 Task: Play online Dominion games in easy mode.
Action: Mouse moved to (672, 483)
Screenshot: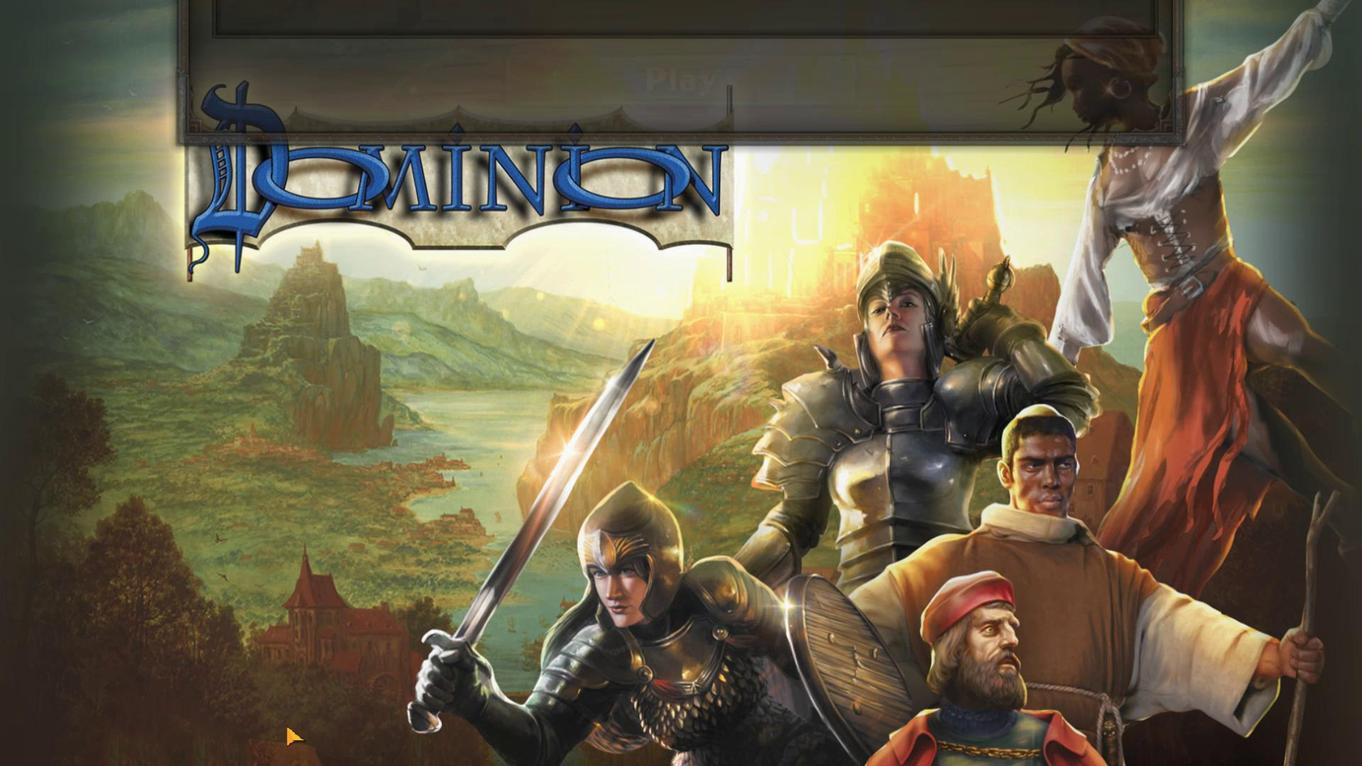 
Action: Mouse pressed left at (672, 483)
Screenshot: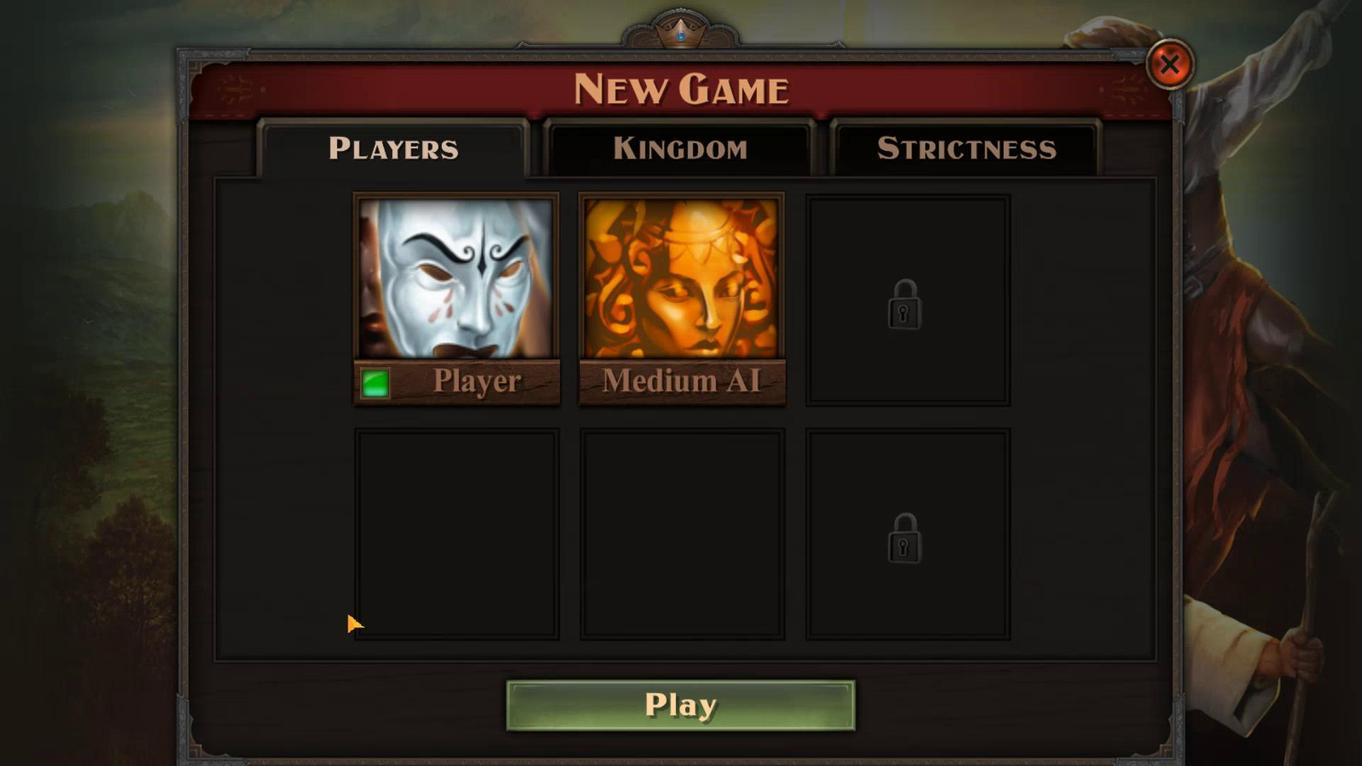 
Action: Mouse moved to (818, 511)
Screenshot: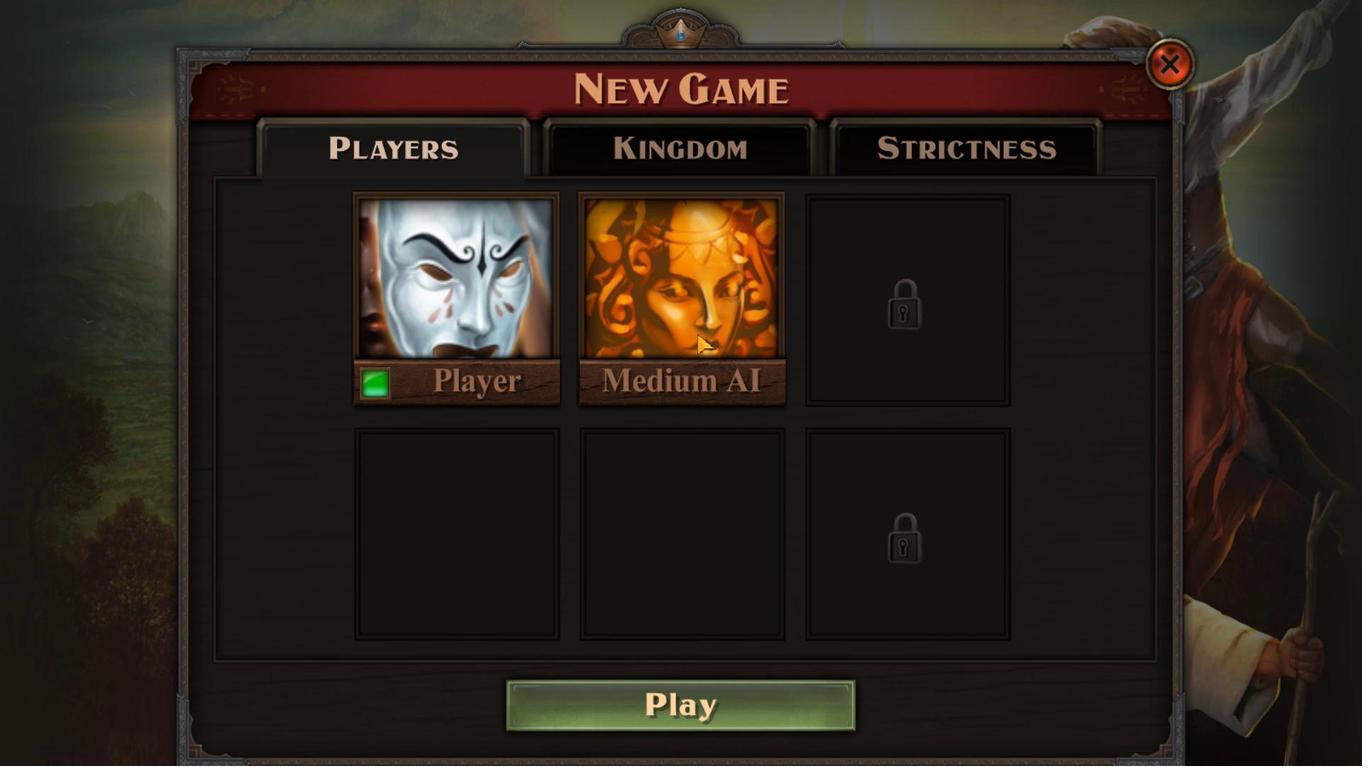 
Action: Mouse pressed left at (818, 511)
Screenshot: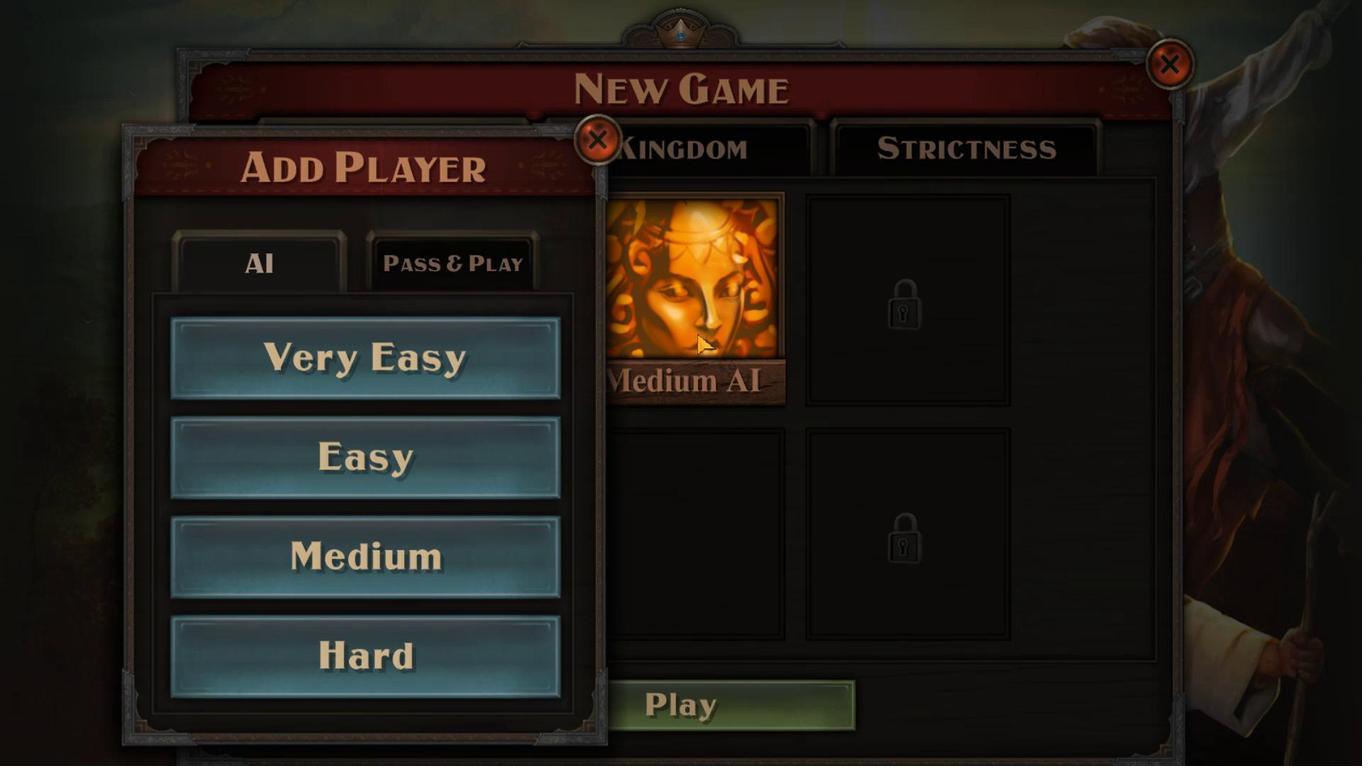 
Action: Mouse moved to (726, 505)
Screenshot: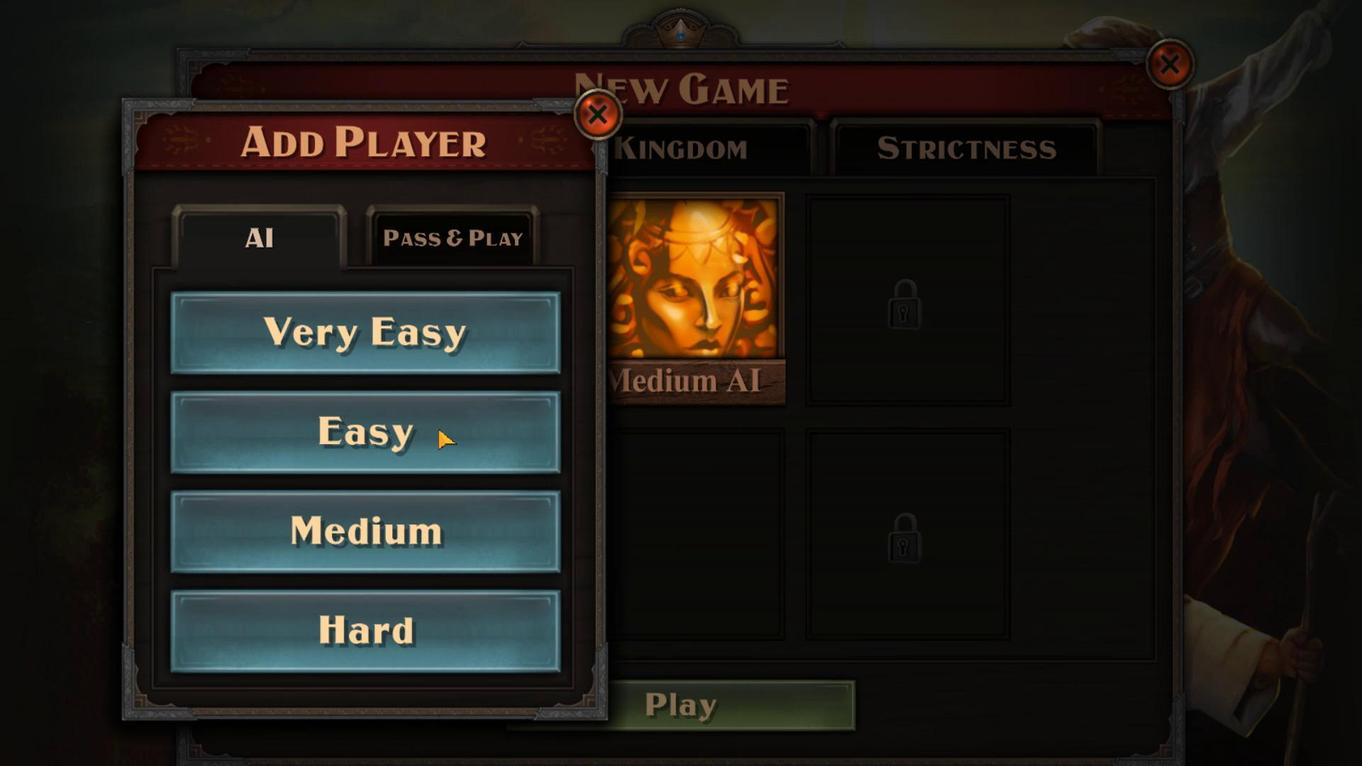 
Action: Mouse pressed left at (726, 505)
Screenshot: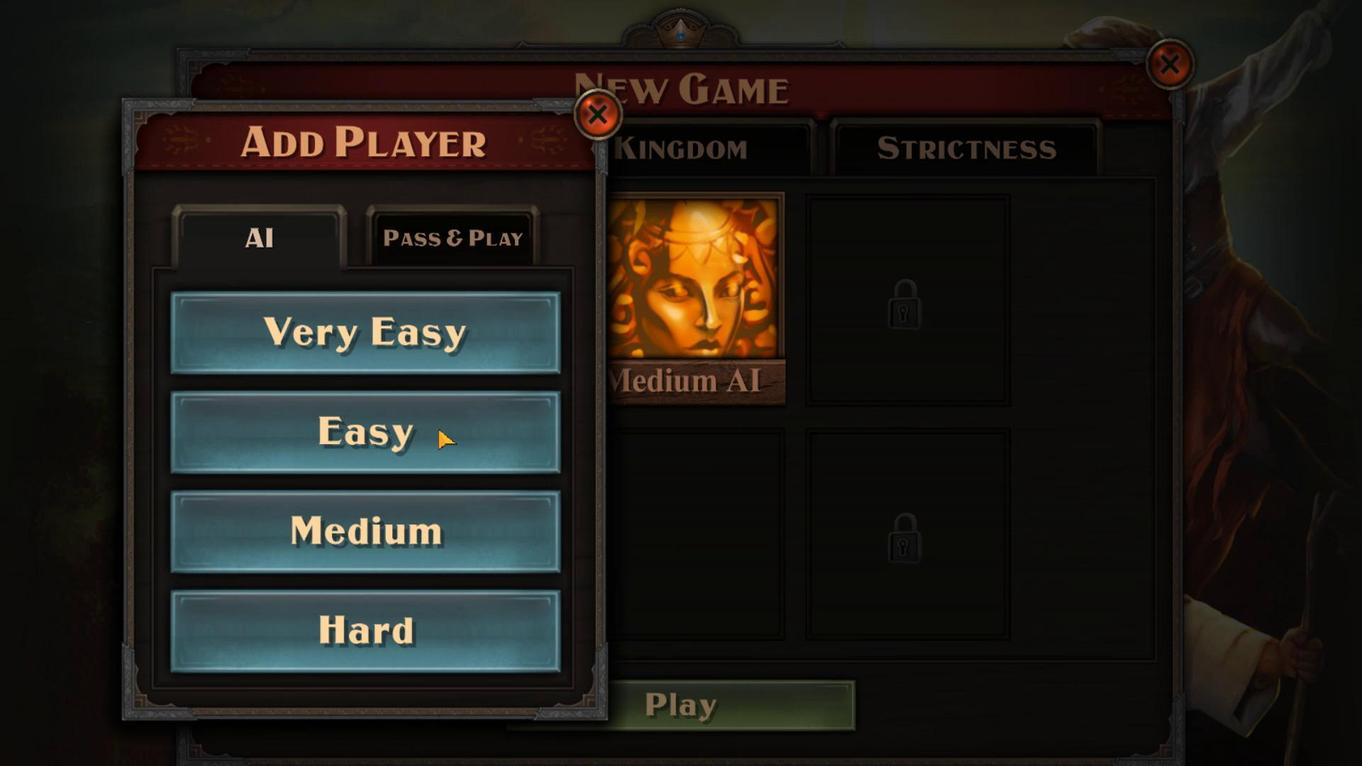 
Action: Mouse moved to (805, 485)
Screenshot: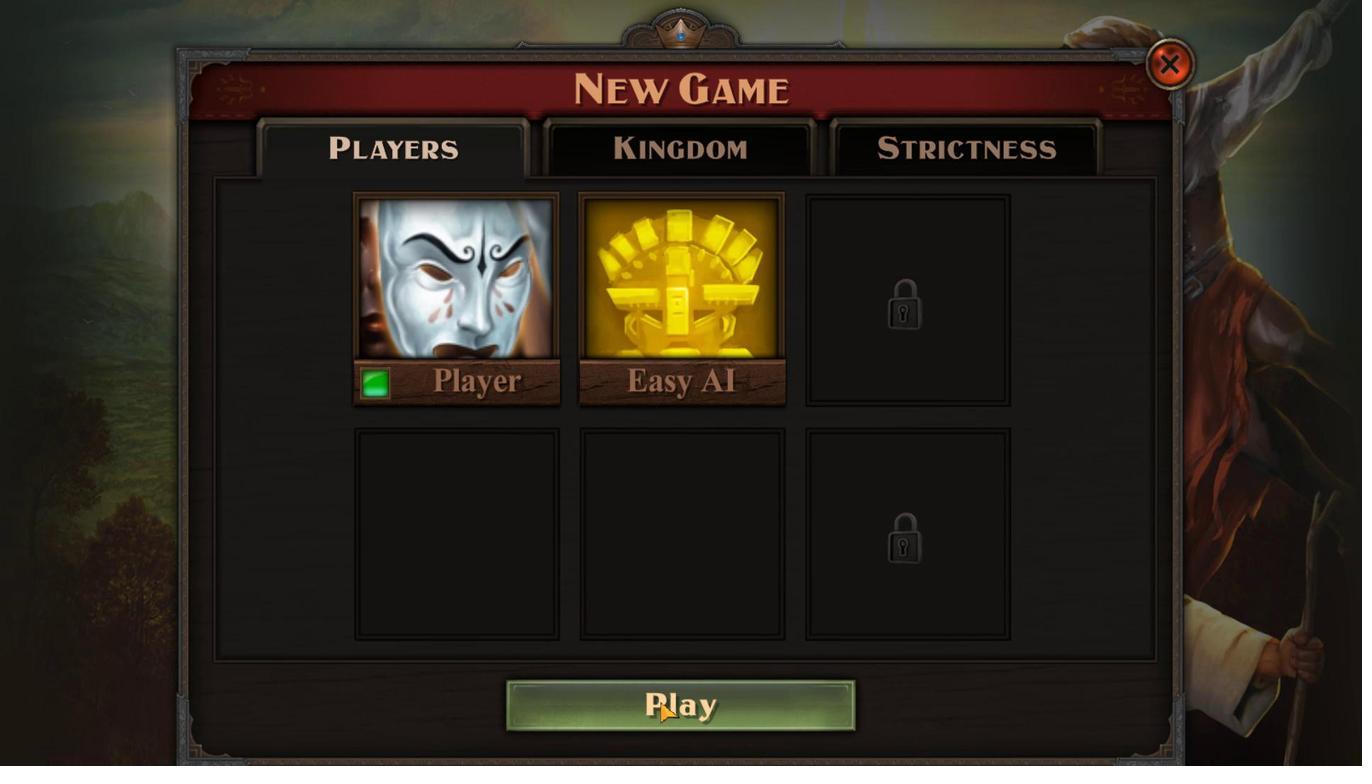 
Action: Mouse pressed left at (805, 485)
Screenshot: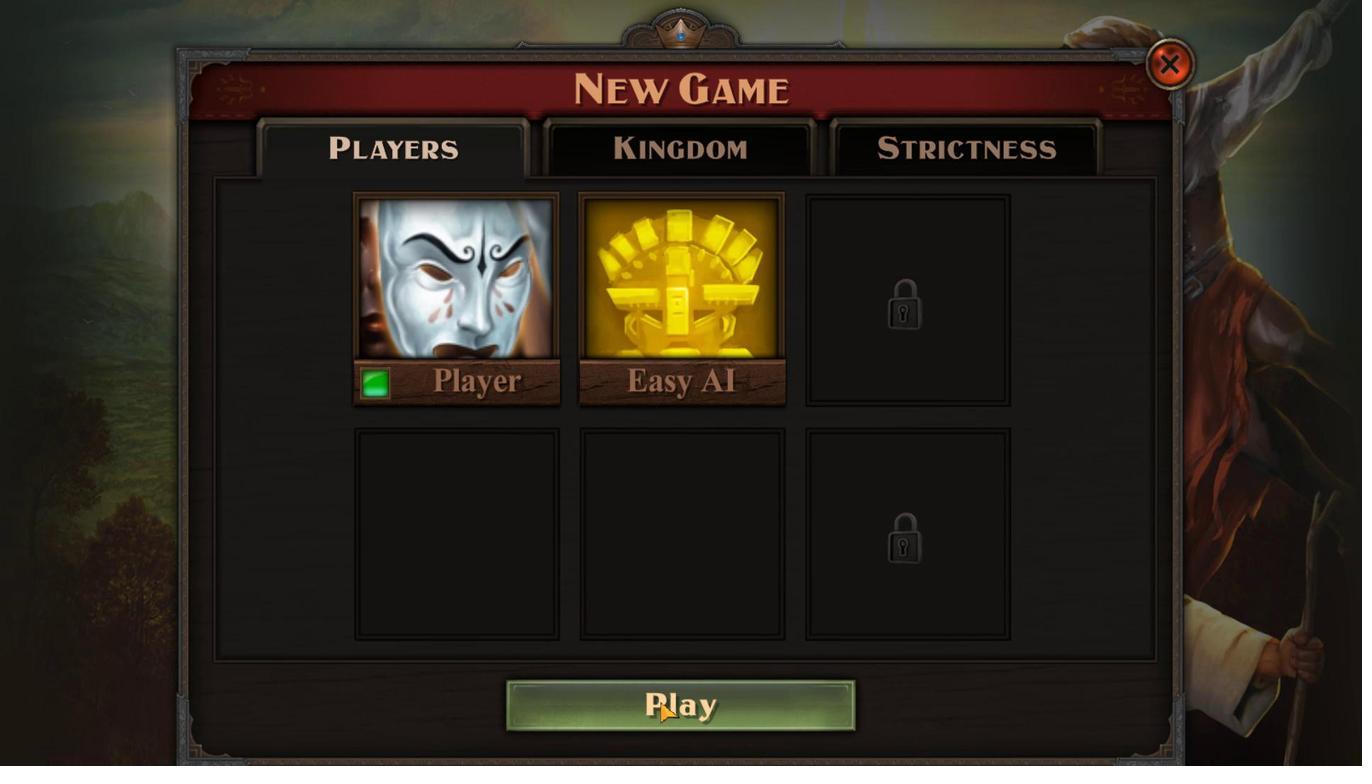 
Action: Mouse moved to (801, 489)
Screenshot: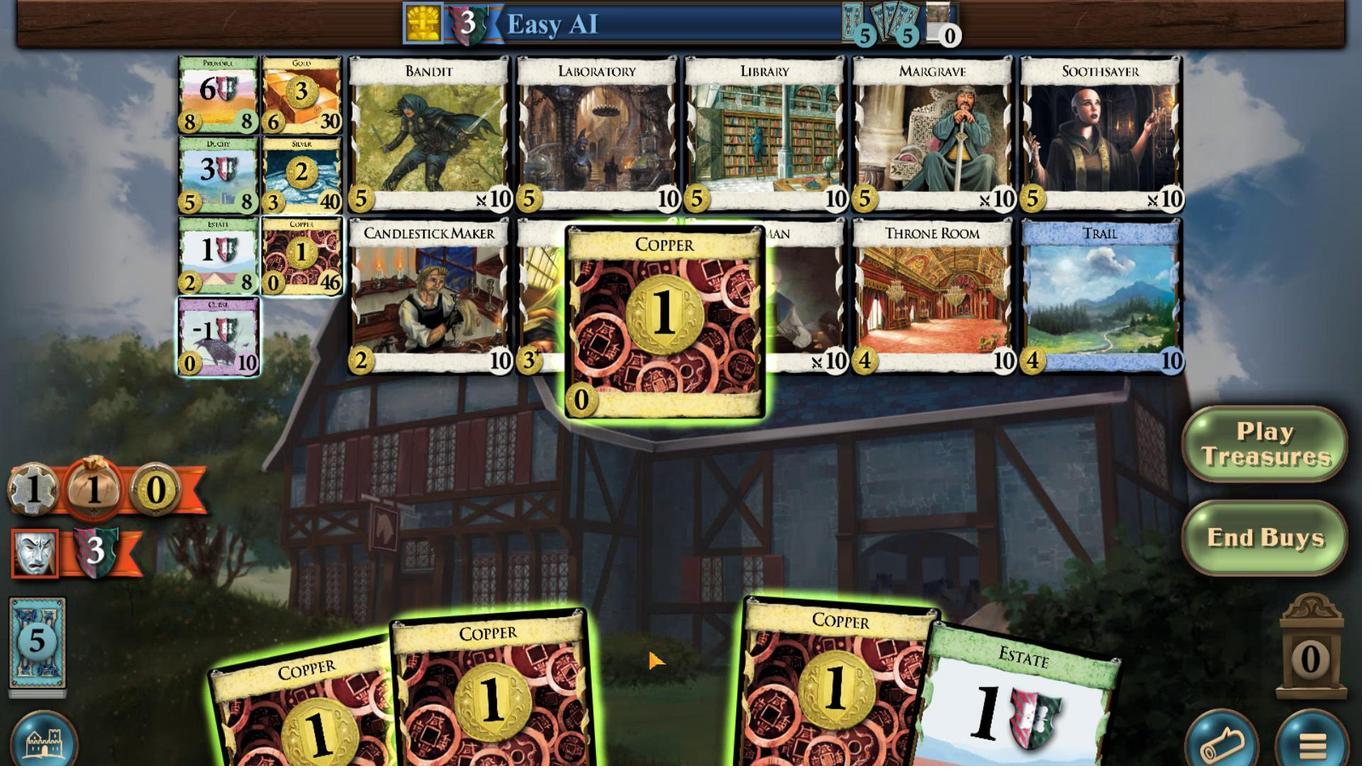 
Action: Mouse scrolled (801, 489) with delta (0, 0)
Screenshot: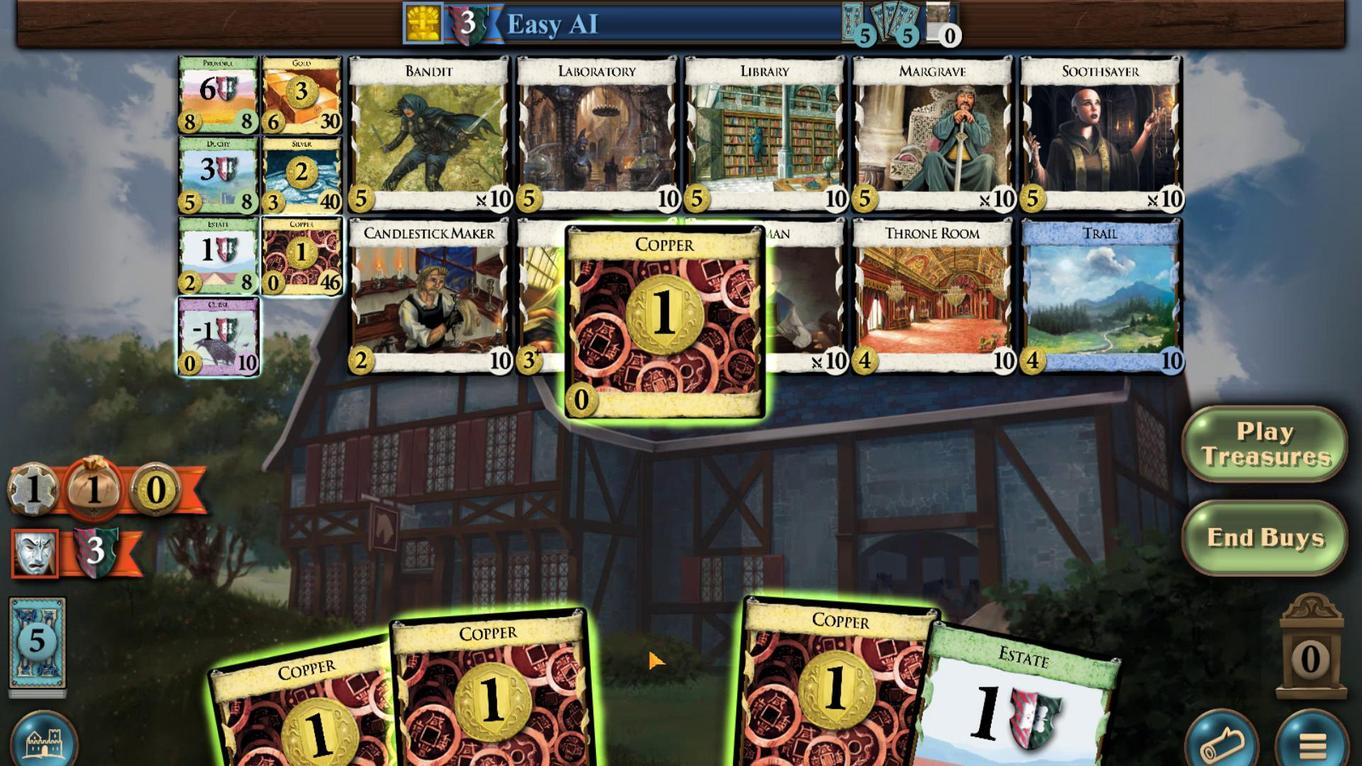 
Action: Mouse scrolled (801, 489) with delta (0, 0)
Screenshot: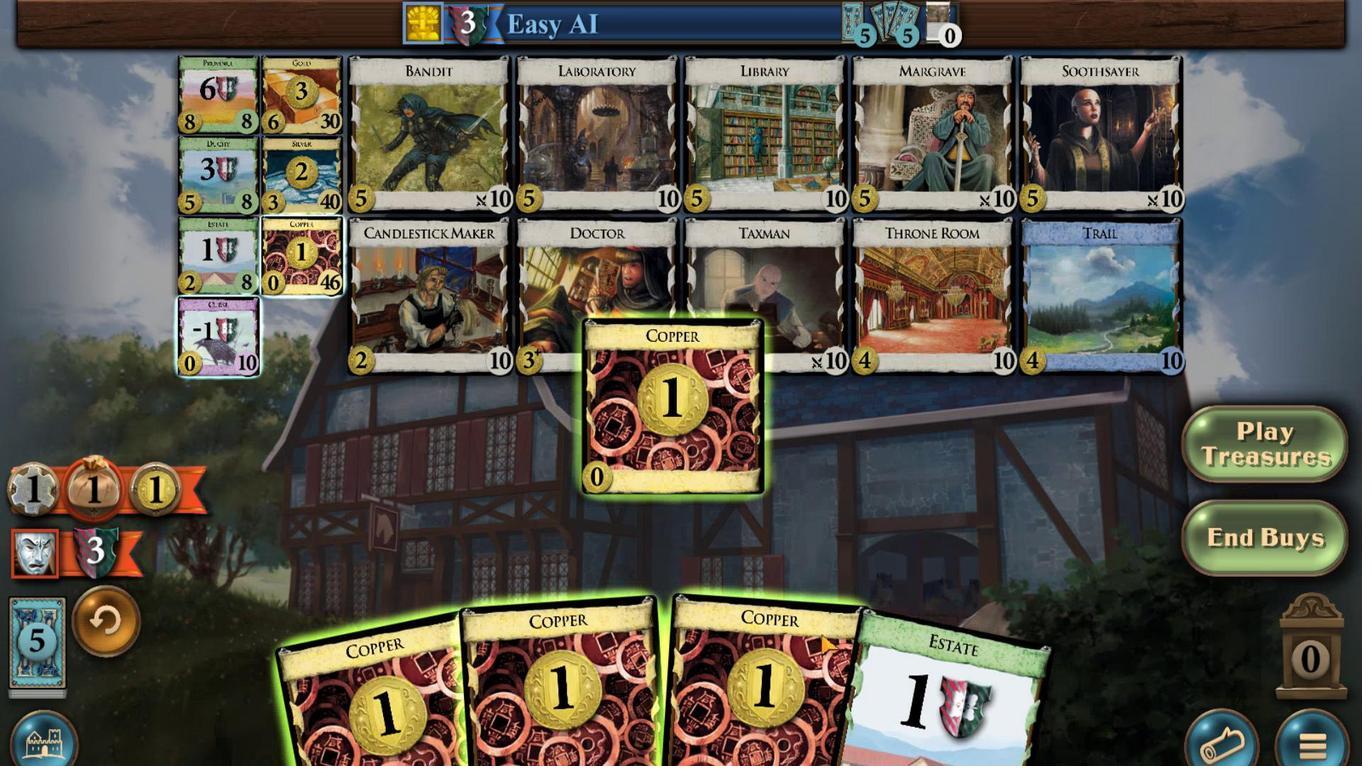 
Action: Mouse moved to (857, 488)
Screenshot: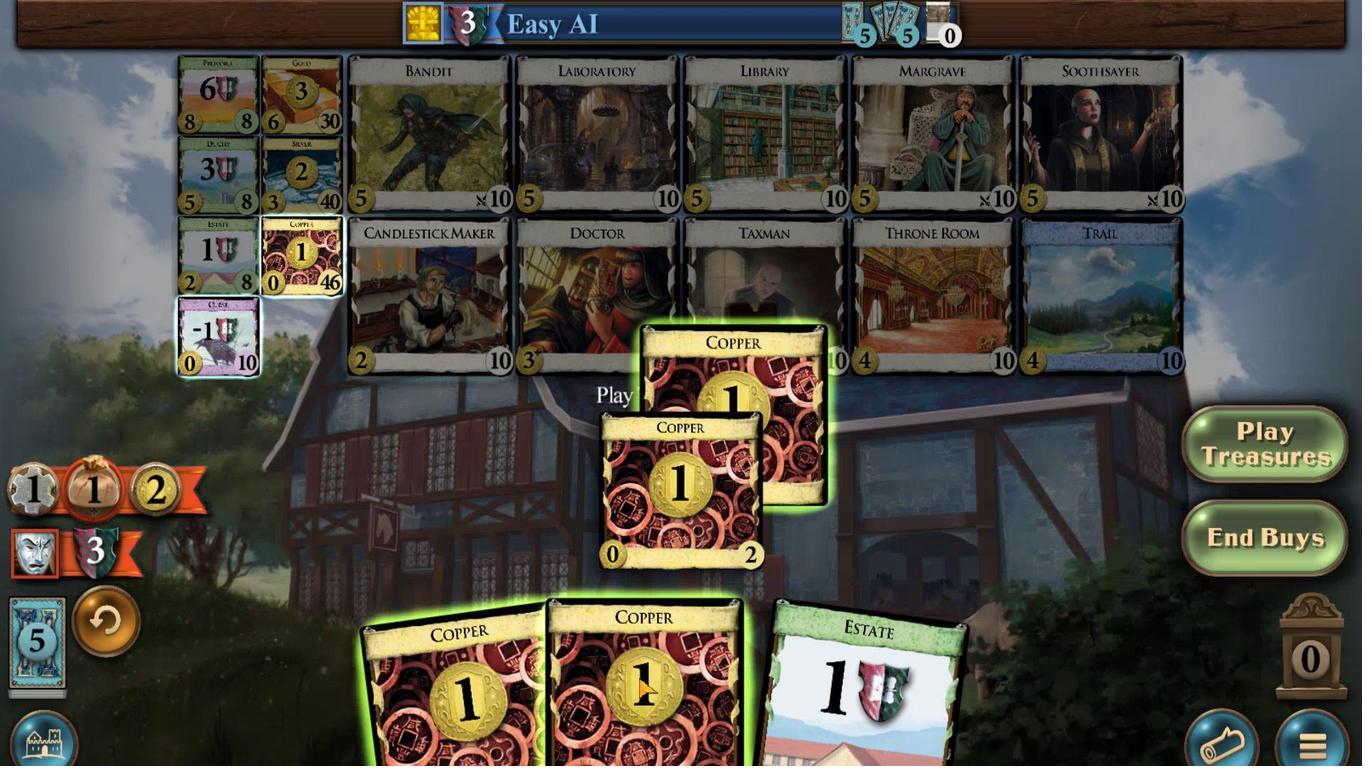 
Action: Mouse scrolled (857, 488) with delta (0, 0)
Screenshot: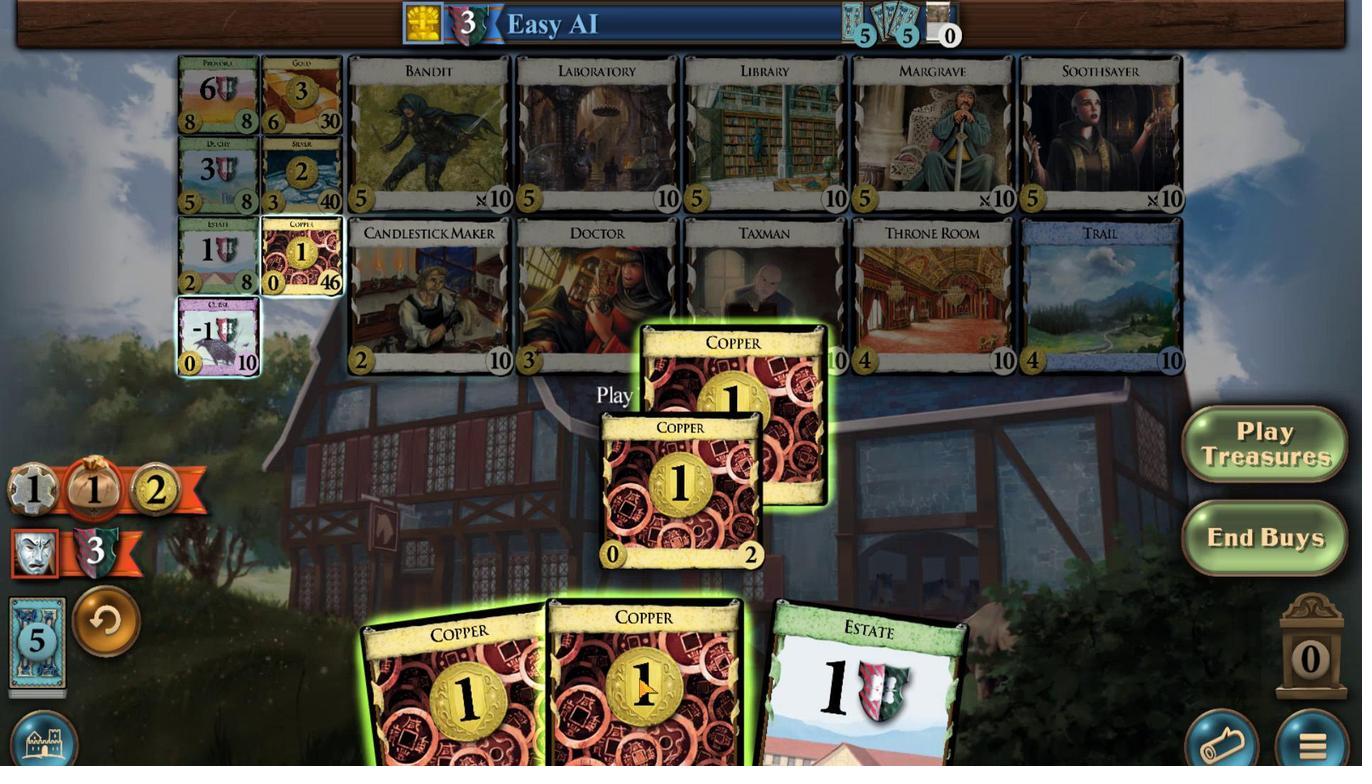 
Action: Mouse moved to (797, 487)
Screenshot: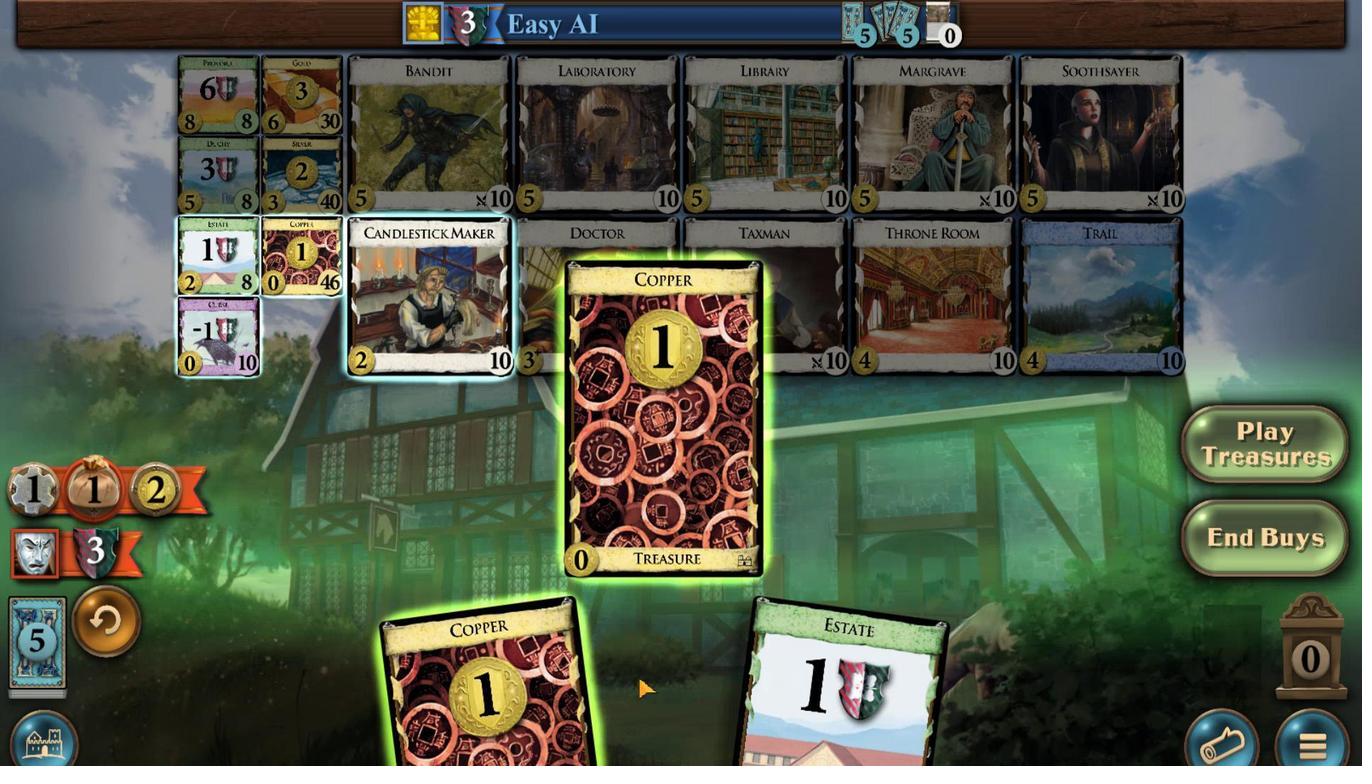 
Action: Mouse scrolled (797, 487) with delta (0, 0)
Screenshot: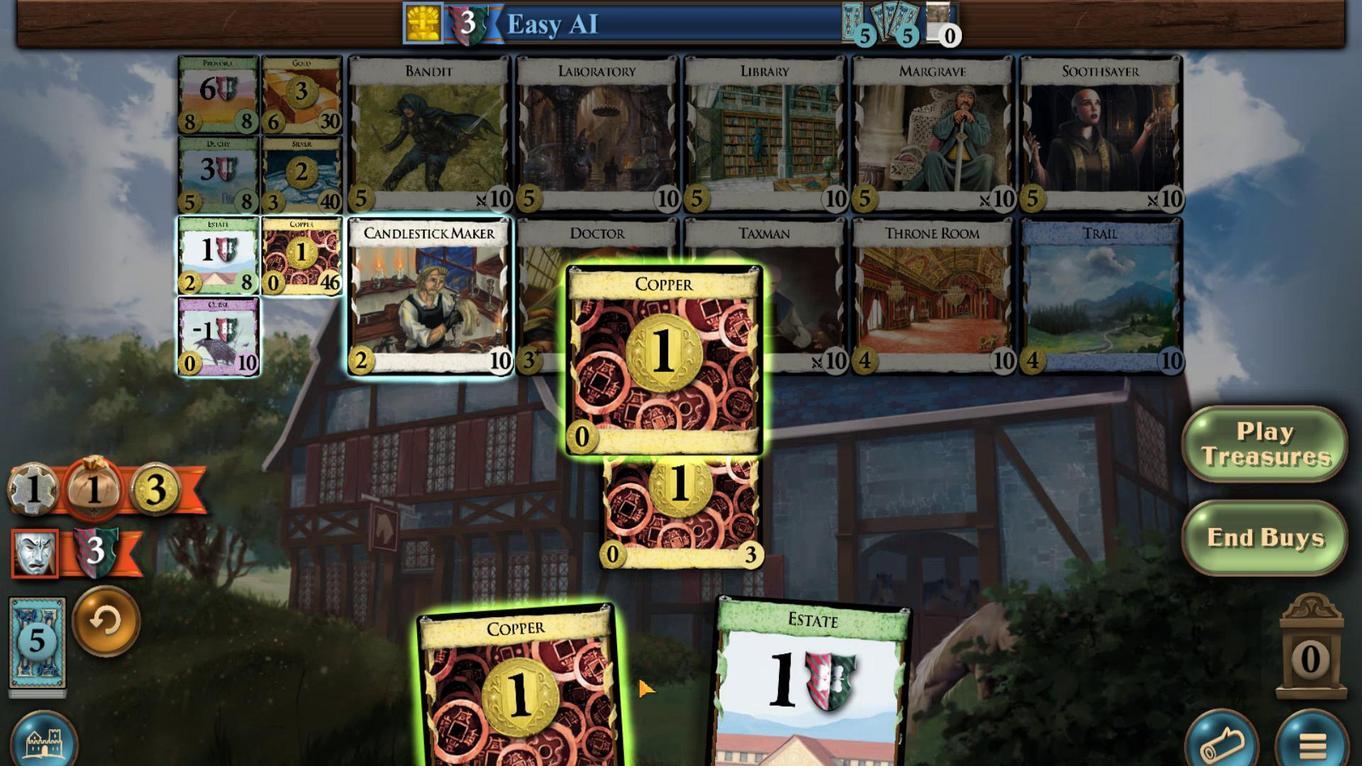 
Action: Mouse scrolled (797, 487) with delta (0, 0)
Screenshot: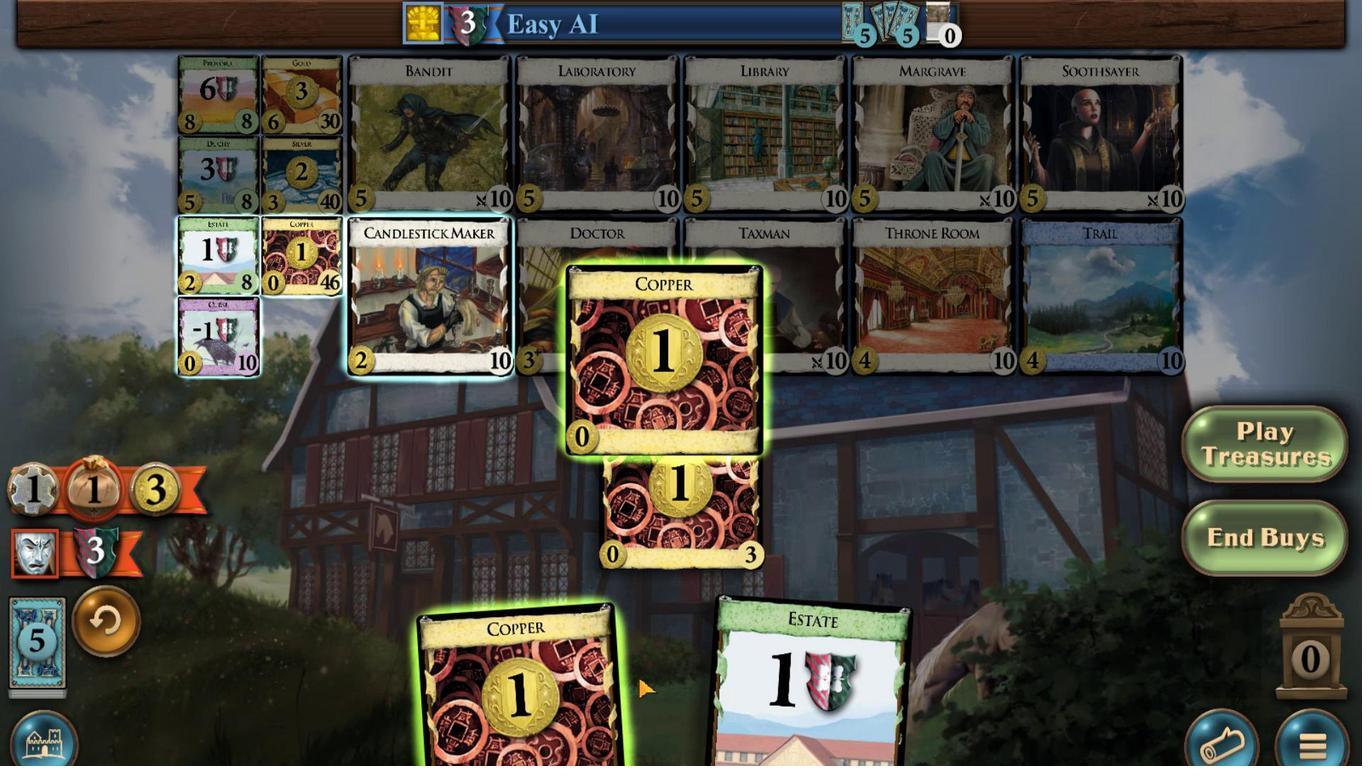 
Action: Mouse moved to (779, 486)
Screenshot: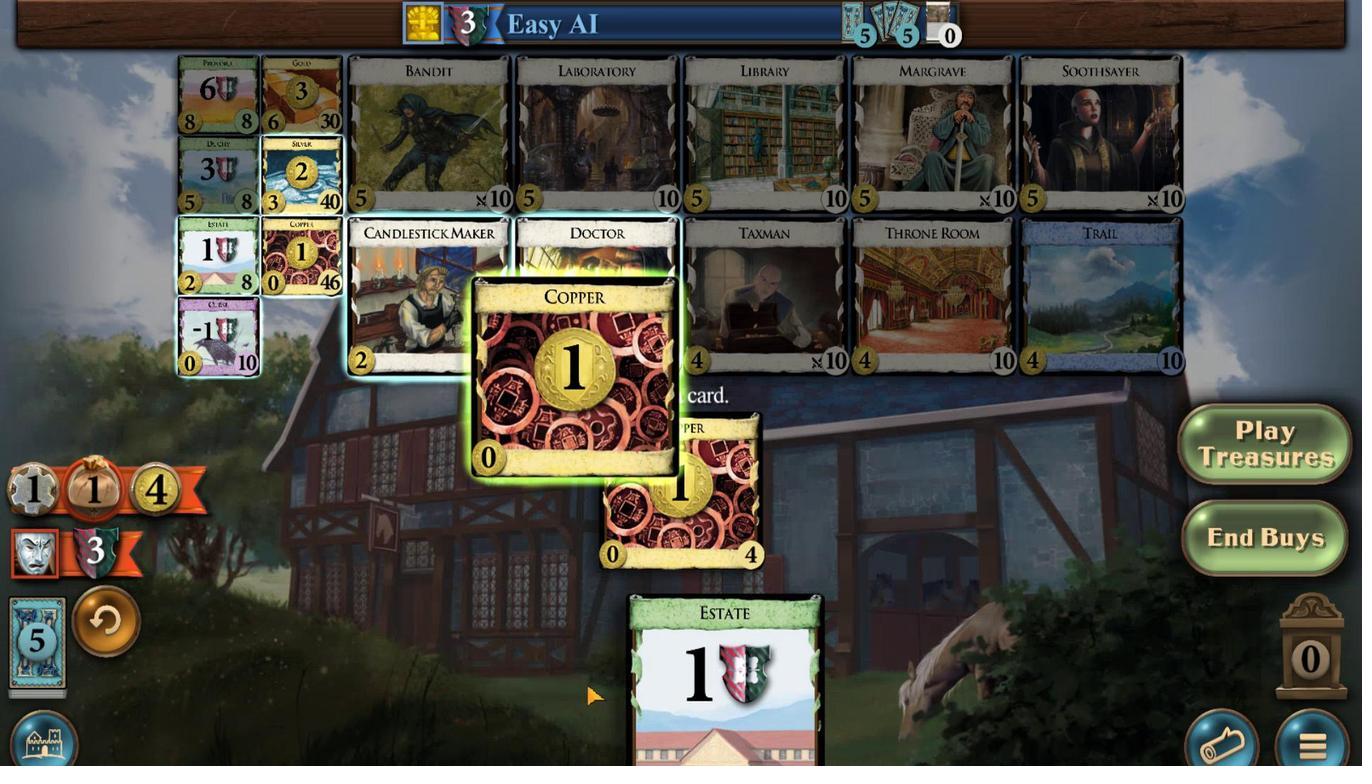 
Action: Mouse scrolled (779, 486) with delta (0, 0)
Screenshot: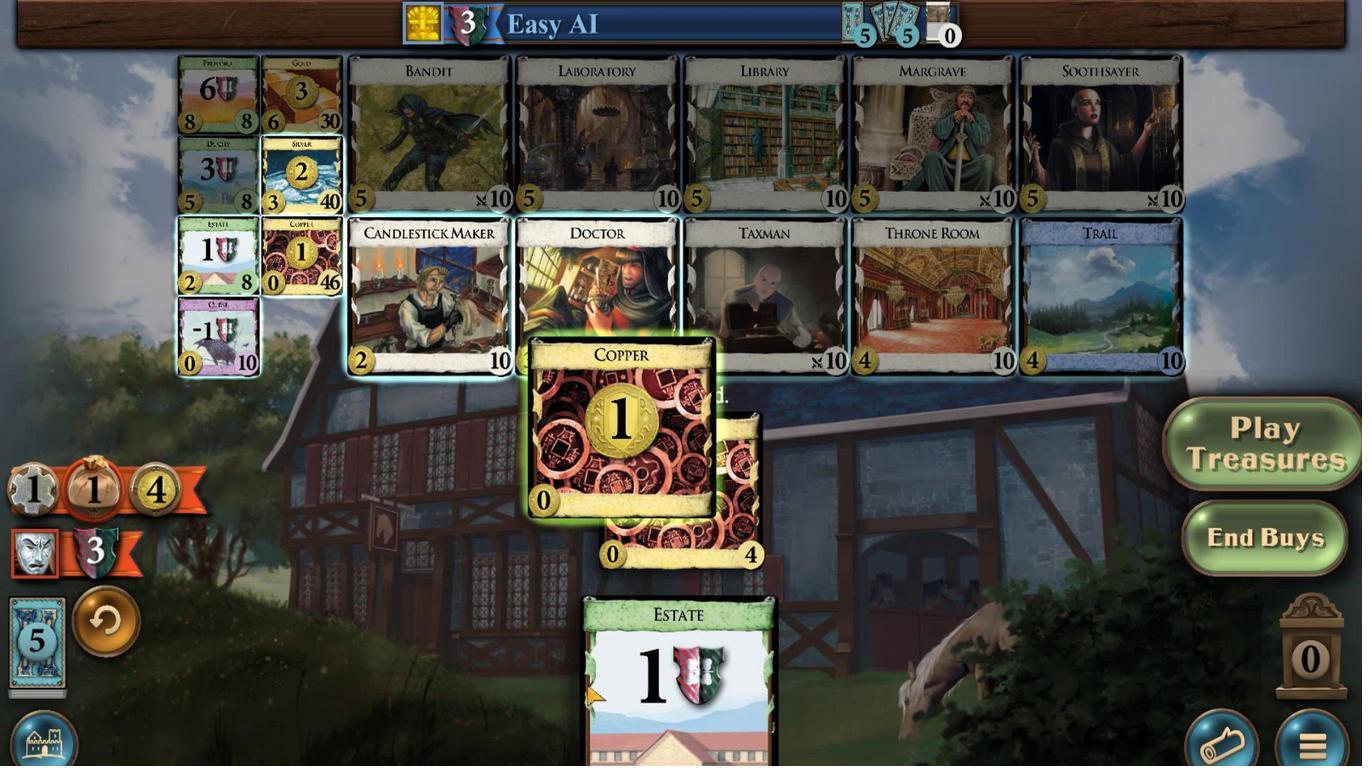 
Action: Mouse moved to (678, 522)
Screenshot: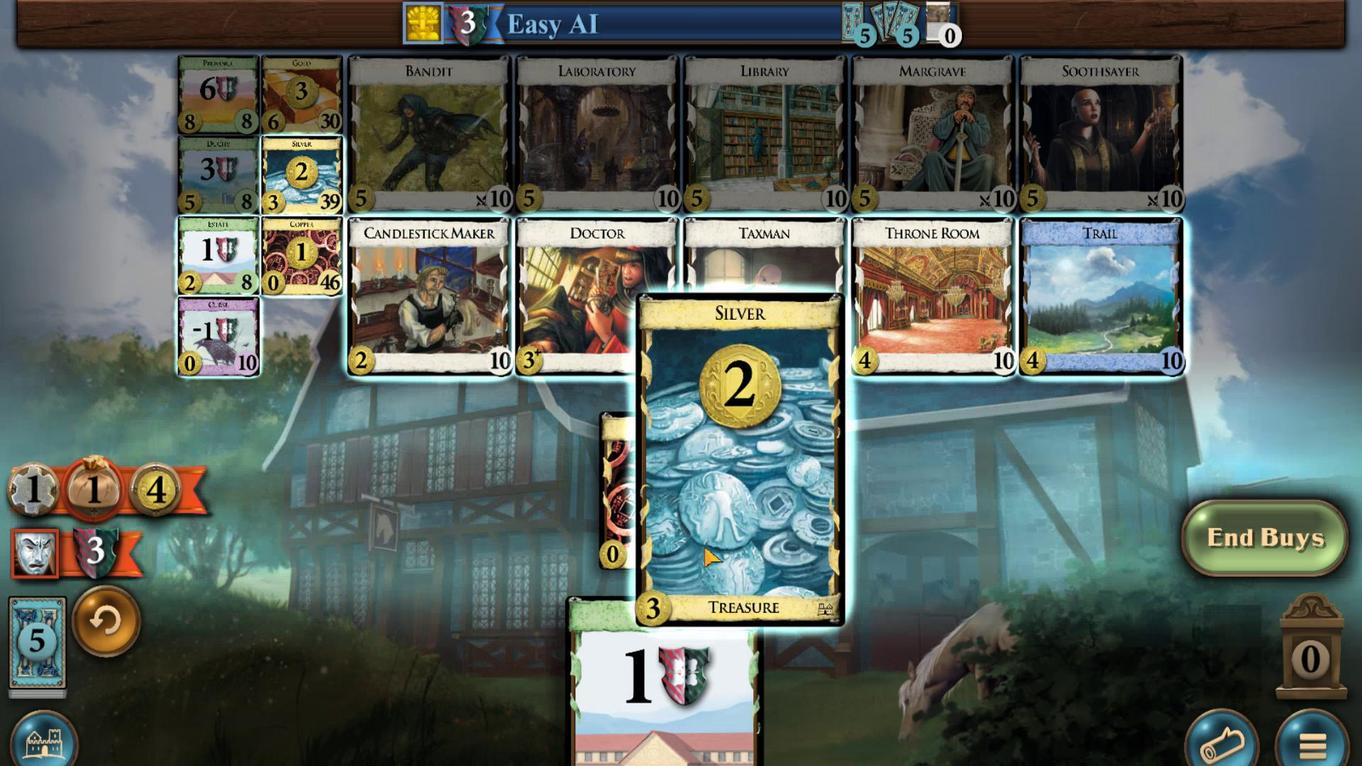 
Action: Mouse pressed left at (678, 522)
Screenshot: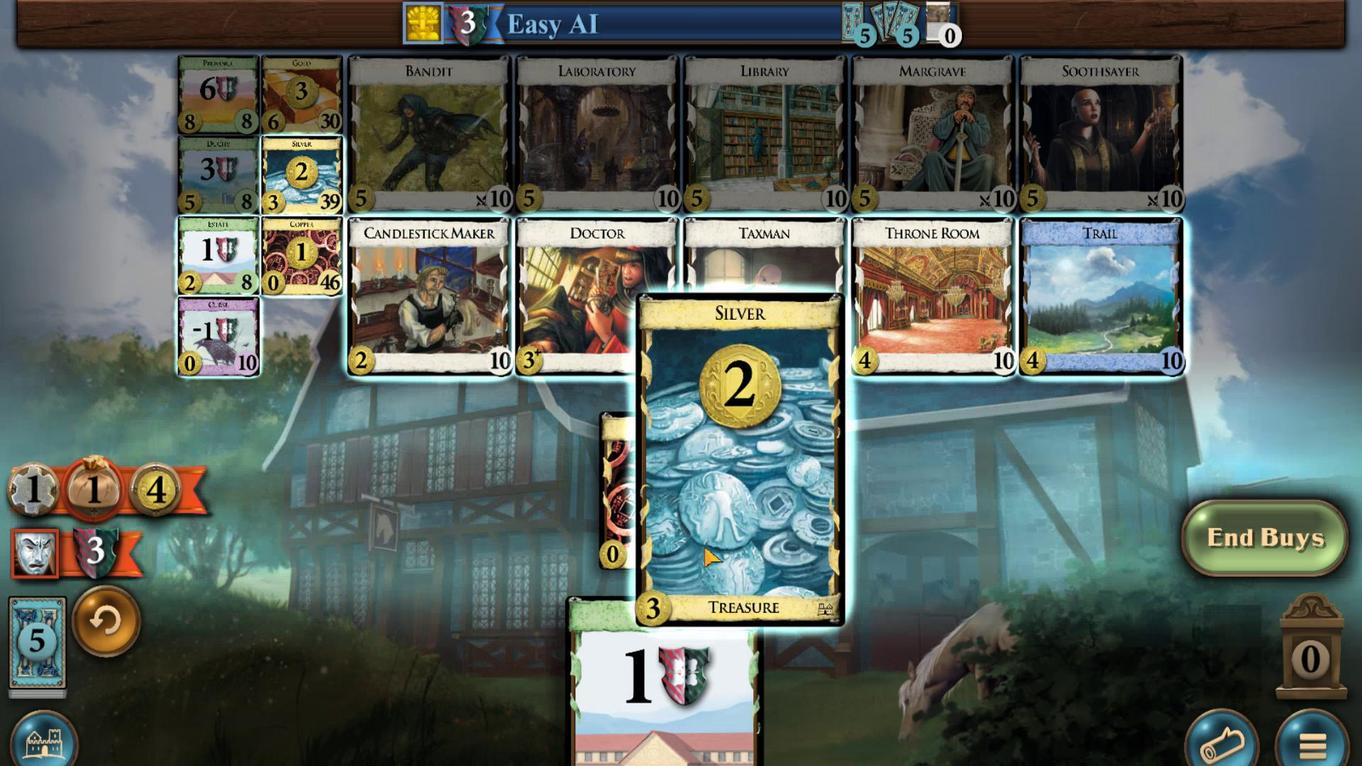 
Action: Mouse moved to (808, 487)
Screenshot: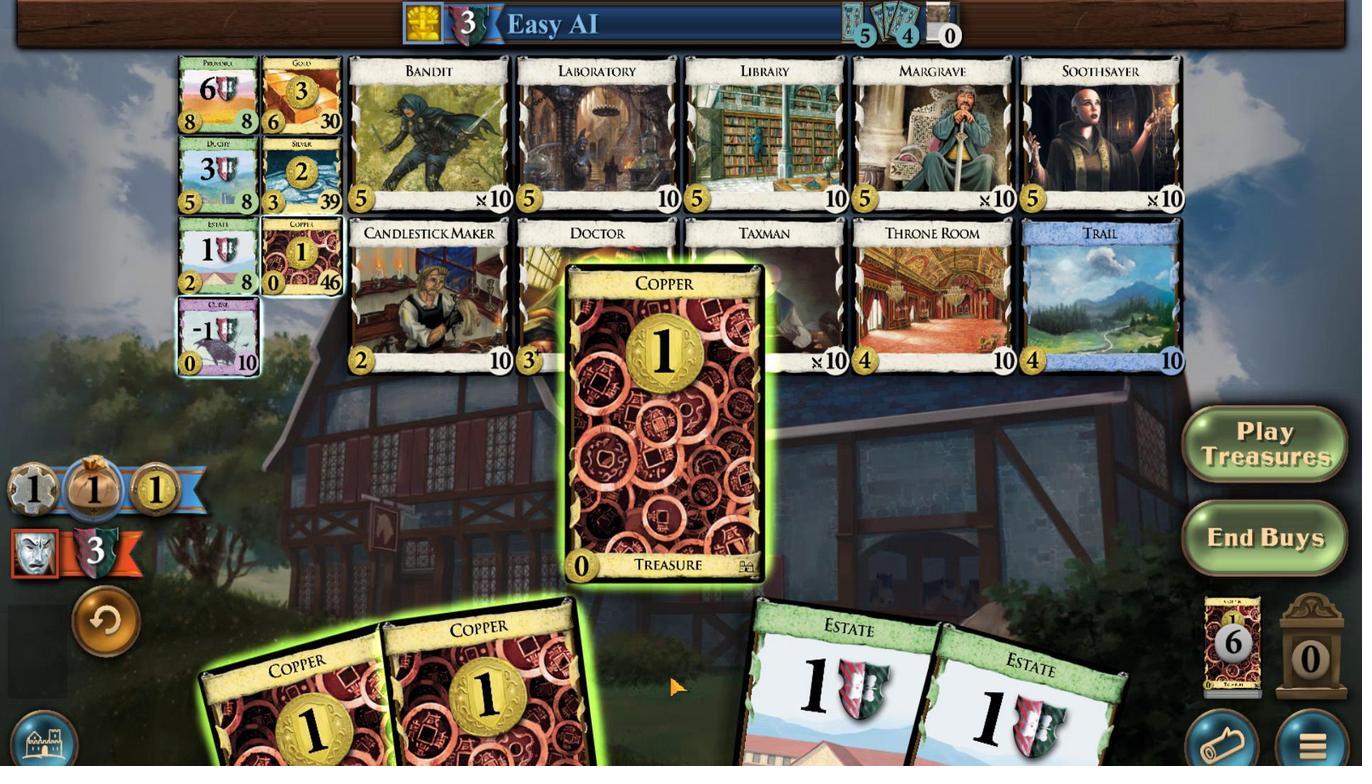 
Action: Mouse scrolled (808, 487) with delta (0, 0)
Screenshot: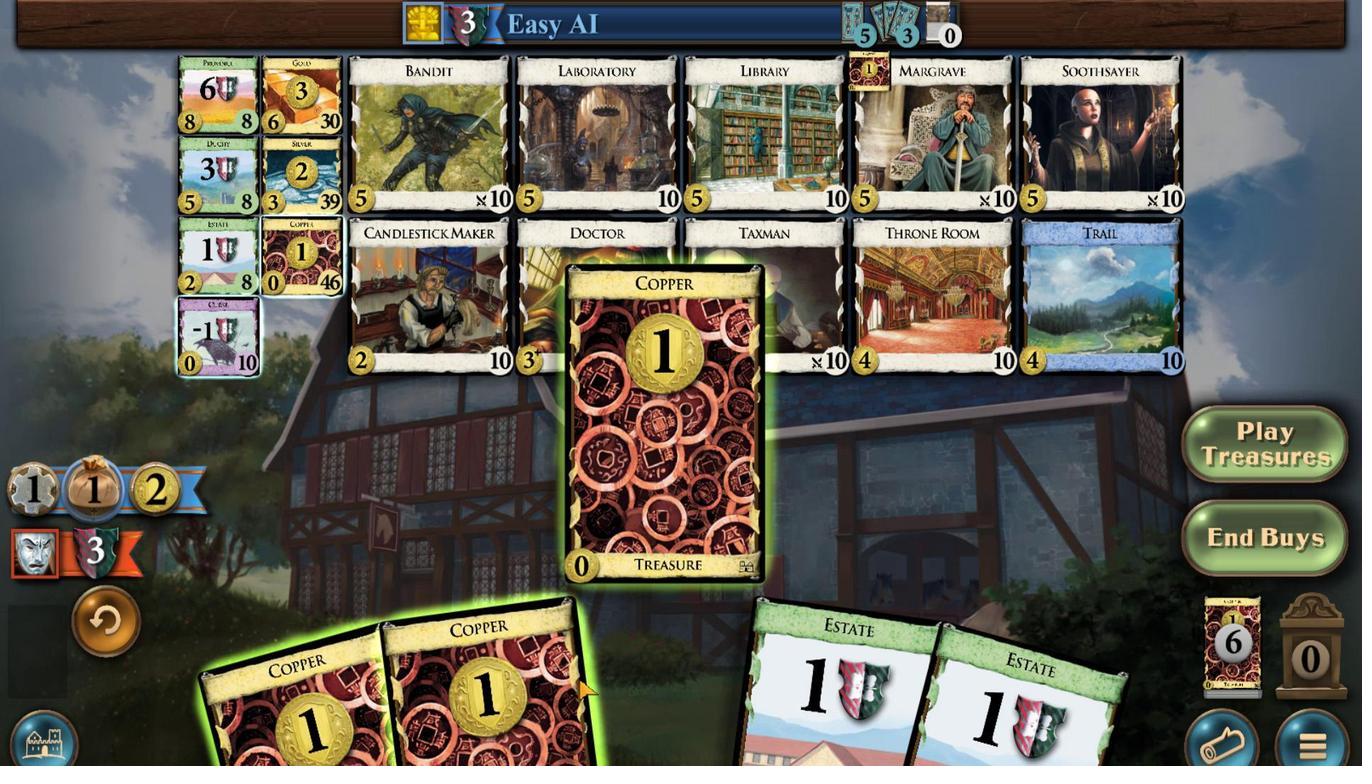 
Action: Mouse scrolled (808, 487) with delta (0, 0)
Screenshot: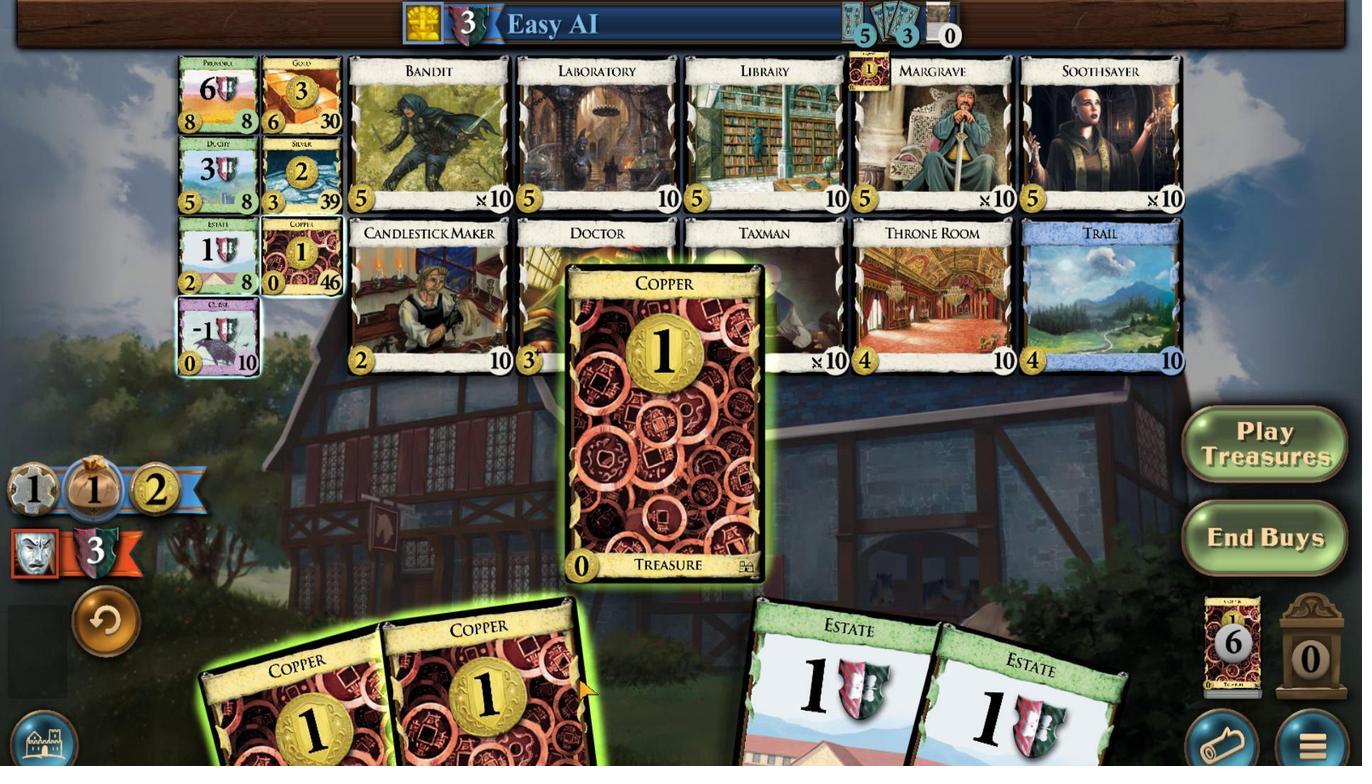 
Action: Mouse moved to (765, 486)
Screenshot: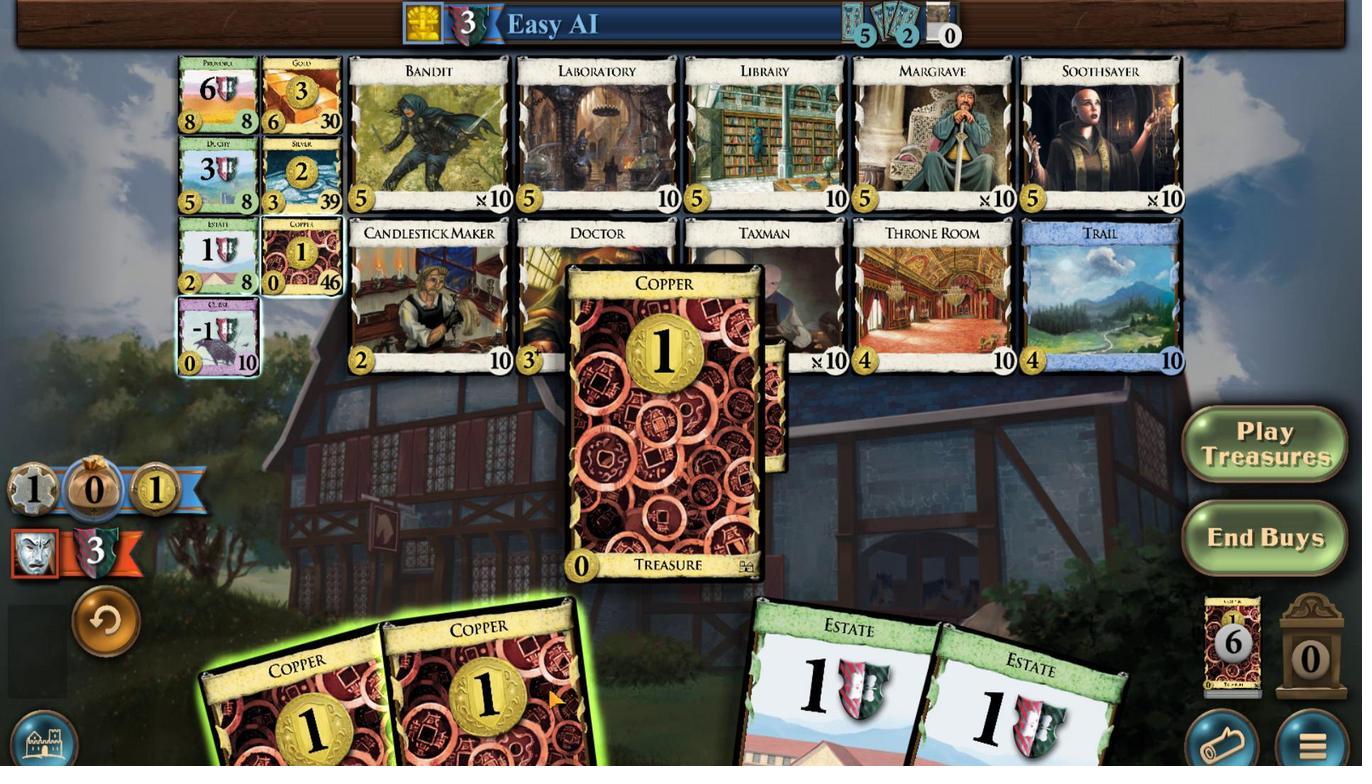 
Action: Mouse scrolled (765, 486) with delta (0, 0)
Screenshot: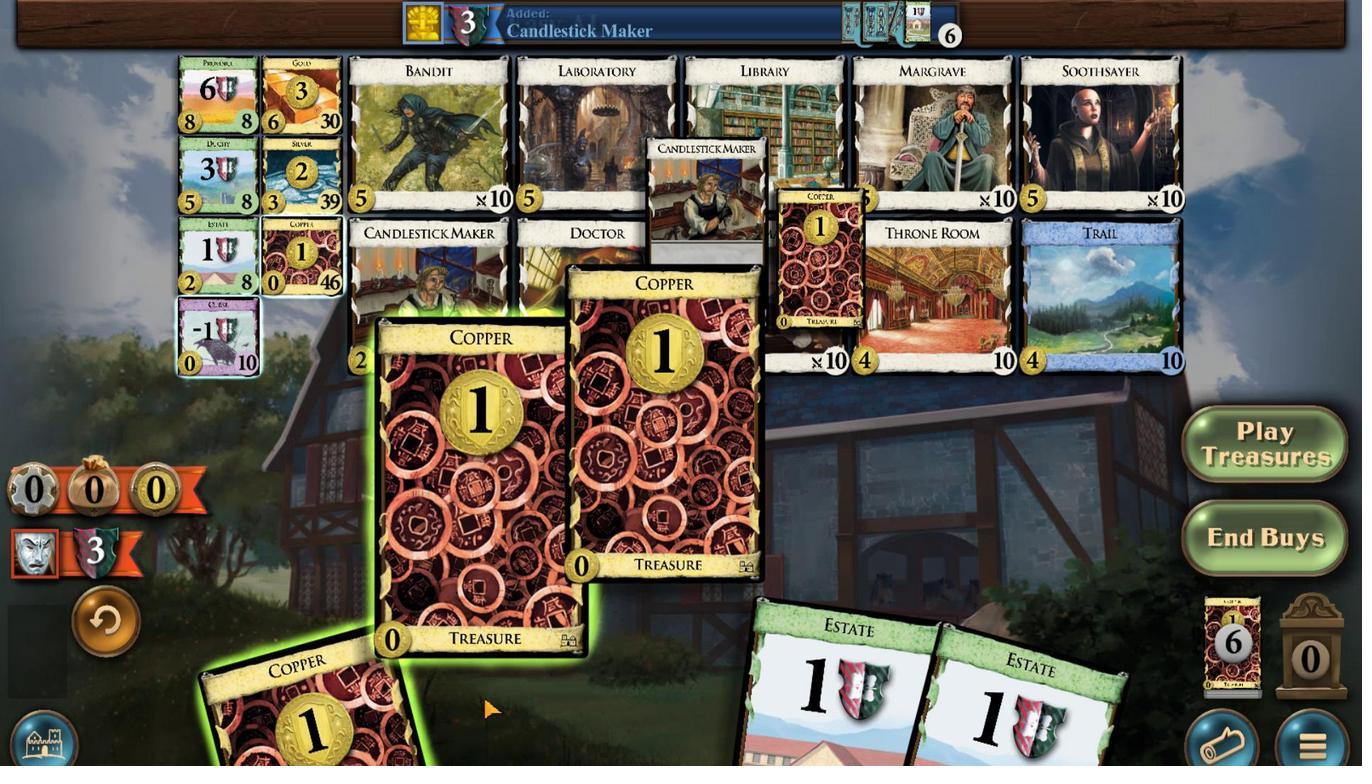 
Action: Mouse moved to (711, 484)
Screenshot: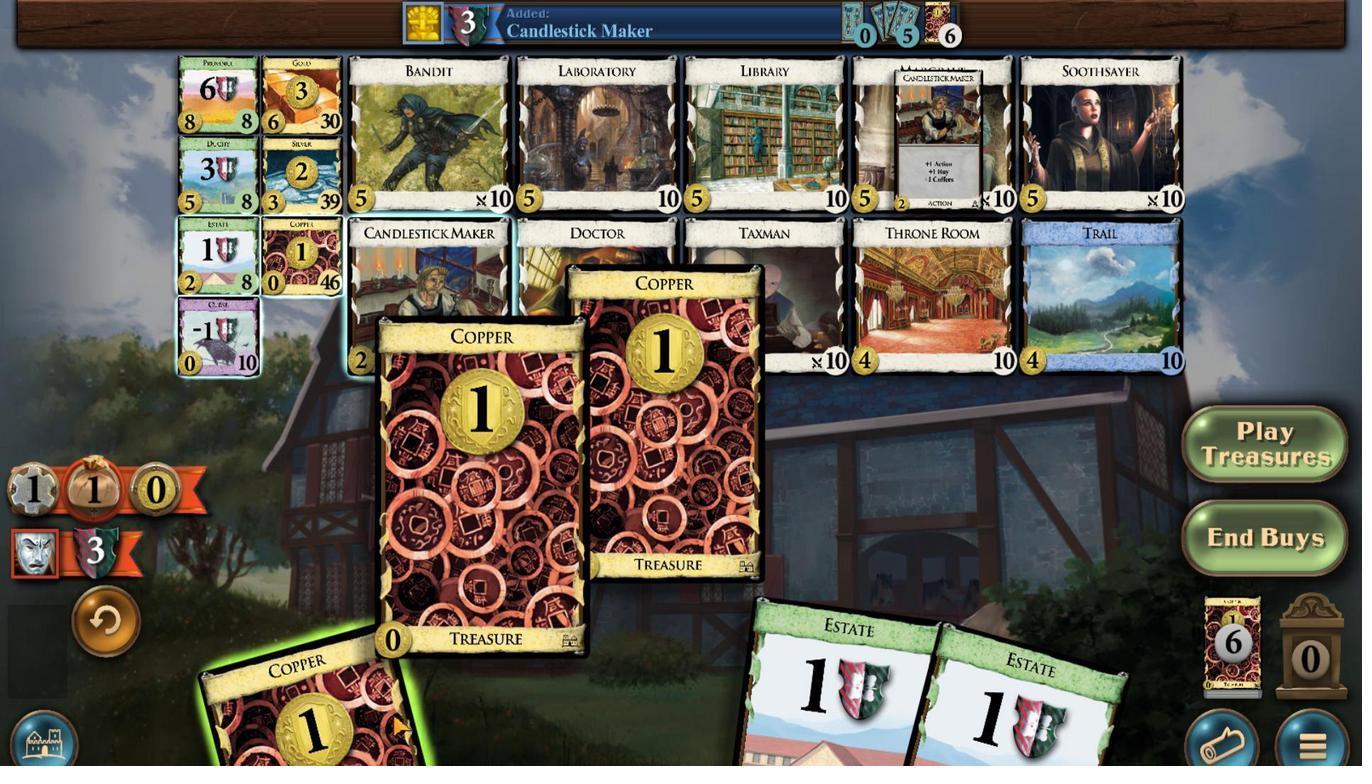 
Action: Mouse scrolled (711, 484) with delta (0, 0)
Screenshot: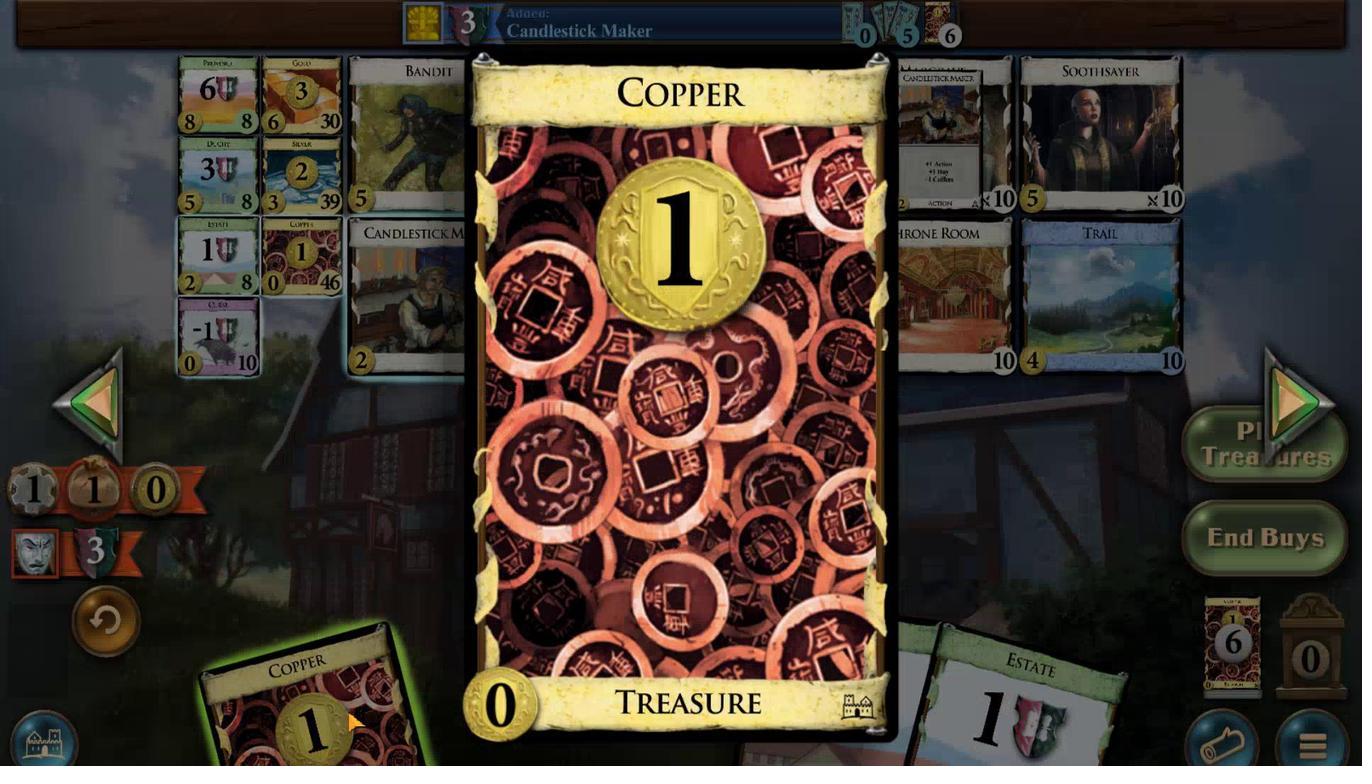 
Action: Mouse moved to (969, 496)
Screenshot: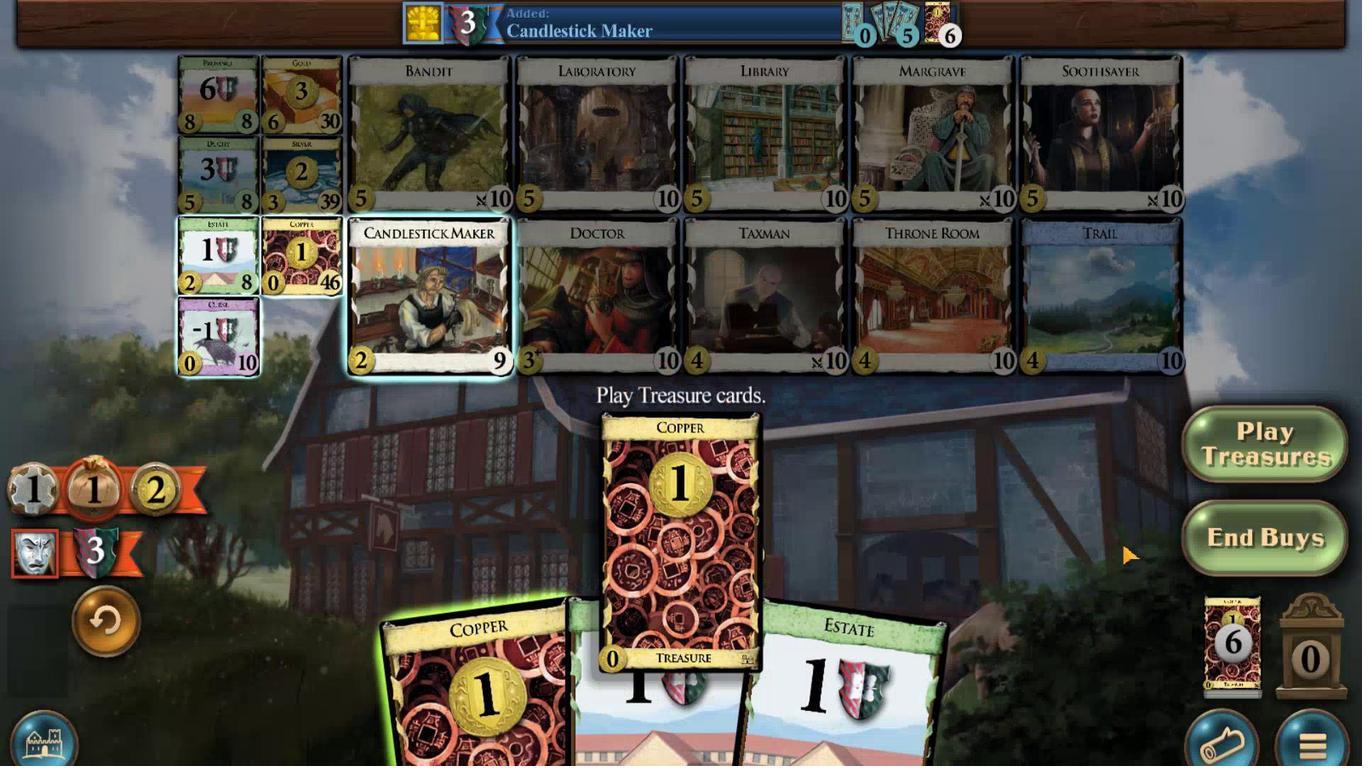 
Action: Mouse pressed left at (969, 496)
Screenshot: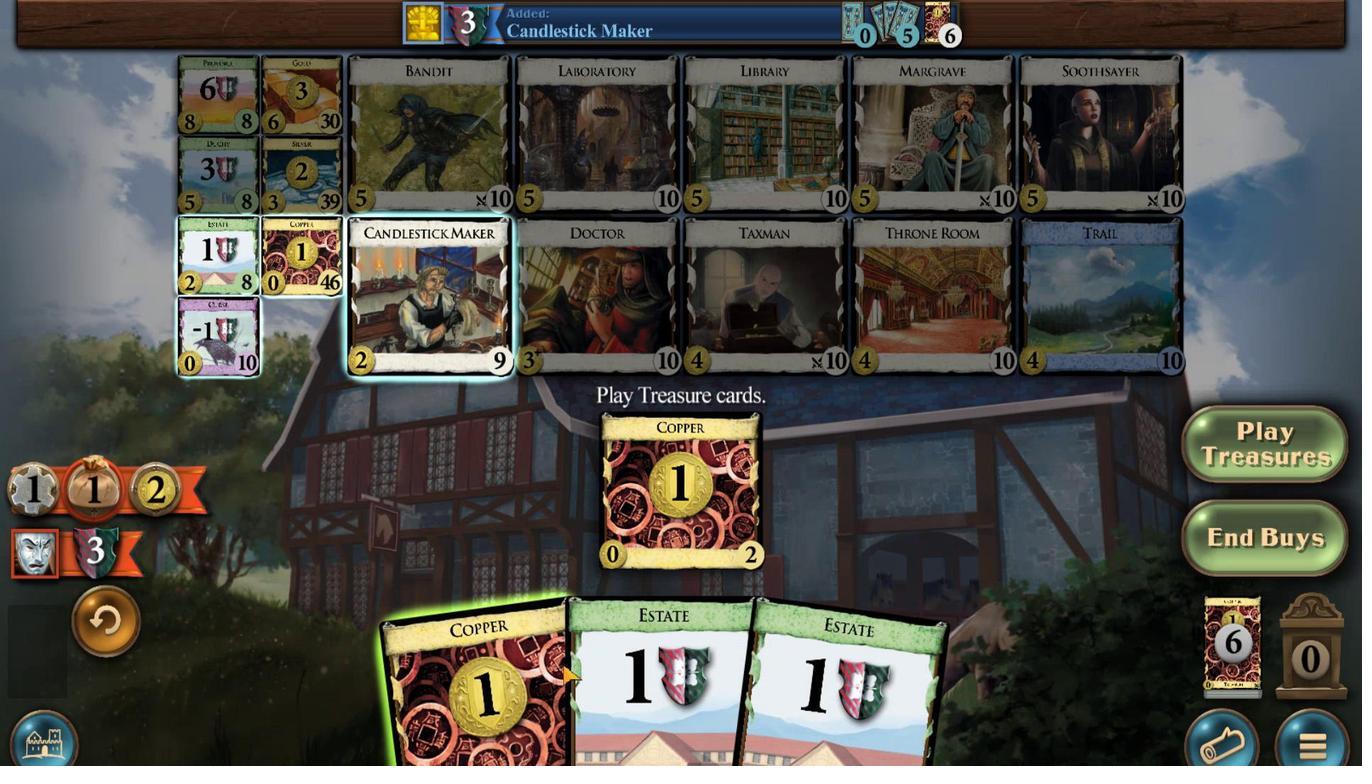 
Action: Mouse moved to (734, 486)
Screenshot: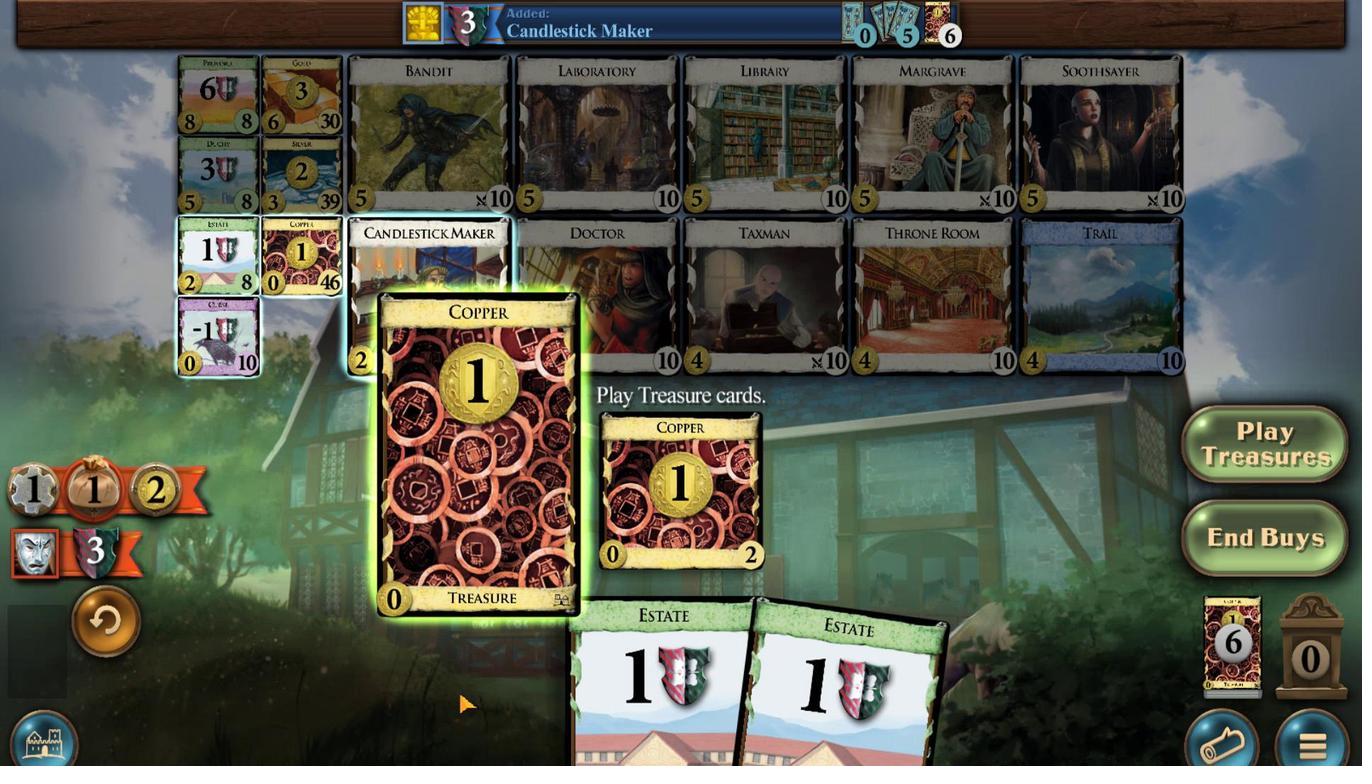 
Action: Mouse scrolled (734, 486) with delta (0, 0)
Screenshot: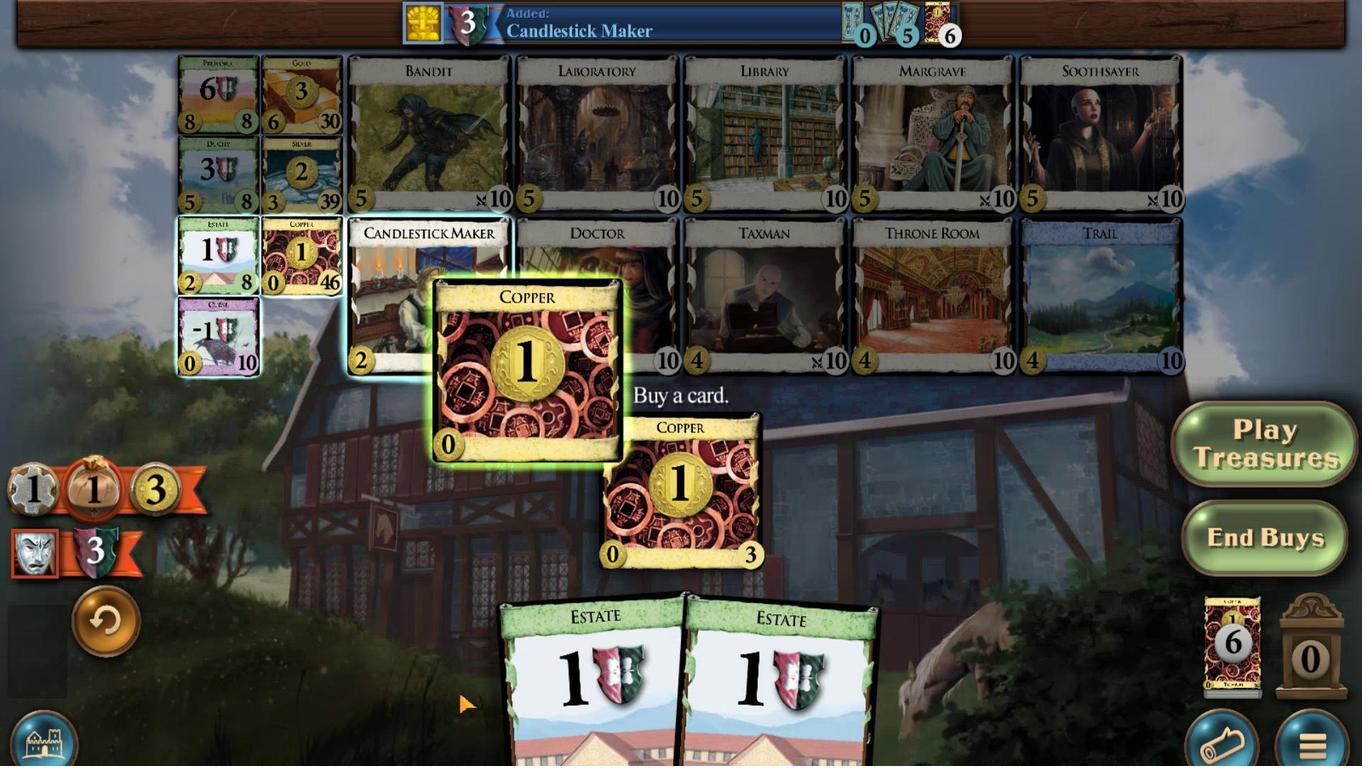 
Action: Mouse scrolled (734, 486) with delta (0, 0)
Screenshot: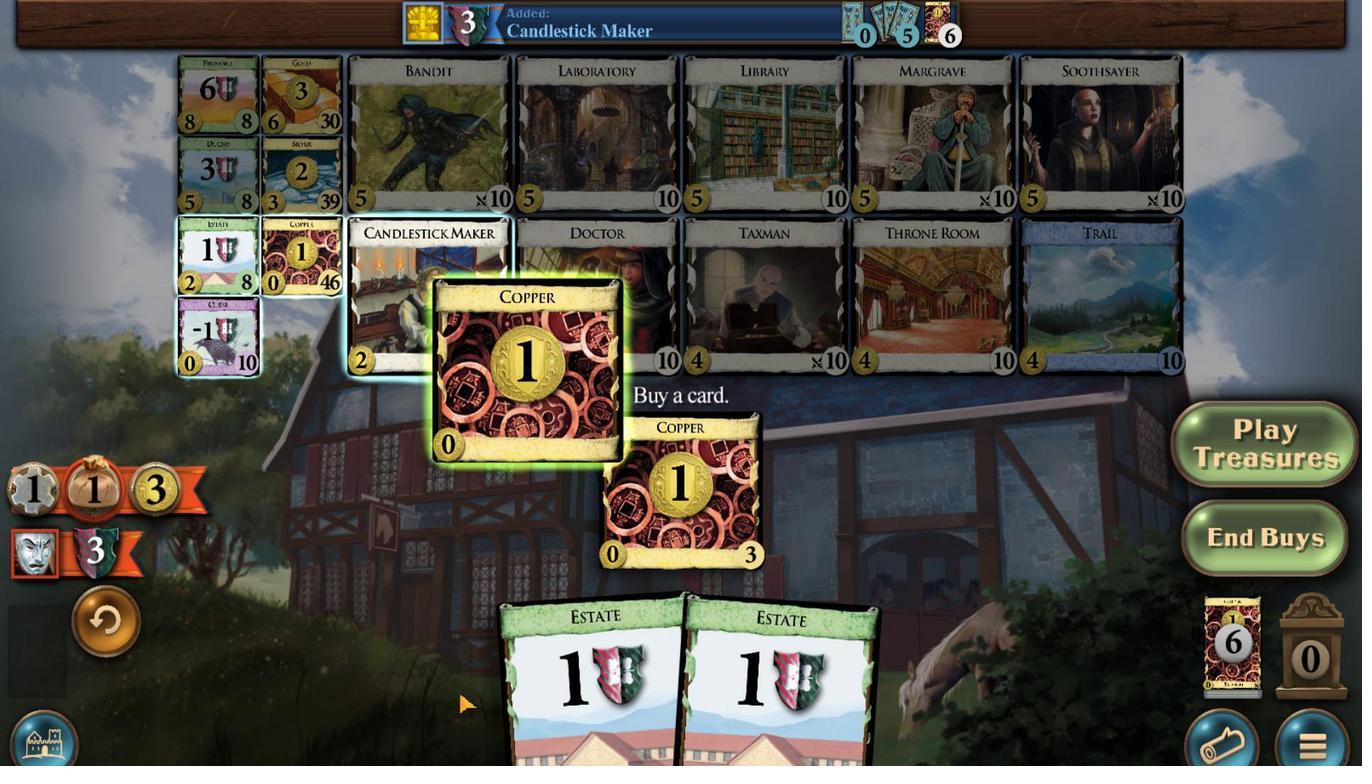 
Action: Mouse moved to (683, 522)
Screenshot: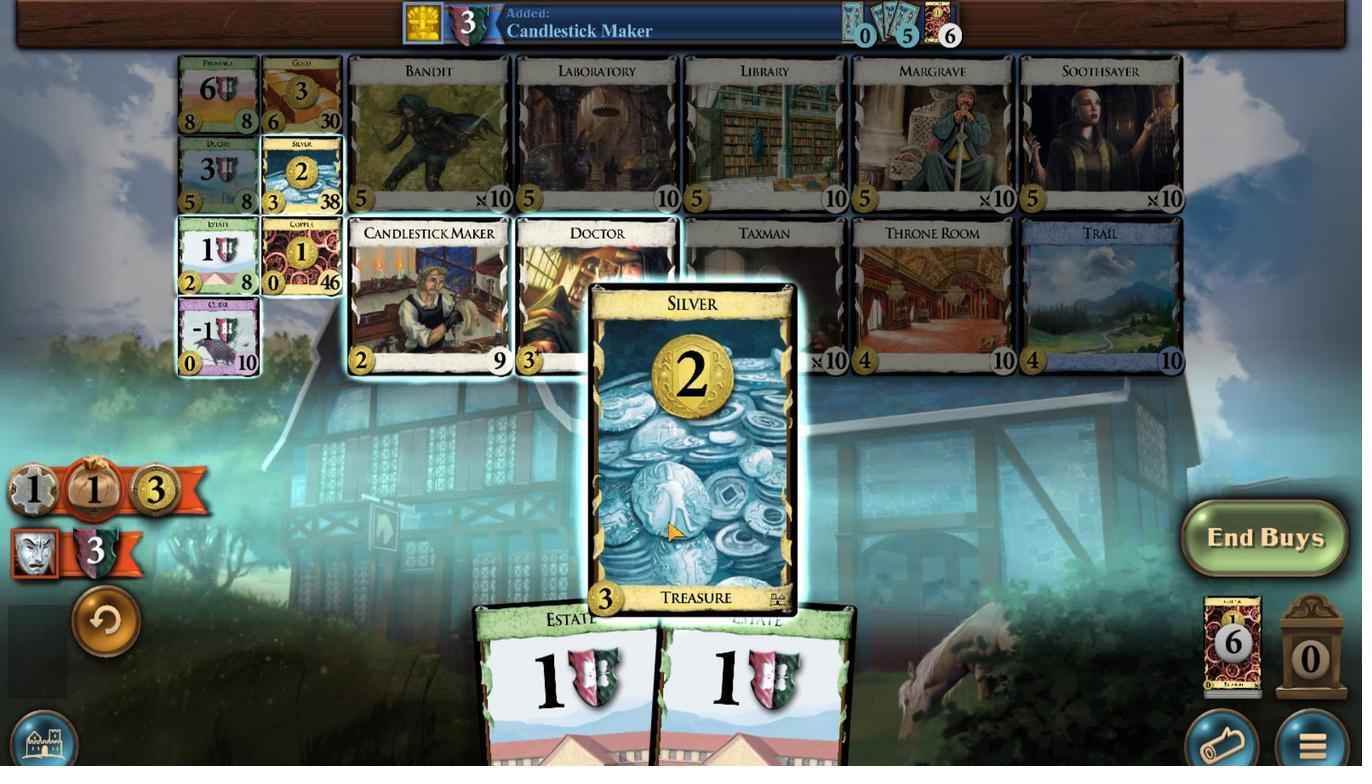 
Action: Mouse pressed left at (683, 522)
Screenshot: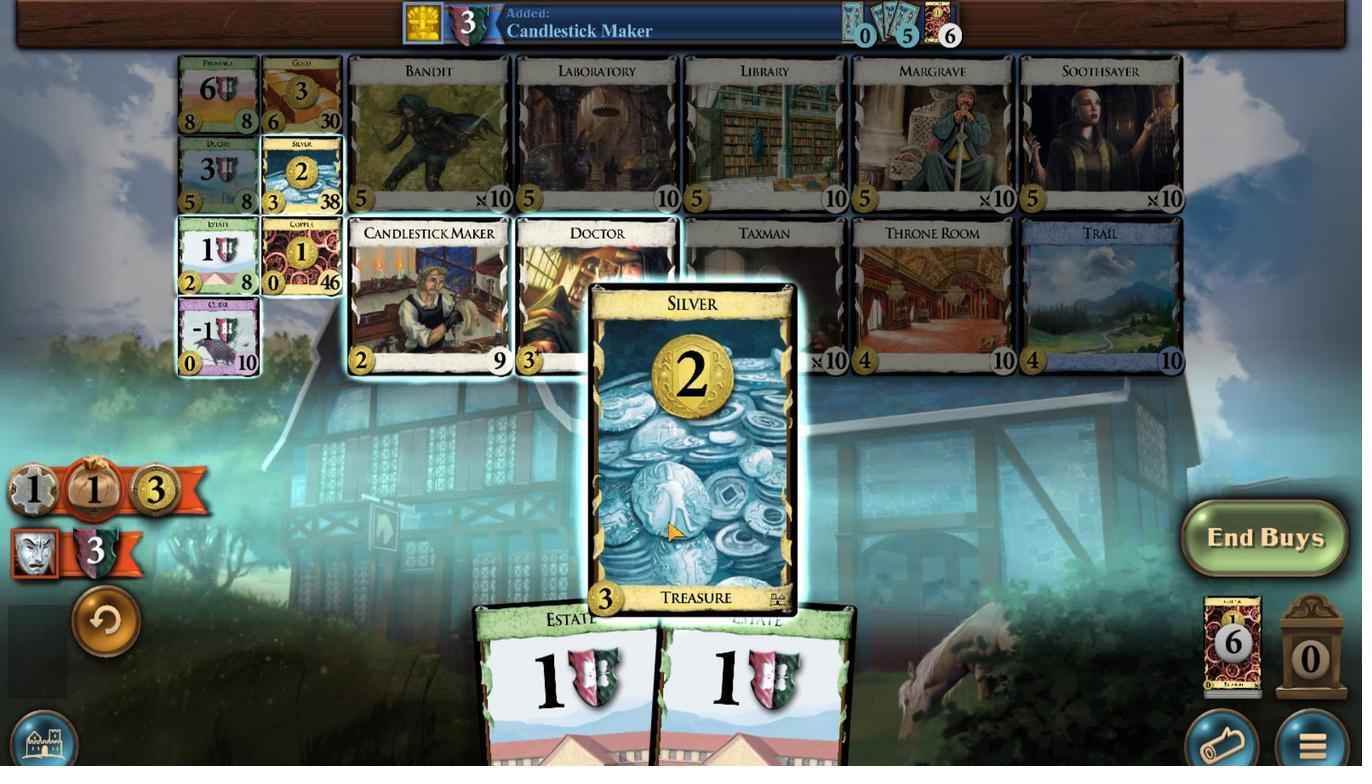 
Action: Mouse moved to (820, 491)
Screenshot: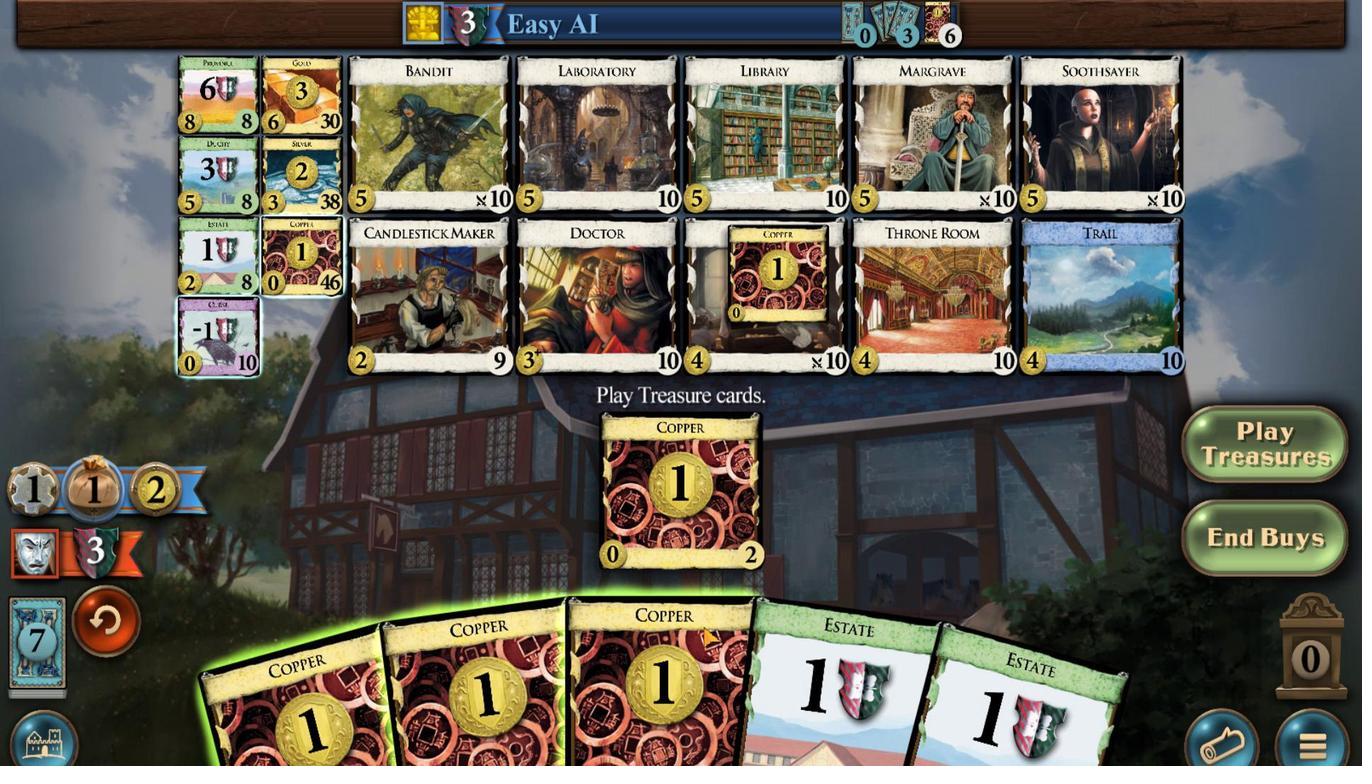 
Action: Mouse scrolled (820, 491) with delta (0, 0)
Screenshot: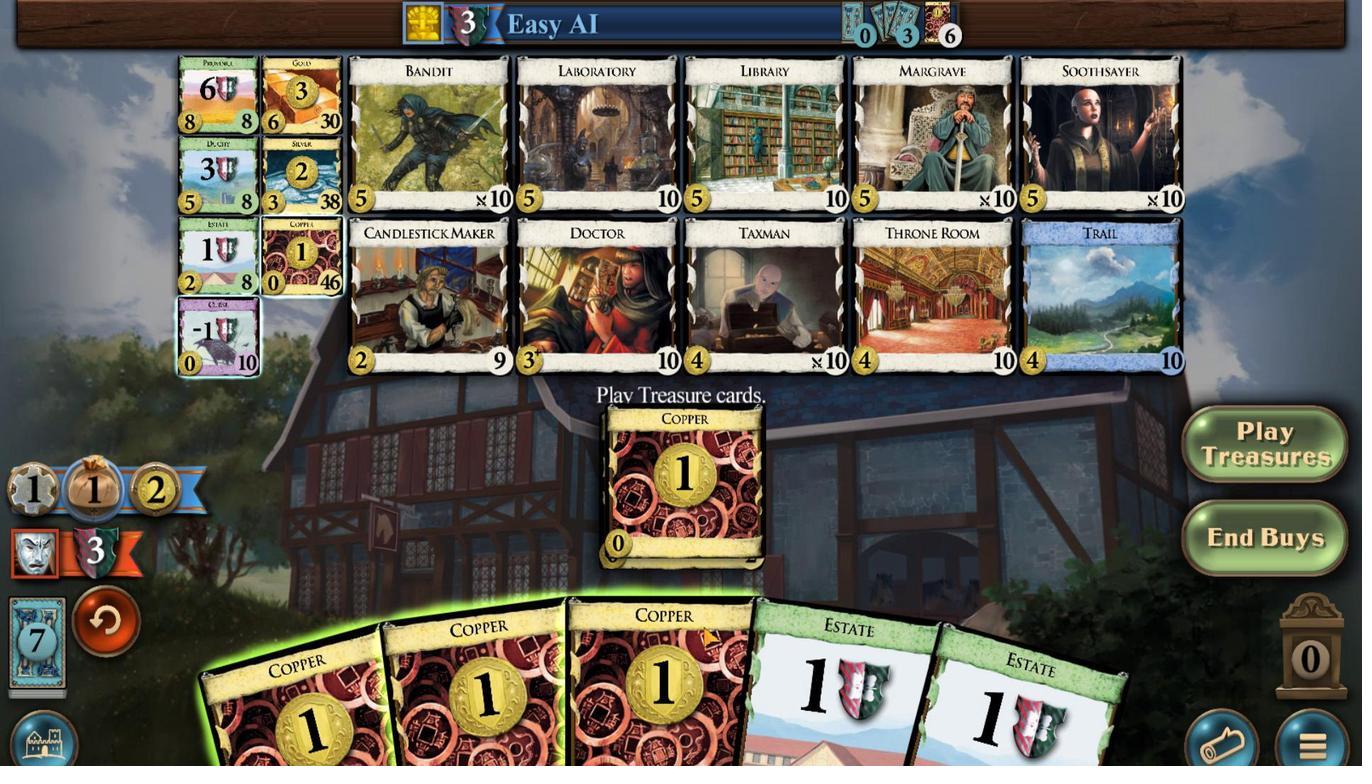 
Action: Mouse moved to (806, 488)
Screenshot: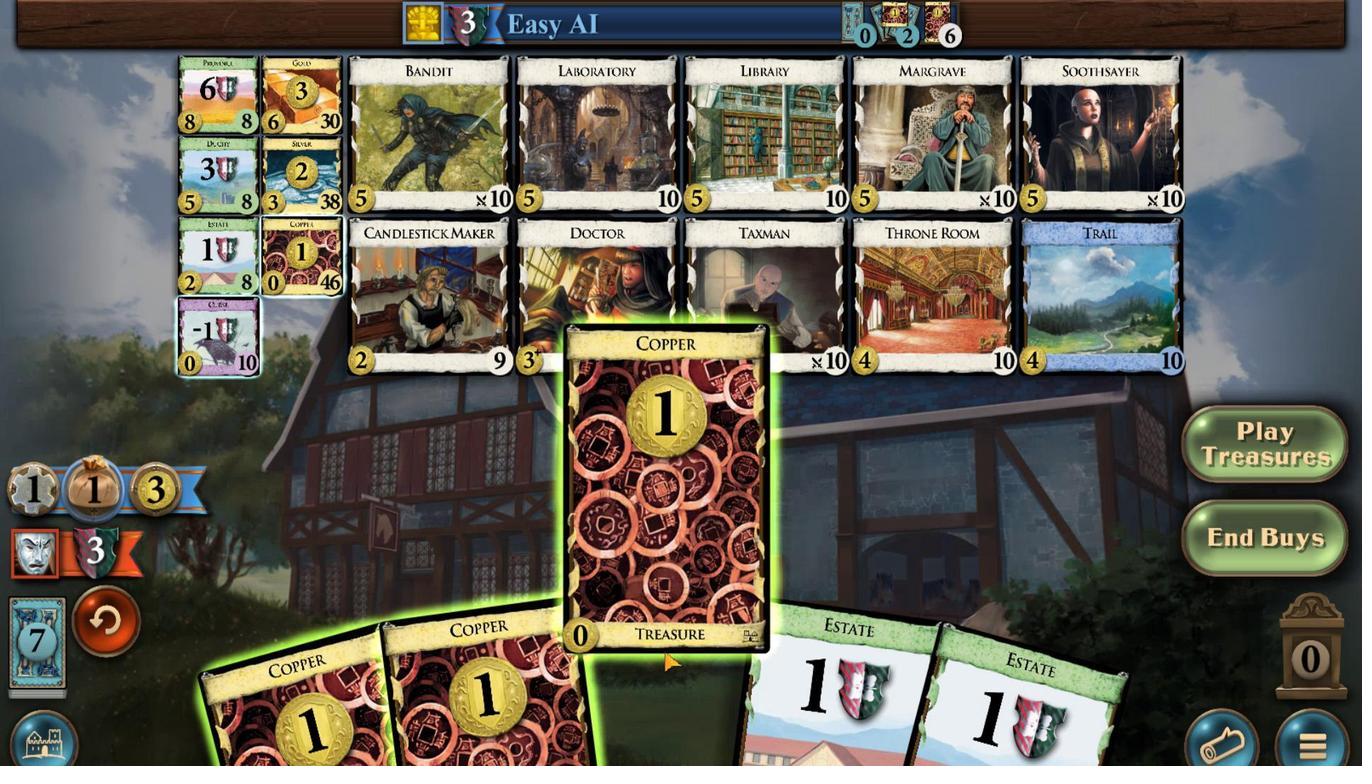 
Action: Mouse scrolled (806, 489) with delta (0, 0)
Screenshot: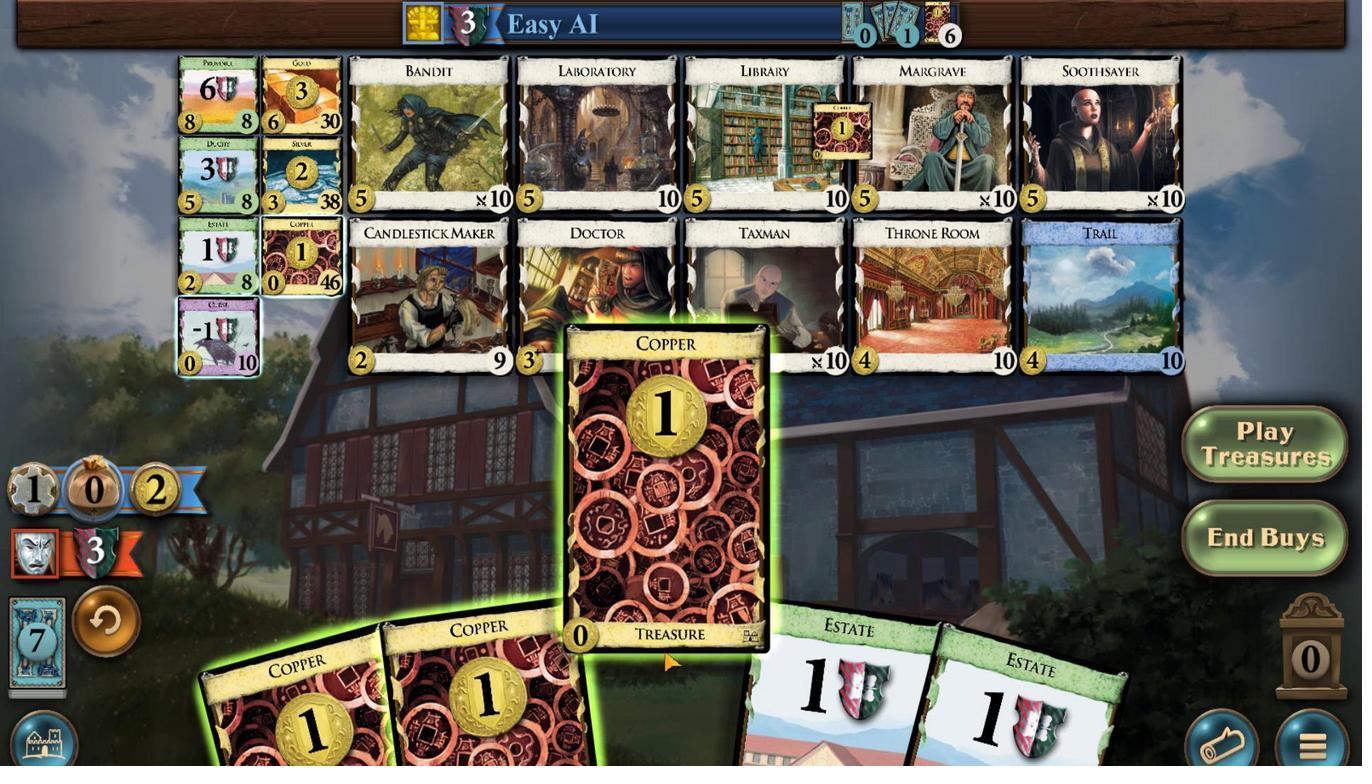 
Action: Mouse moved to (780, 488)
Screenshot: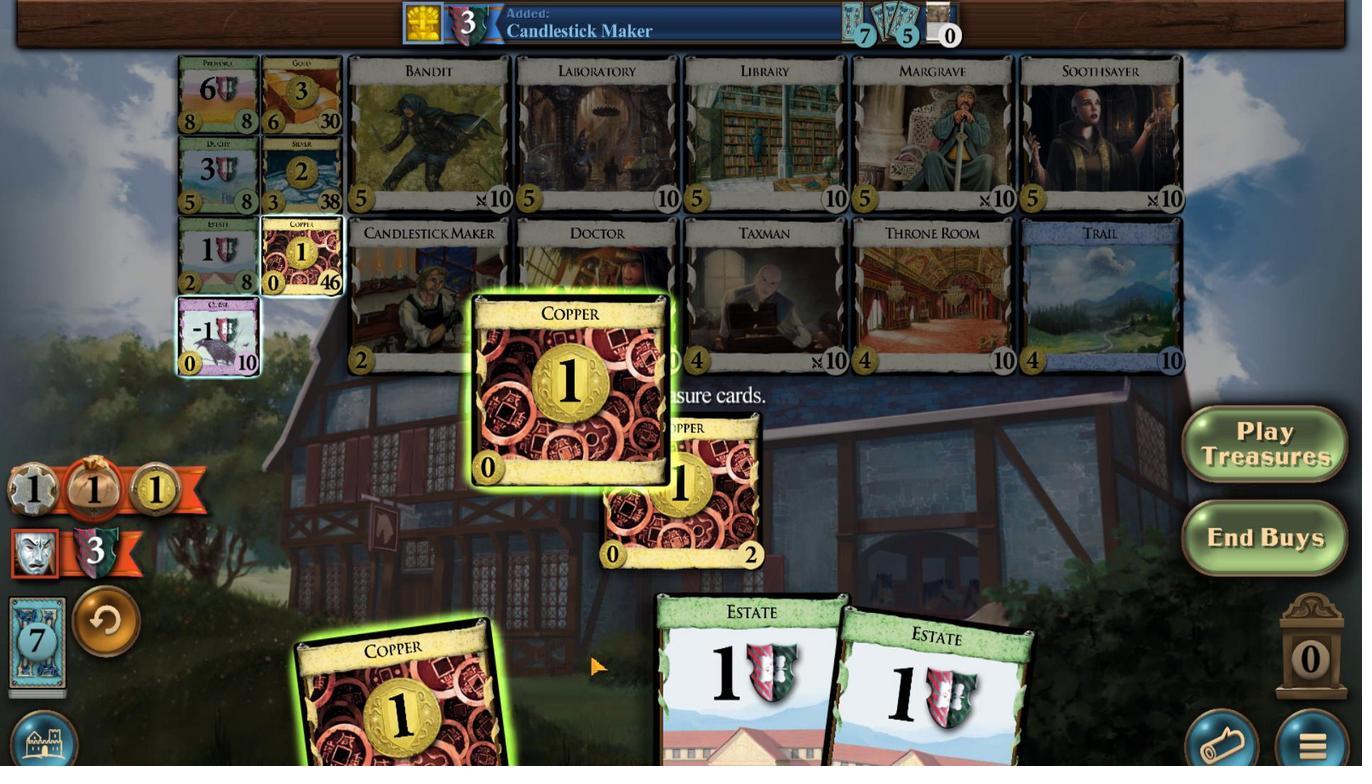 
Action: Mouse scrolled (780, 488) with delta (0, 0)
Screenshot: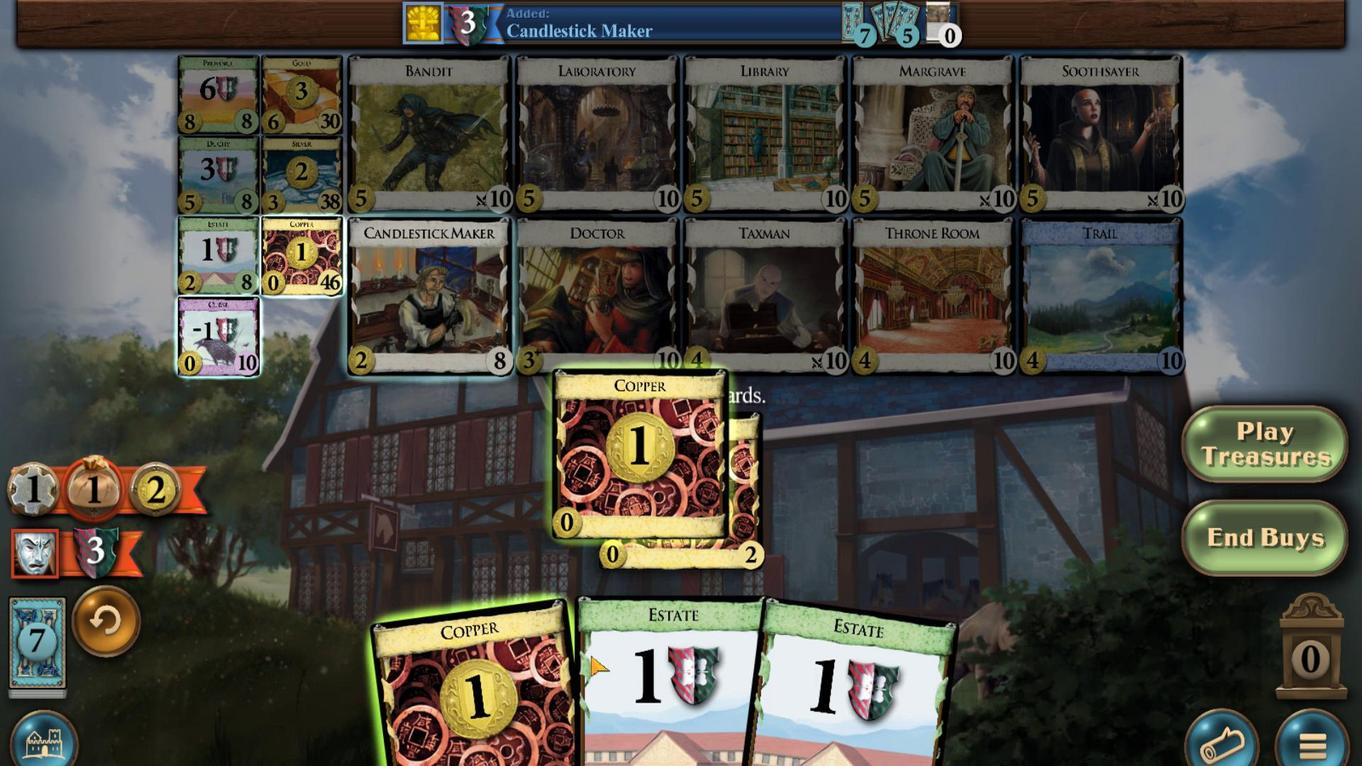 
Action: Mouse moved to (747, 488)
Screenshot: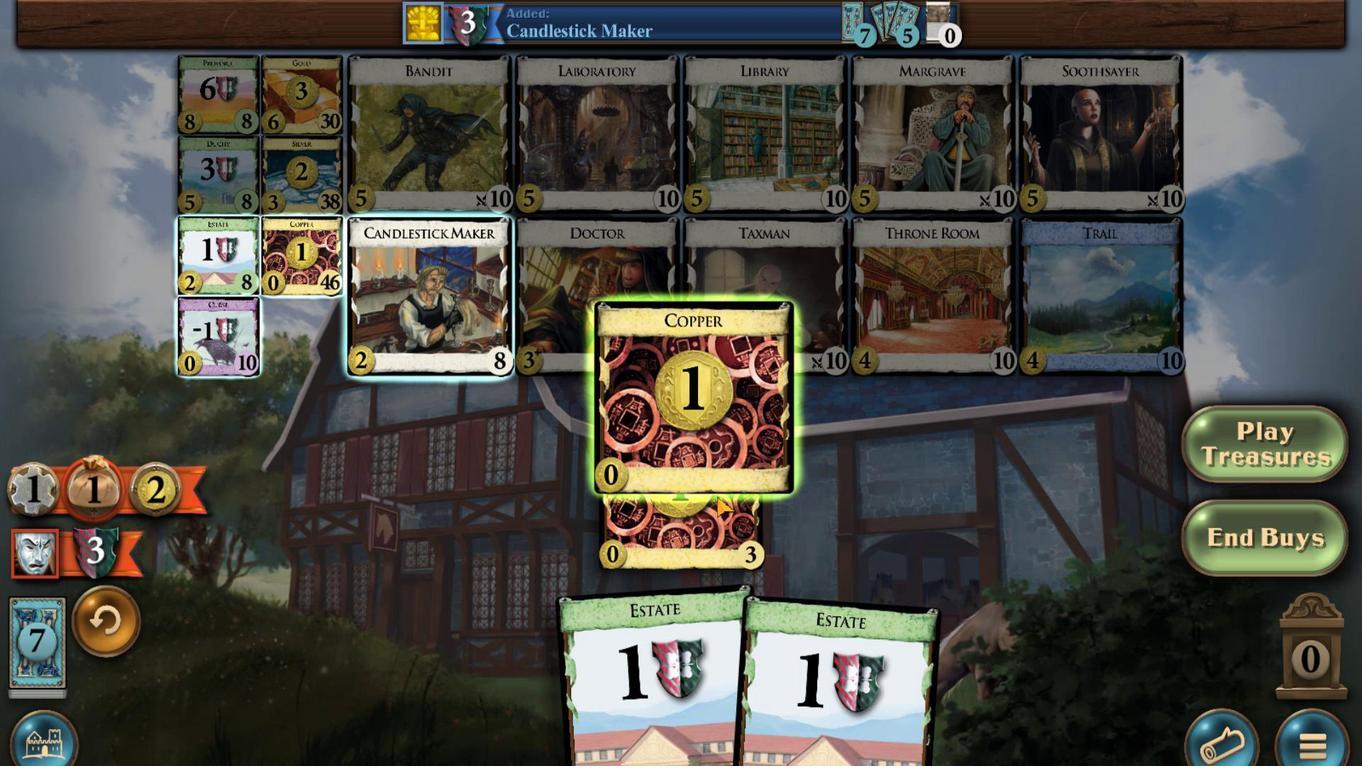 
Action: Mouse pressed left at (747, 488)
Screenshot: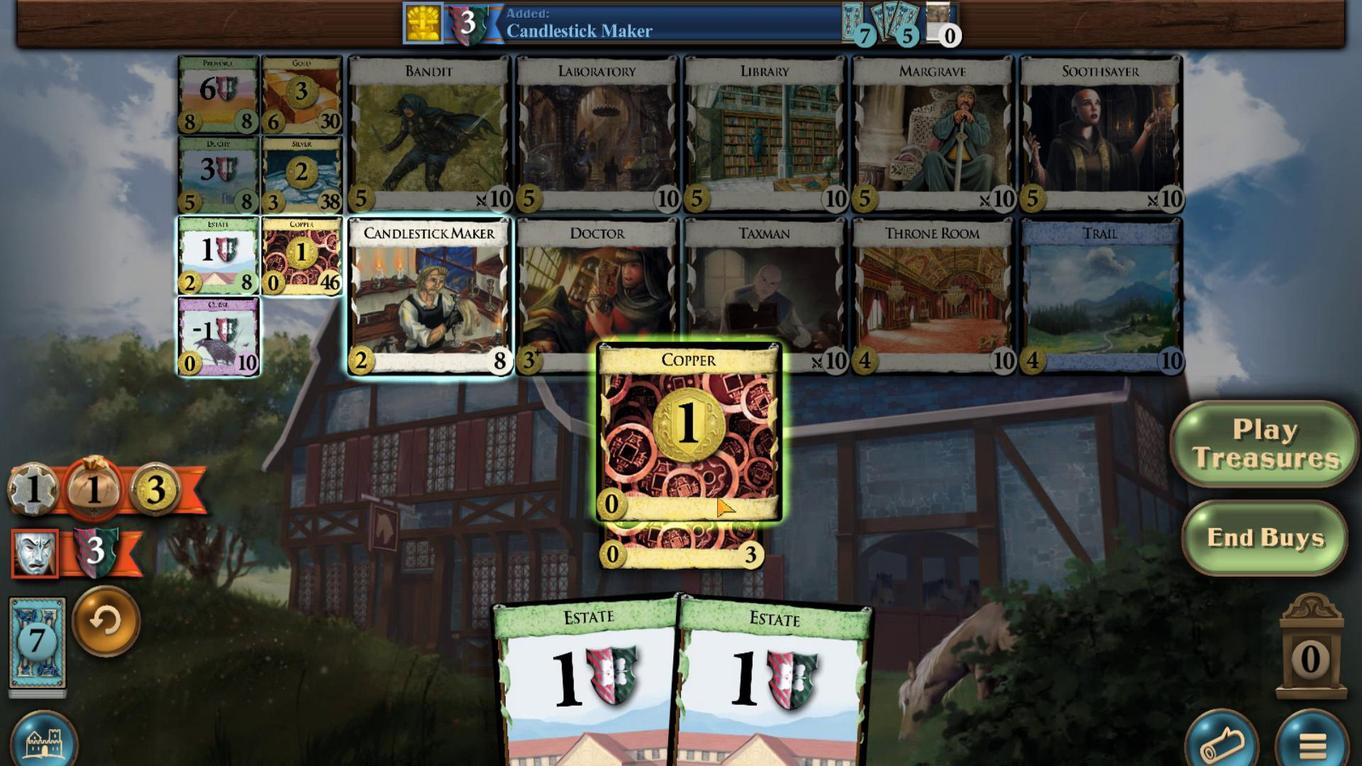 
Action: Mouse moved to (681, 523)
Screenshot: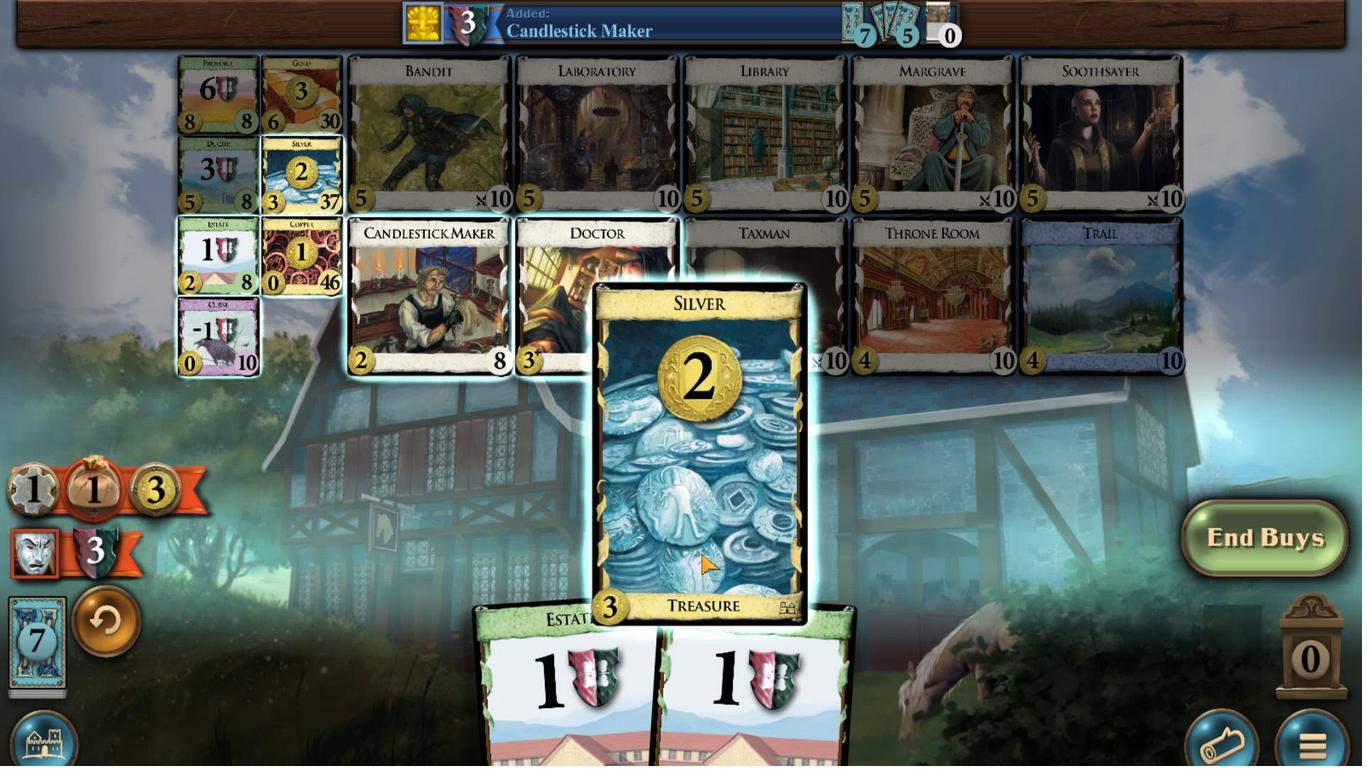 
Action: Mouse pressed left at (681, 523)
Screenshot: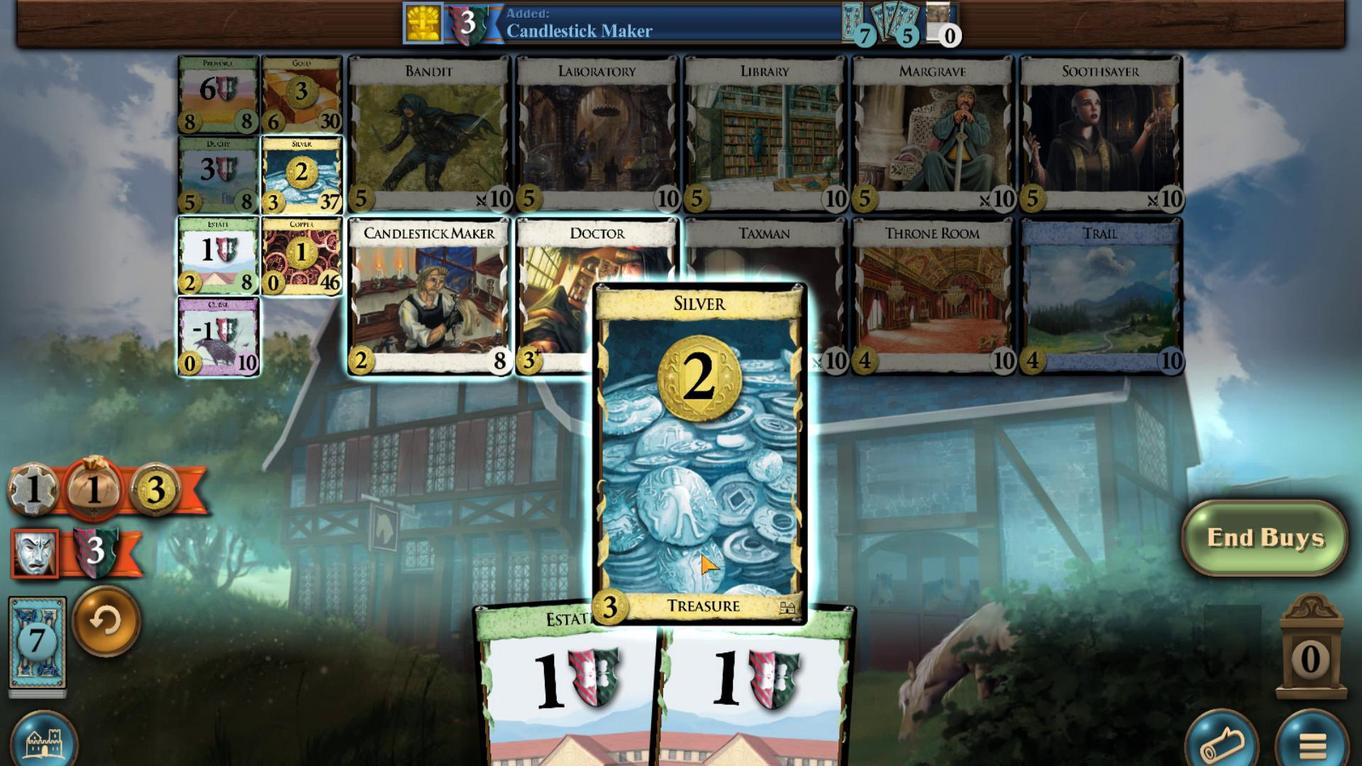 
Action: Mouse moved to (851, 489)
Screenshot: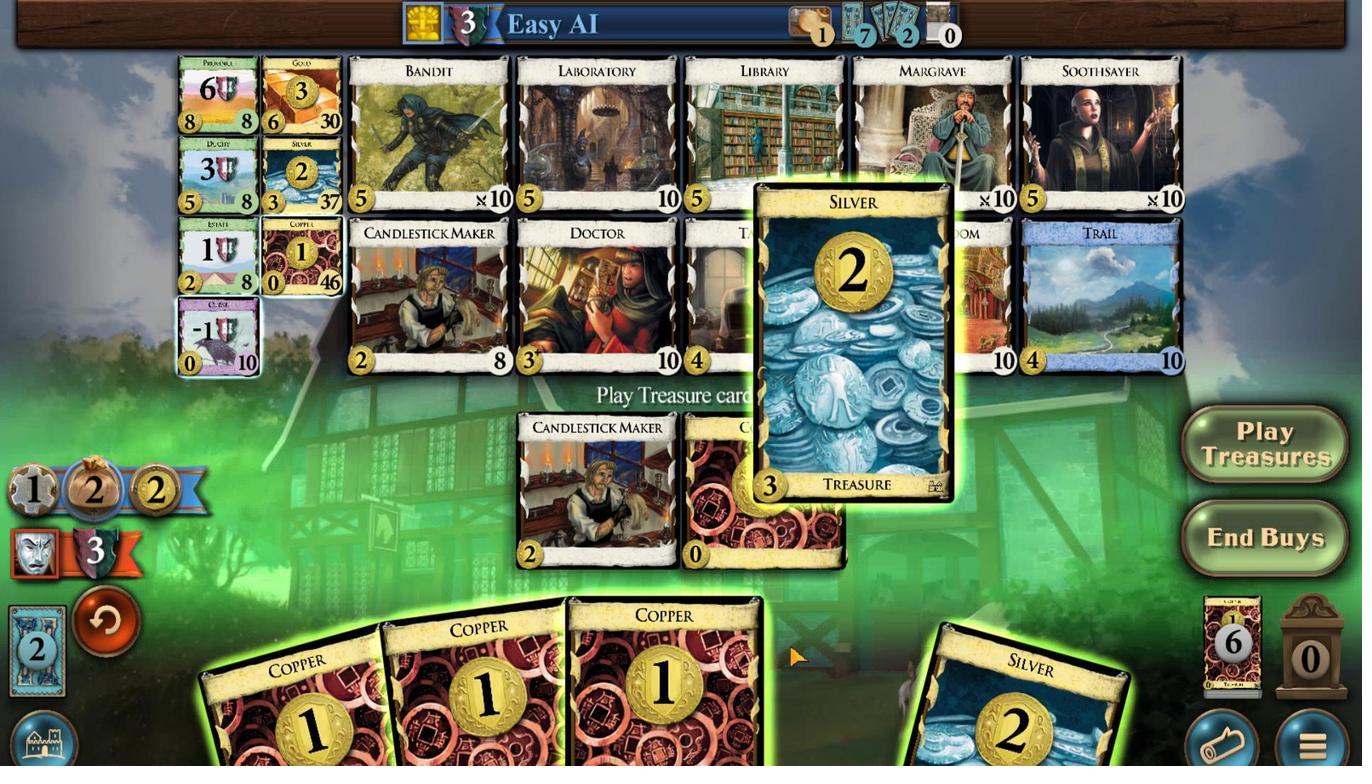 
Action: Mouse scrolled (851, 489) with delta (0, 0)
Screenshot: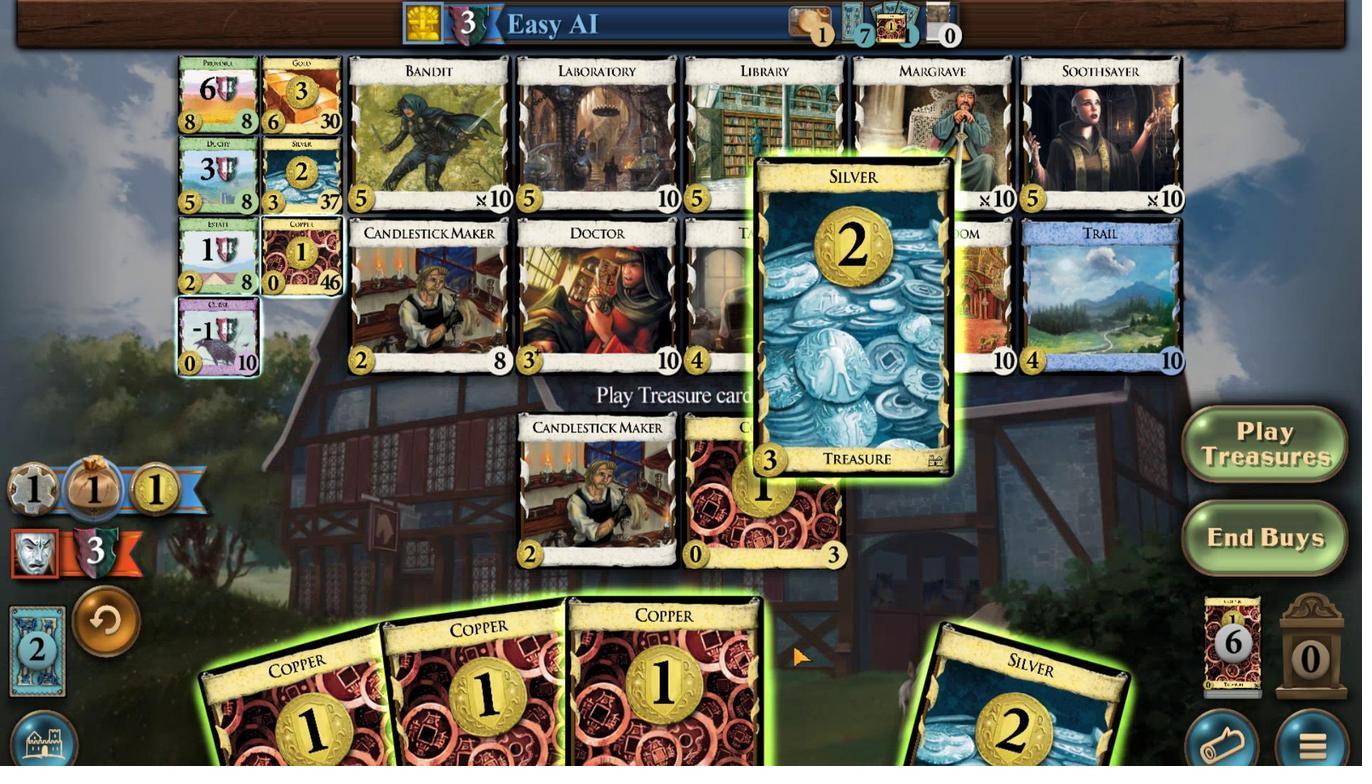 
Action: Mouse scrolled (851, 489) with delta (0, 0)
Screenshot: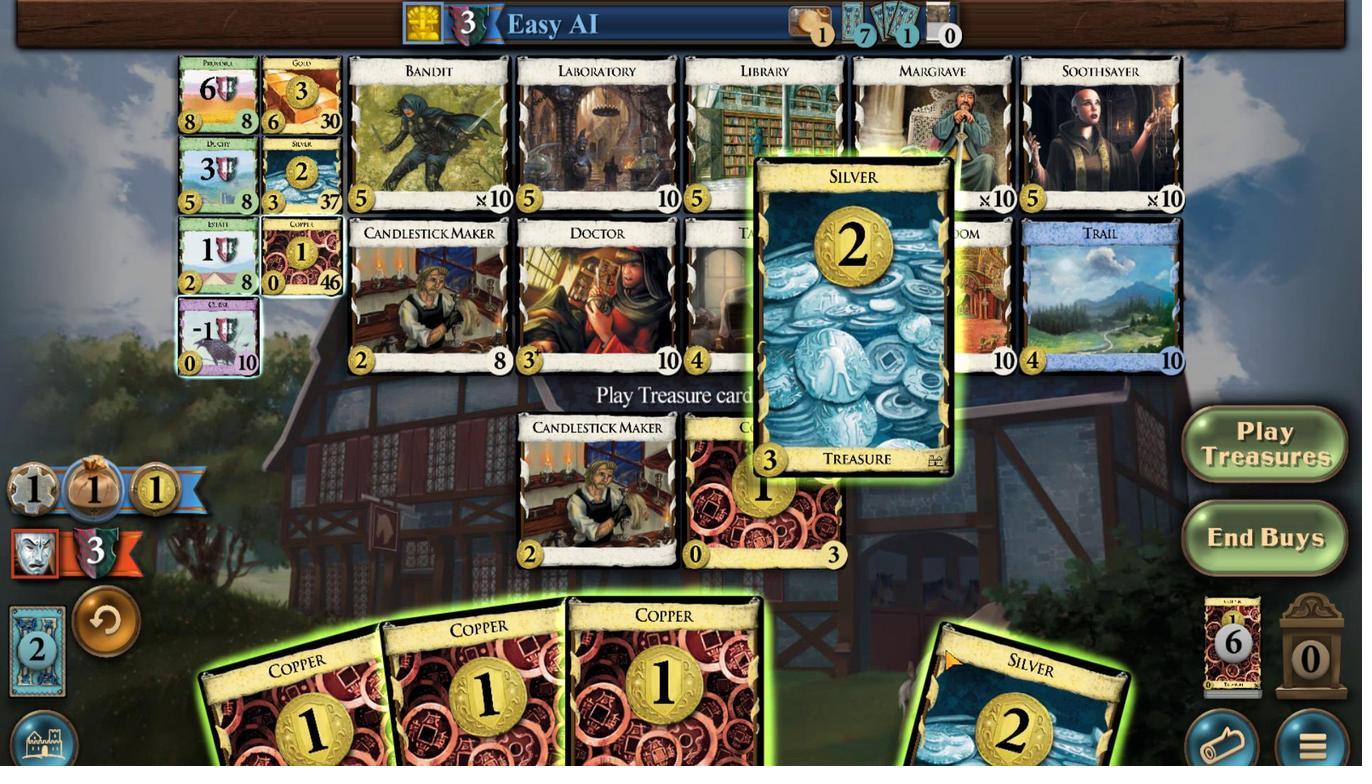 
Action: Mouse moved to (921, 486)
Screenshot: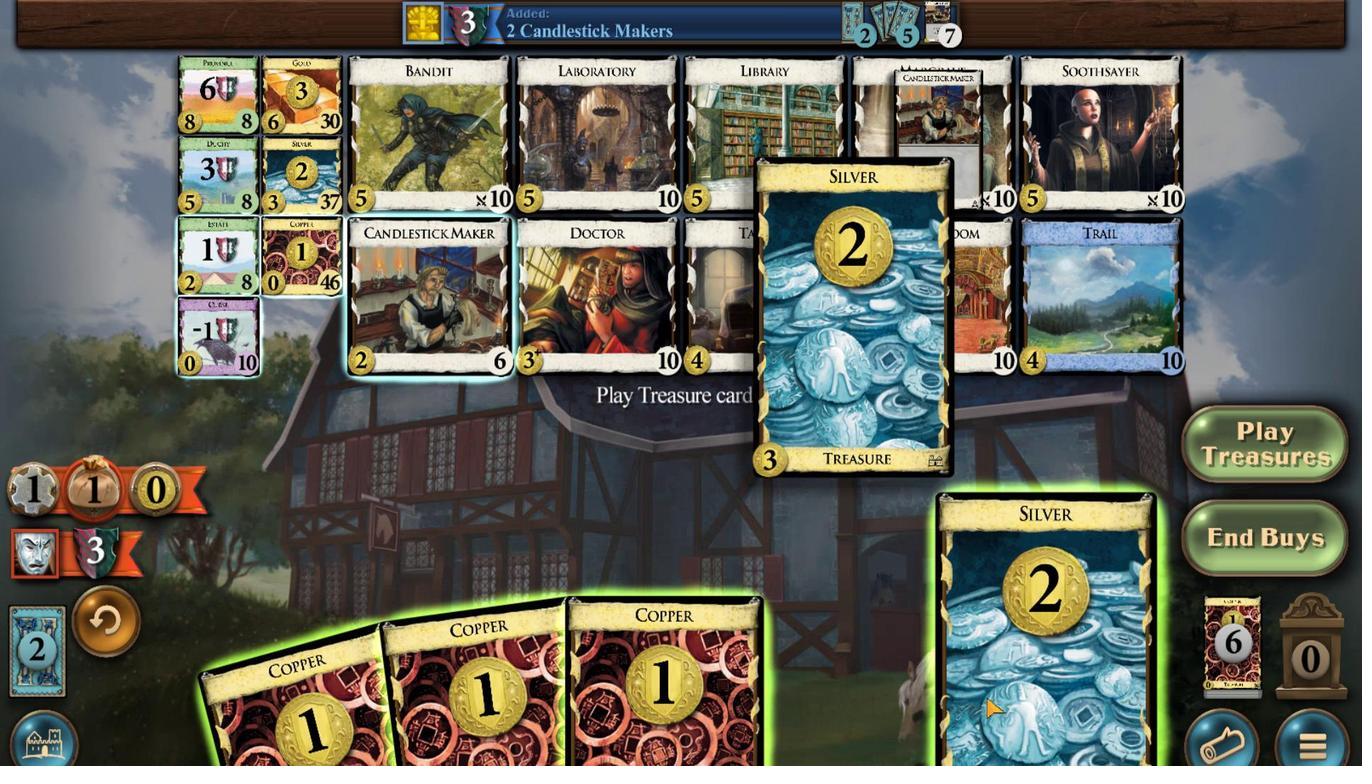 
Action: Mouse scrolled (921, 486) with delta (0, 0)
Screenshot: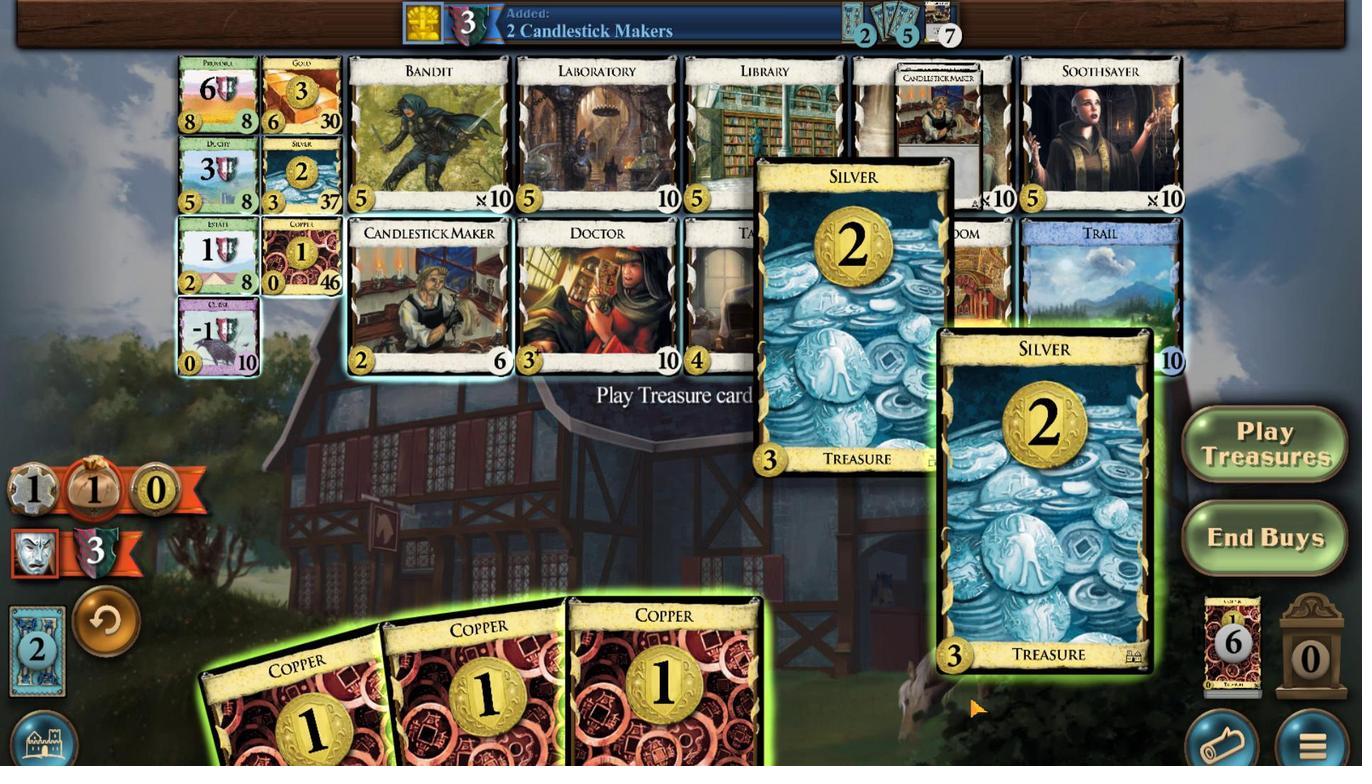 
Action: Mouse moved to (845, 483)
Screenshot: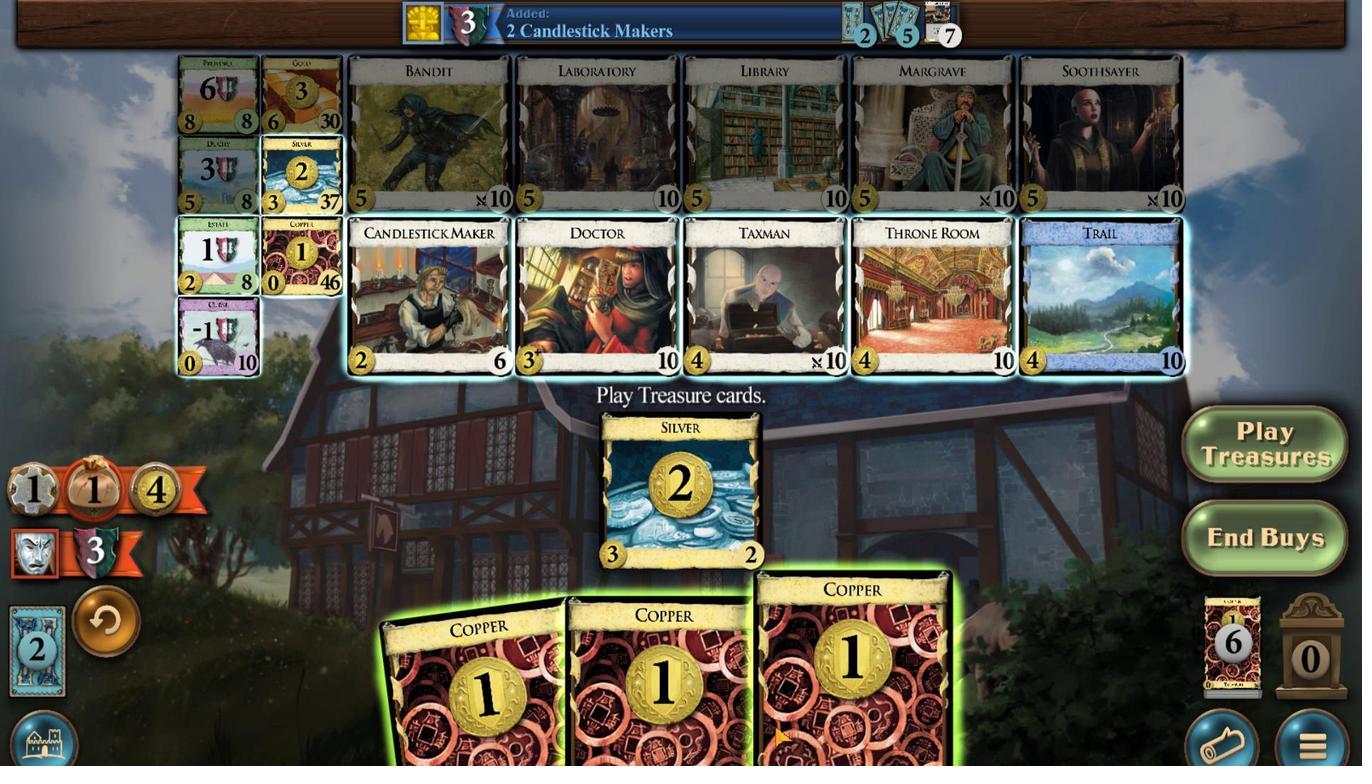 
Action: Mouse scrolled (845, 483) with delta (0, 0)
Screenshot: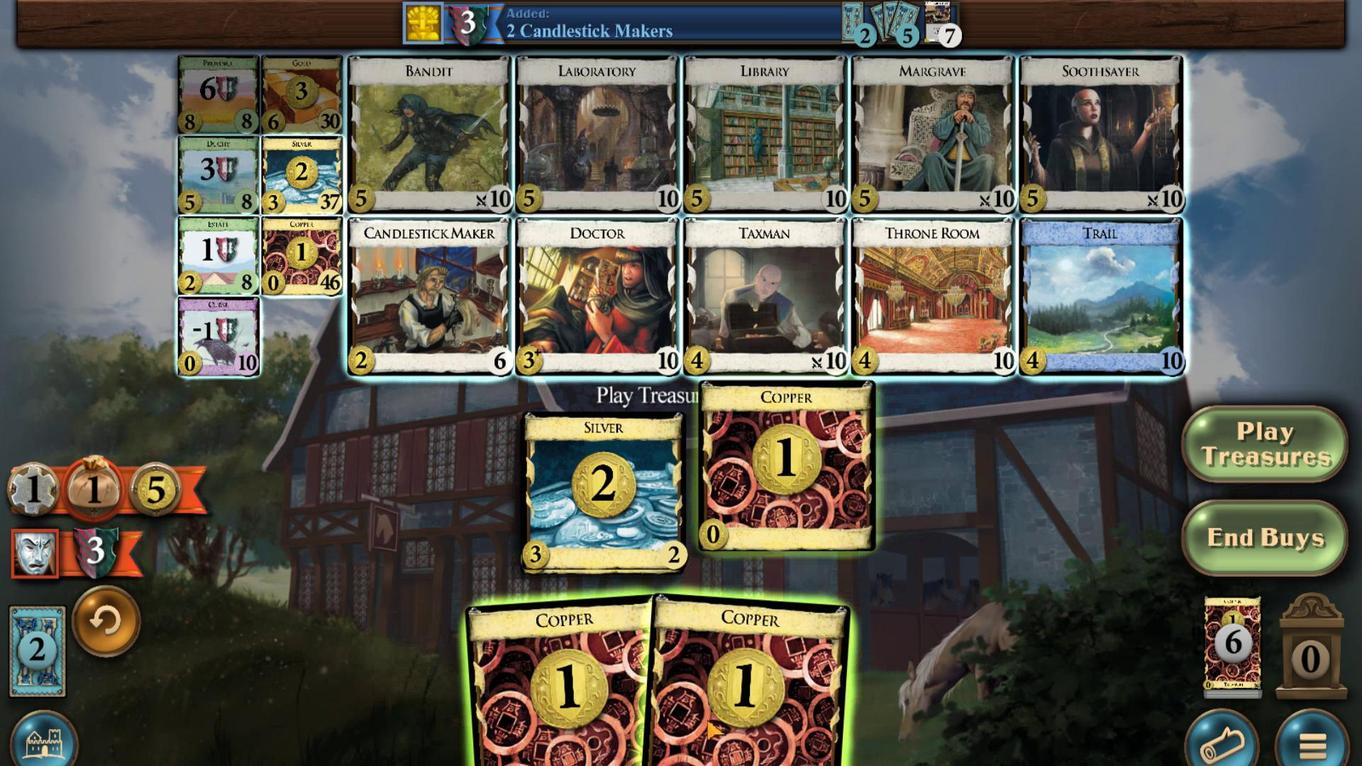 
Action: Mouse moved to (824, 484)
Screenshot: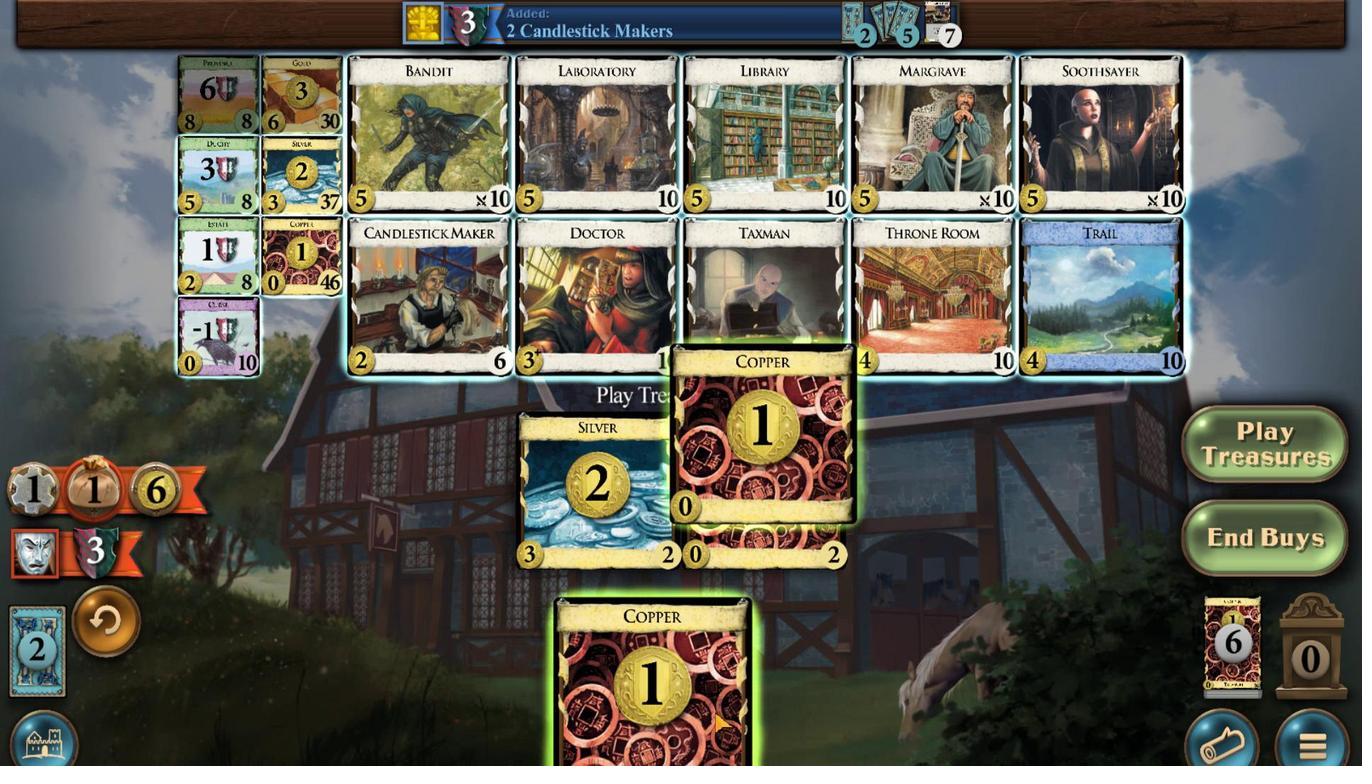 
Action: Mouse scrolled (824, 485) with delta (0, 0)
Screenshot: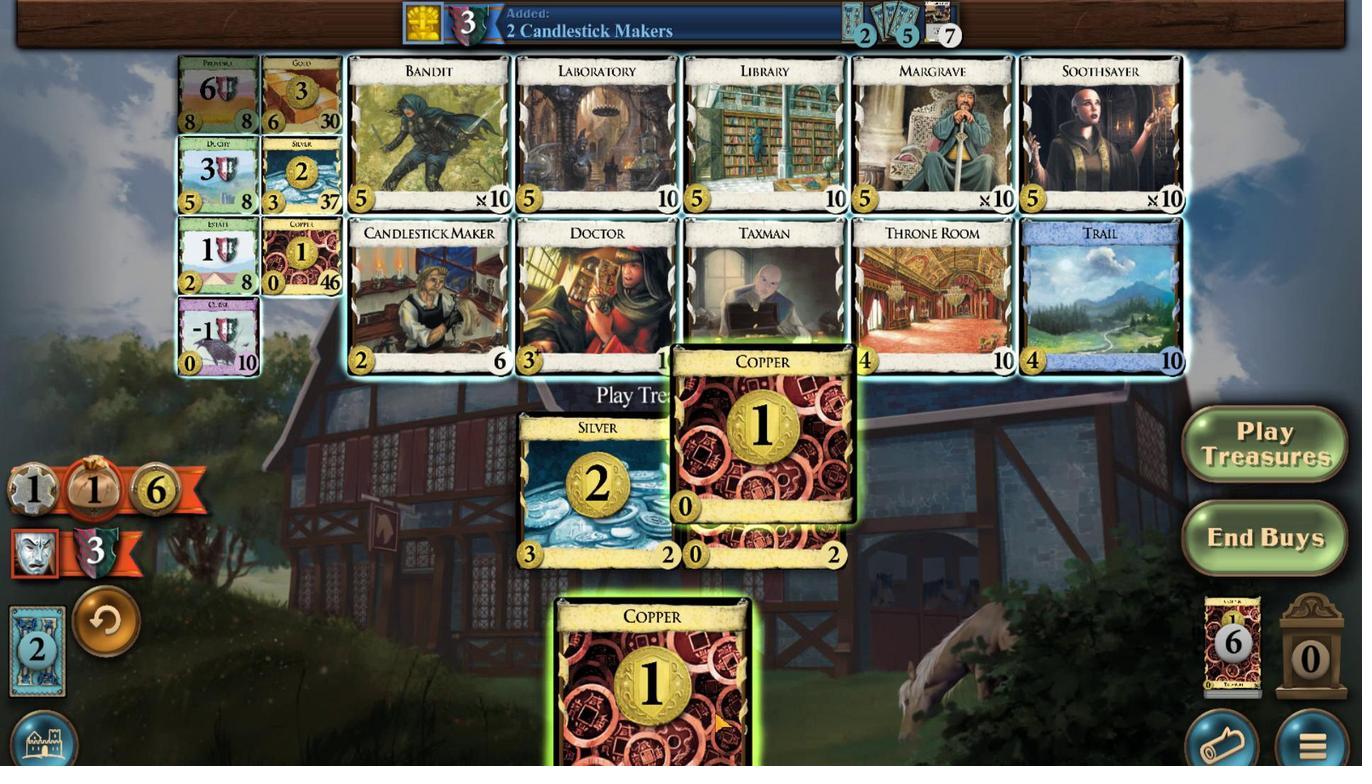 
Action: Mouse moved to (815, 484)
Screenshot: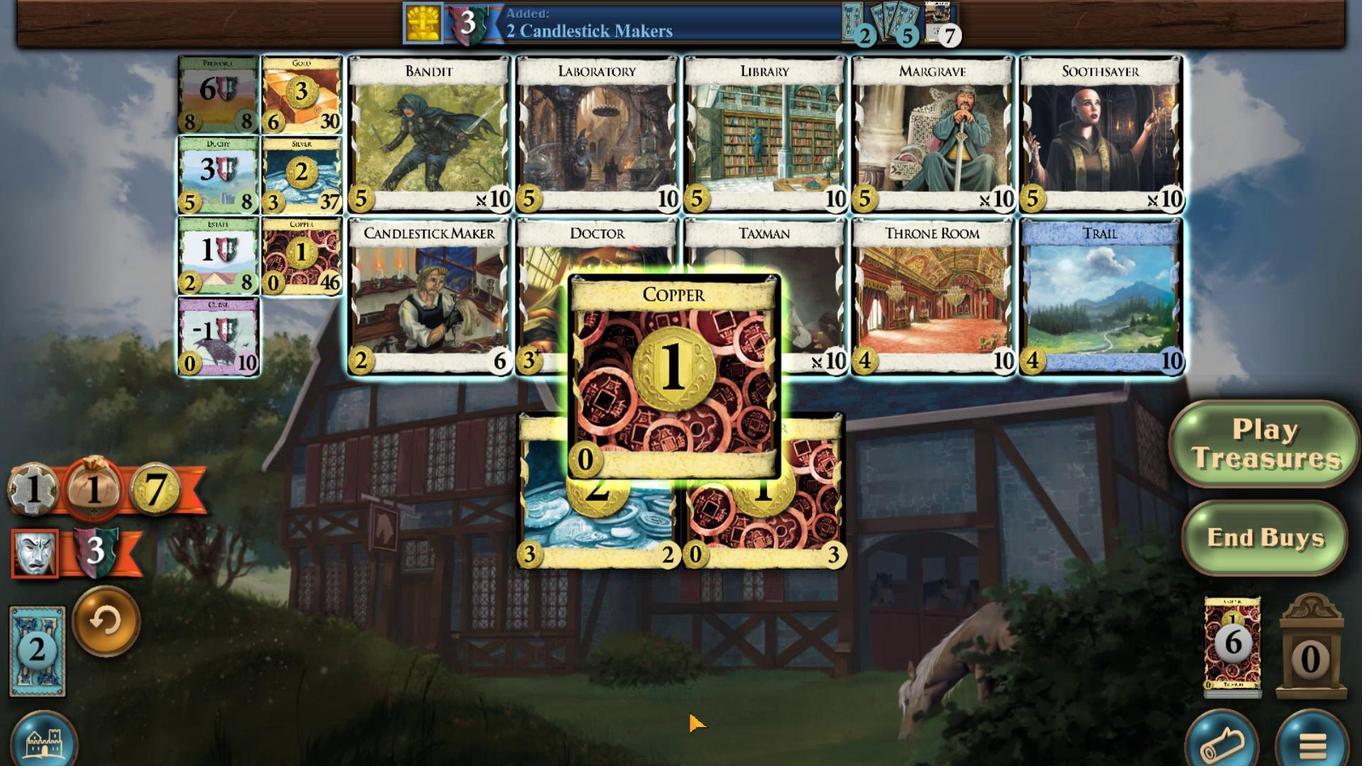 
Action: Mouse scrolled (815, 485) with delta (0, 0)
Screenshot: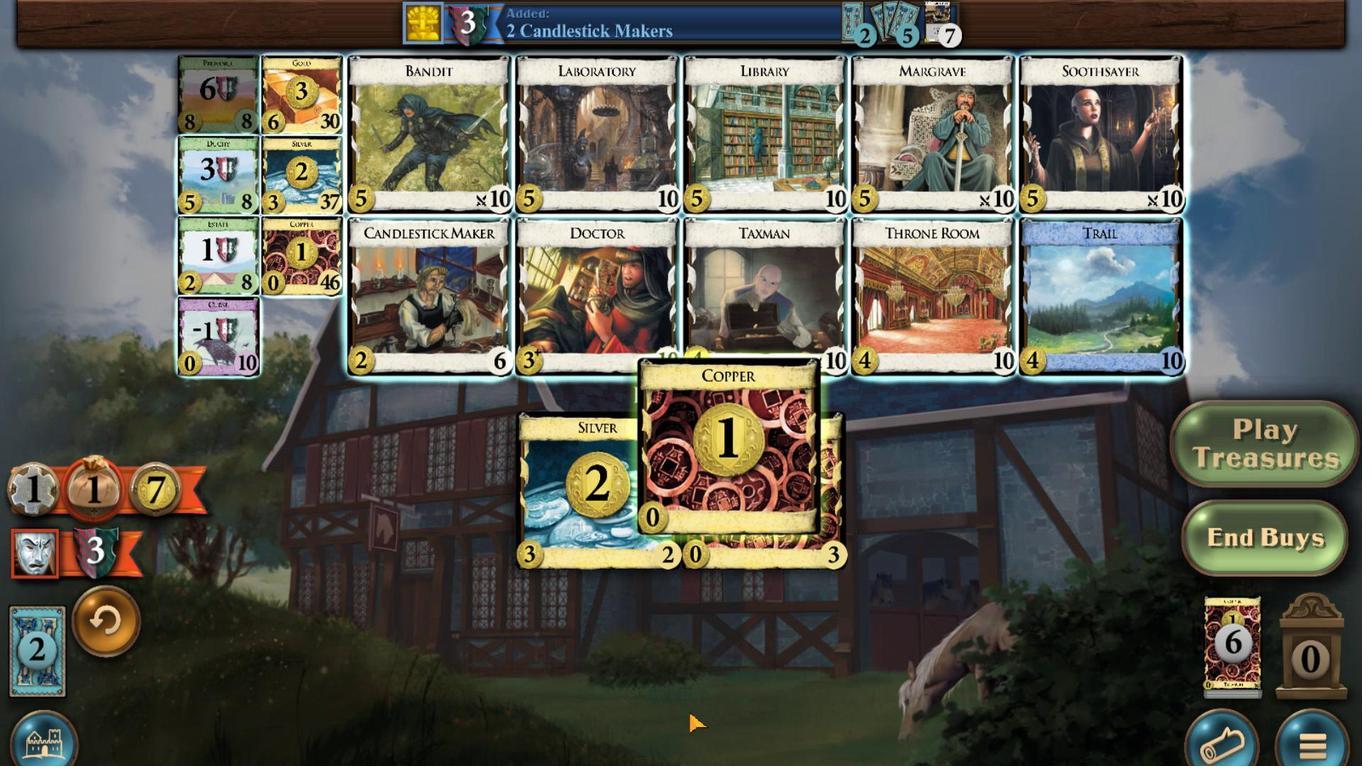
Action: Mouse moved to (677, 527)
Screenshot: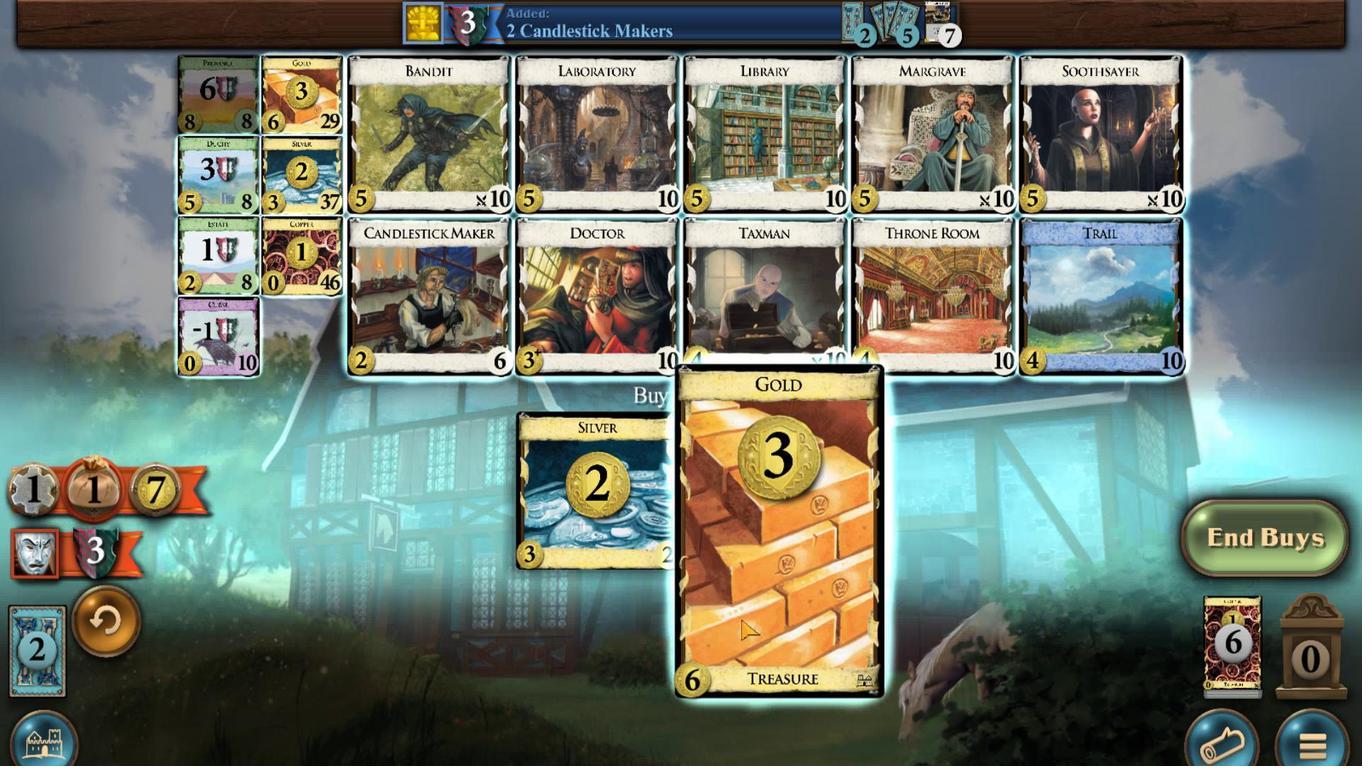 
Action: Mouse pressed left at (677, 527)
Screenshot: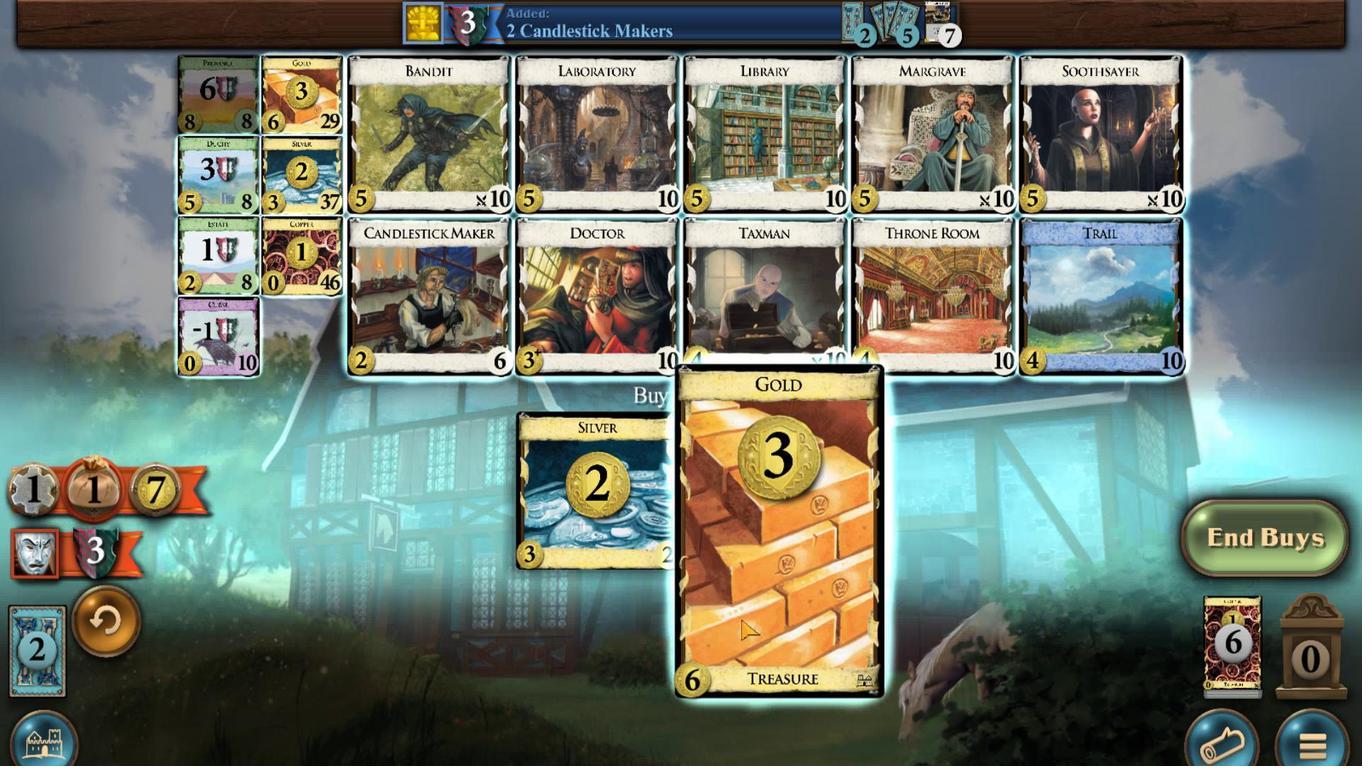
Action: Mouse moved to (864, 487)
Screenshot: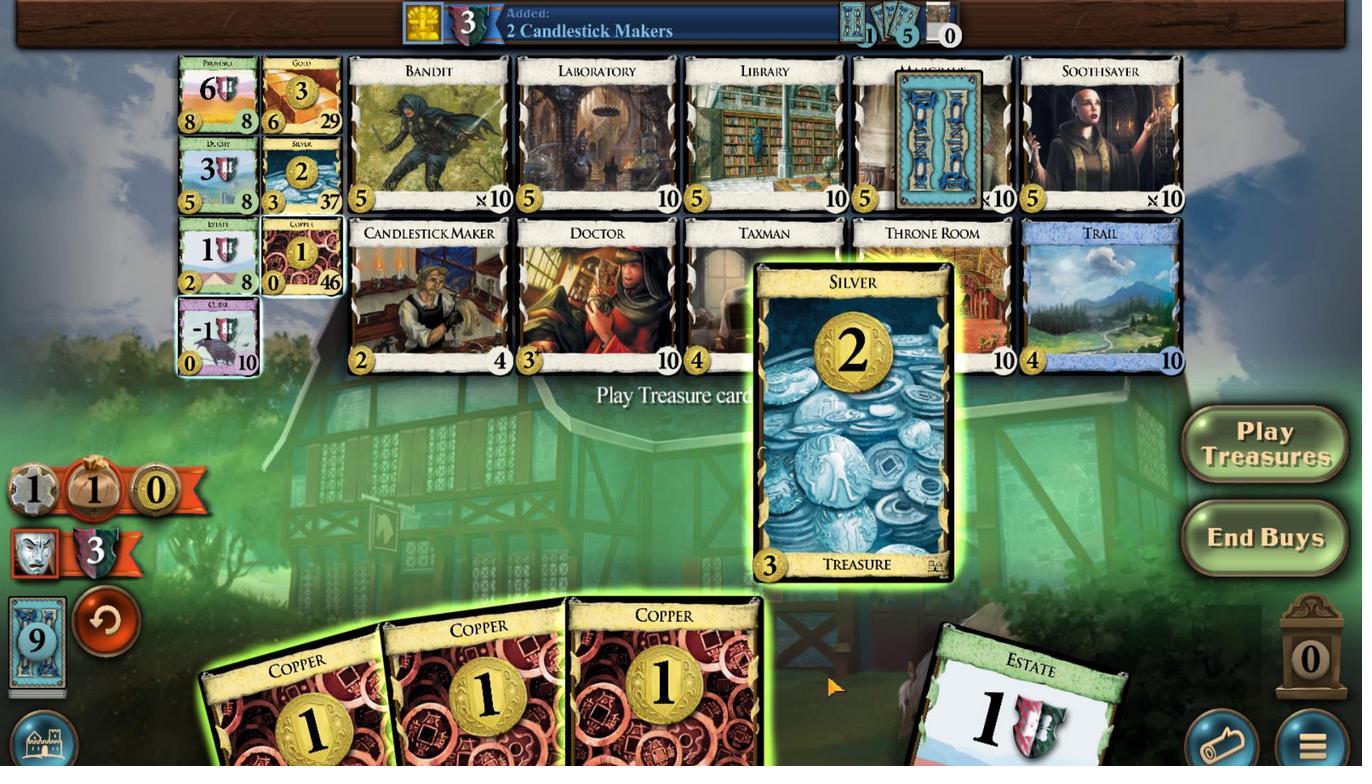 
Action: Mouse scrolled (864, 487) with delta (0, 0)
Screenshot: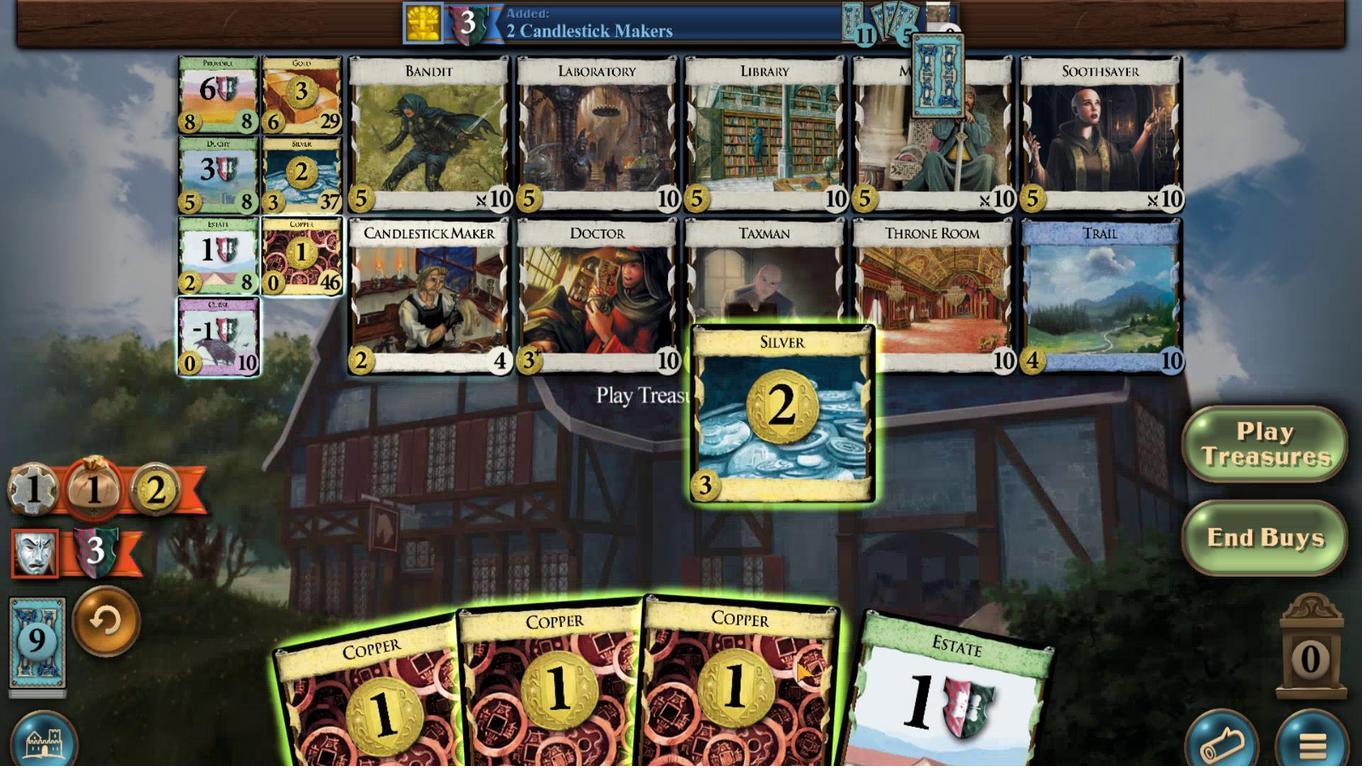
Action: Mouse scrolled (864, 487) with delta (0, 0)
Screenshot: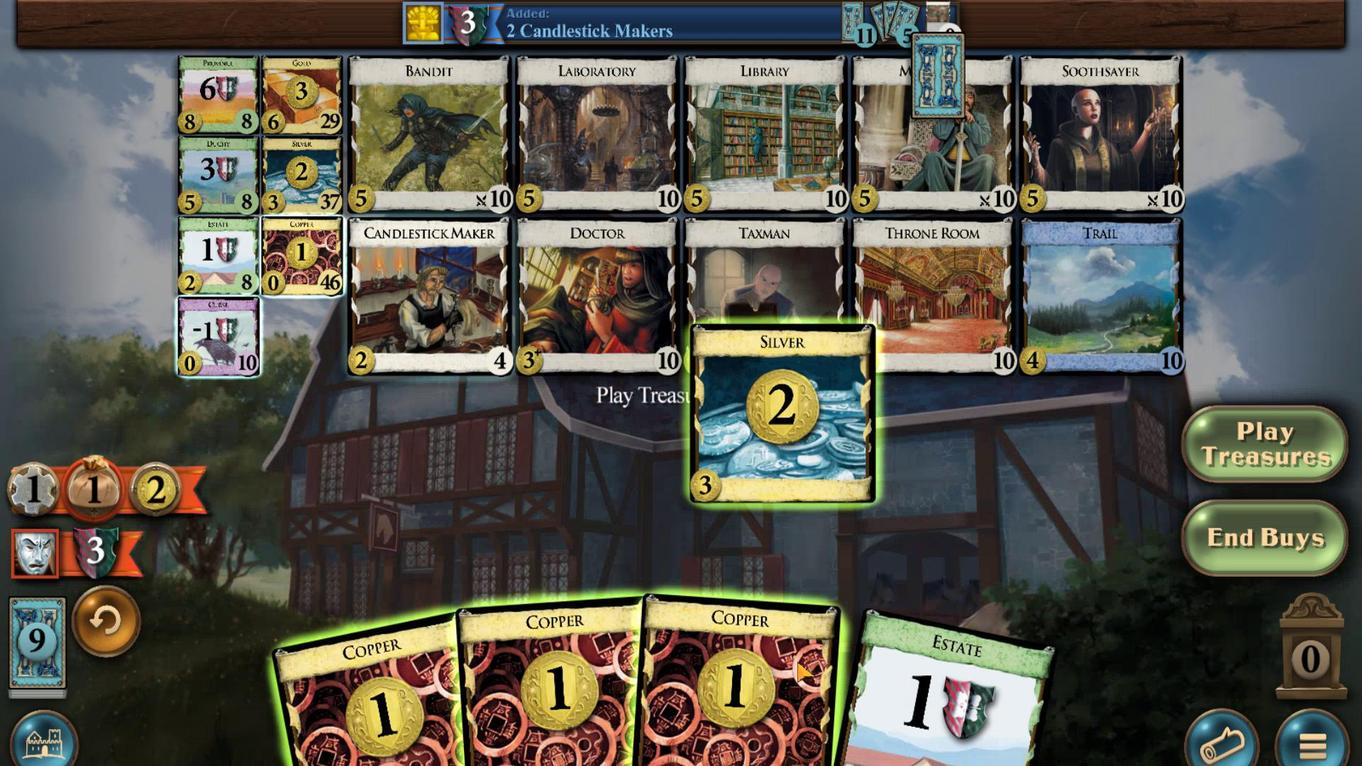 
Action: Mouse moved to (852, 488)
Screenshot: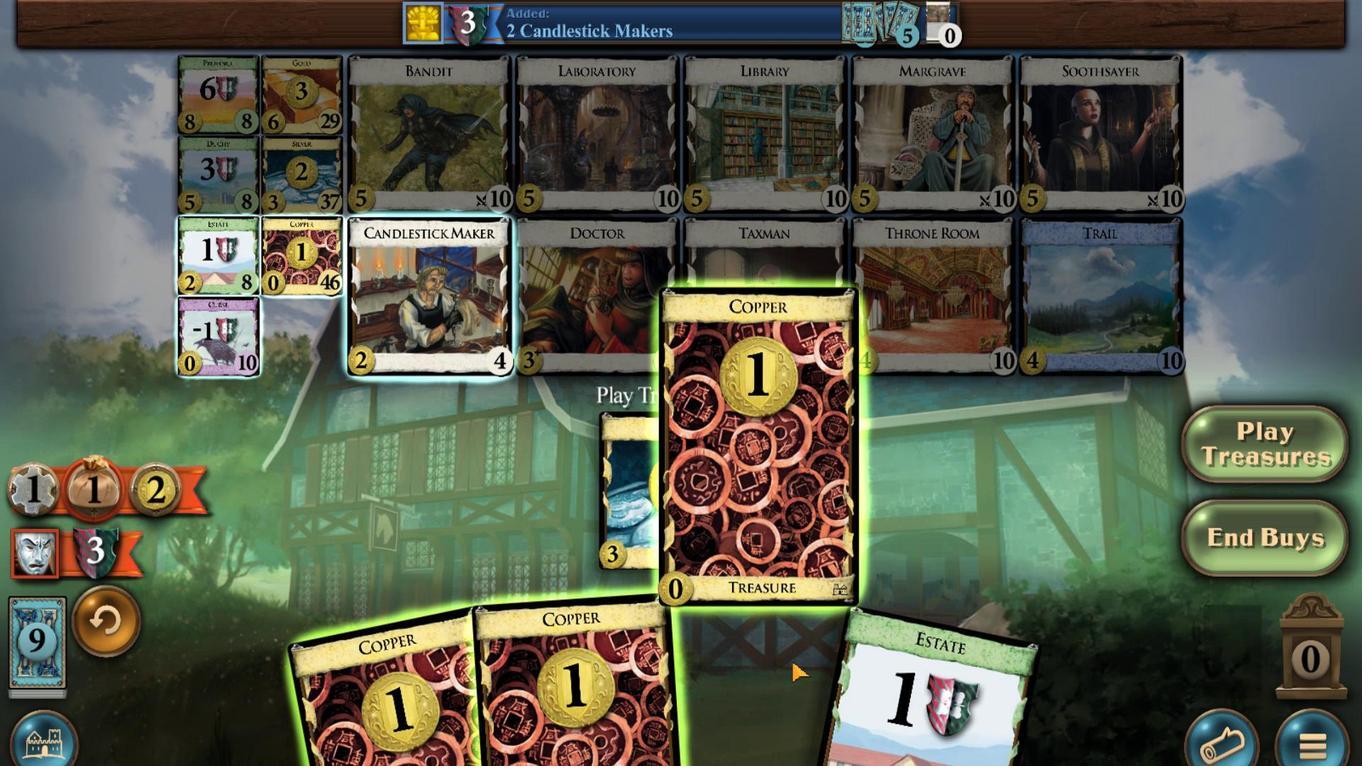 
Action: Mouse scrolled (852, 488) with delta (0, 0)
Screenshot: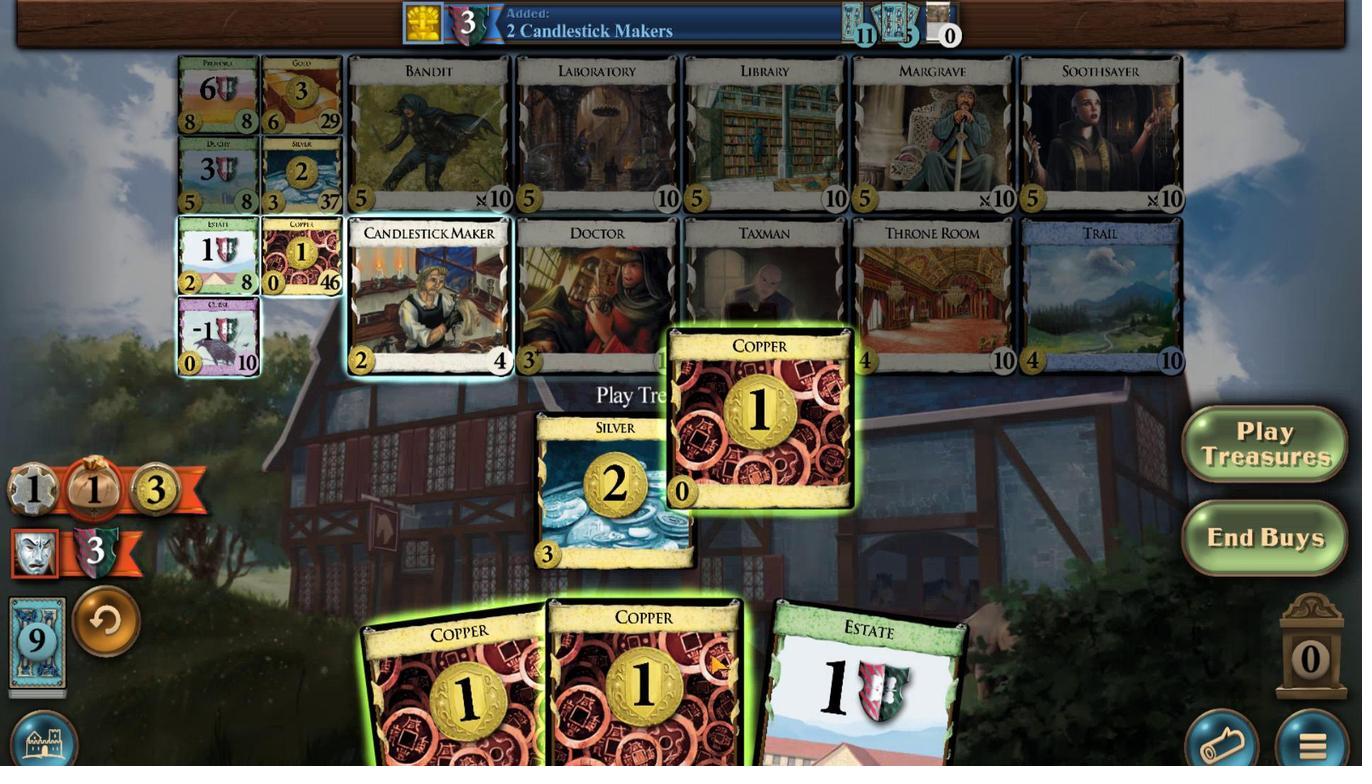 
Action: Mouse moved to (822, 488)
Screenshot: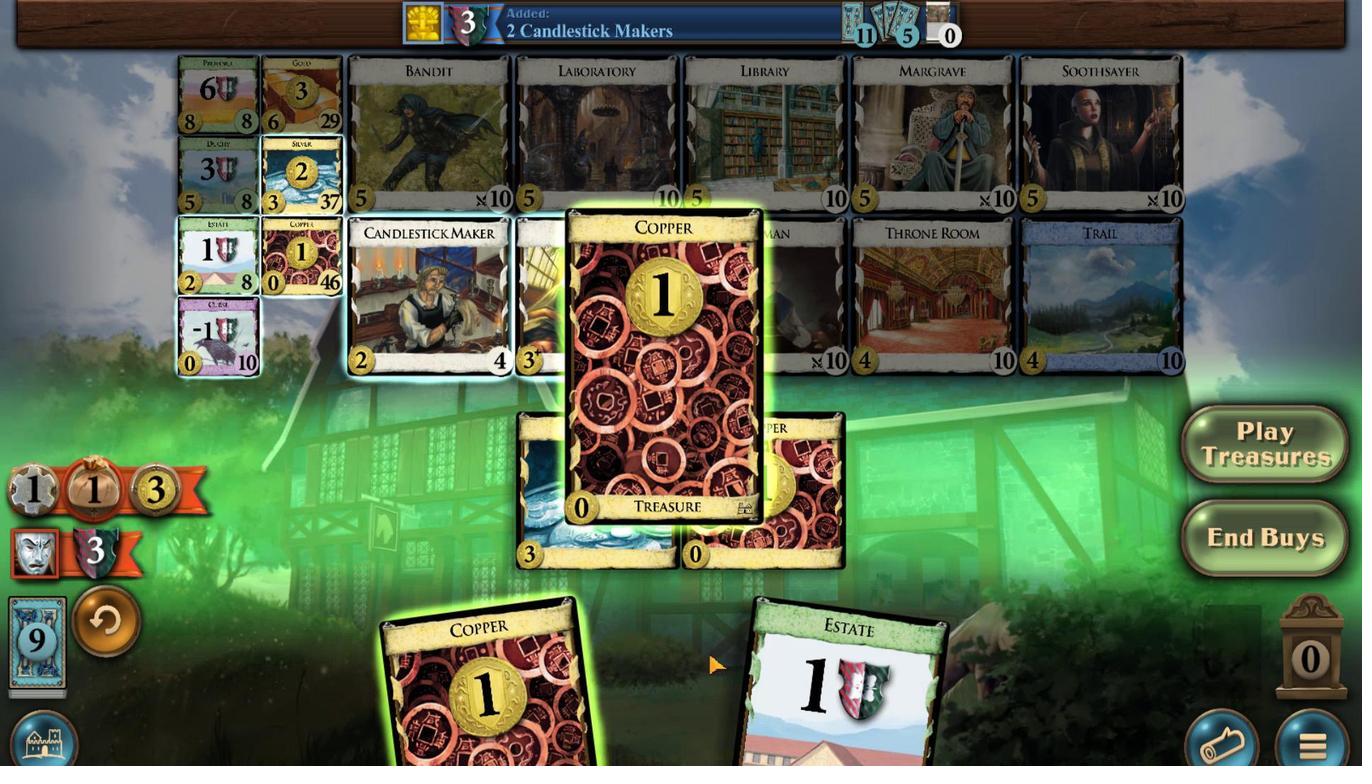 
Action: Mouse scrolled (822, 488) with delta (0, 0)
Screenshot: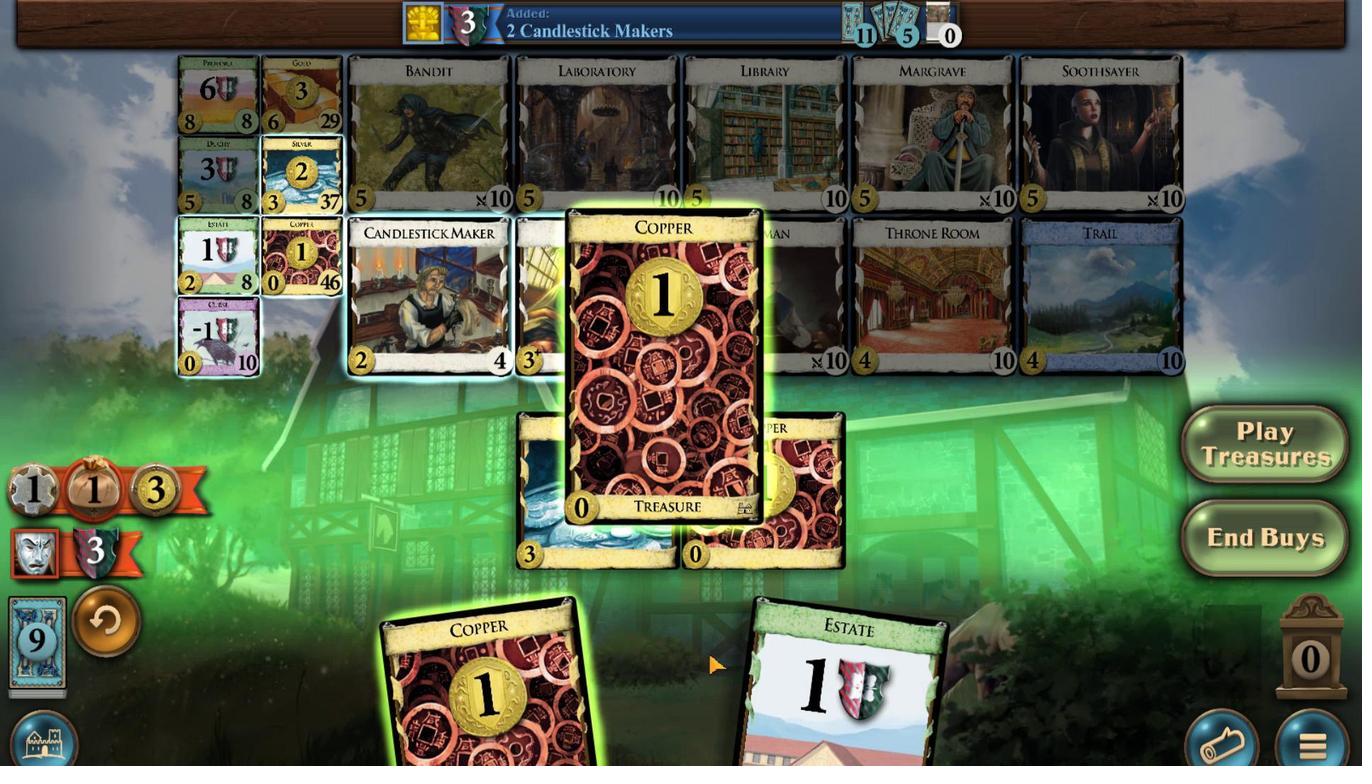 
Action: Mouse scrolled (822, 488) with delta (0, 0)
Screenshot: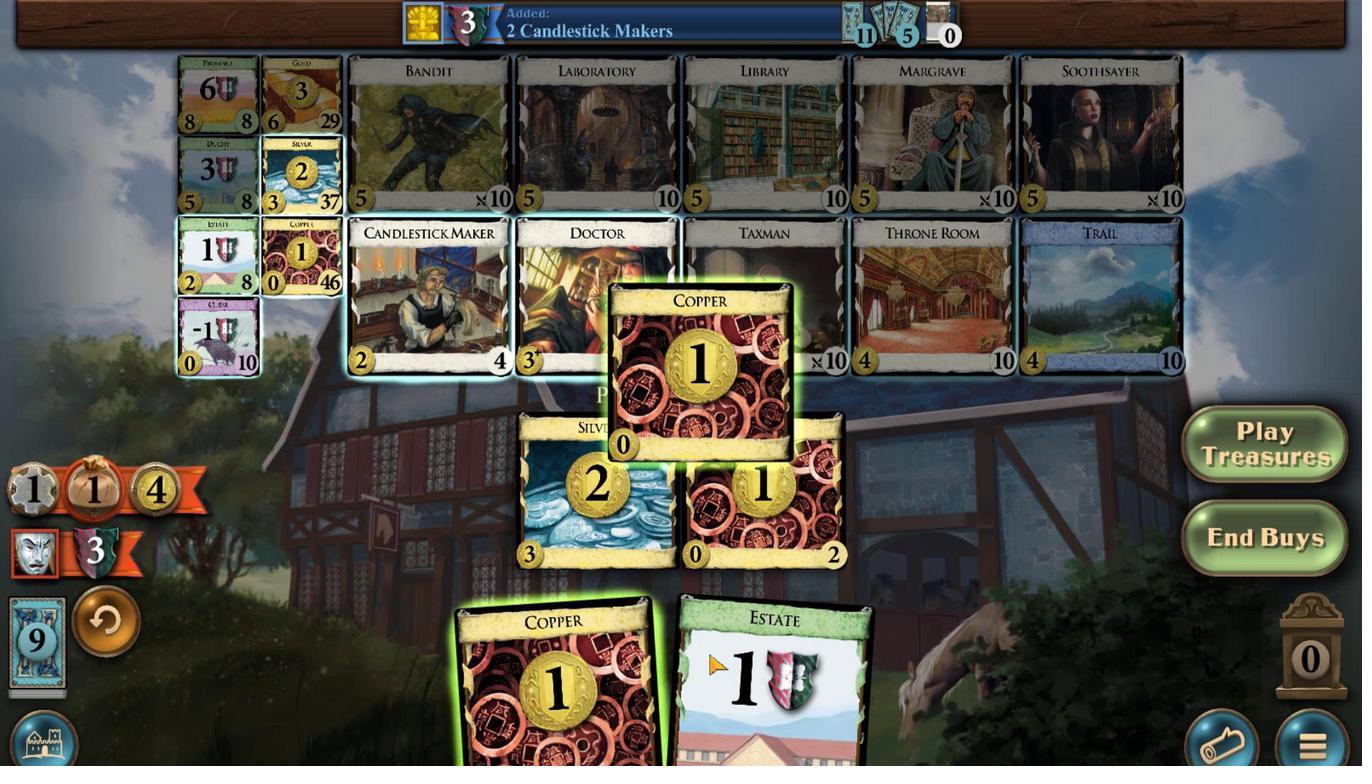 
Action: Mouse moved to (775, 492)
Screenshot: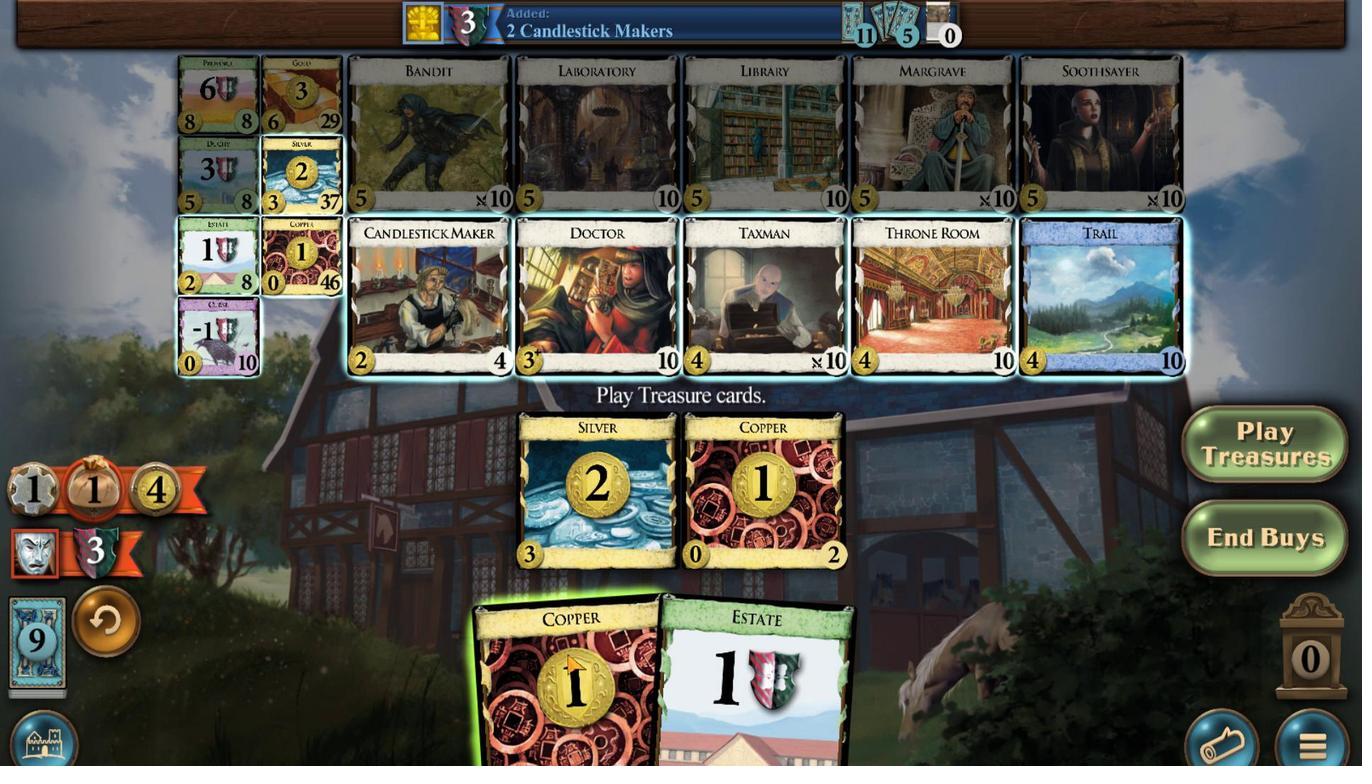 
Action: Mouse scrolled (775, 492) with delta (0, 0)
Screenshot: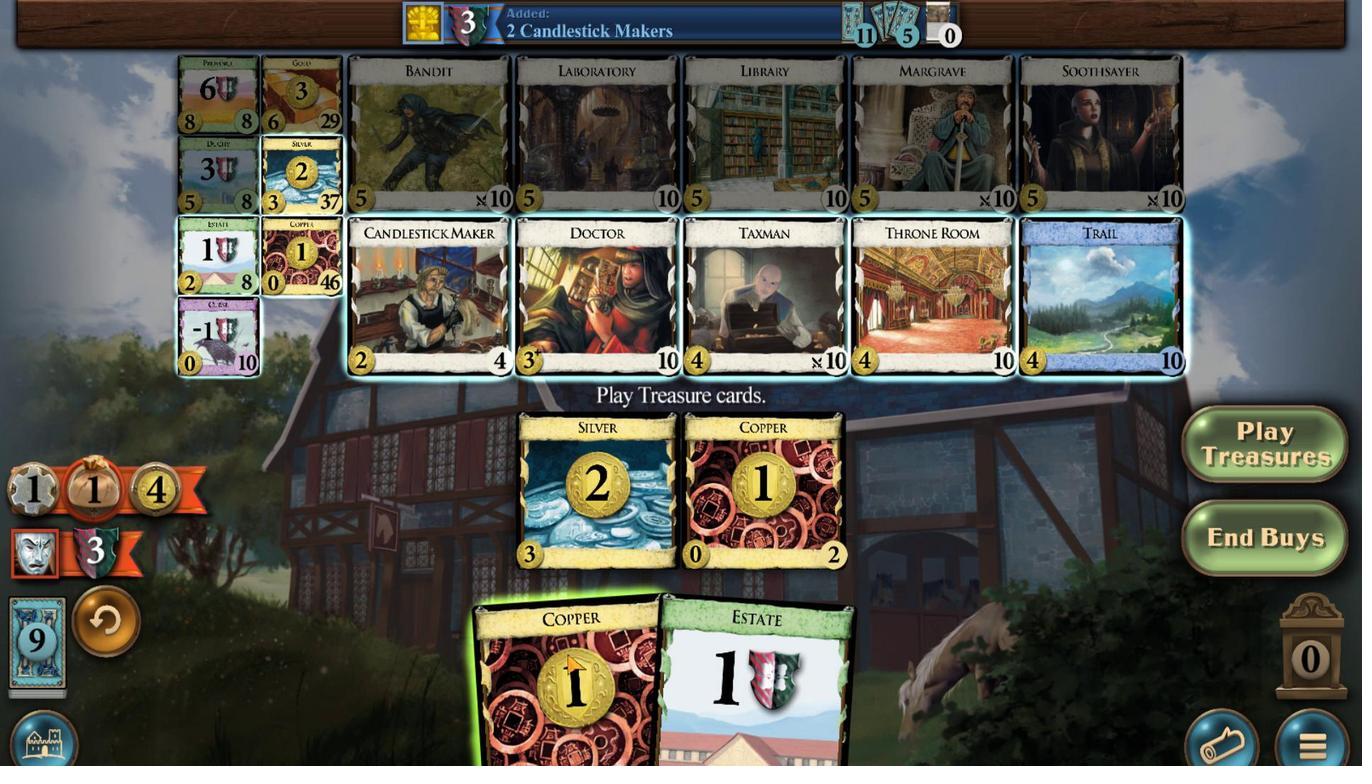 
Action: Mouse scrolled (775, 492) with delta (0, 0)
Screenshot: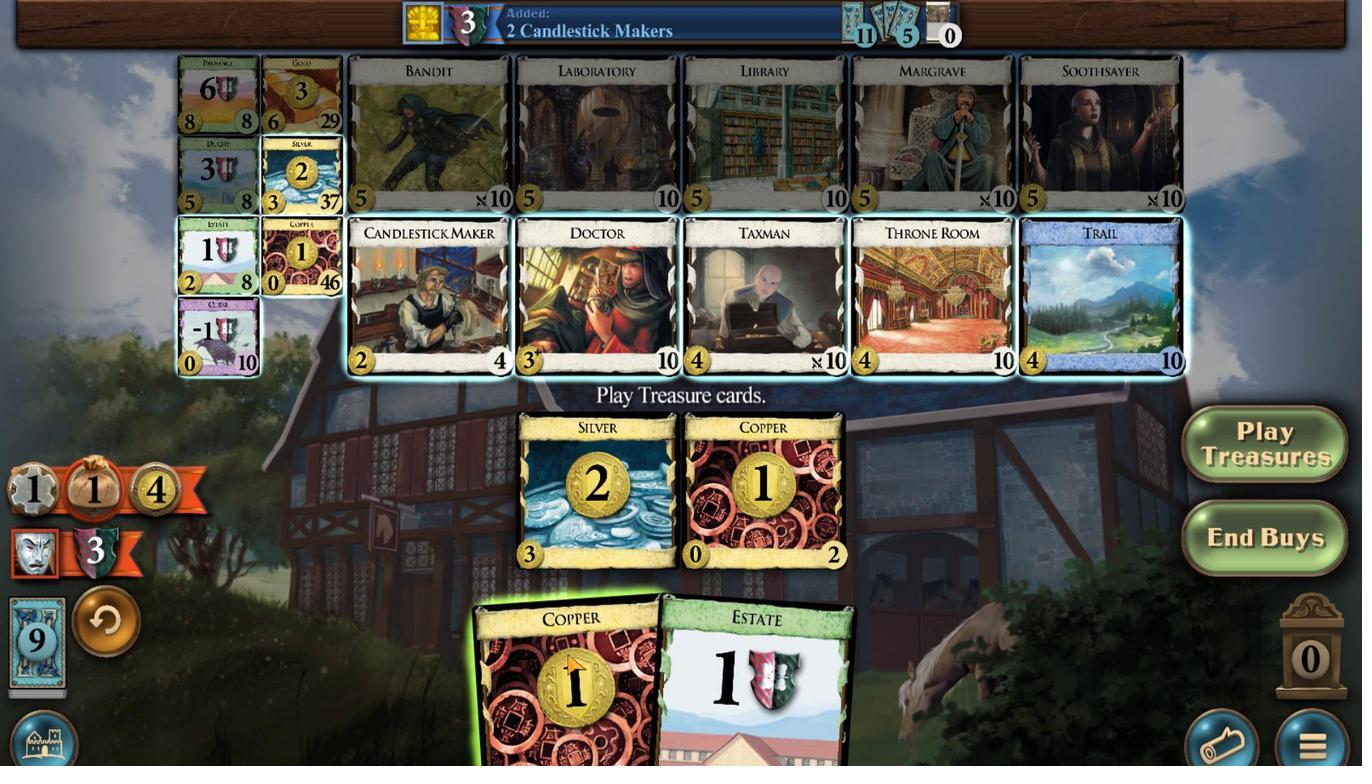 
Action: Mouse moved to (772, 488)
Screenshot: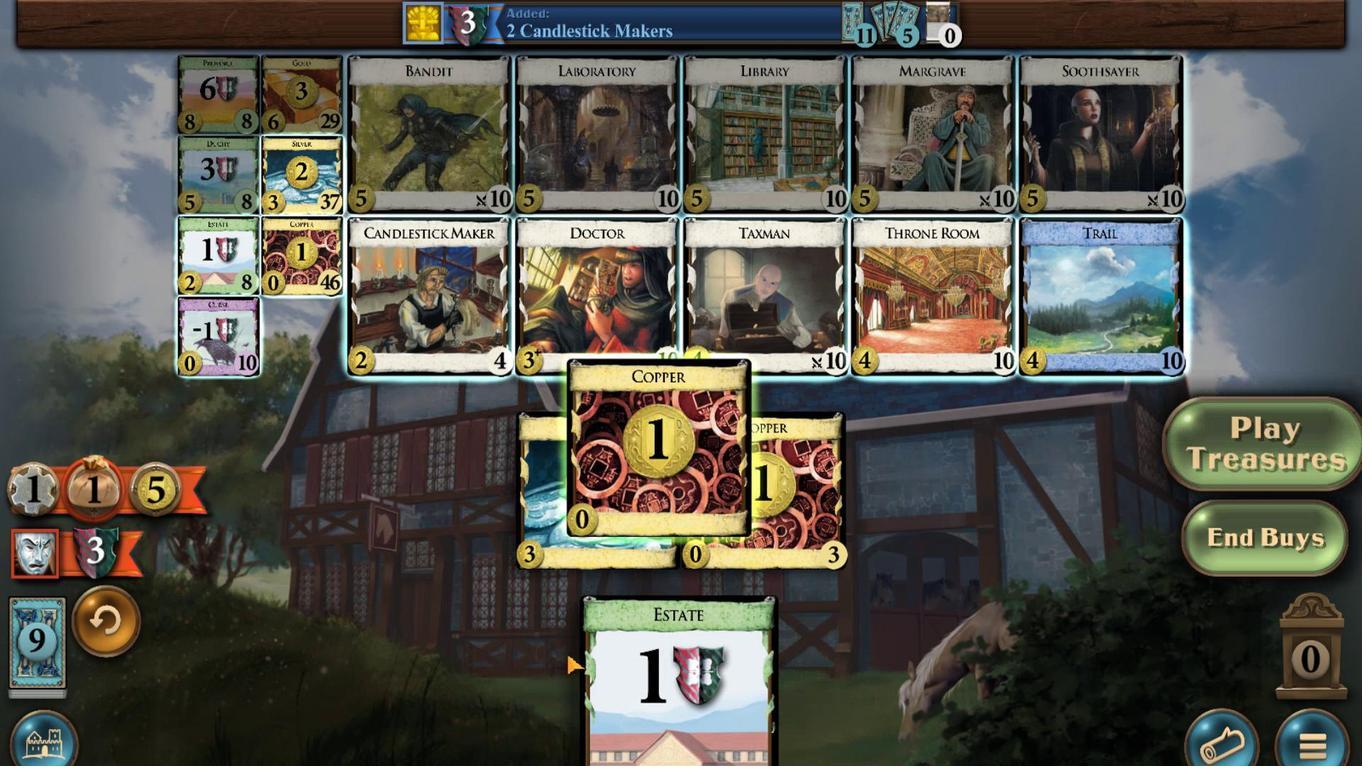 
Action: Mouse scrolled (772, 488) with delta (0, 0)
Screenshot: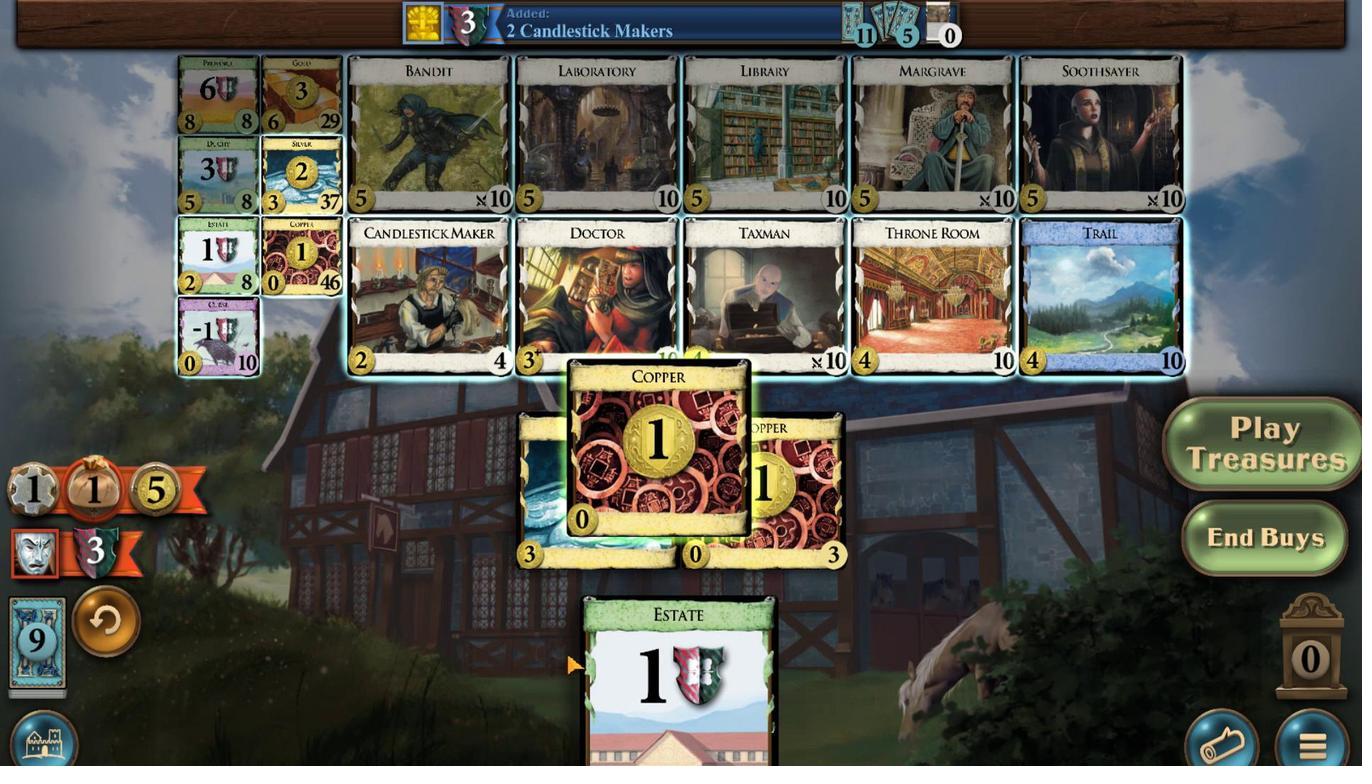 
Action: Mouse moved to (655, 522)
Screenshot: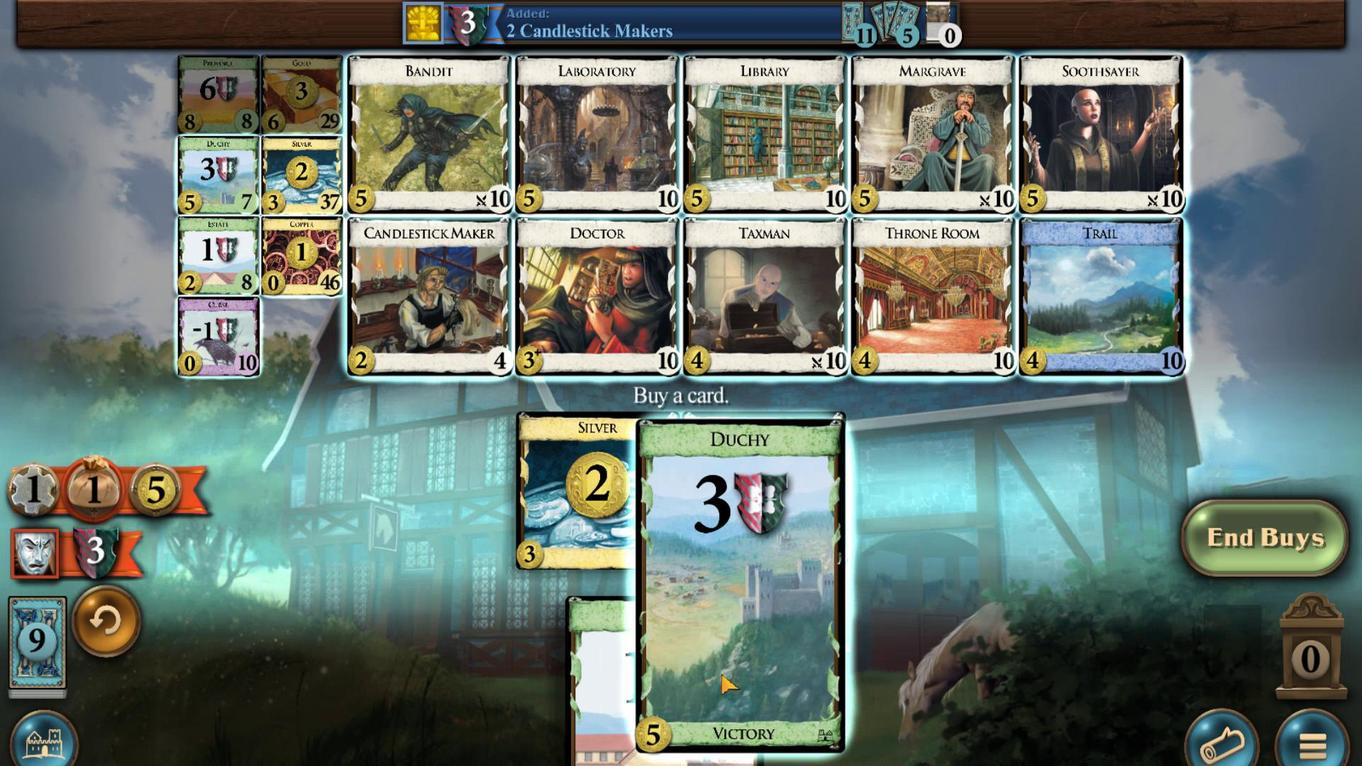 
Action: Mouse pressed left at (655, 522)
Screenshot: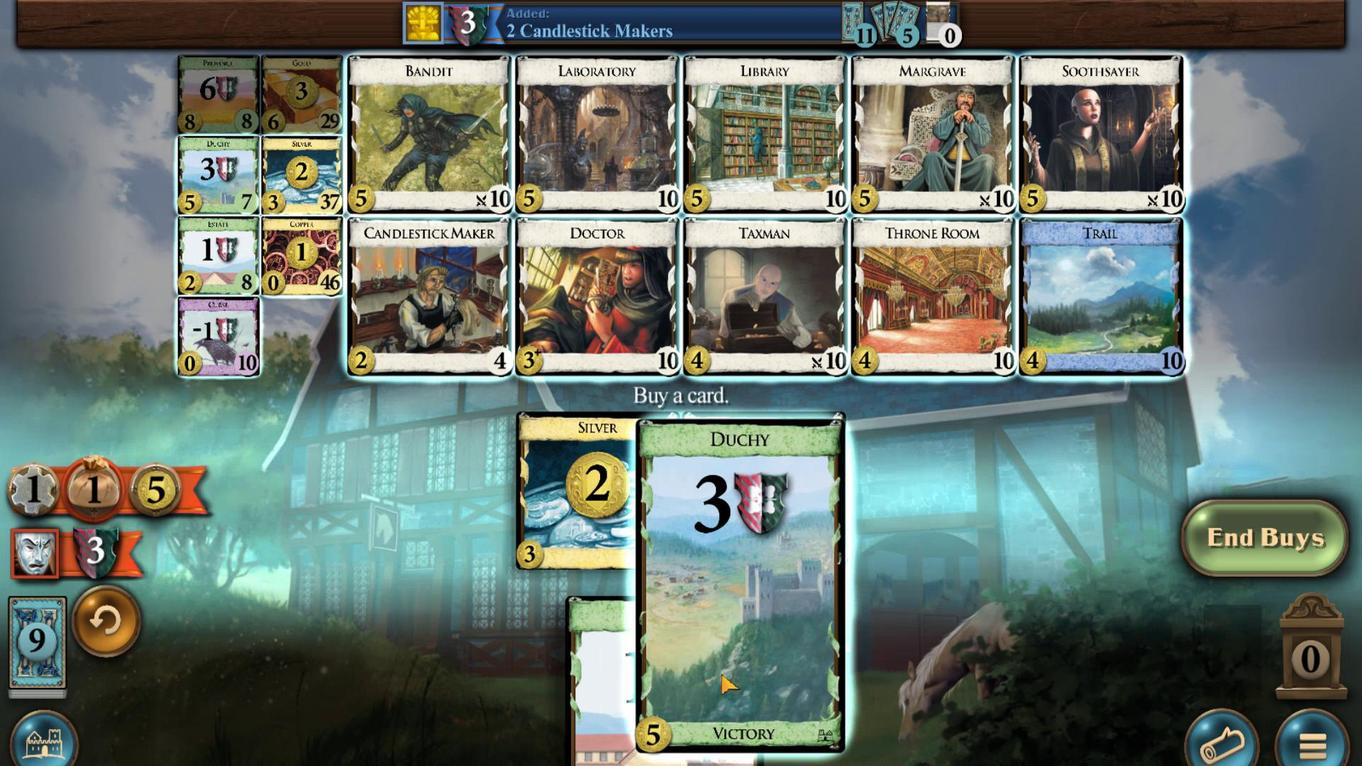 
Action: Mouse moved to (858, 486)
Screenshot: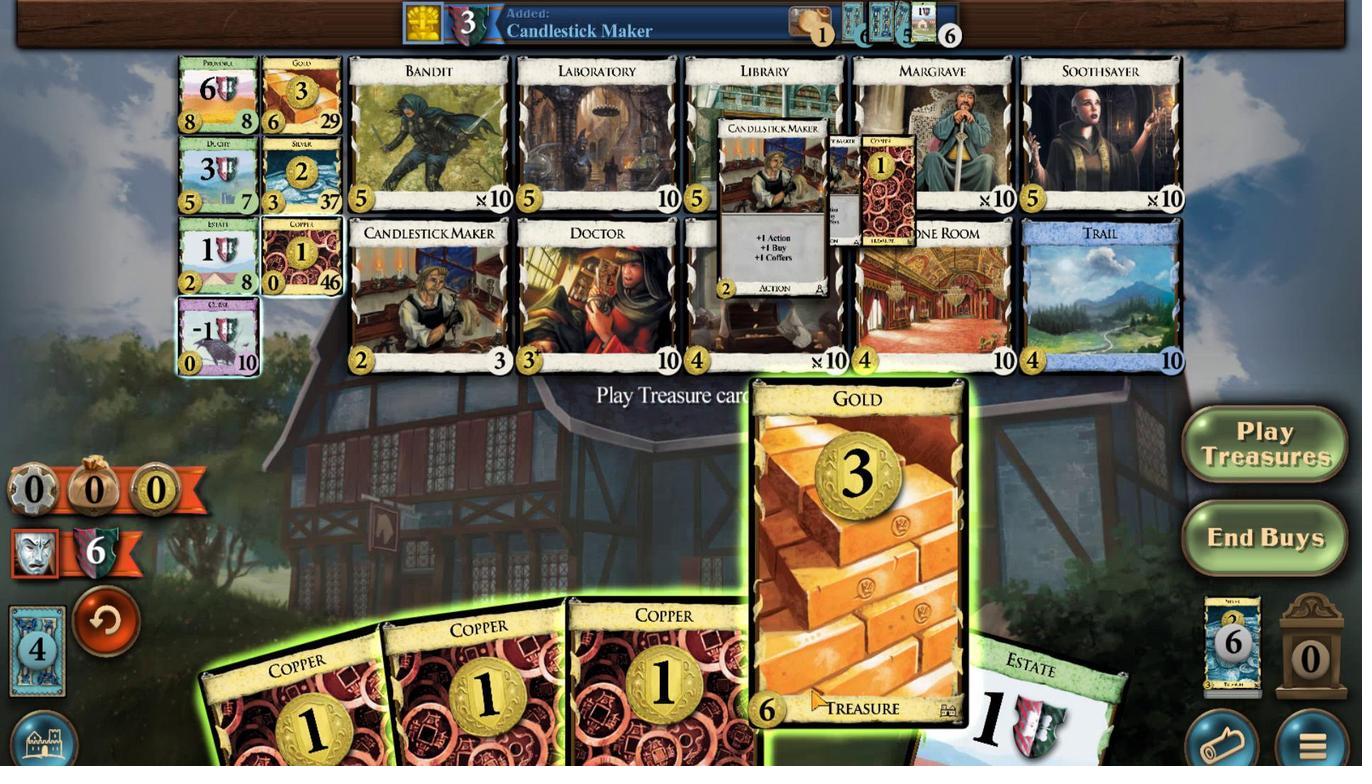 
Action: Mouse scrolled (858, 486) with delta (0, 0)
Screenshot: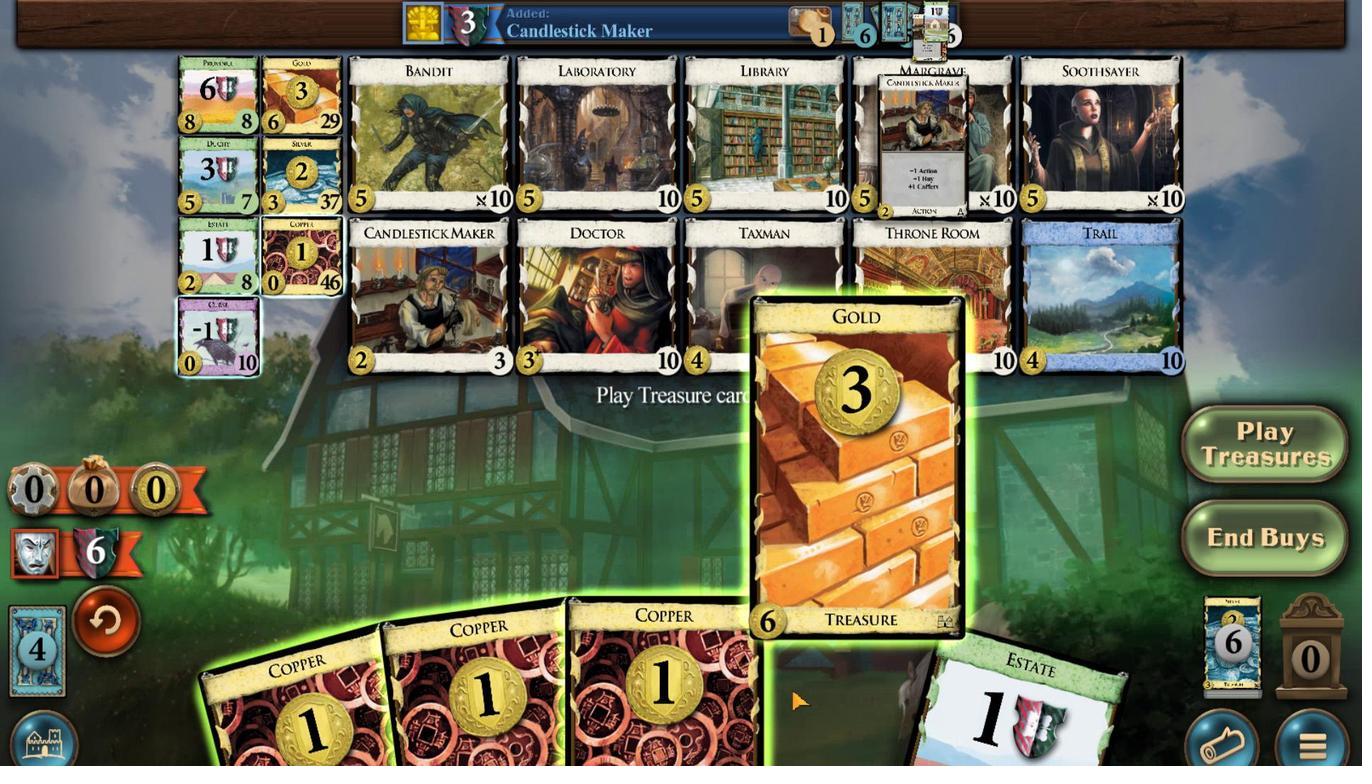 
Action: Mouse scrolled (858, 486) with delta (0, 0)
Screenshot: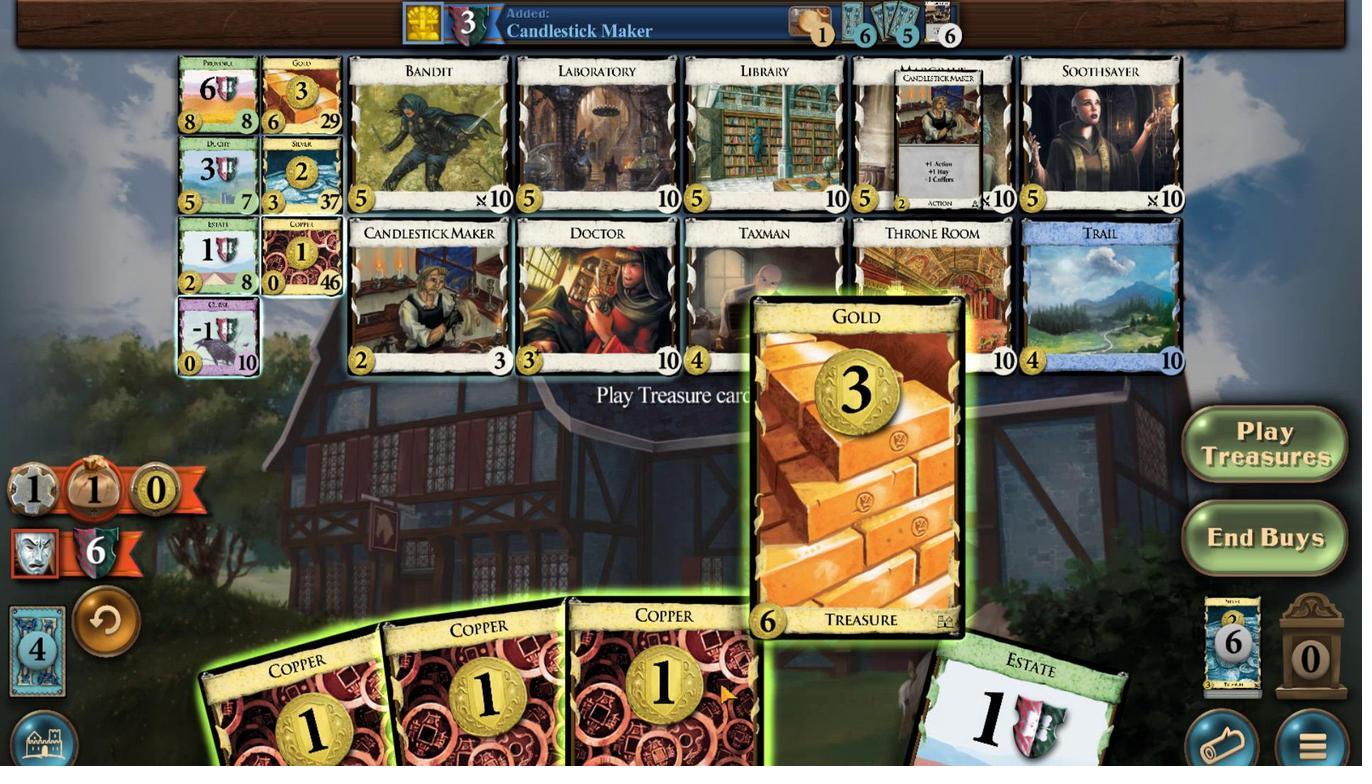 
Action: Mouse moved to (826, 486)
Screenshot: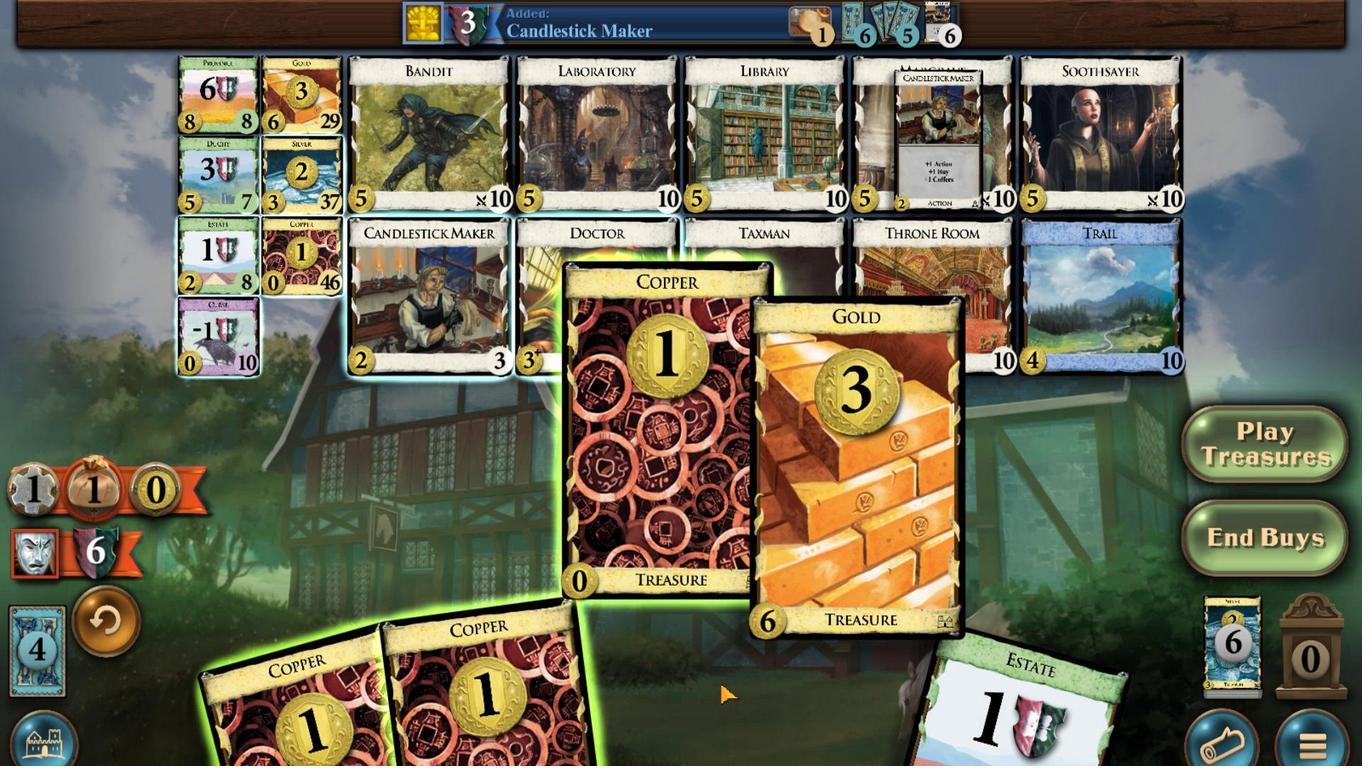 
Action: Mouse scrolled (826, 486) with delta (0, 0)
Screenshot: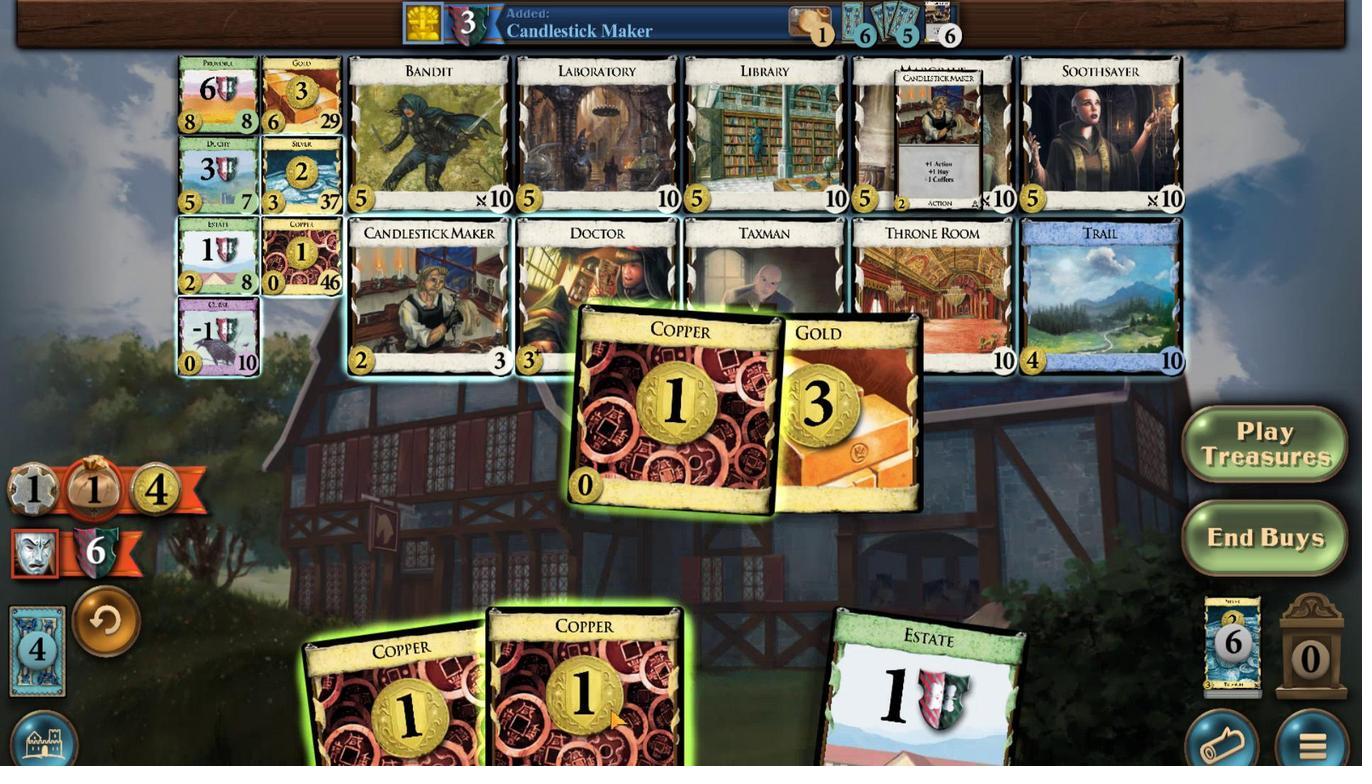 
Action: Mouse moved to (783, 485)
Screenshot: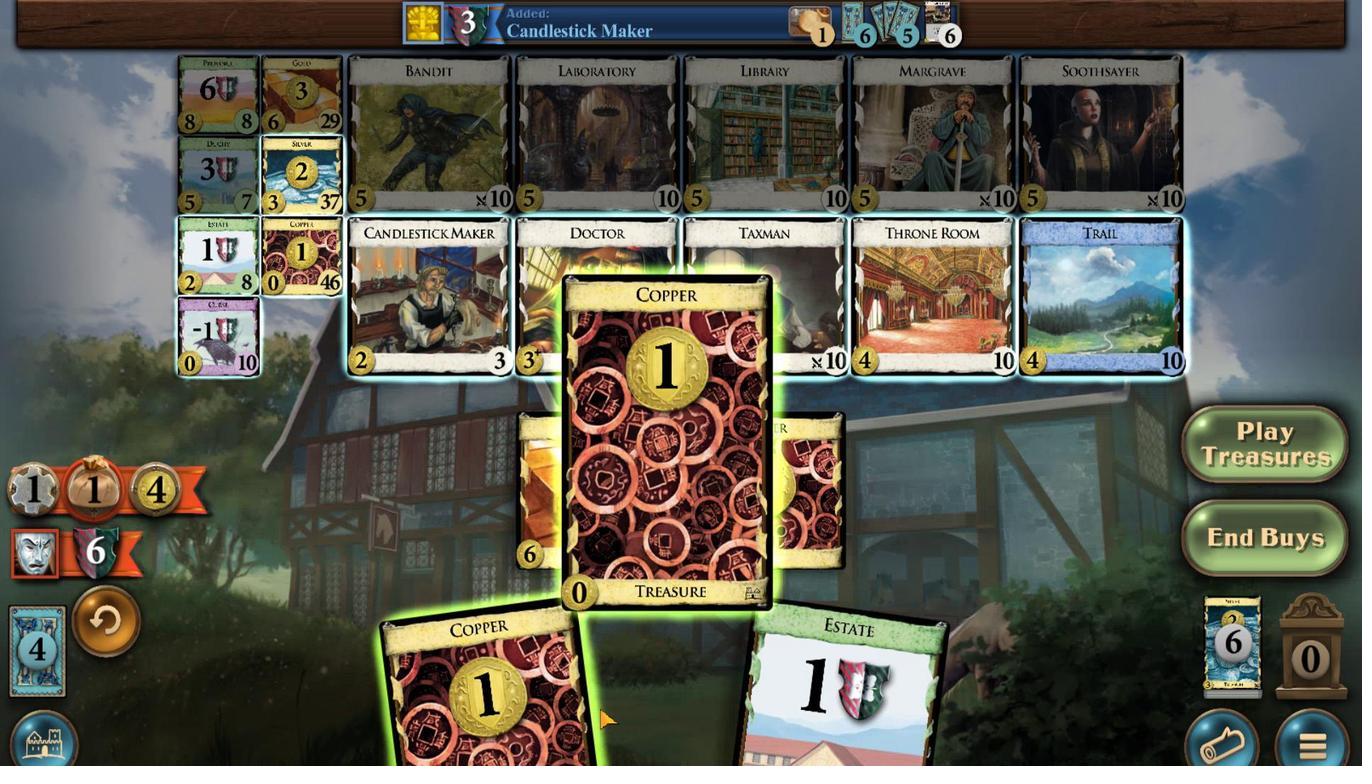 
Action: Mouse scrolled (783, 485) with delta (0, 0)
Screenshot: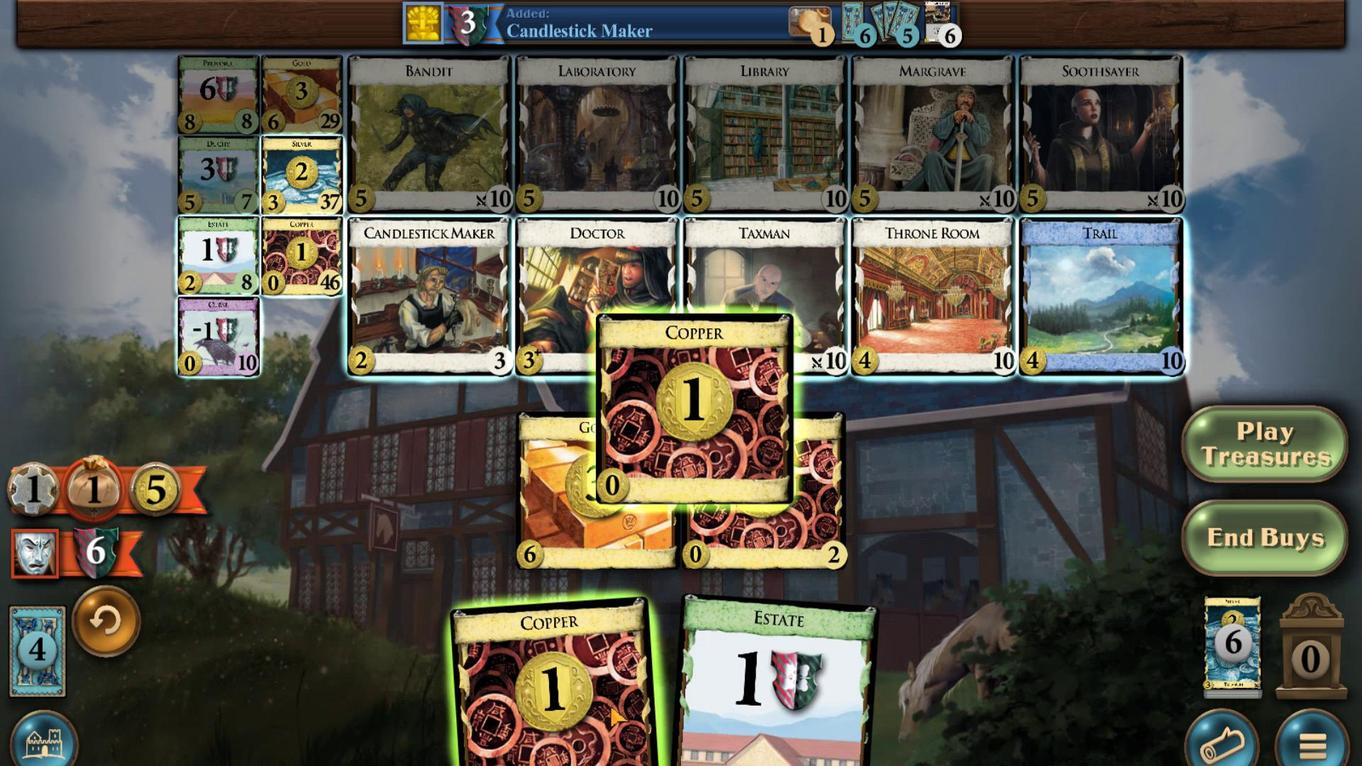 
Action: Mouse moved to (779, 485)
Screenshot: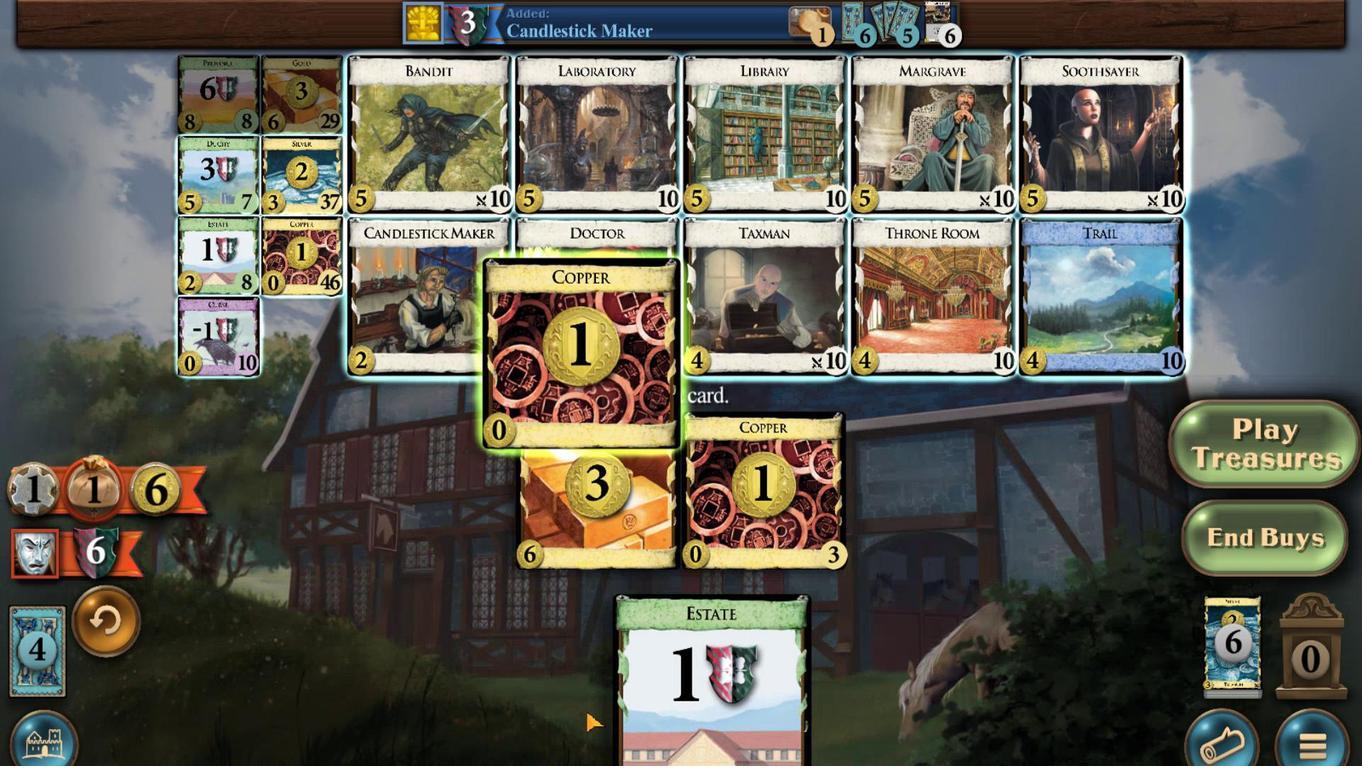 
Action: Mouse scrolled (779, 485) with delta (0, 0)
Screenshot: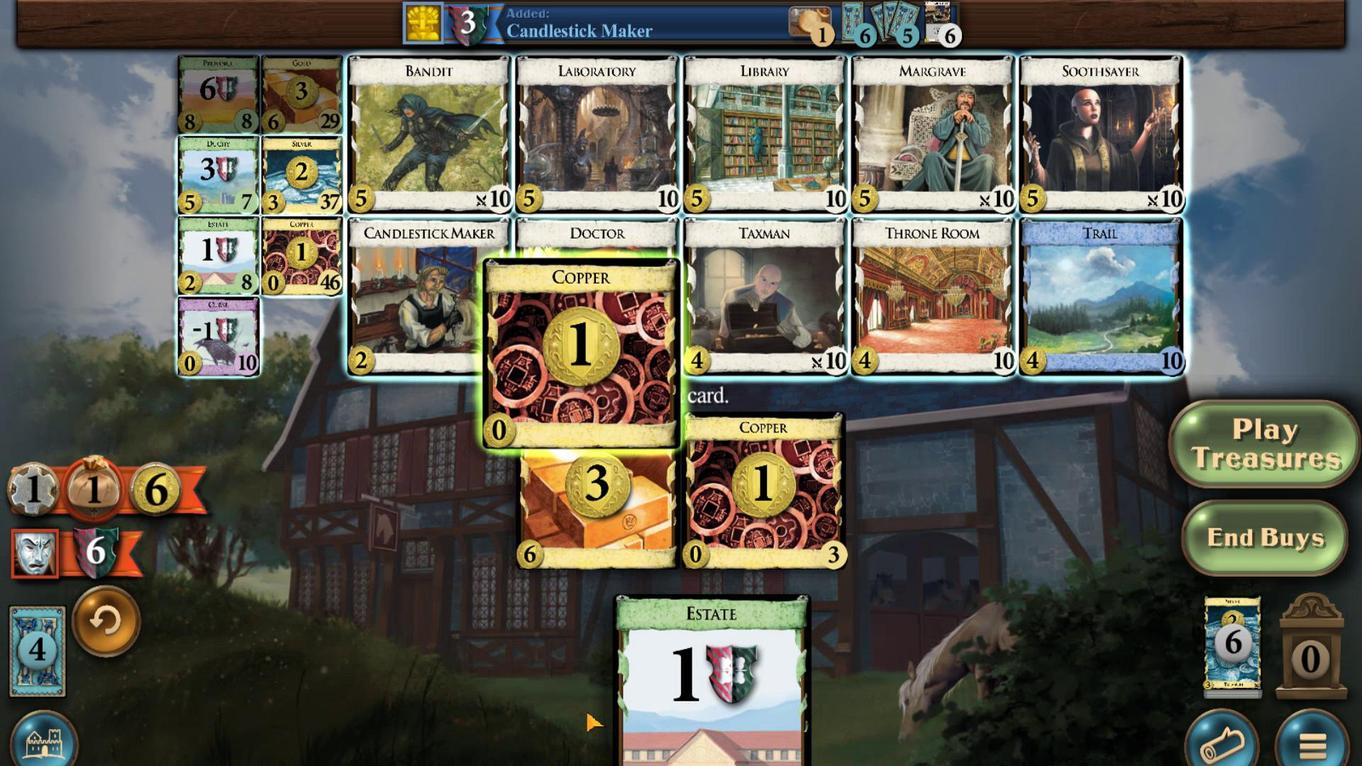 
Action: Mouse scrolled (779, 485) with delta (0, 0)
Screenshot: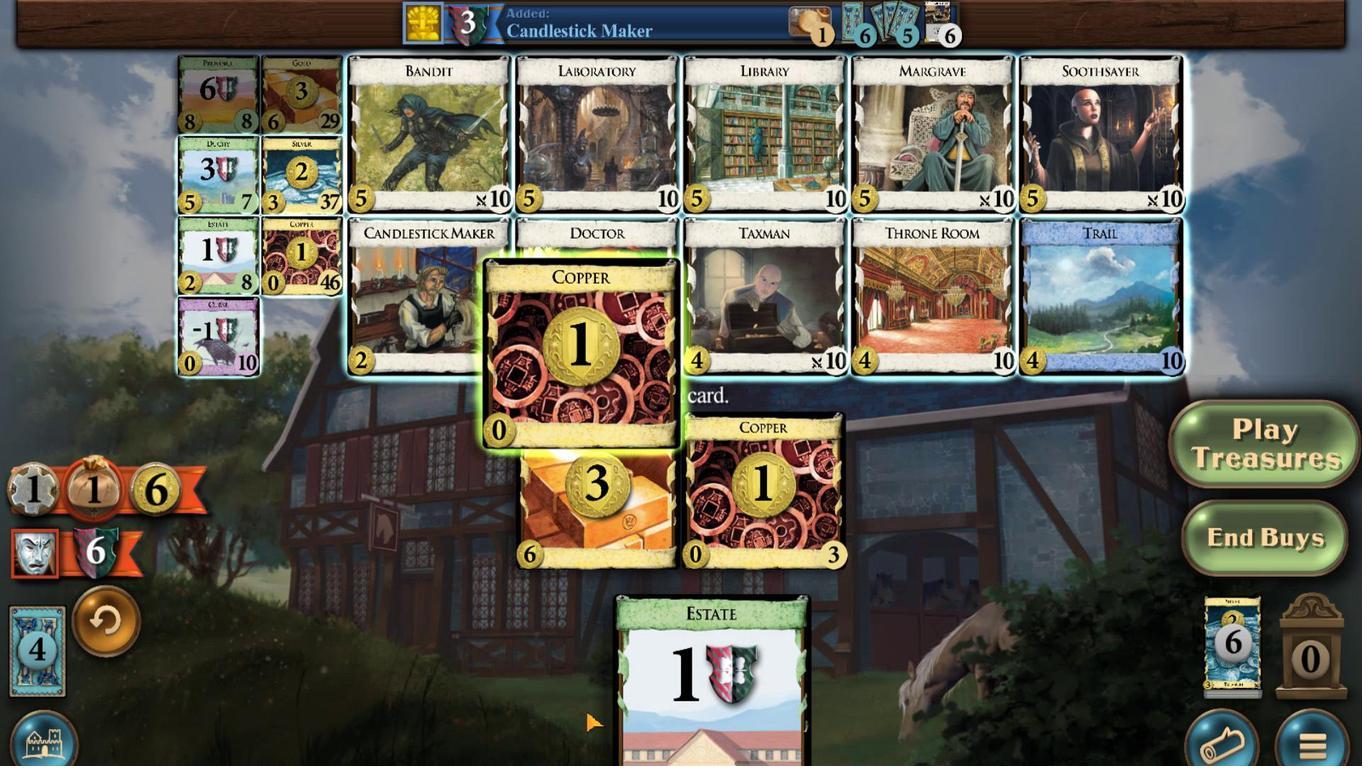 
Action: Mouse moved to (650, 522)
Screenshot: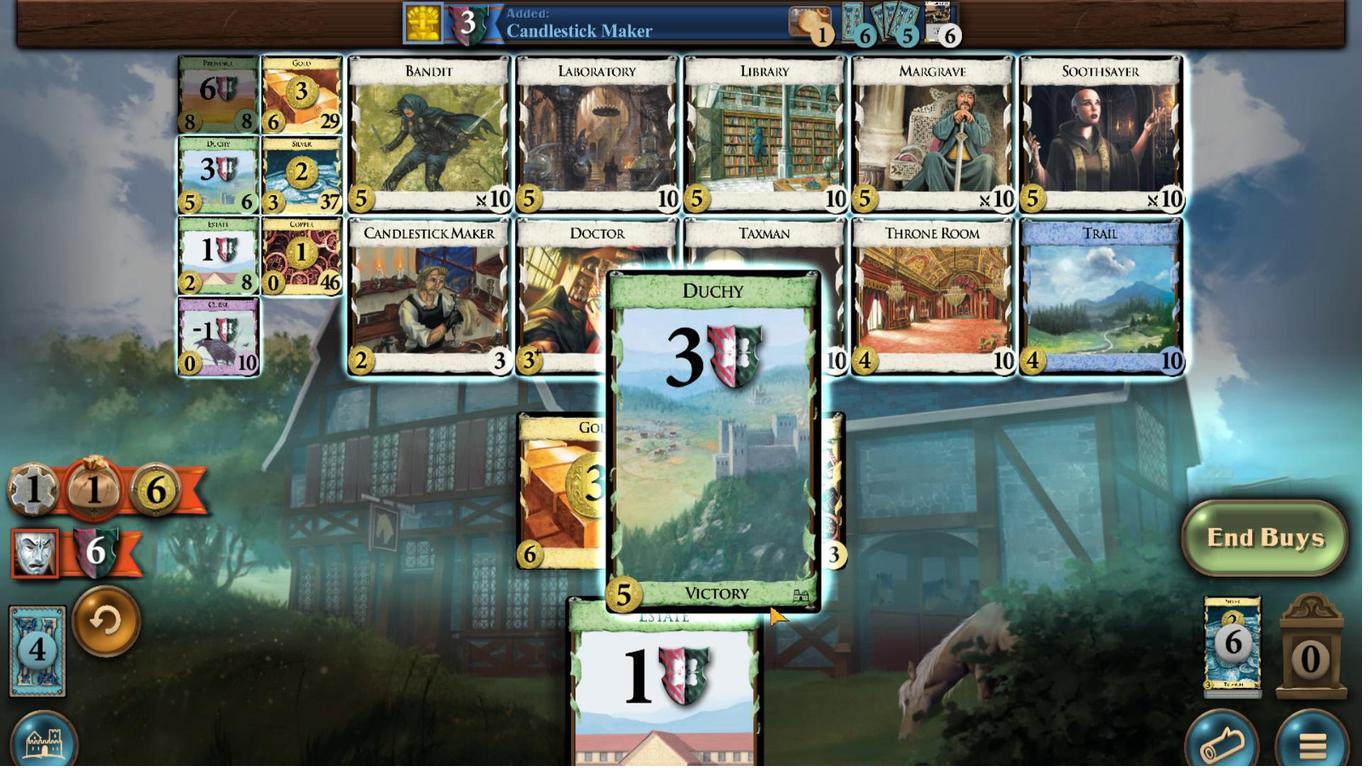 
Action: Mouse pressed left at (650, 522)
Screenshot: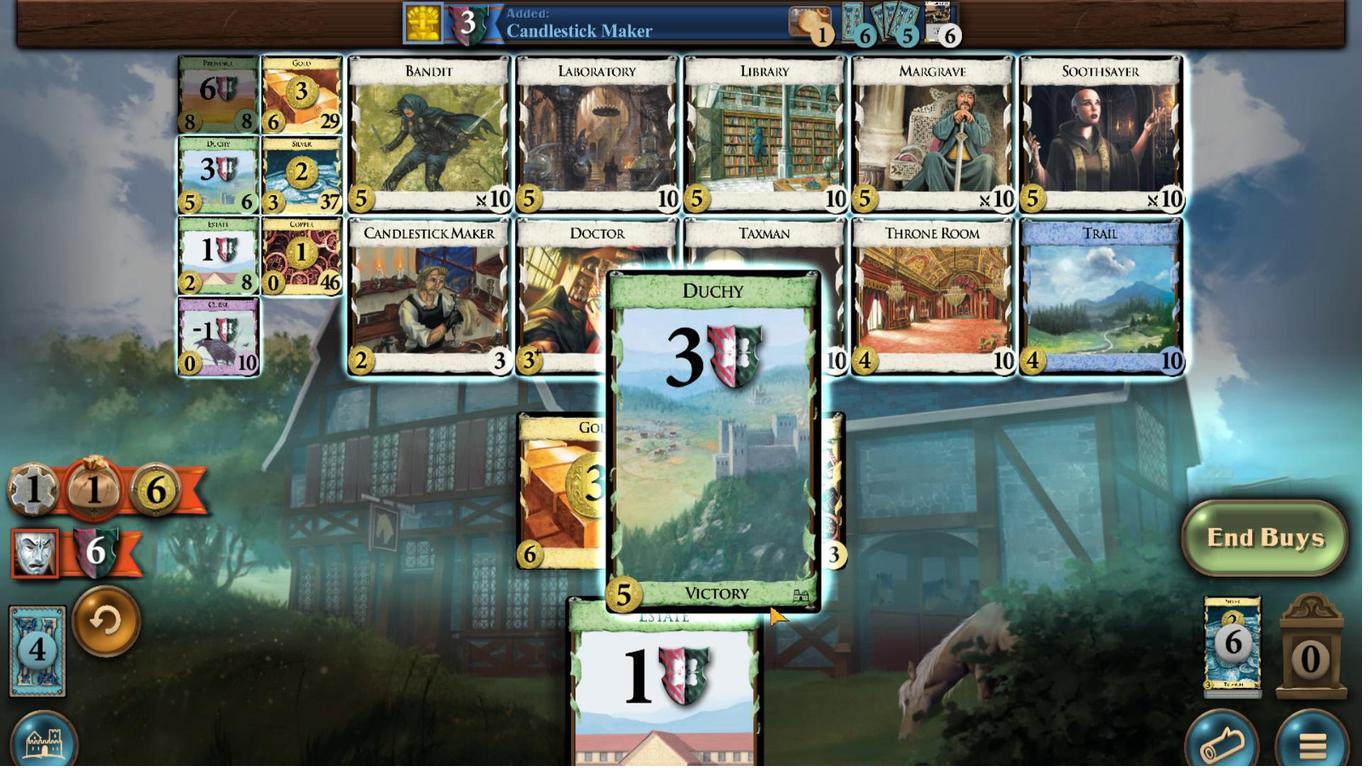 
Action: Mouse moved to (876, 489)
Screenshot: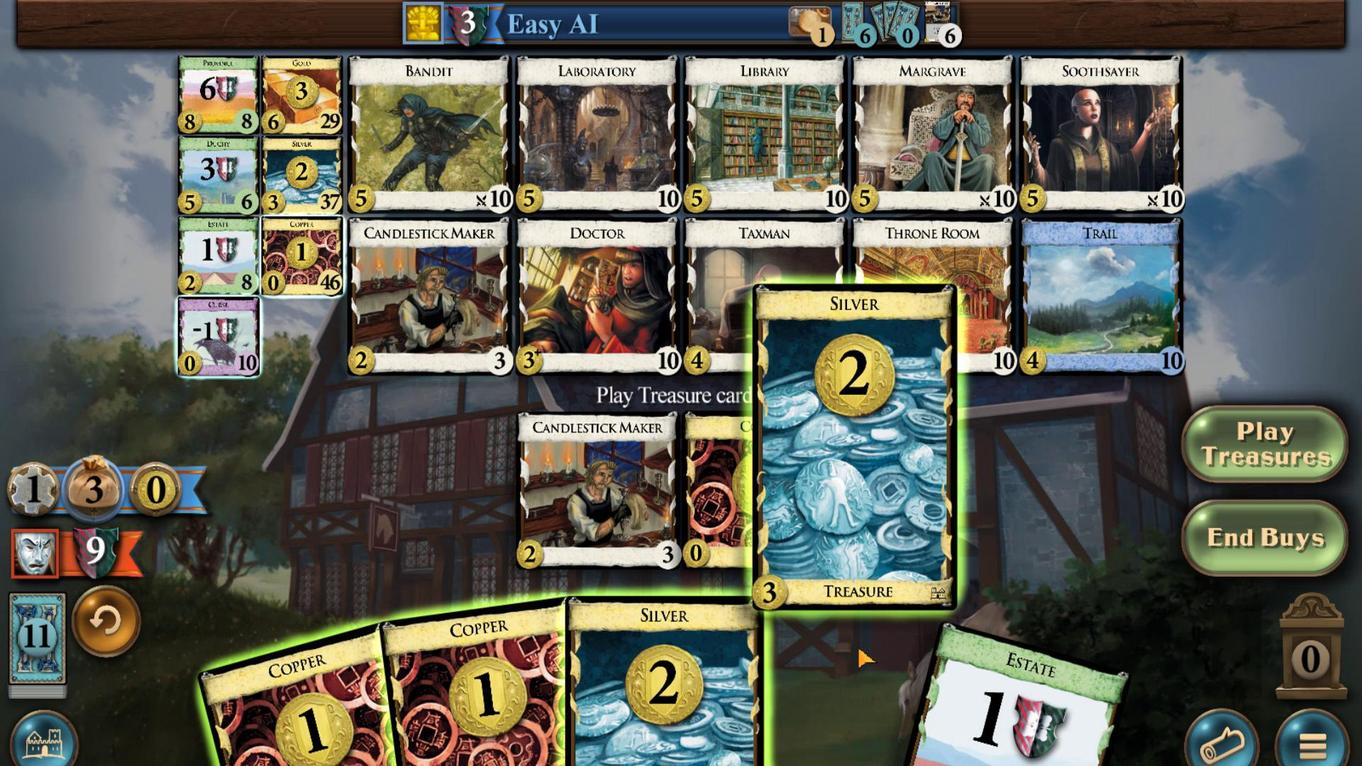 
Action: Mouse scrolled (876, 489) with delta (0, 0)
Screenshot: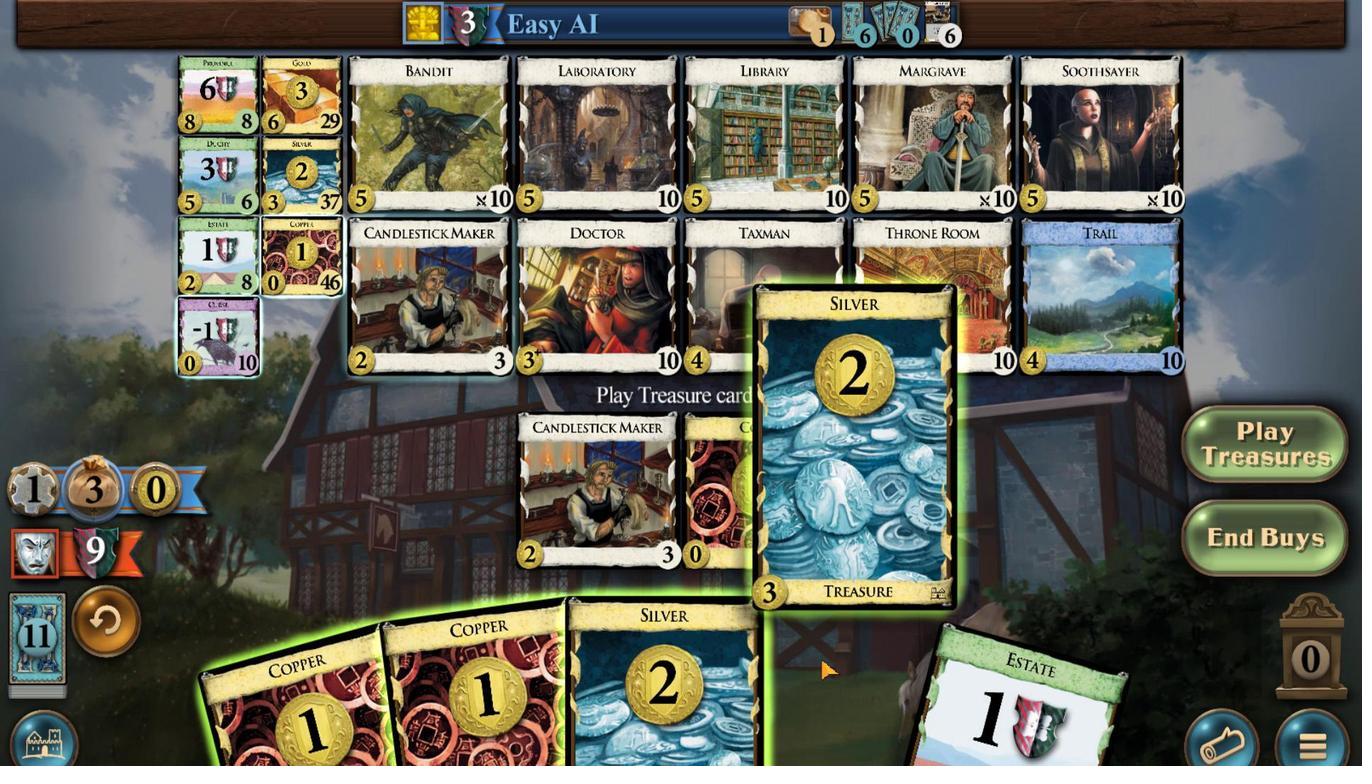
Action: Mouse moved to (837, 487)
Screenshot: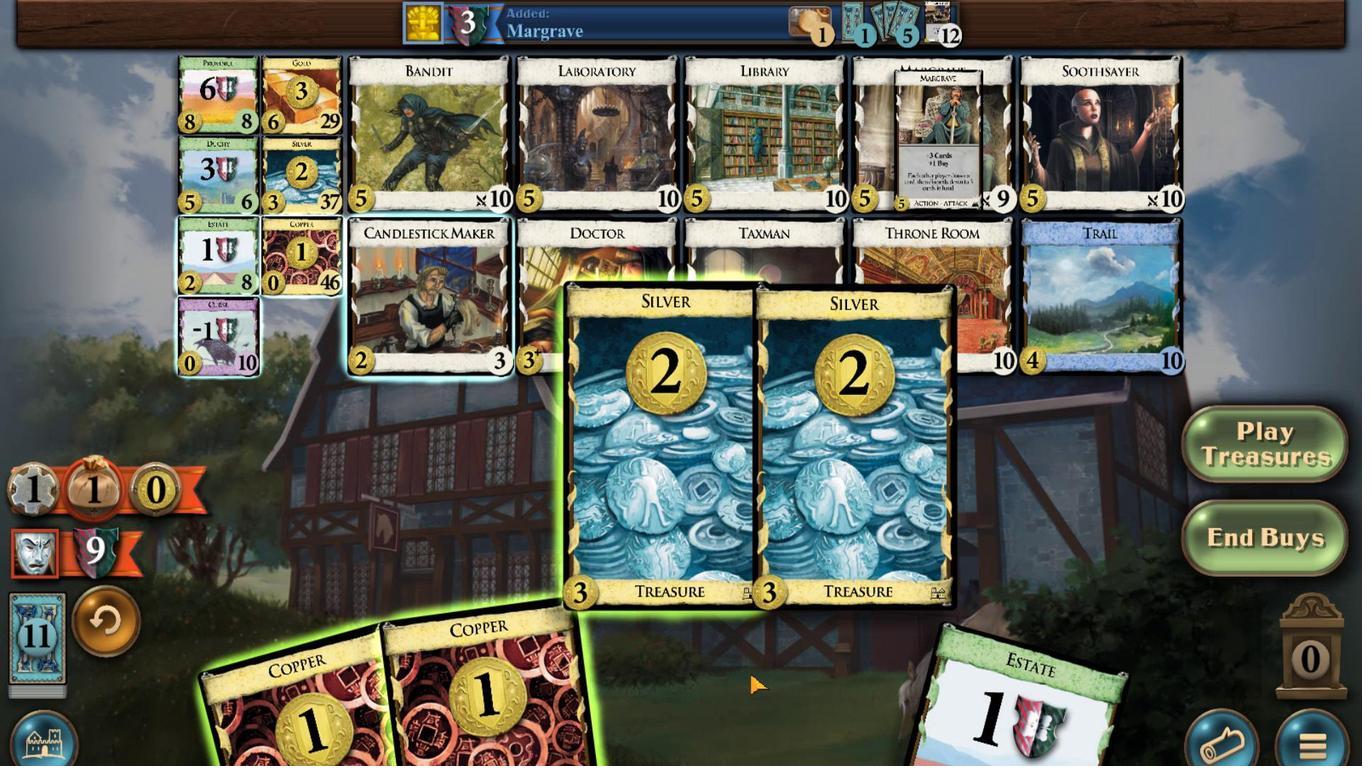 
Action: Mouse scrolled (837, 487) with delta (0, 0)
Screenshot: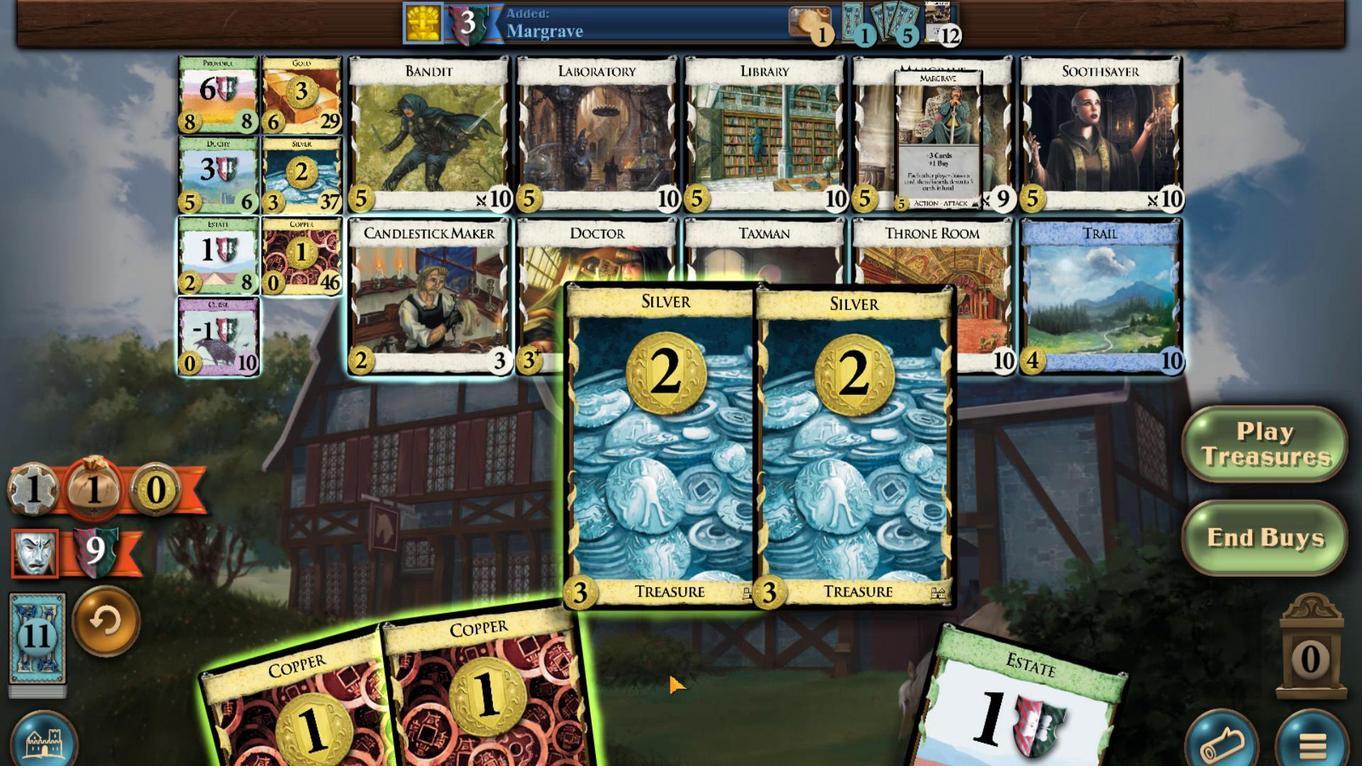 
Action: Mouse moved to (783, 486)
Screenshot: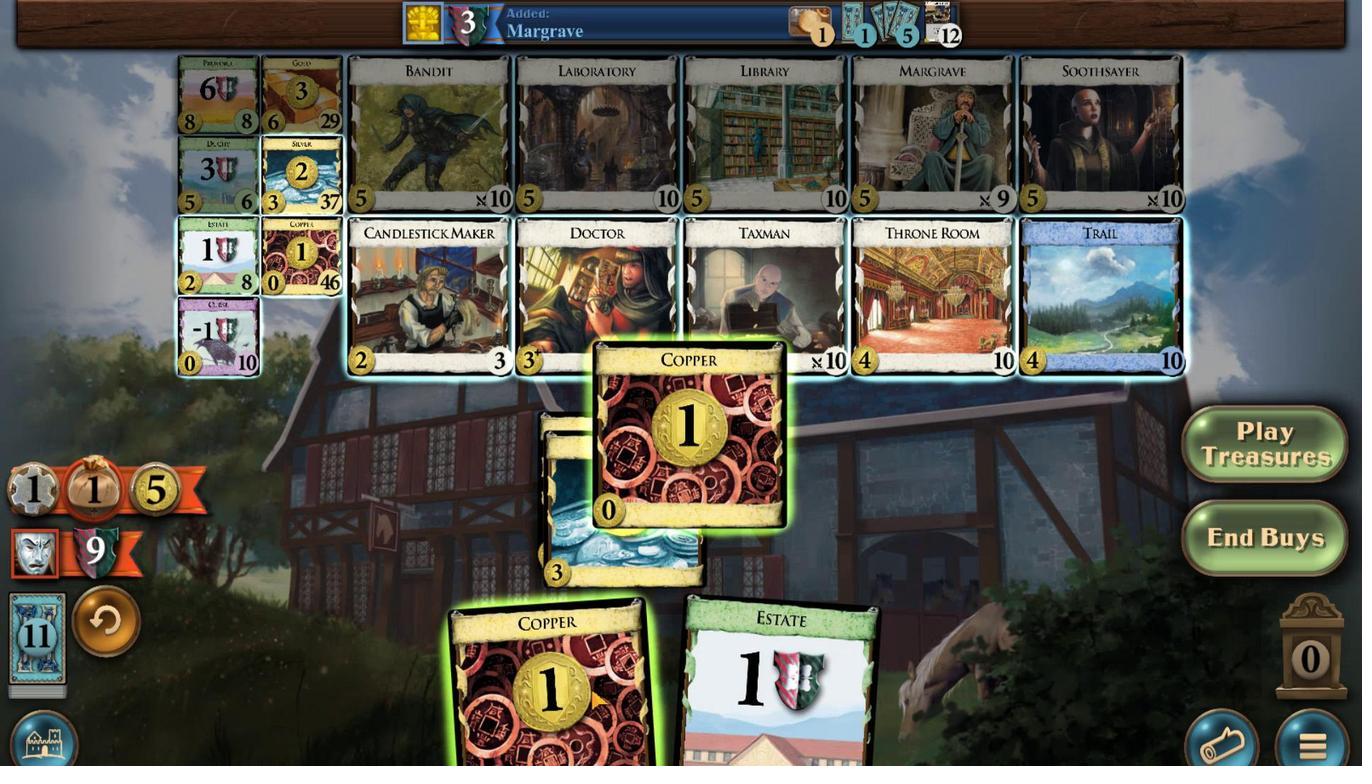 
Action: Mouse scrolled (783, 486) with delta (0, 0)
Screenshot: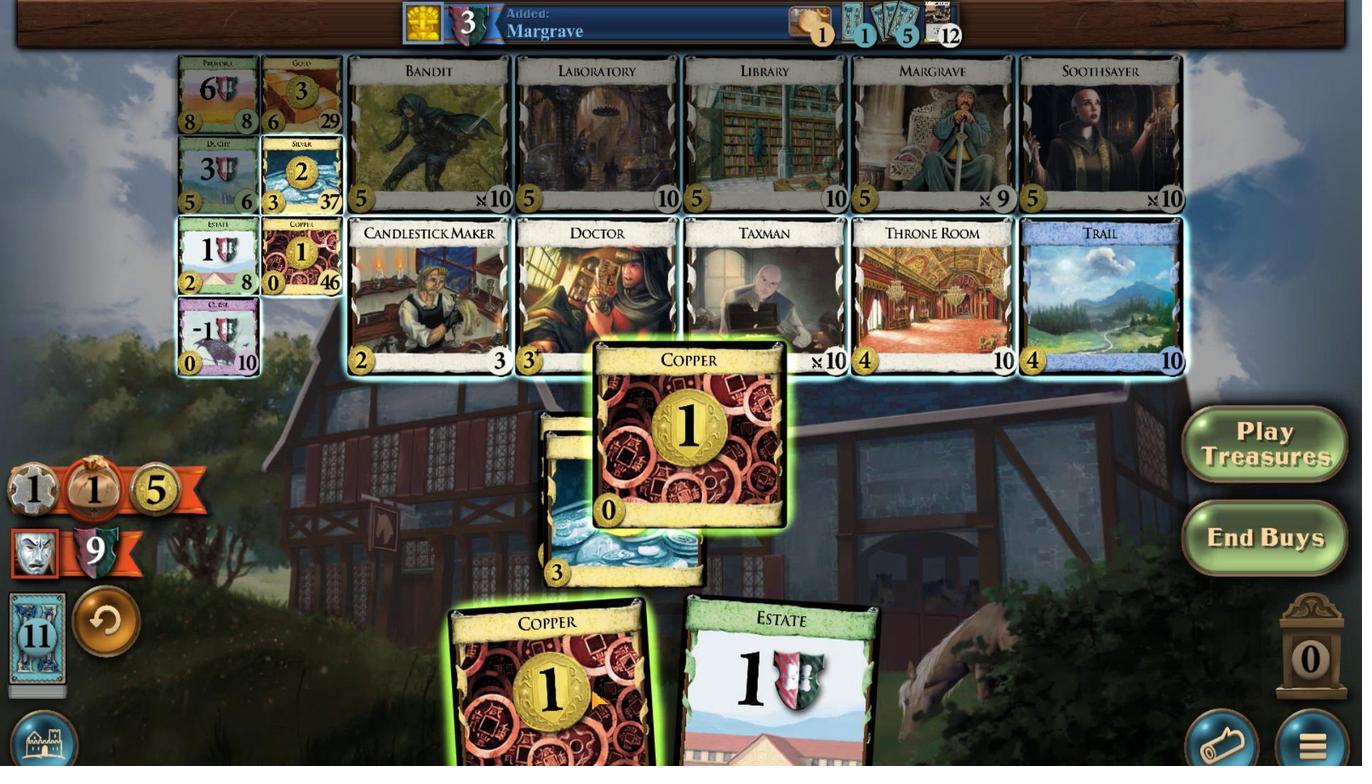 
Action: Mouse moved to (776, 486)
Screenshot: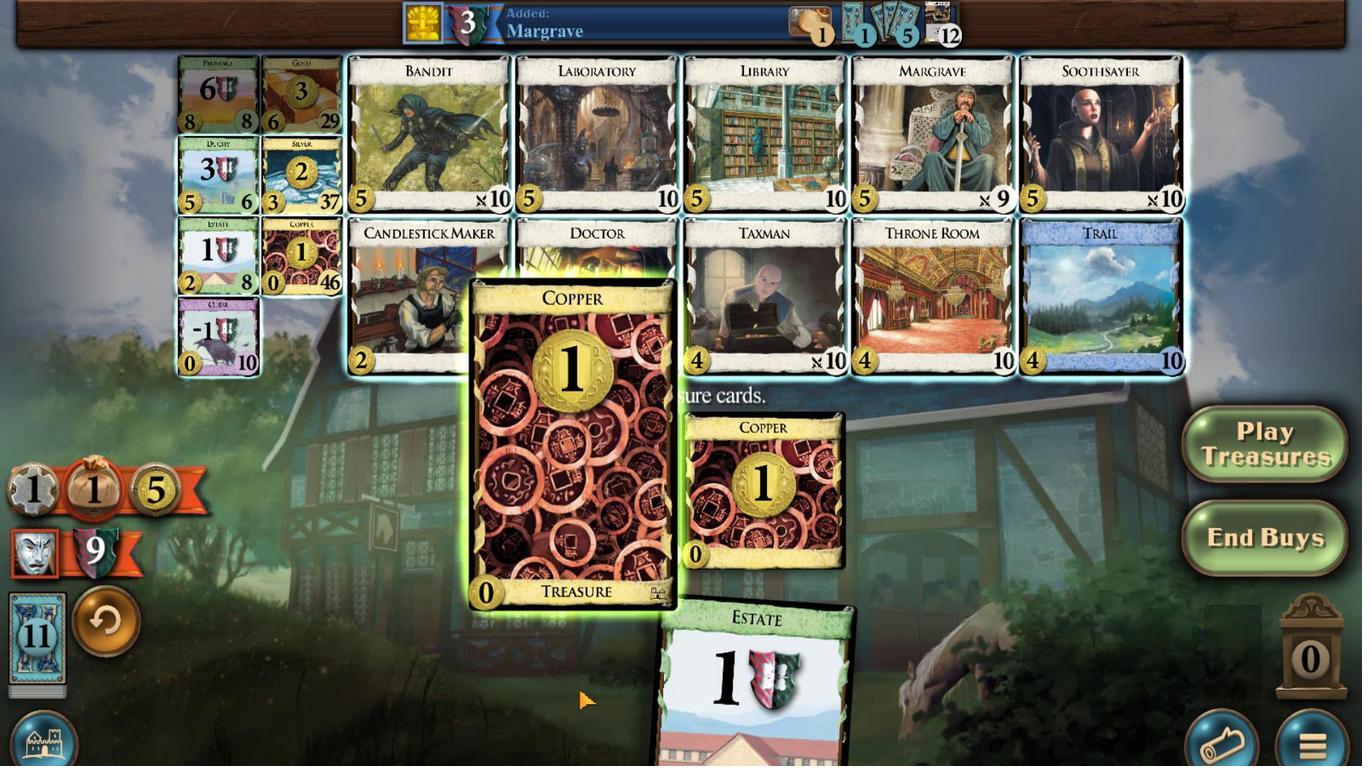 
Action: Mouse scrolled (776, 486) with delta (0, 0)
Screenshot: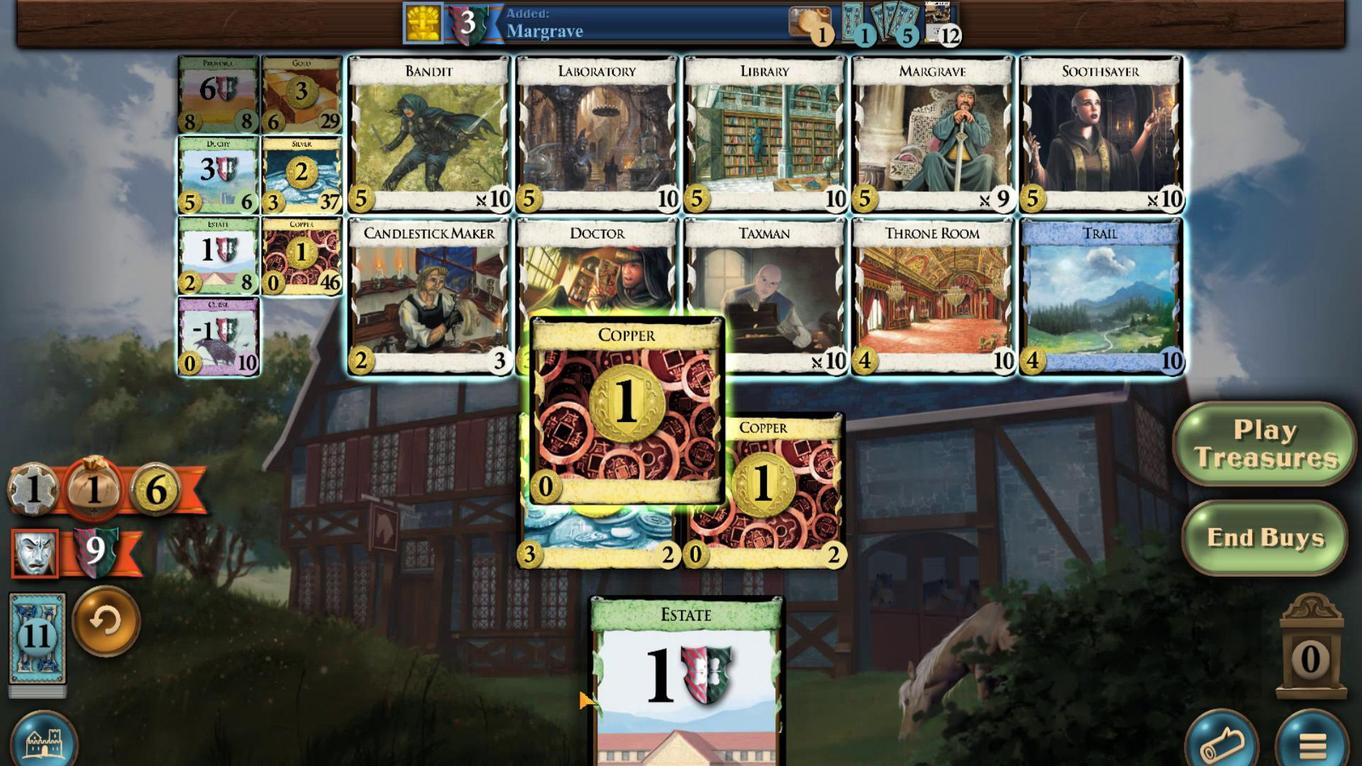 
Action: Mouse moved to (648, 523)
Screenshot: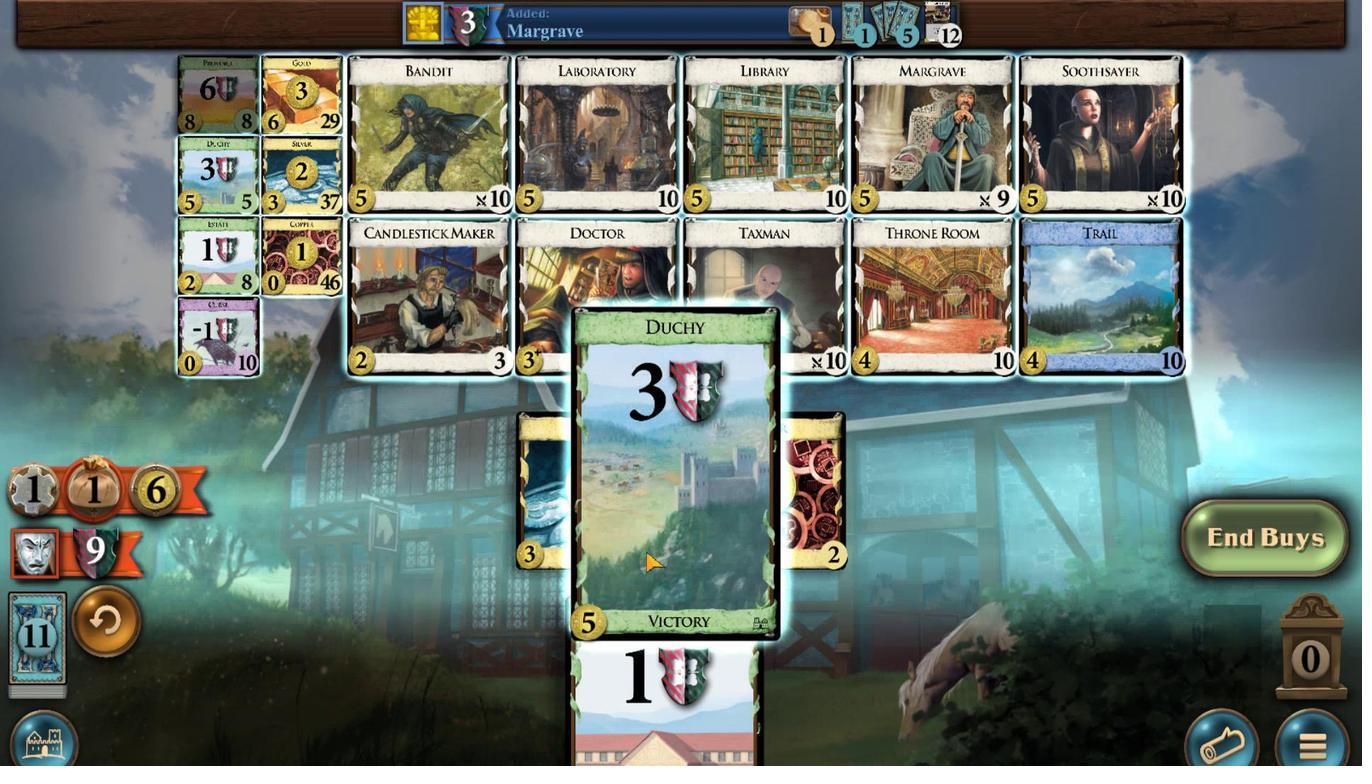 
Action: Mouse pressed left at (648, 523)
Screenshot: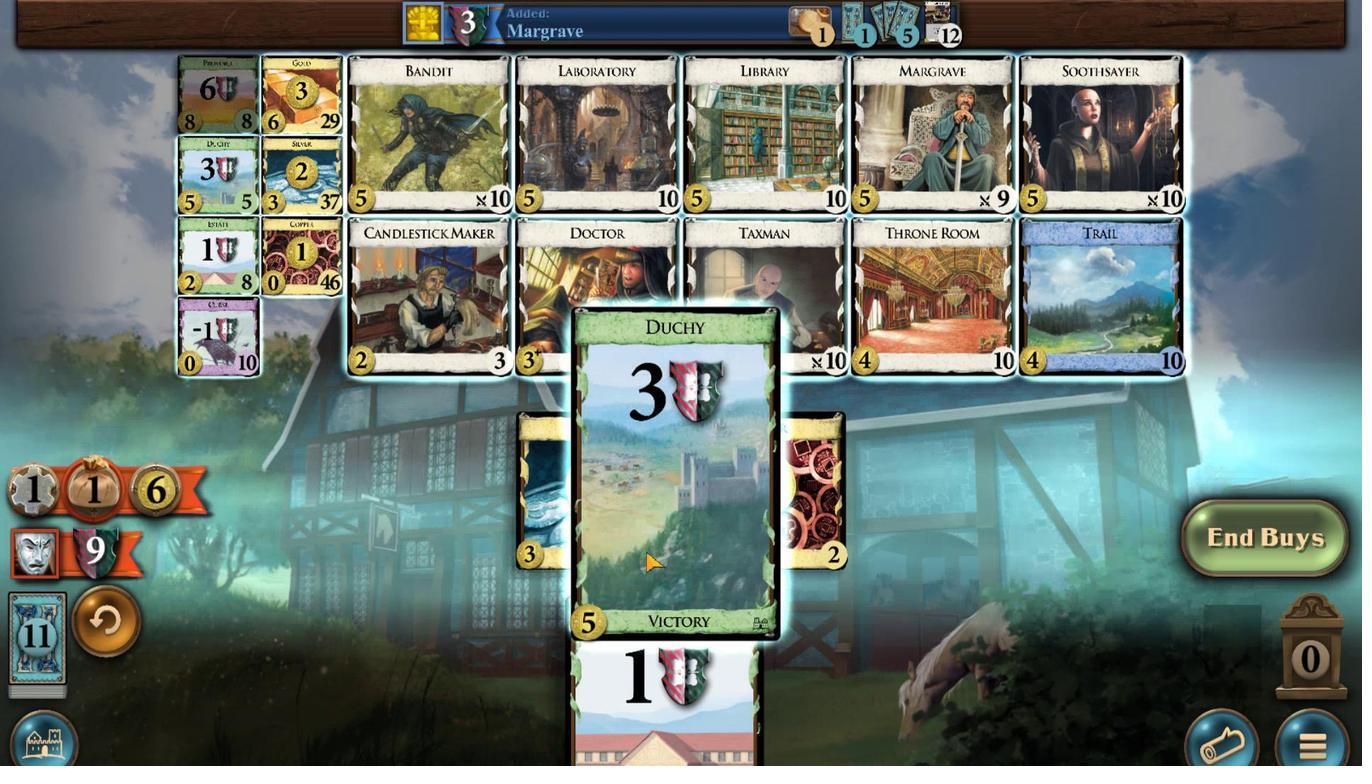 
Action: Mouse moved to (732, 487)
Screenshot: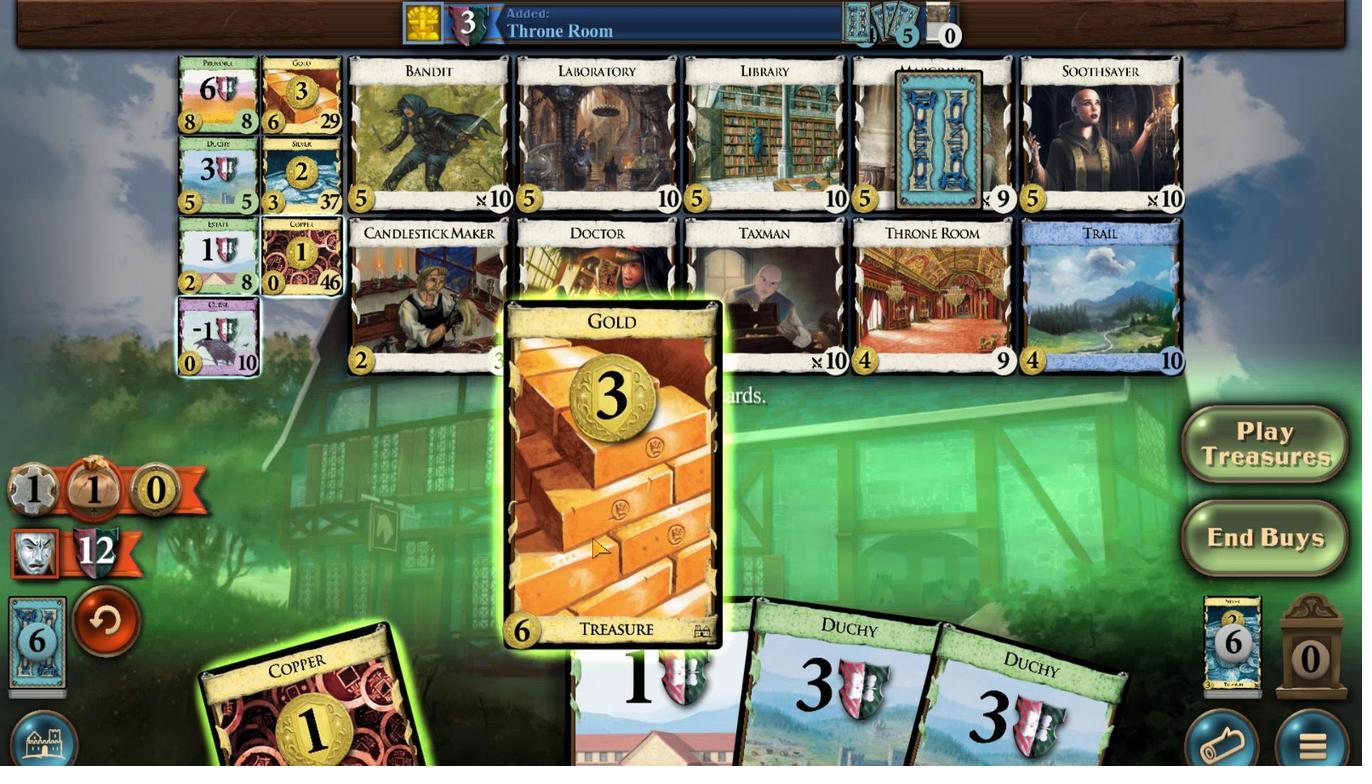 
Action: Mouse pressed left at (732, 487)
Screenshot: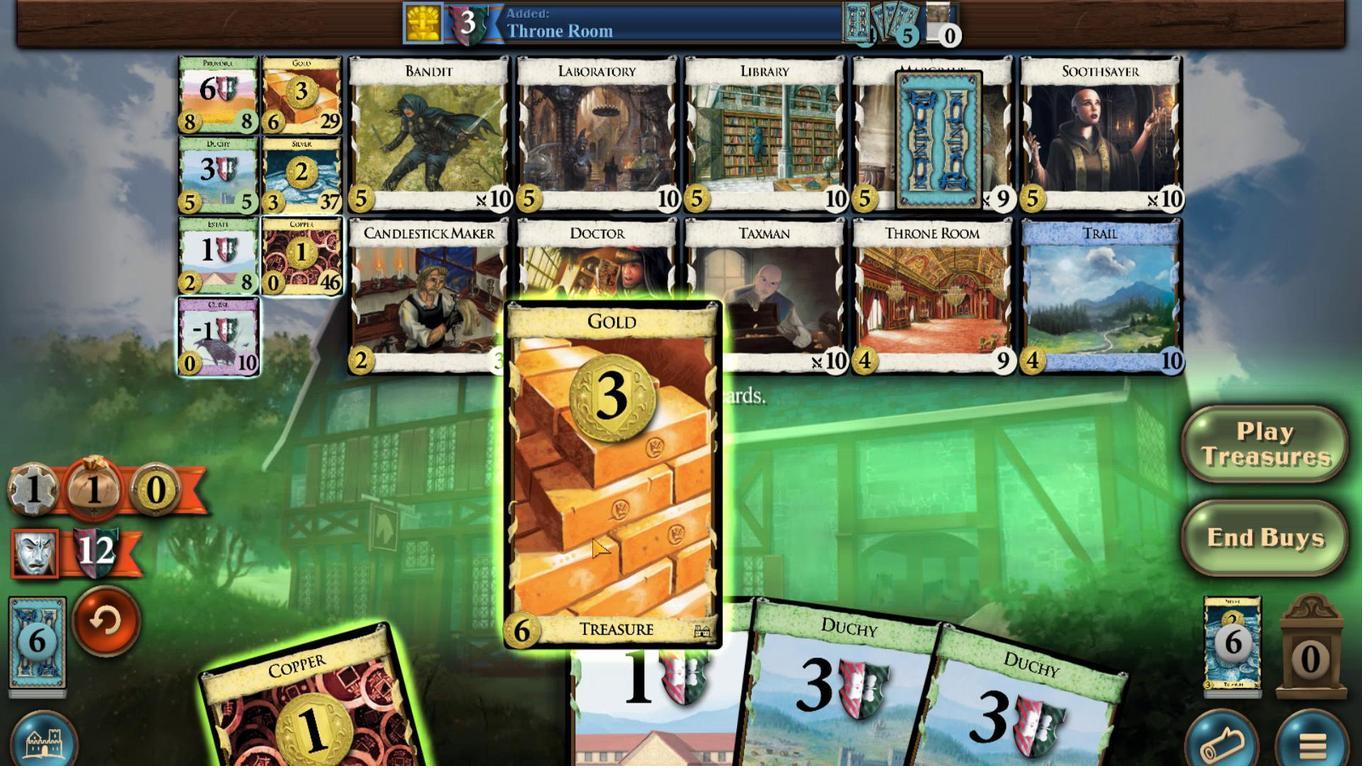 
Action: Mouse moved to (716, 485)
Screenshot: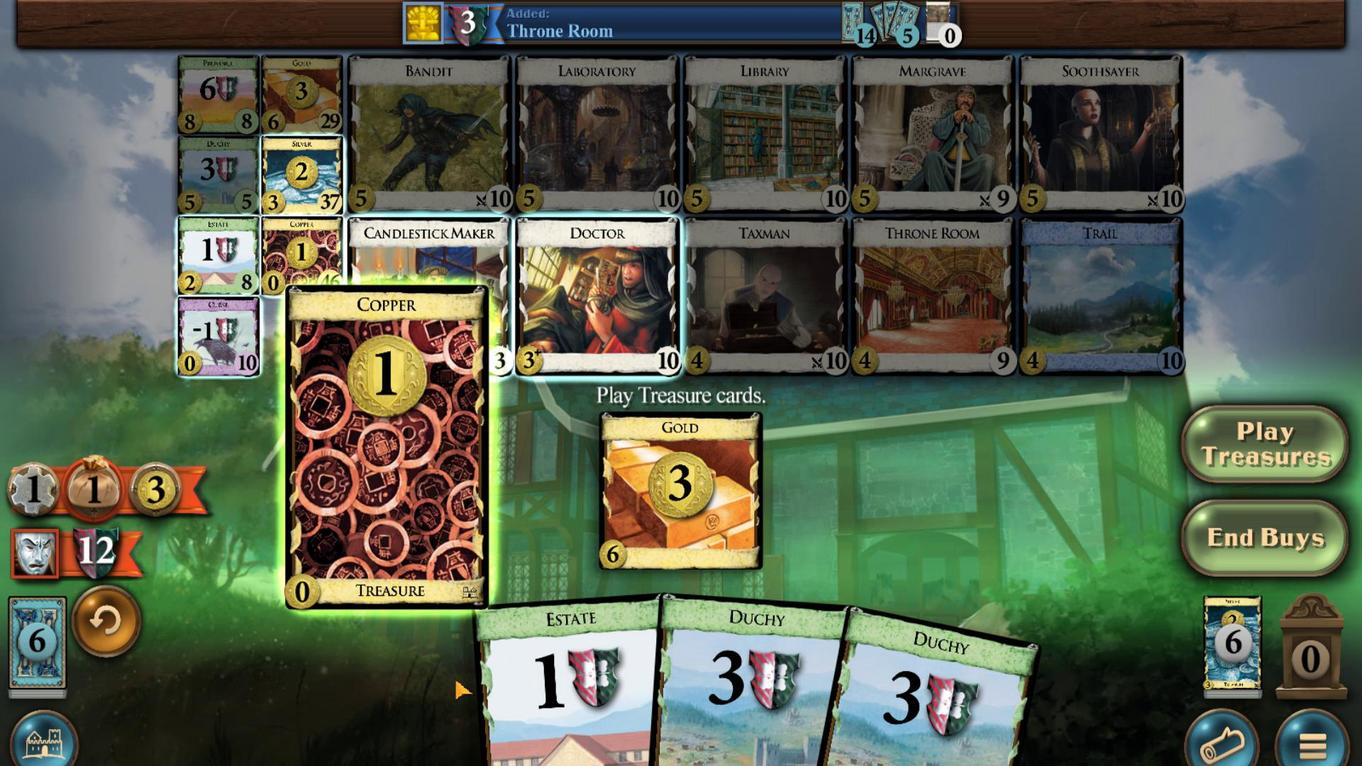 
Action: Mouse scrolled (716, 485) with delta (0, 0)
Screenshot: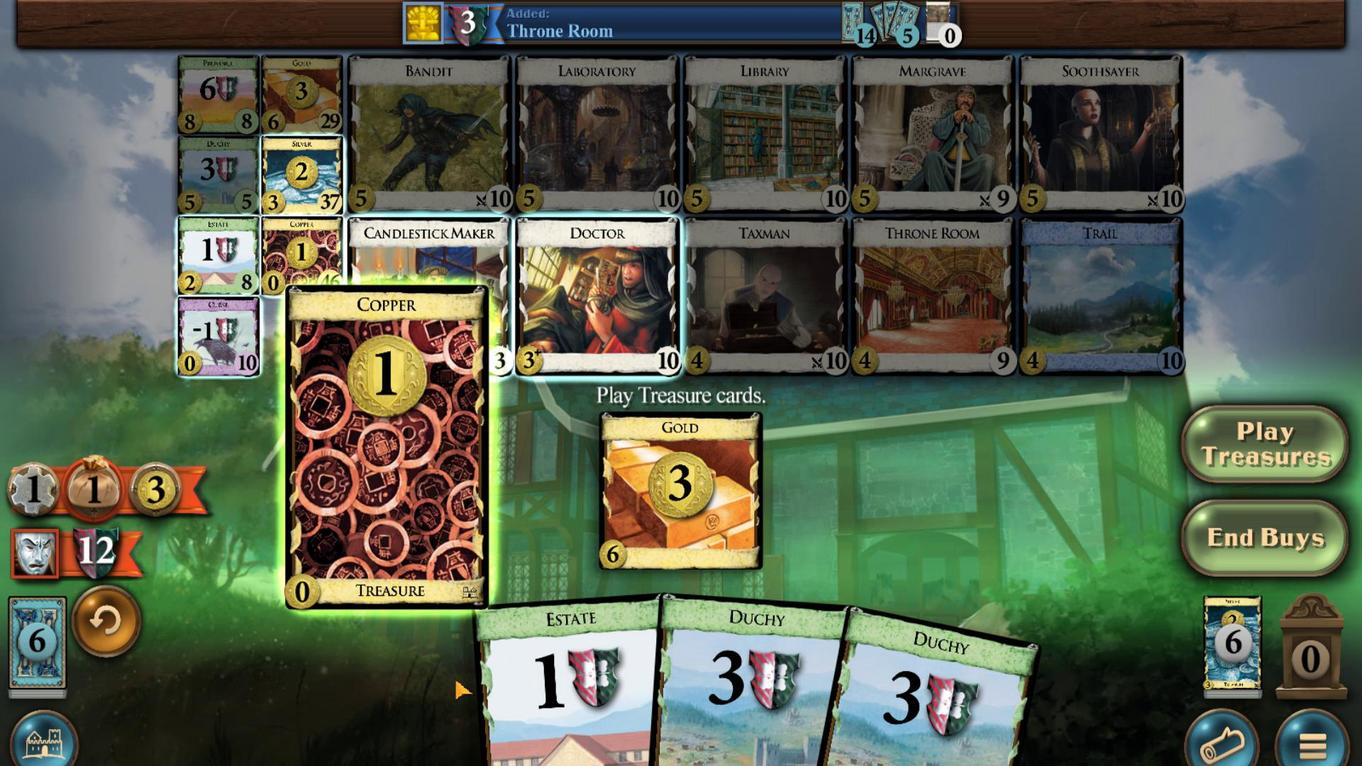 
Action: Mouse scrolled (716, 485) with delta (0, 0)
Screenshot: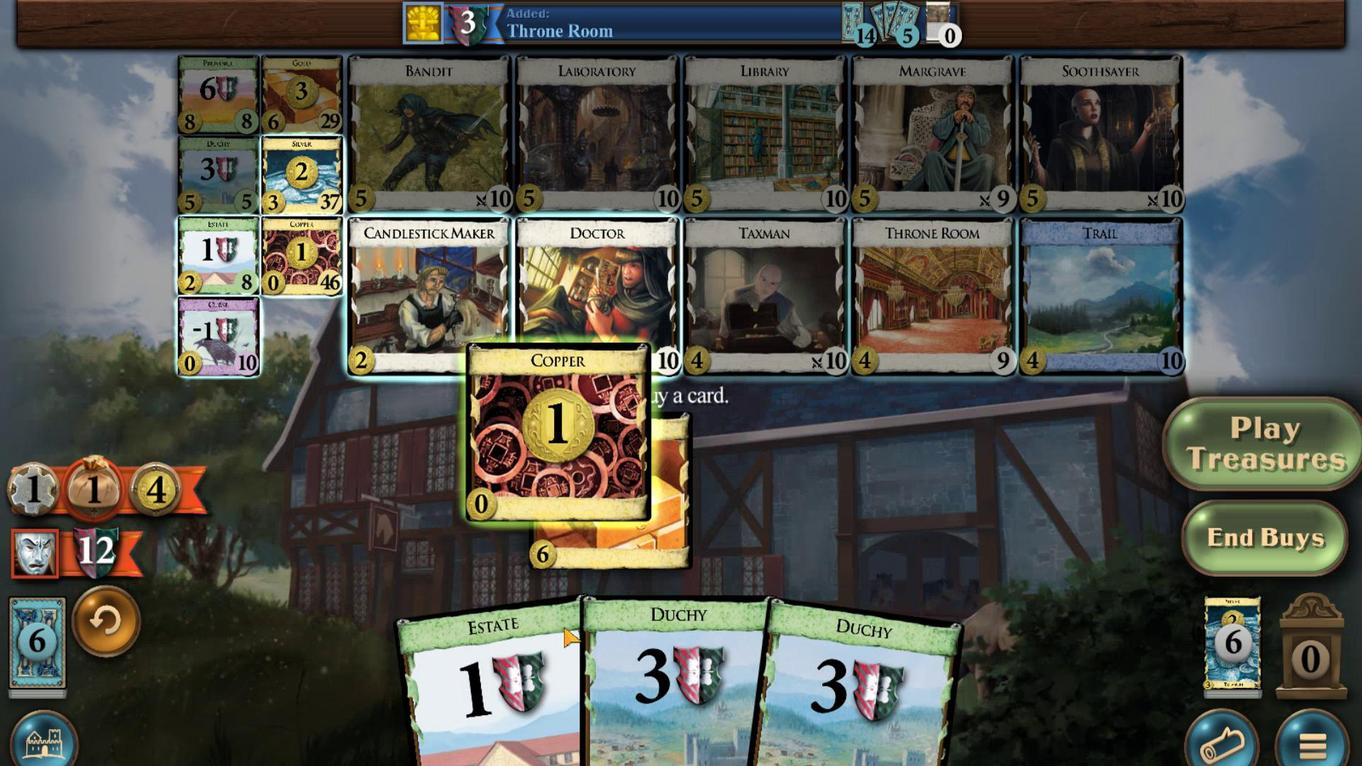
Action: Mouse moved to (683, 522)
Screenshot: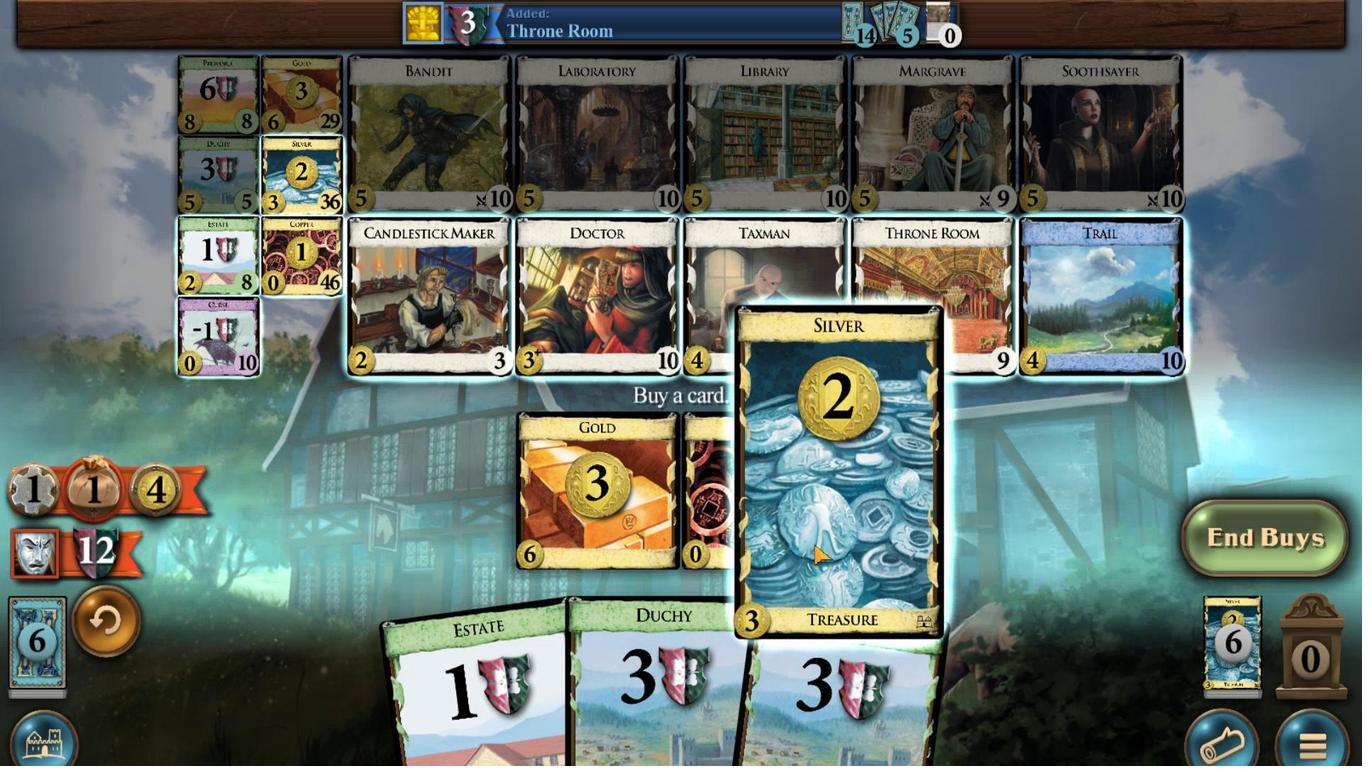 
Action: Mouse pressed left at (683, 522)
Screenshot: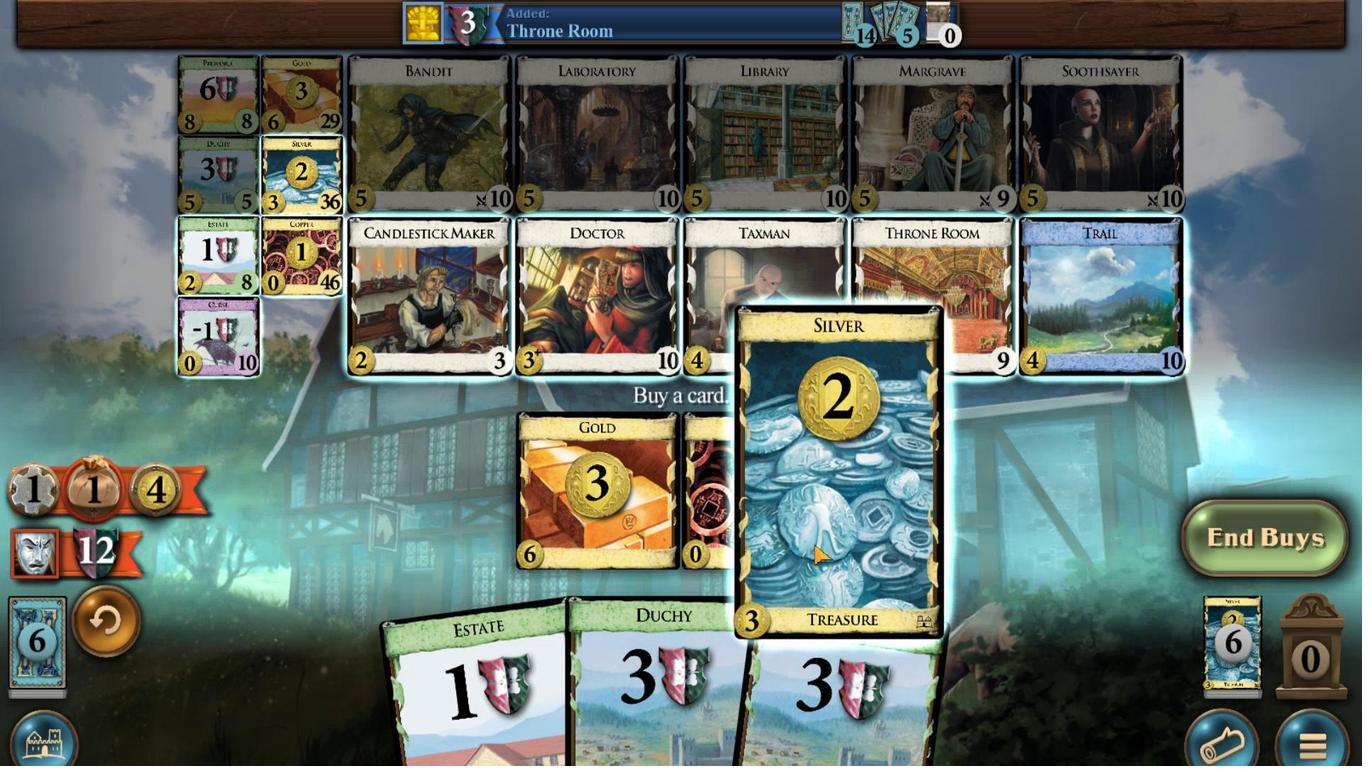 
Action: Mouse moved to (860, 487)
Screenshot: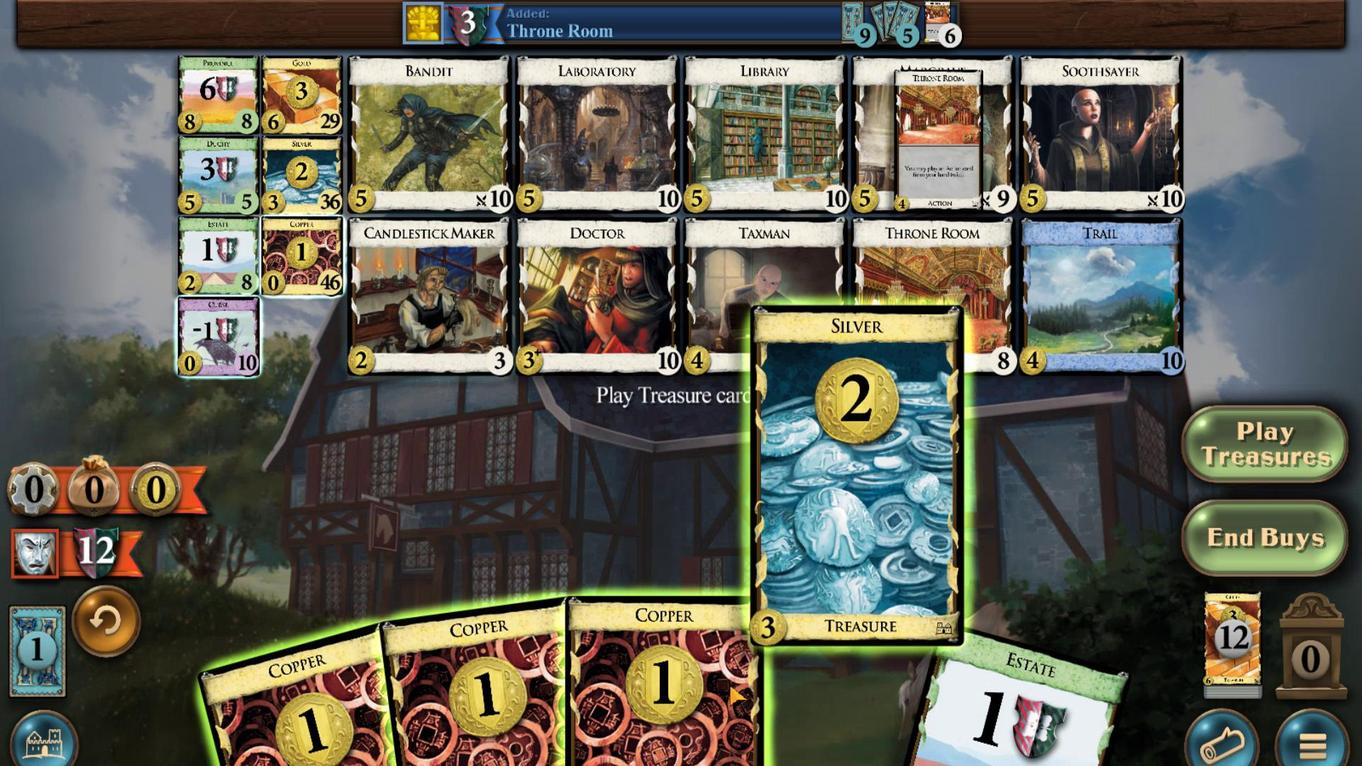 
Action: Mouse scrolled (860, 487) with delta (0, 0)
Screenshot: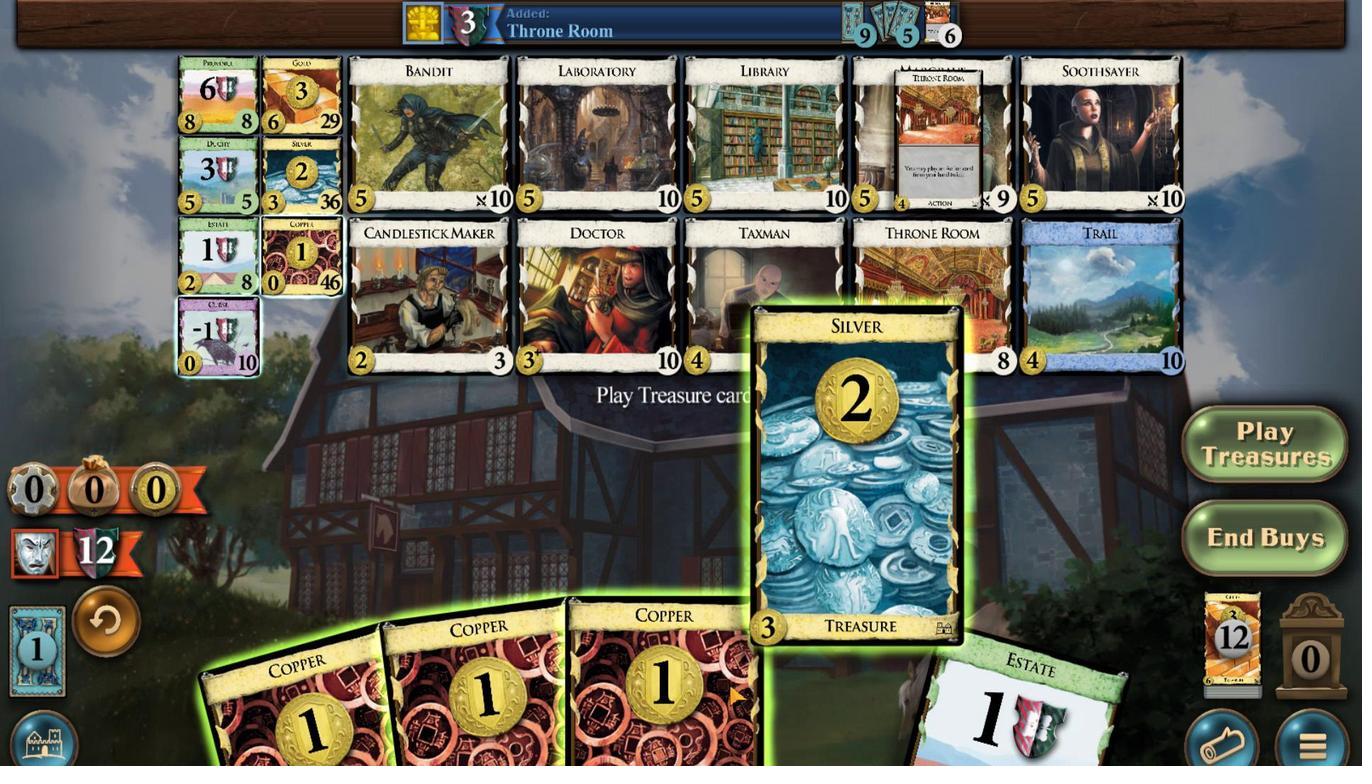
Action: Mouse moved to (827, 486)
Screenshot: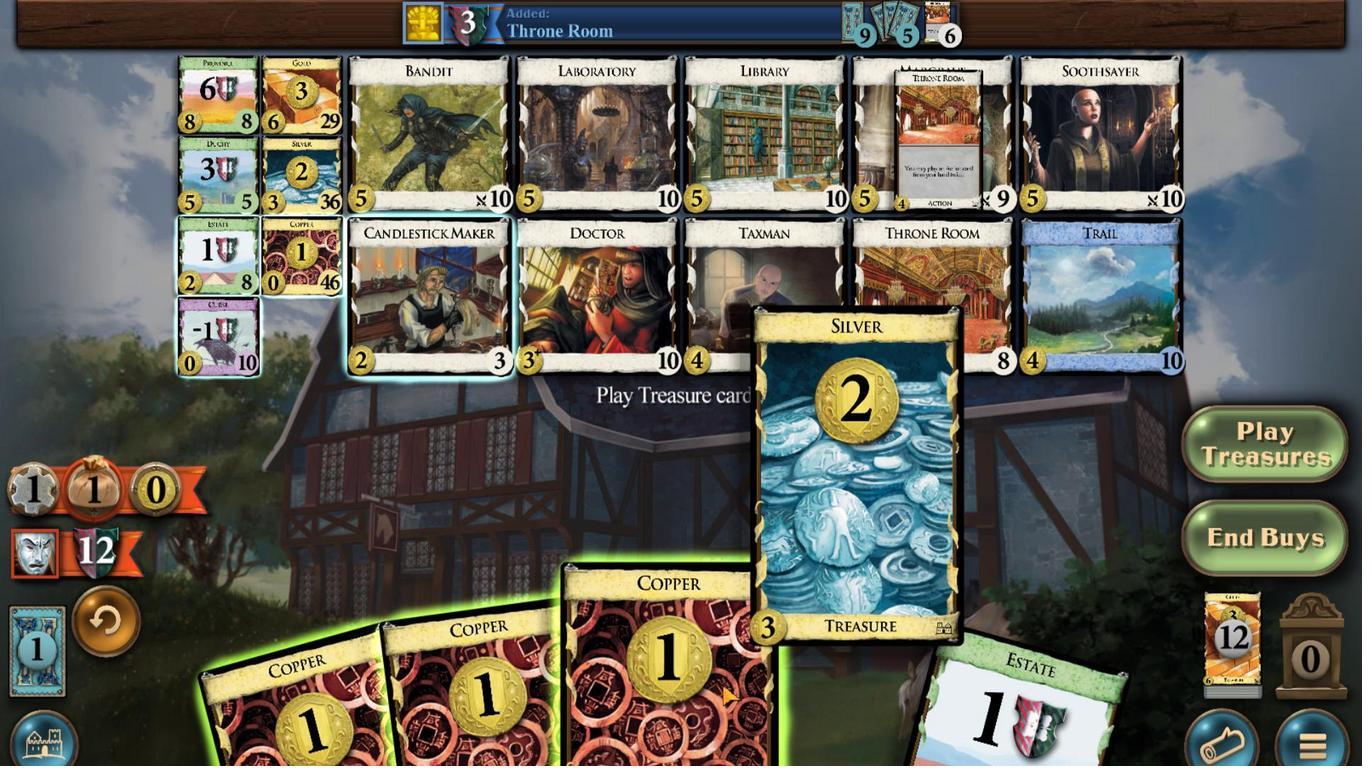 
Action: Mouse scrolled (827, 486) with delta (0, 0)
Screenshot: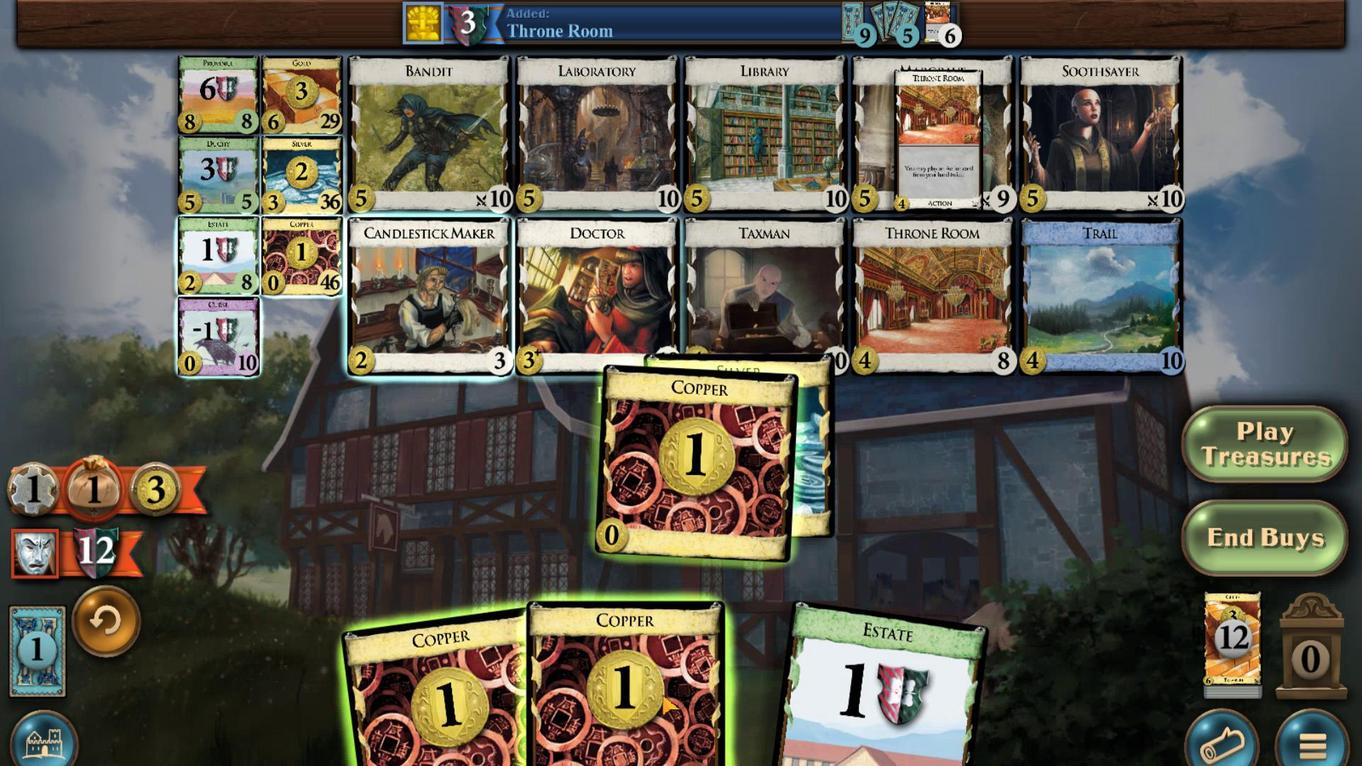 
Action: Mouse moved to (801, 486)
Screenshot: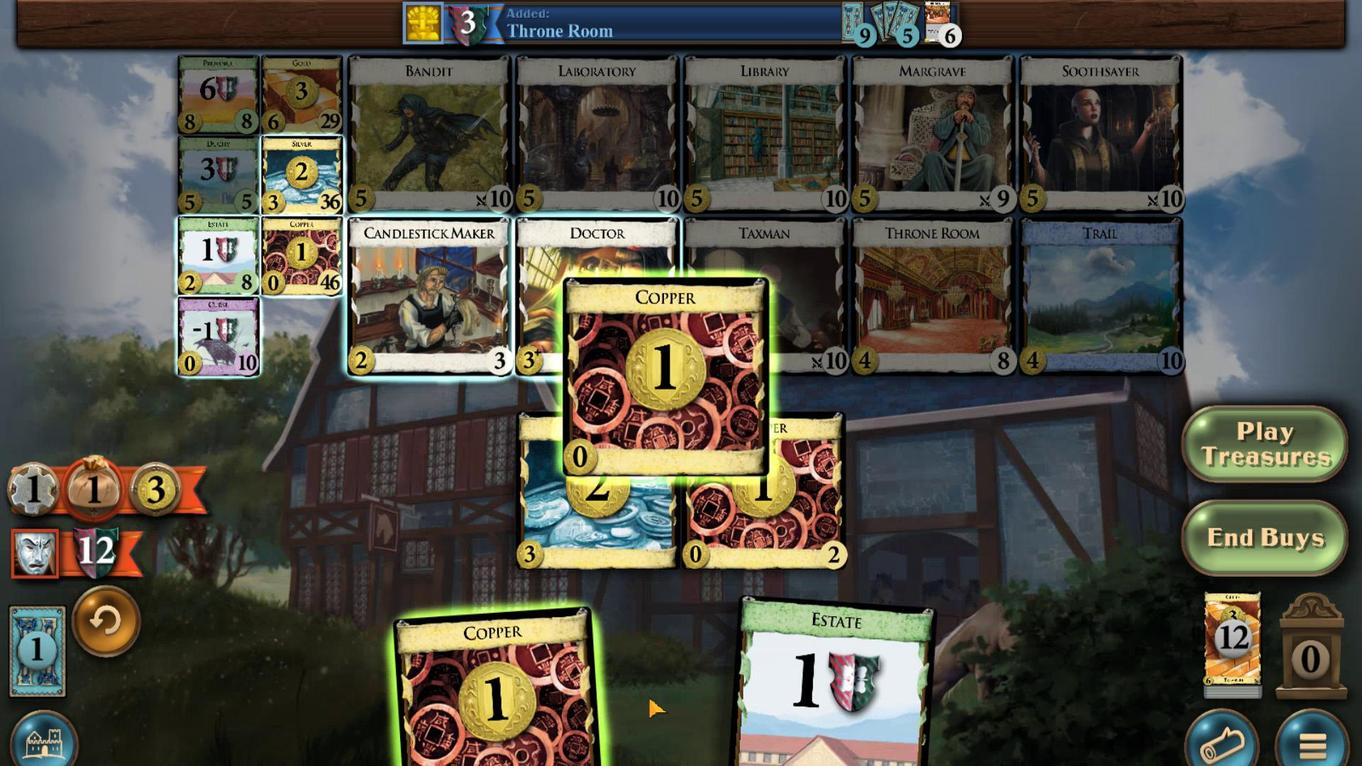 
Action: Mouse scrolled (801, 486) with delta (0, 0)
Screenshot: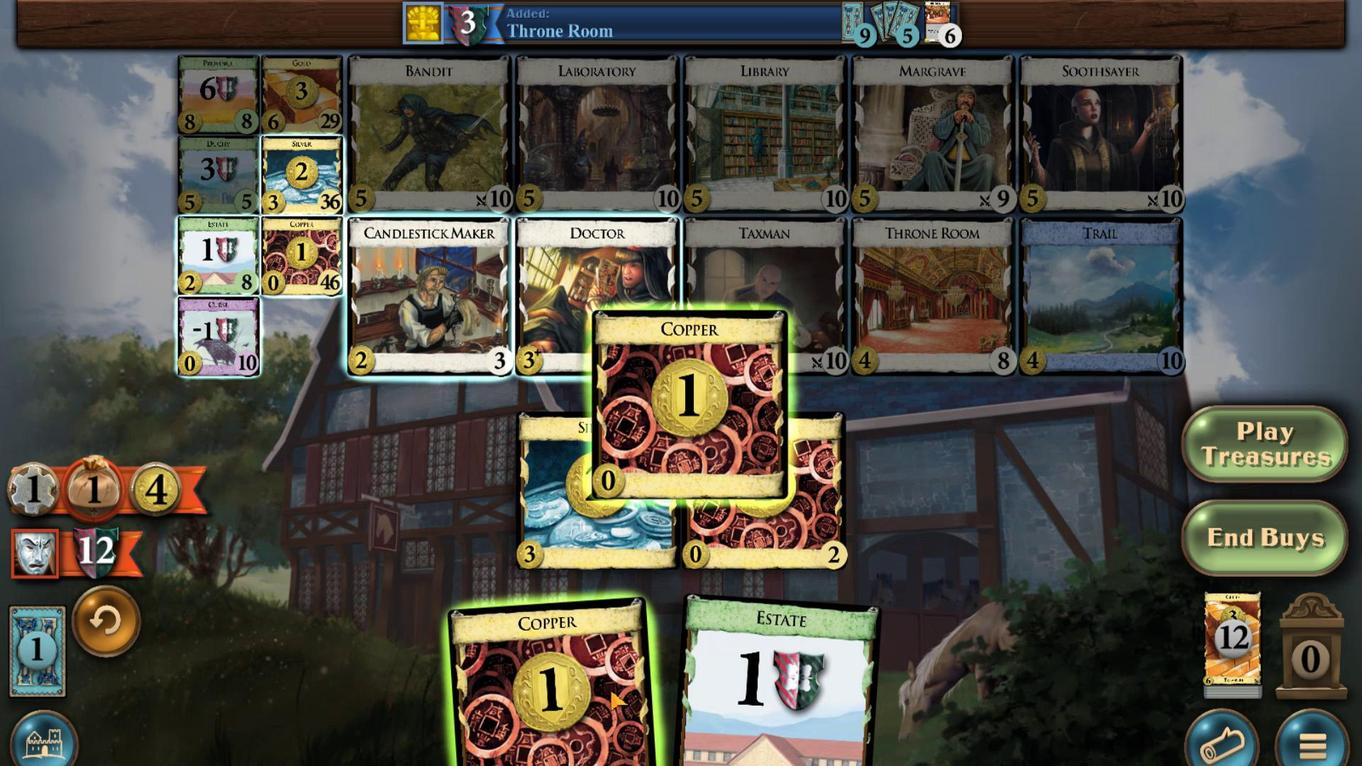 
Action: Mouse moved to (778, 486)
Screenshot: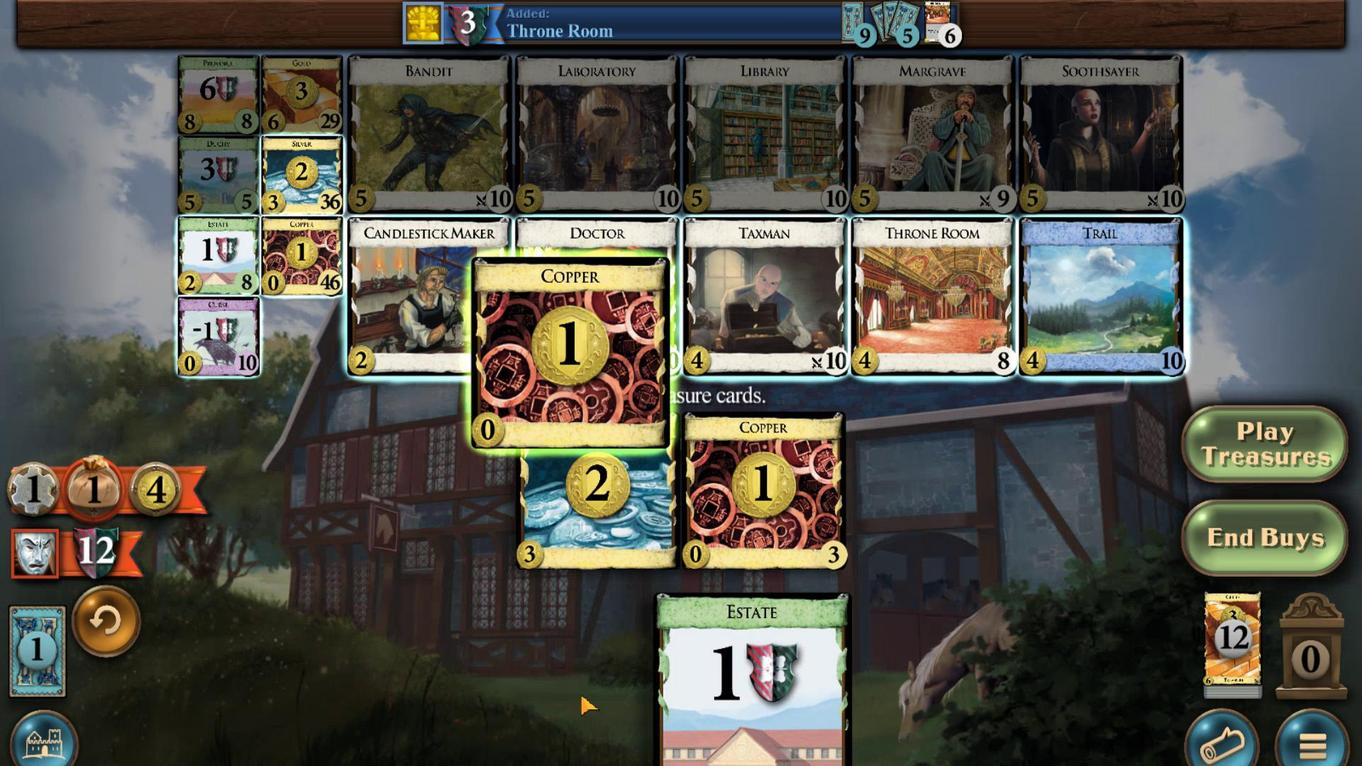 
Action: Mouse scrolled (778, 486) with delta (0, 0)
Screenshot: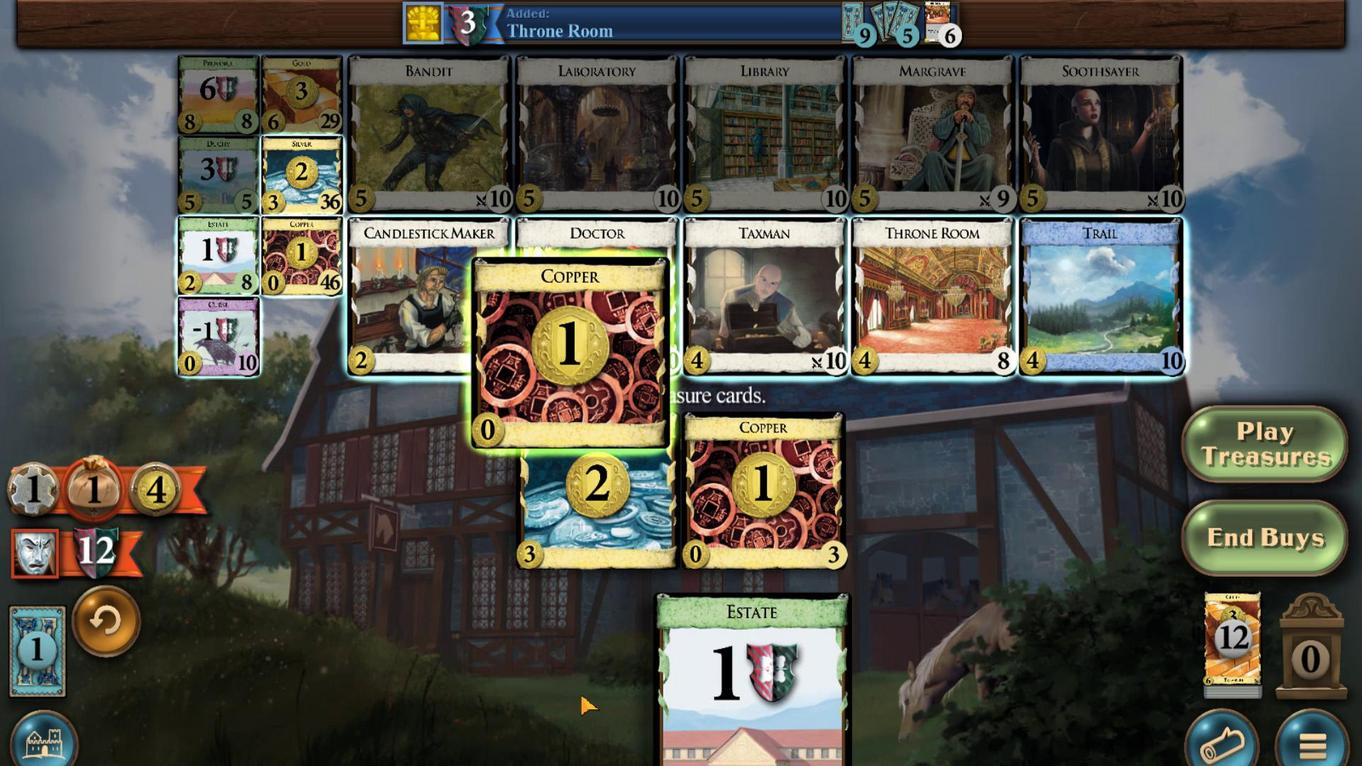
Action: Mouse scrolled (778, 486) with delta (0, 0)
Screenshot: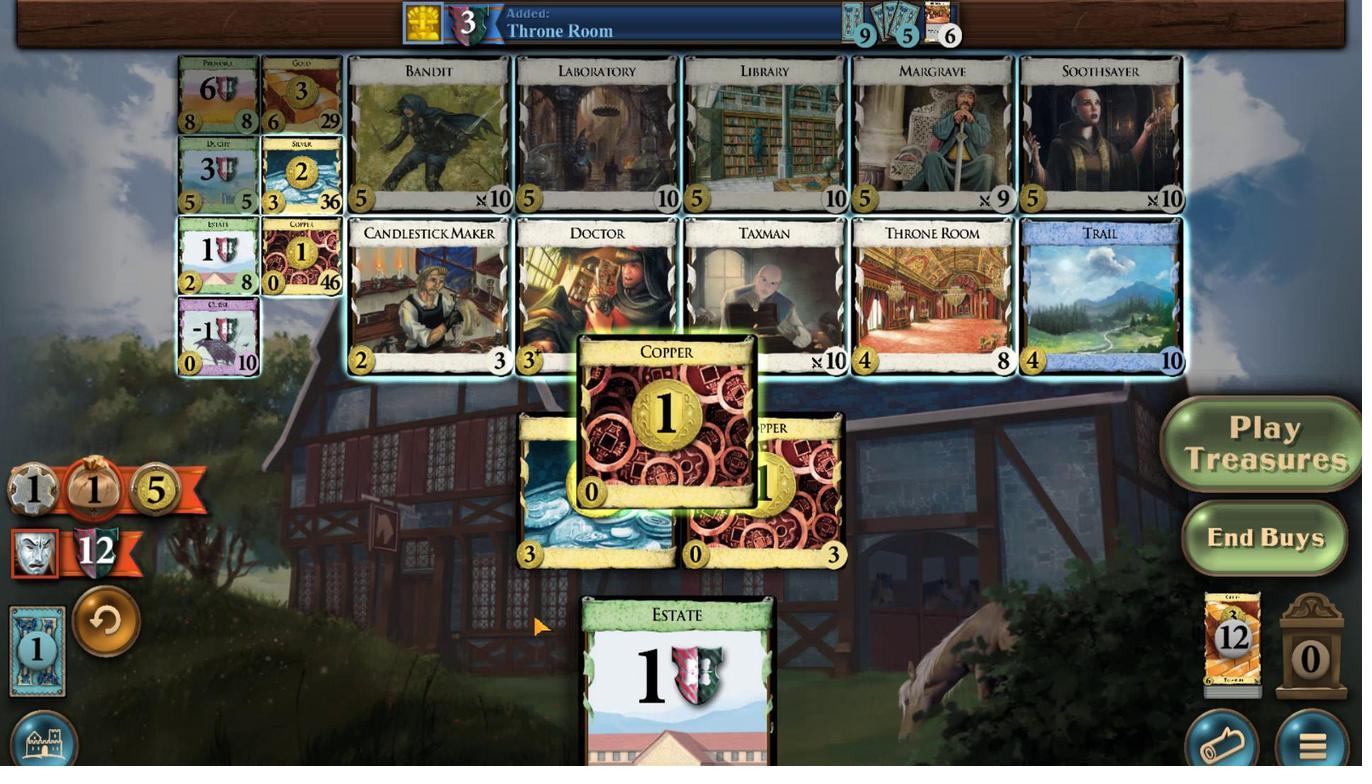 
Action: Mouse moved to (657, 523)
Screenshot: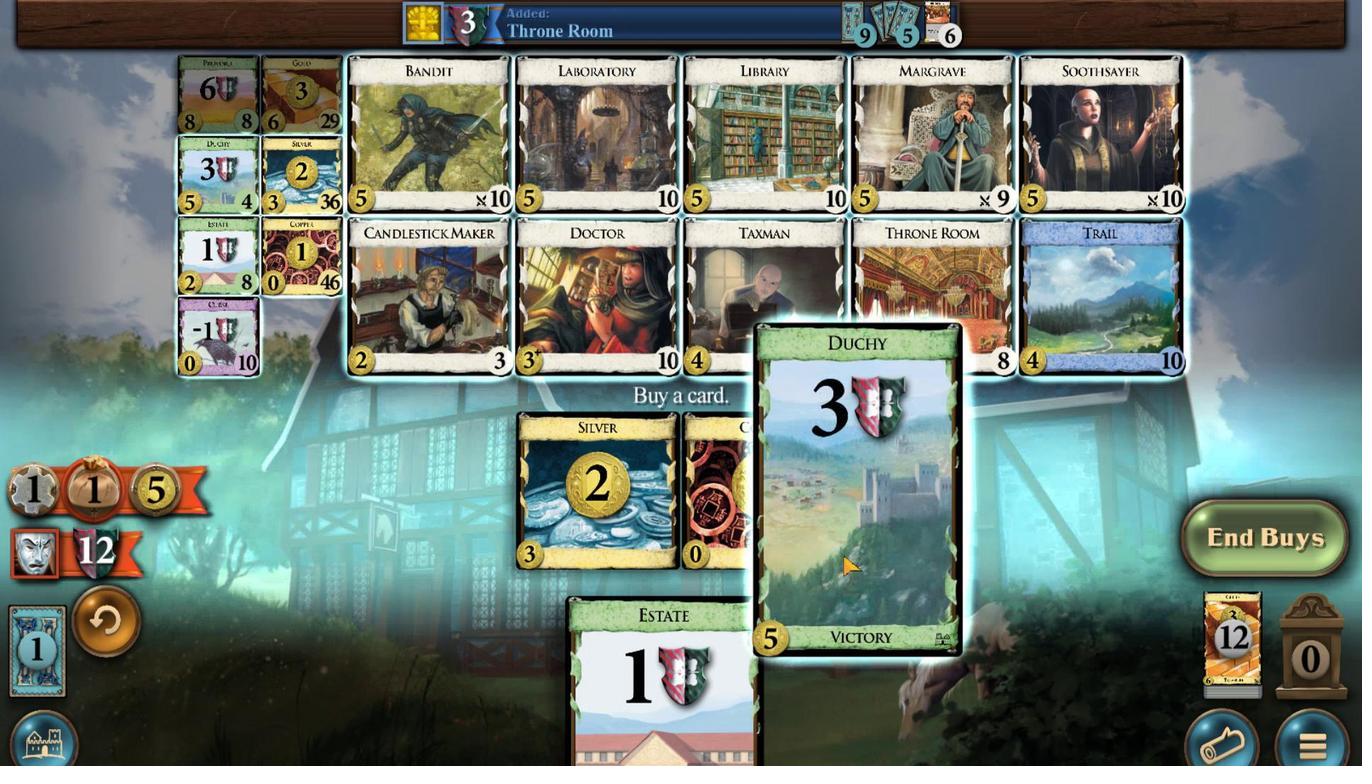 
Action: Mouse pressed left at (657, 523)
Screenshot: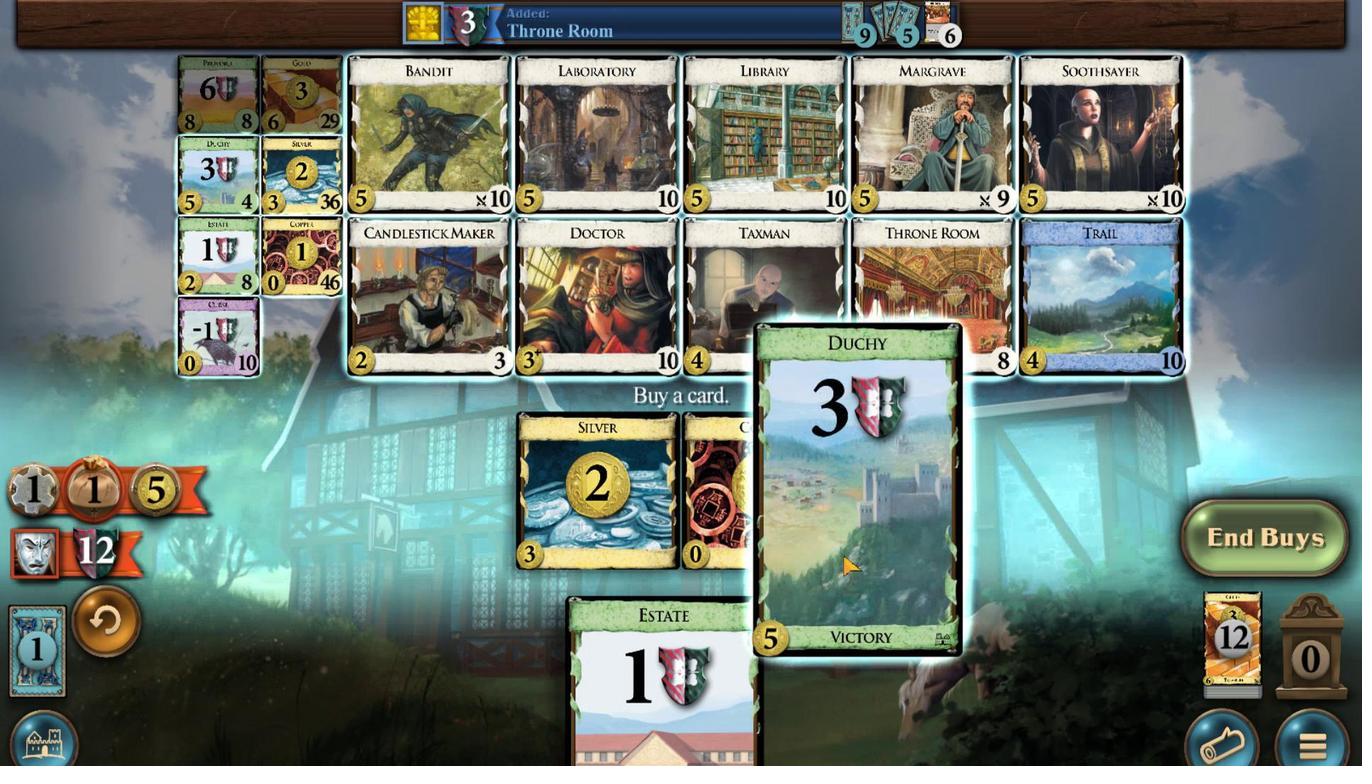 
Action: Mouse moved to (758, 487)
Screenshot: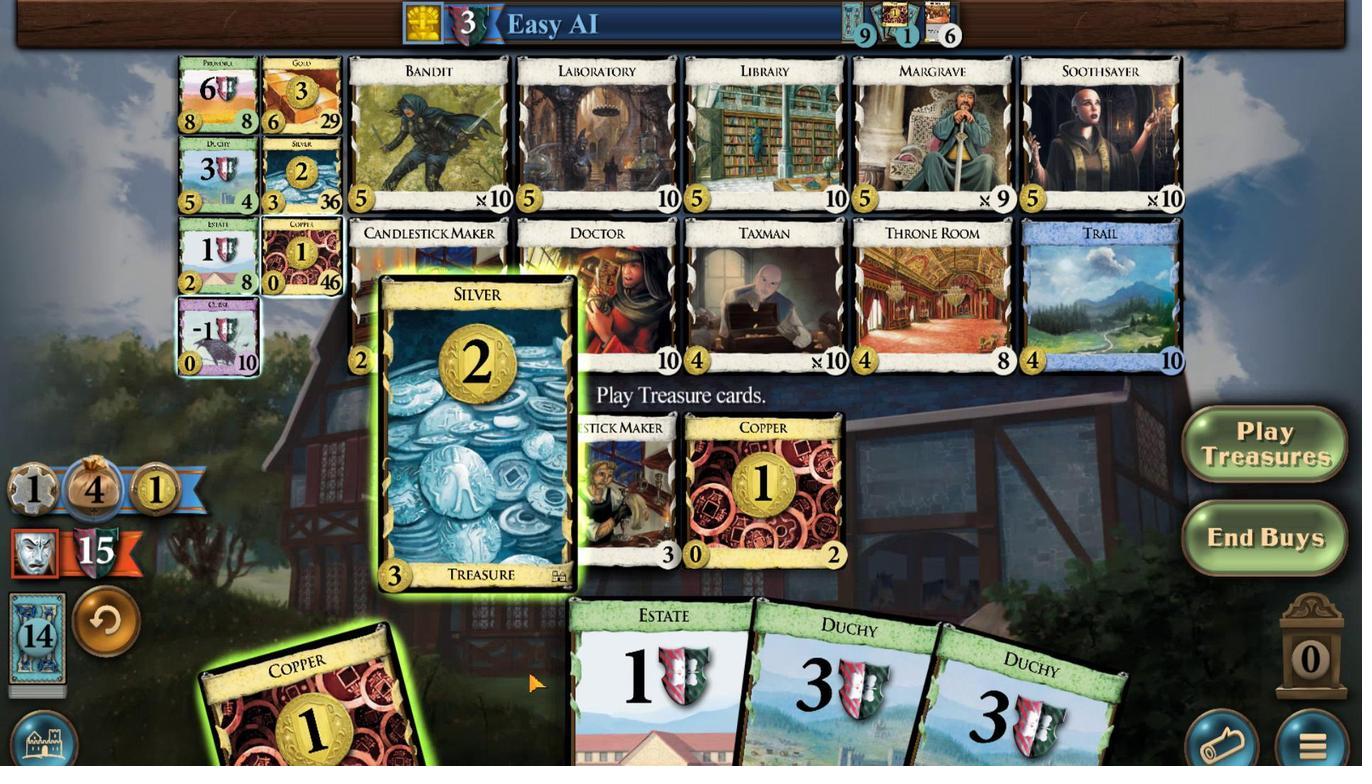 
Action: Mouse scrolled (758, 487) with delta (0, 0)
Screenshot: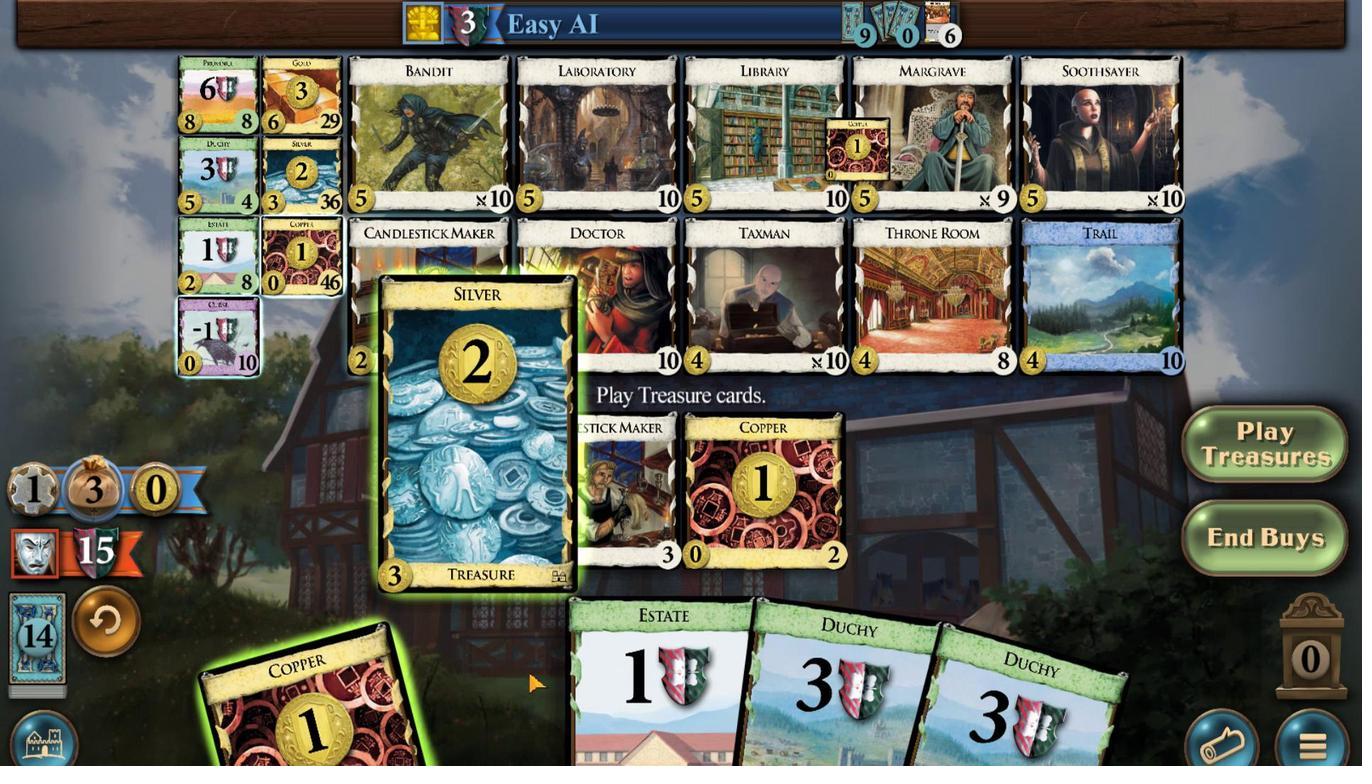 
Action: Mouse scrolled (758, 487) with delta (0, 0)
Screenshot: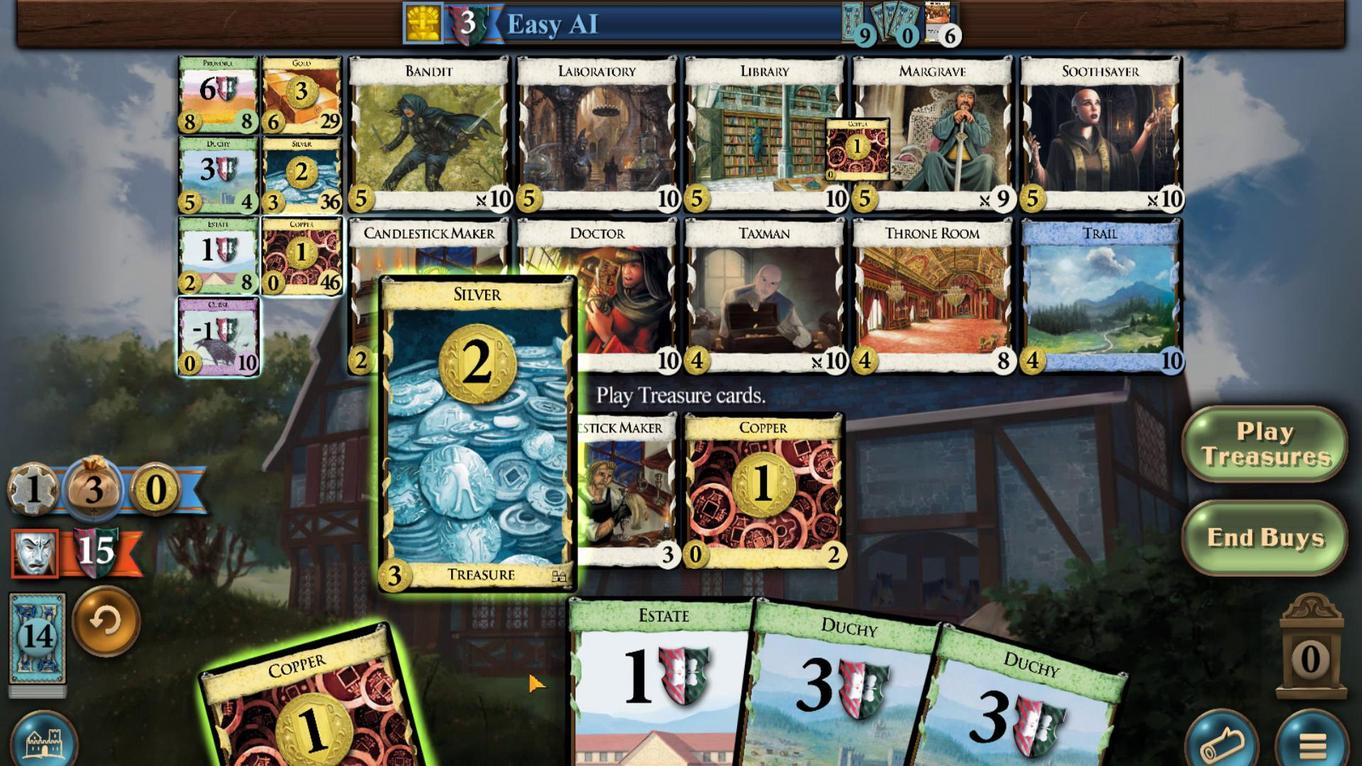 
Action: Mouse moved to (723, 487)
Screenshot: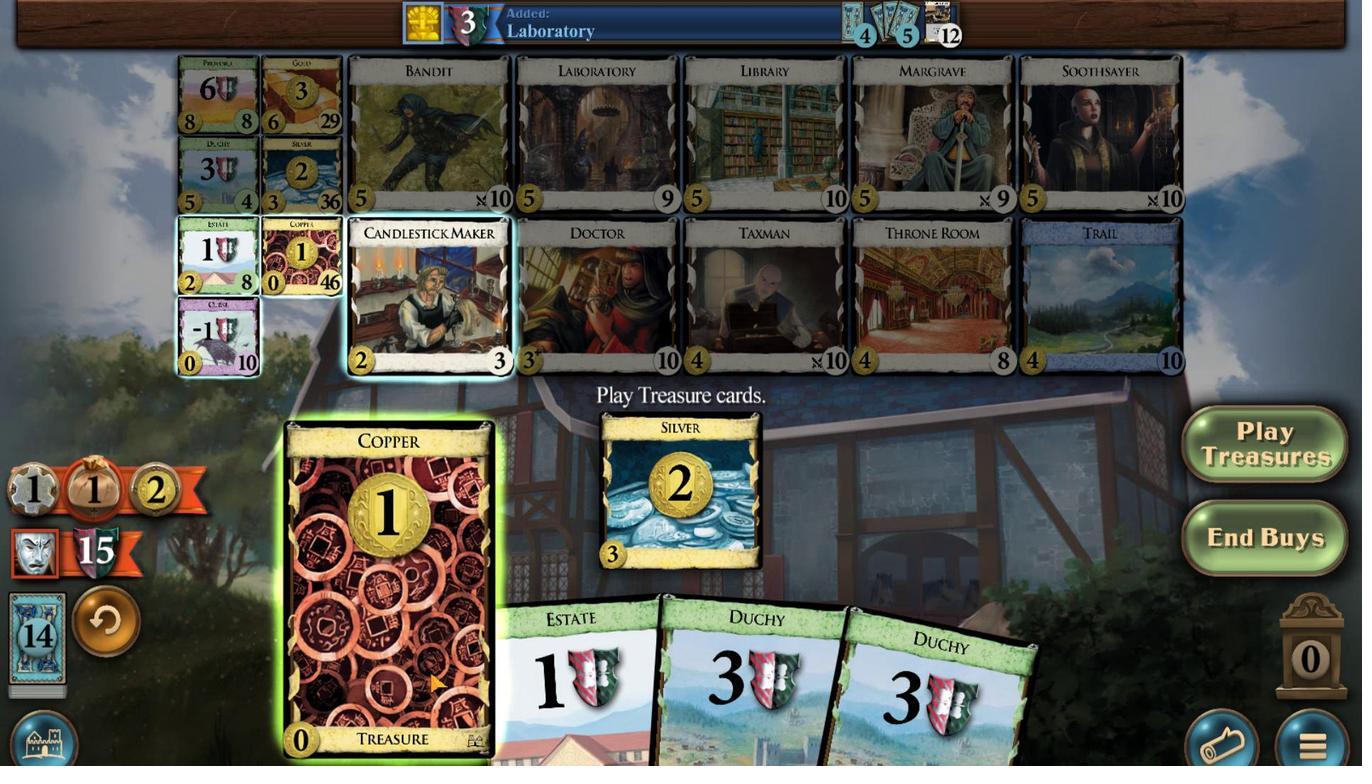 
Action: Mouse scrolled (723, 487) with delta (0, 0)
Screenshot: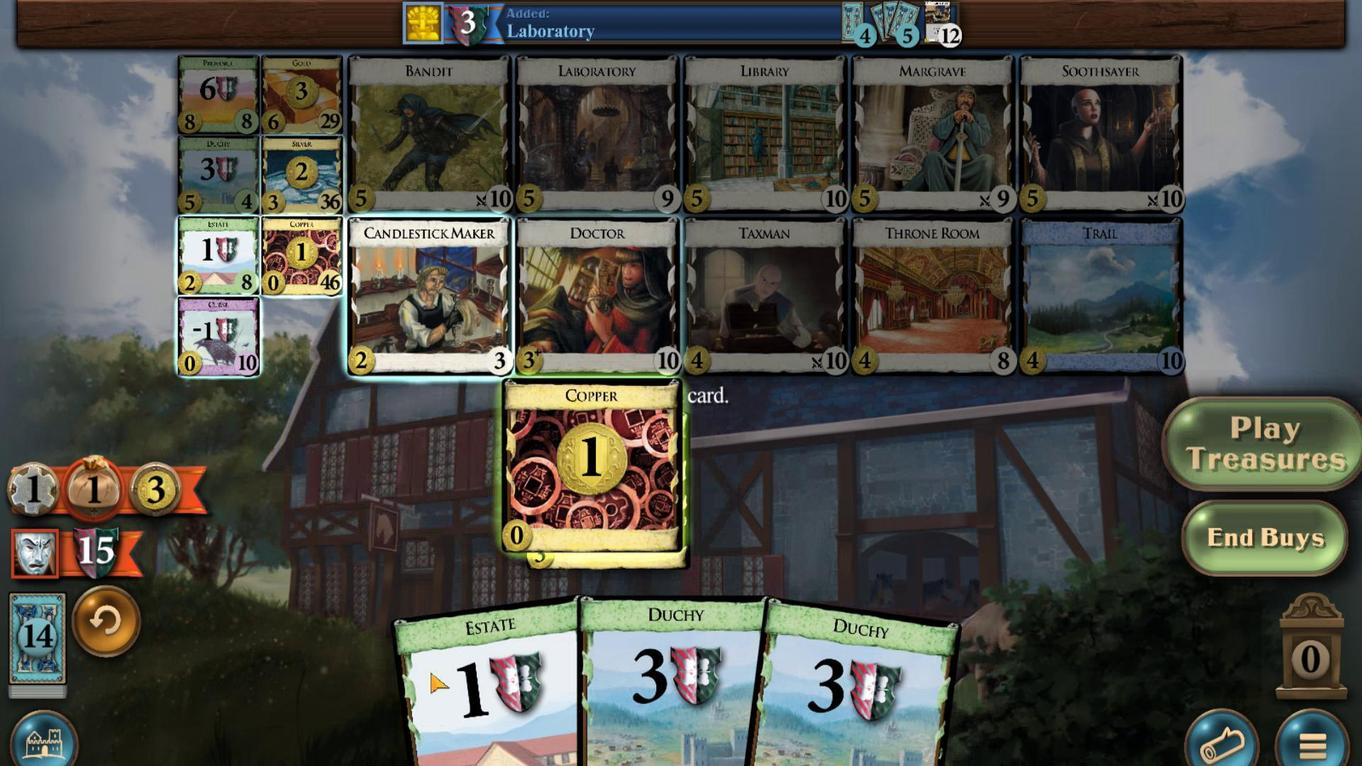 
Action: Mouse moved to (684, 522)
Screenshot: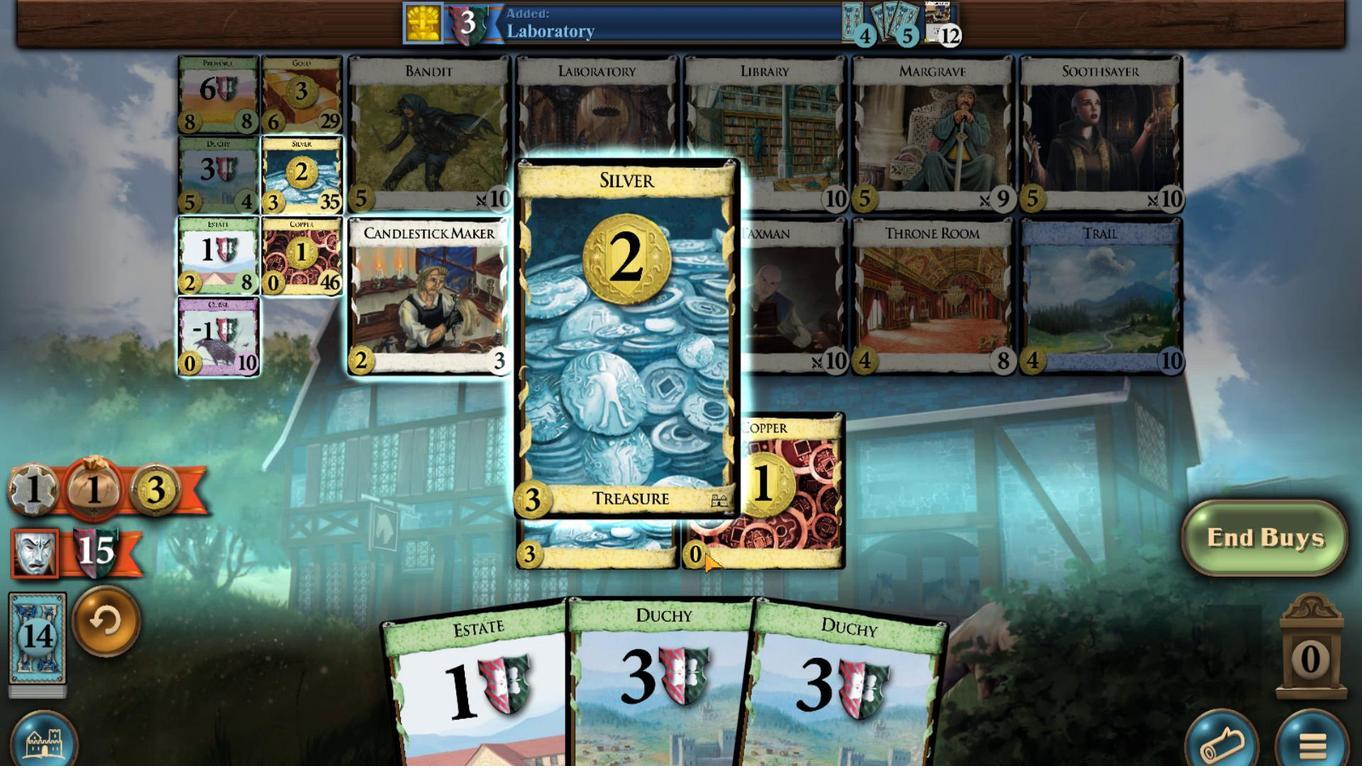 
Action: Mouse pressed left at (684, 522)
Screenshot: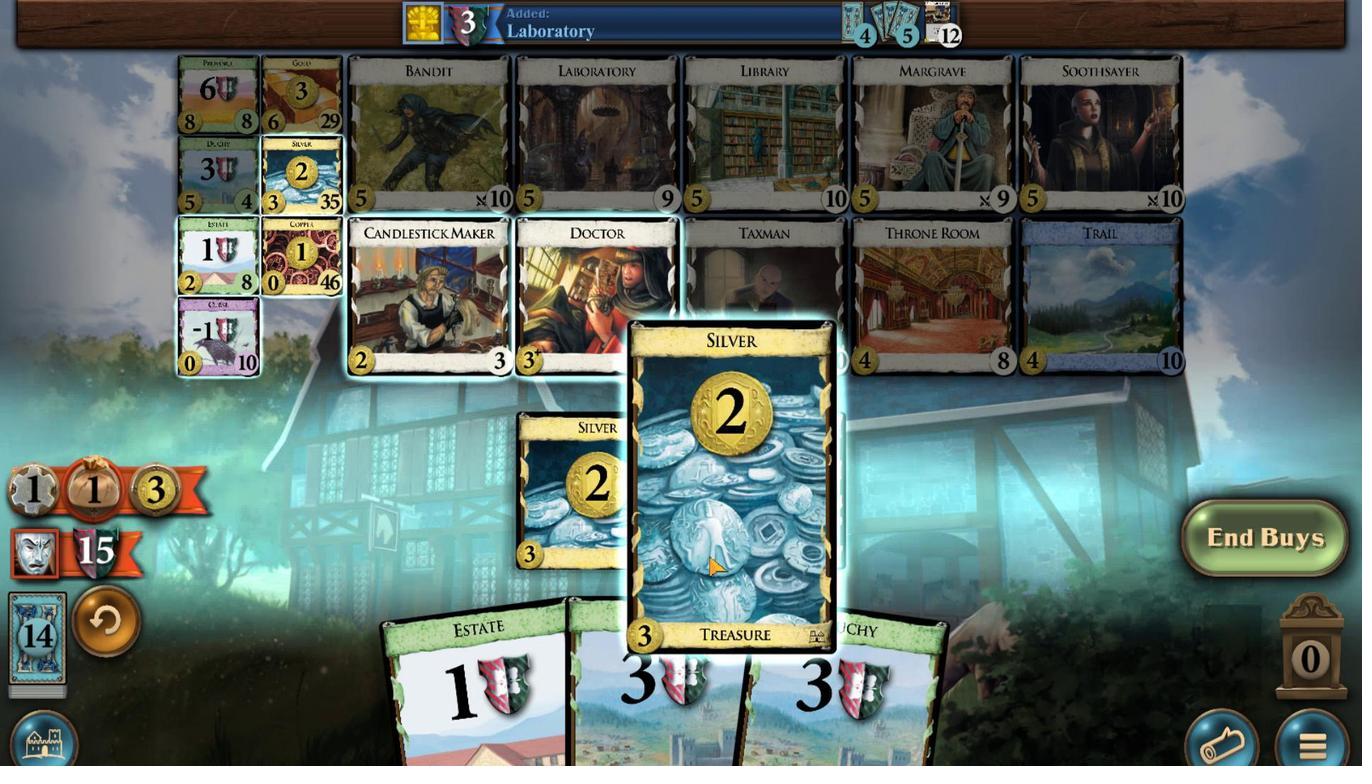 
Action: Mouse moved to (815, 486)
Screenshot: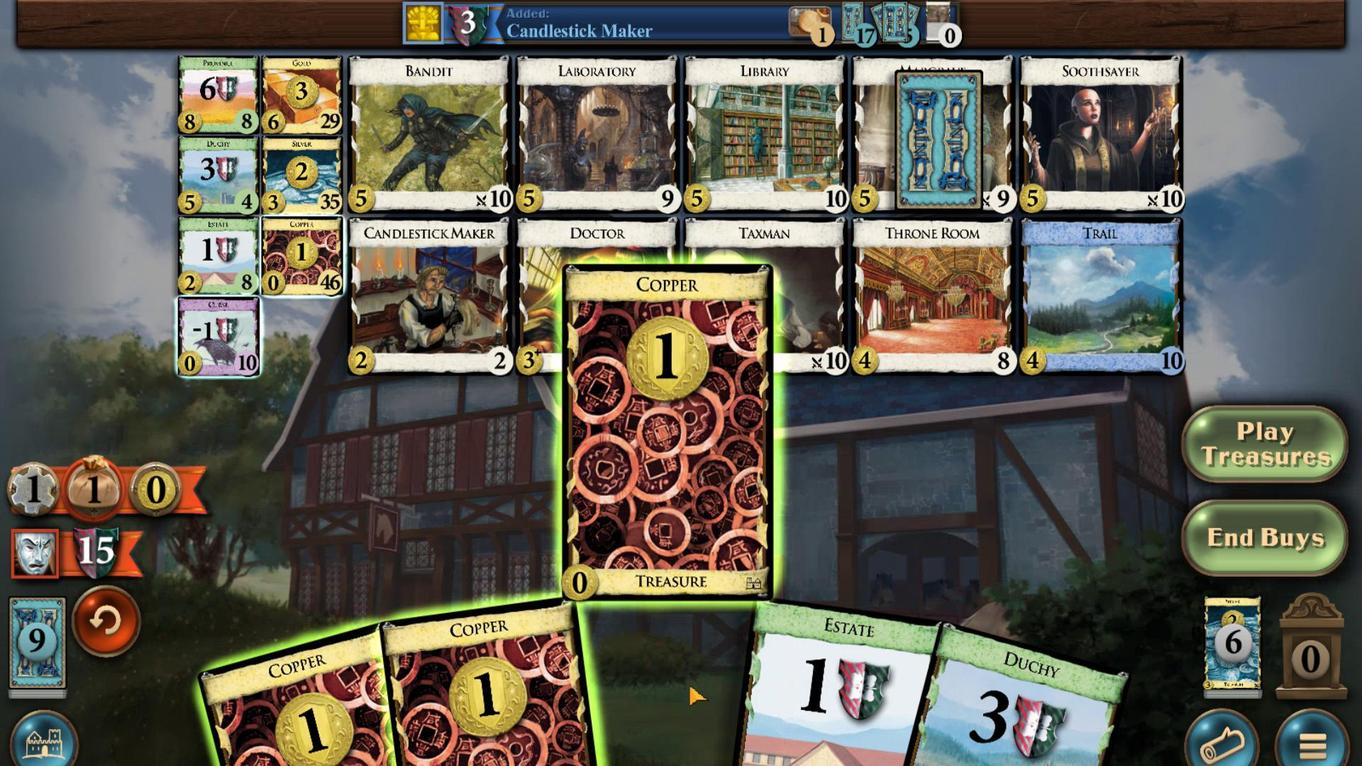 
Action: Mouse scrolled (815, 486) with delta (0, 0)
Screenshot: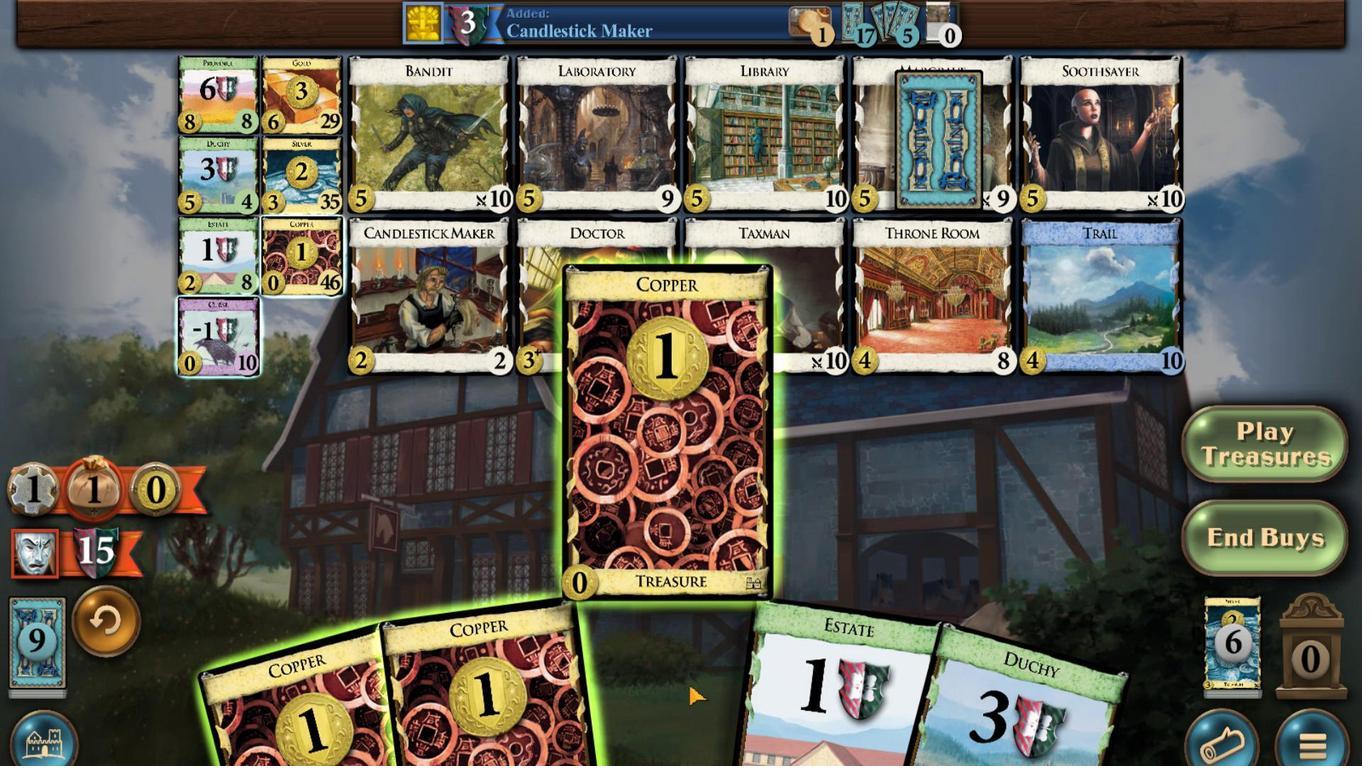 
Action: Mouse moved to (791, 486)
Screenshot: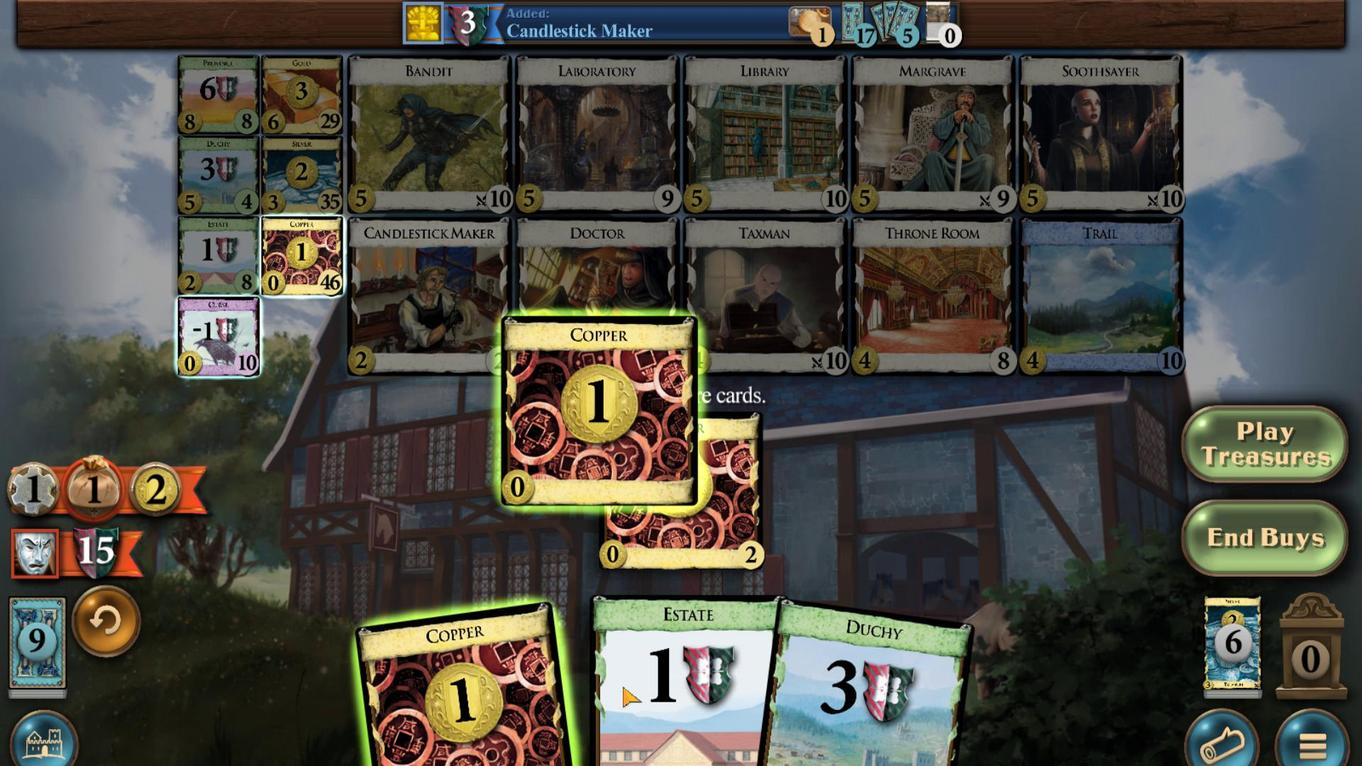 
Action: Mouse scrolled (791, 486) with delta (0, 0)
Screenshot: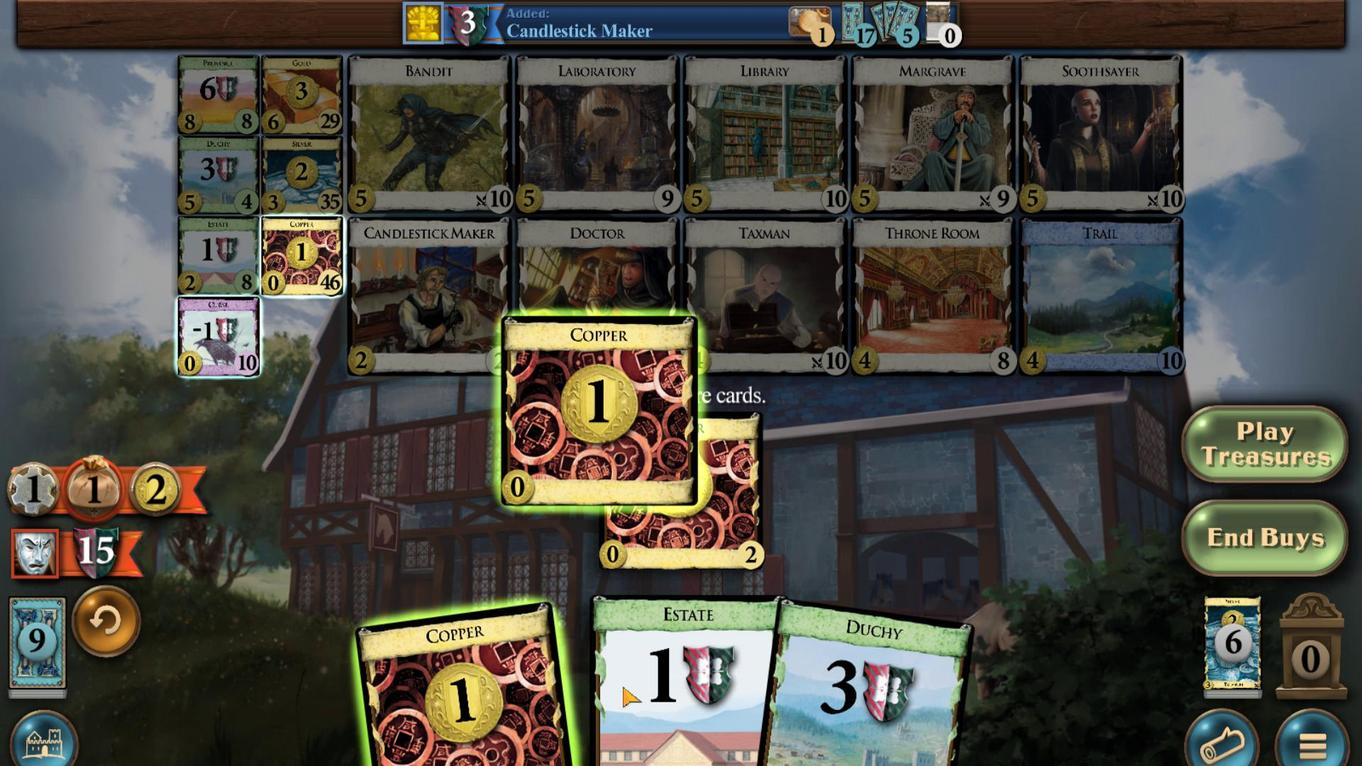 
Action: Mouse scrolled (791, 486) with delta (0, 0)
Screenshot: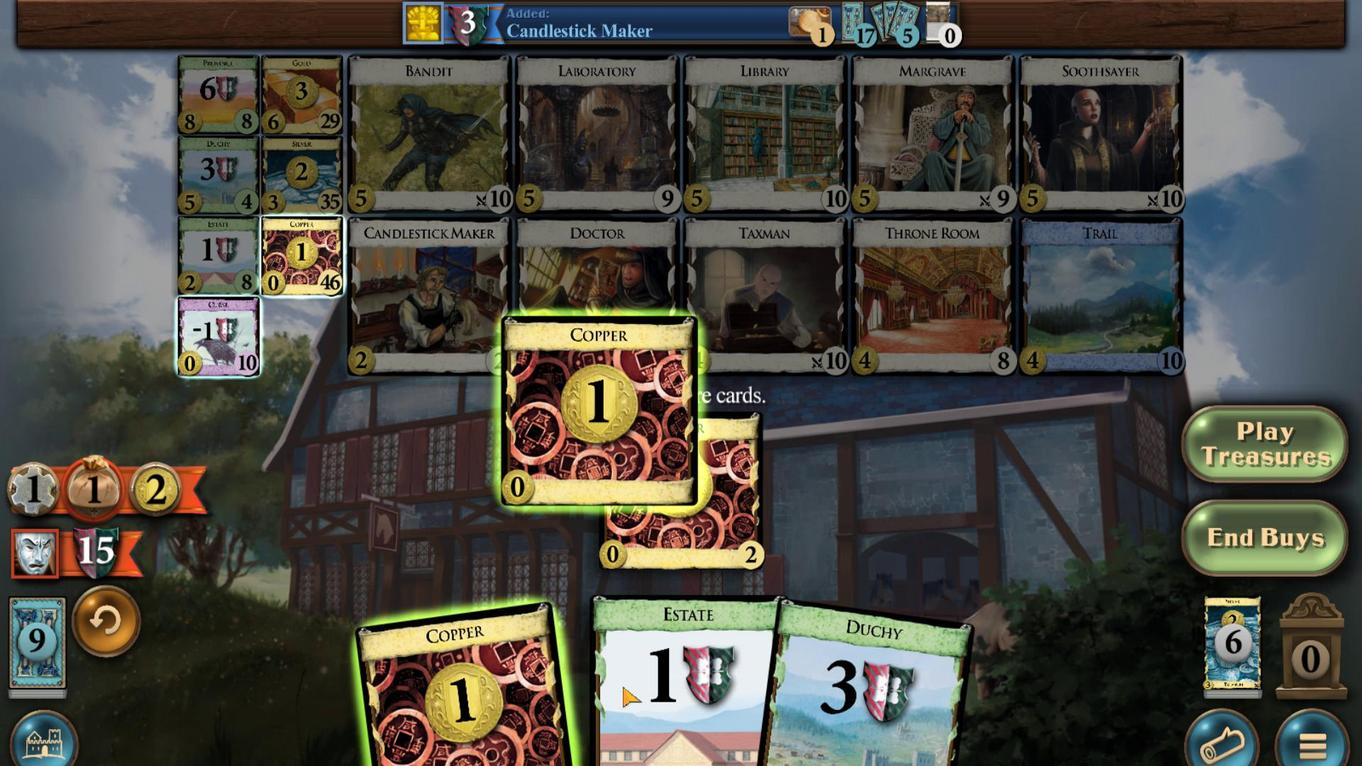 
Action: Mouse moved to (762, 486)
Screenshot: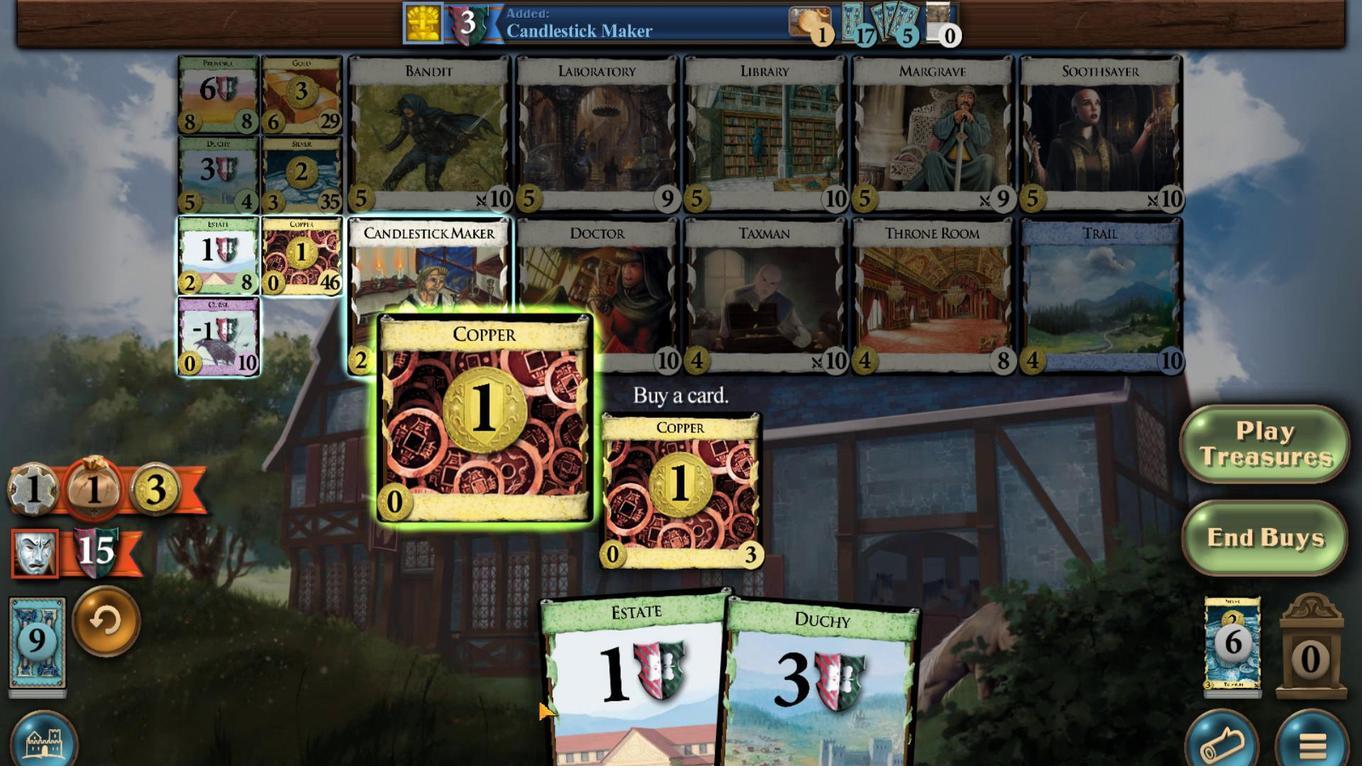 
Action: Mouse scrolled (762, 486) with delta (0, 0)
Screenshot: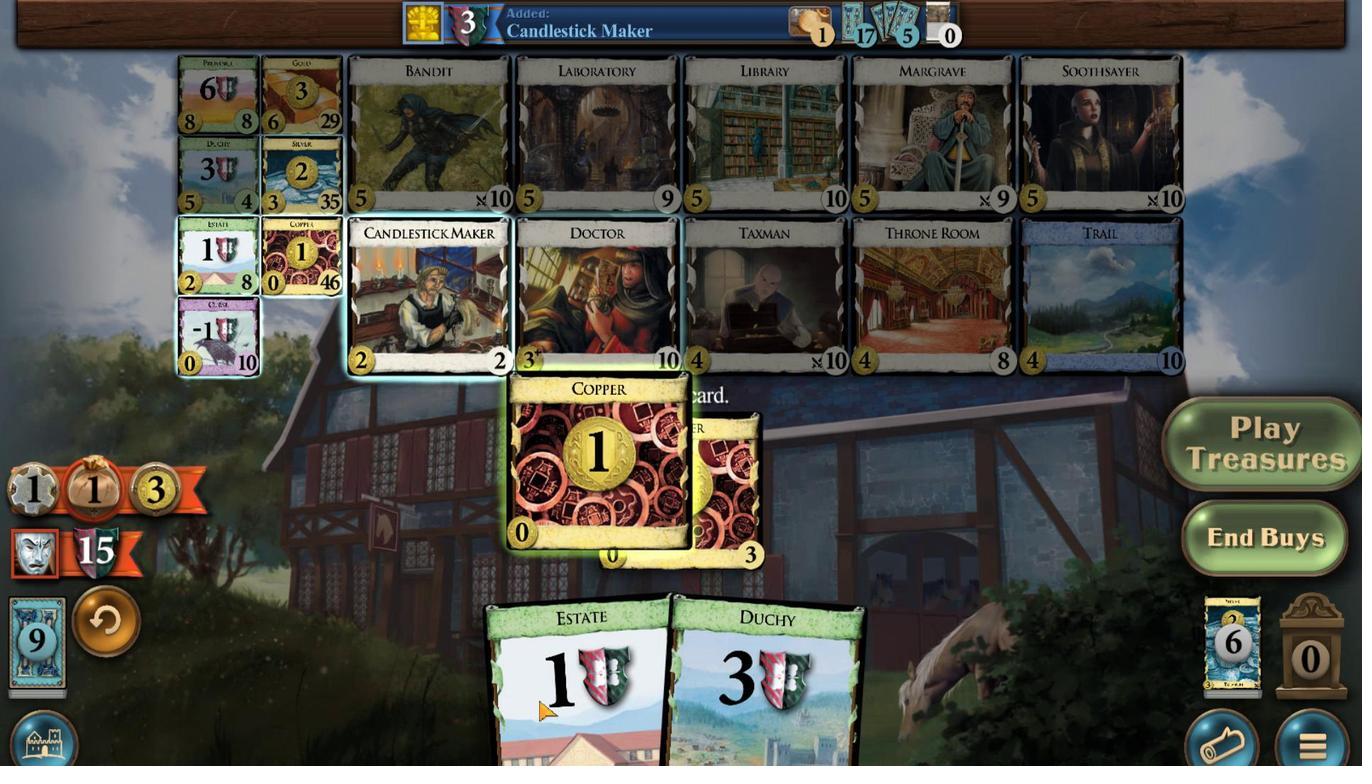 
Action: Mouse moved to (683, 522)
Screenshot: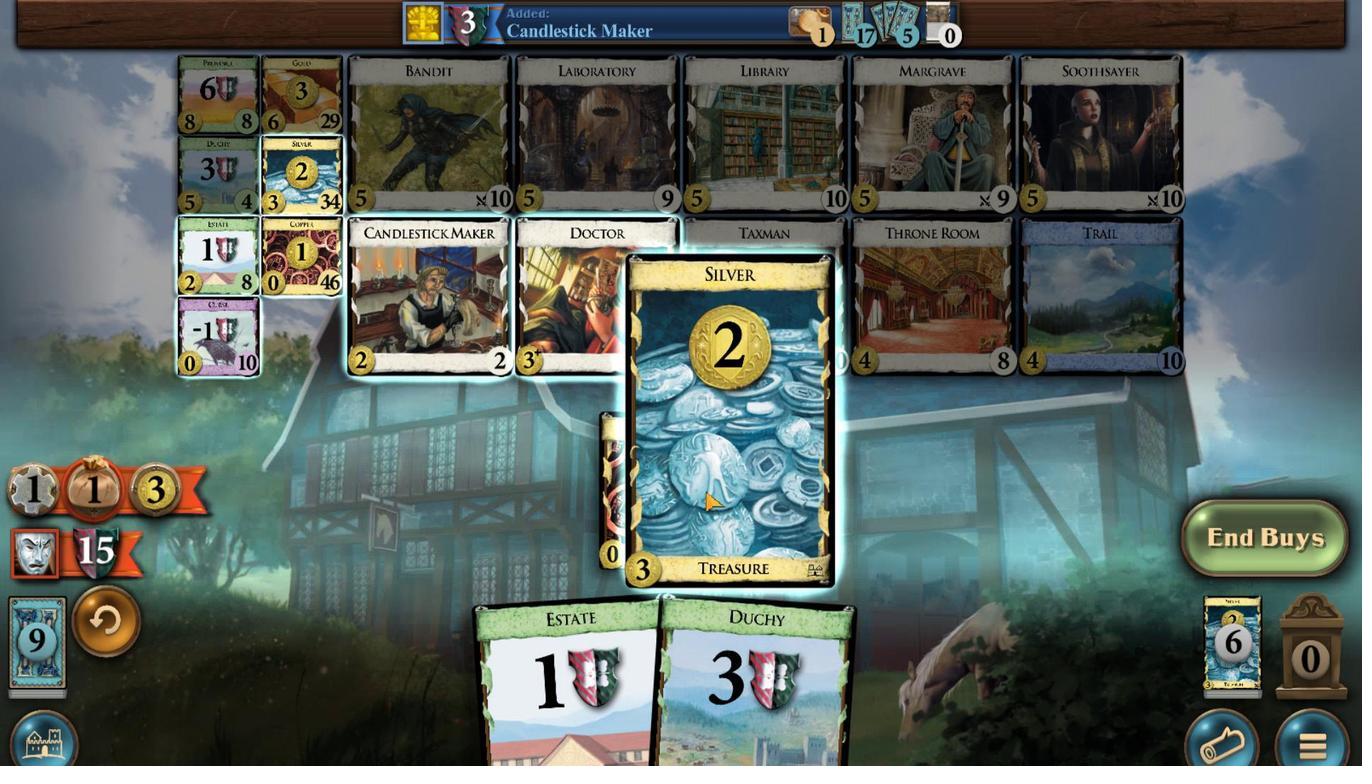 
Action: Mouse pressed left at (683, 522)
Screenshot: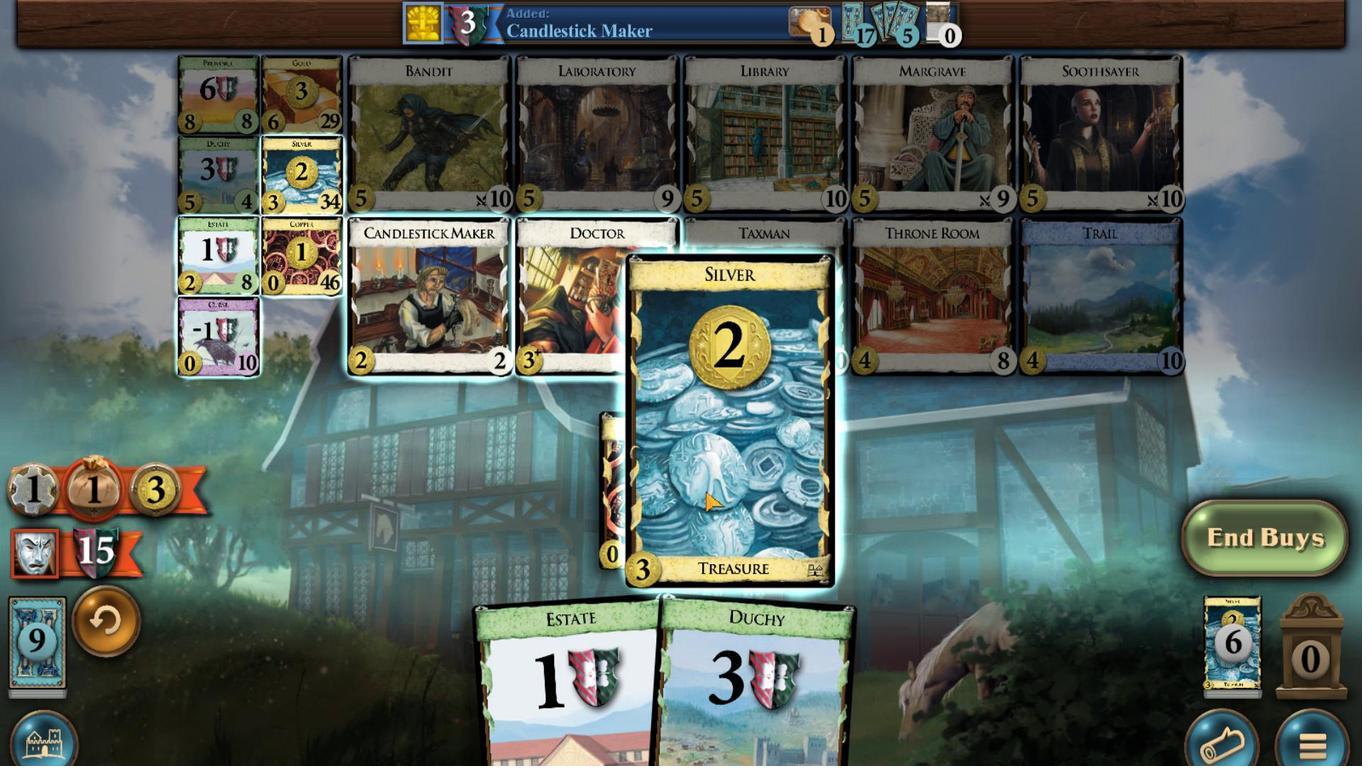 
Action: Mouse moved to (1004, 486)
Screenshot: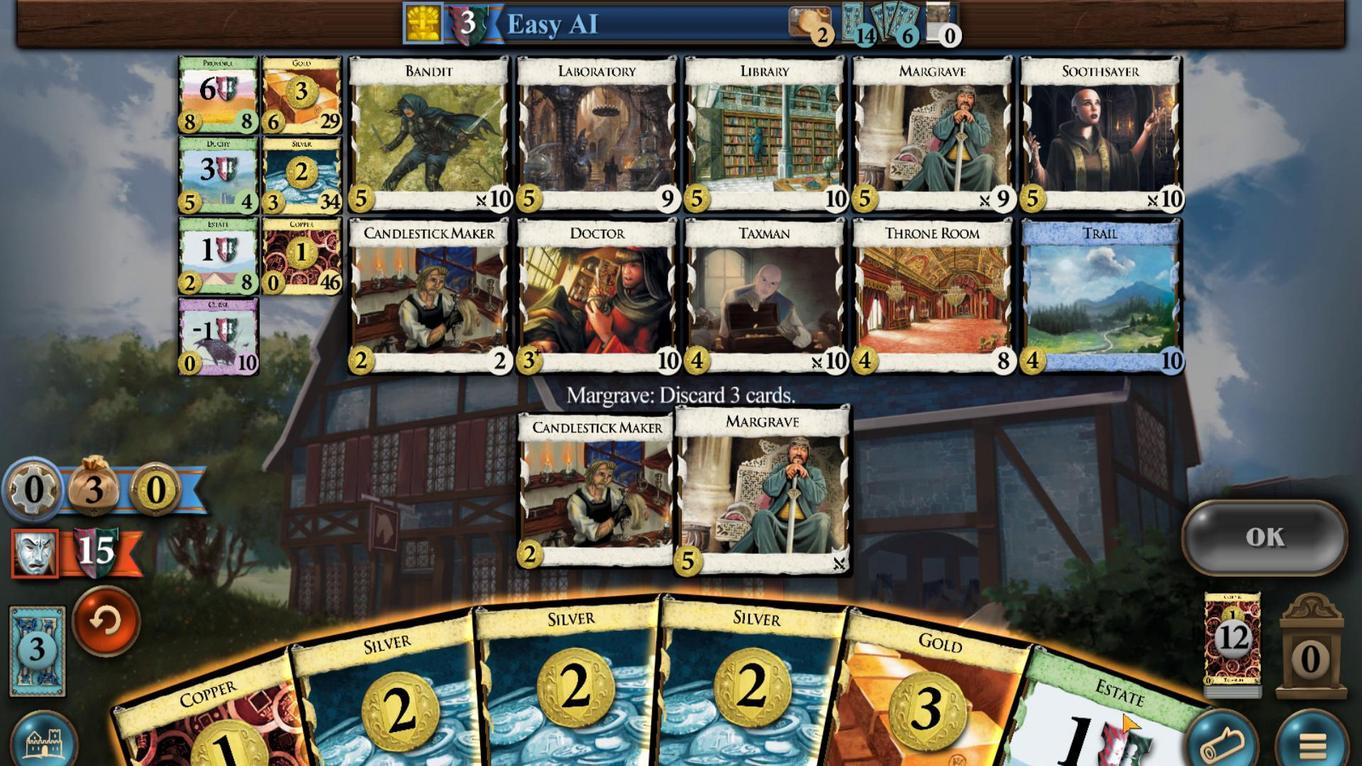 
Action: Mouse scrolled (1004, 486) with delta (0, 0)
Screenshot: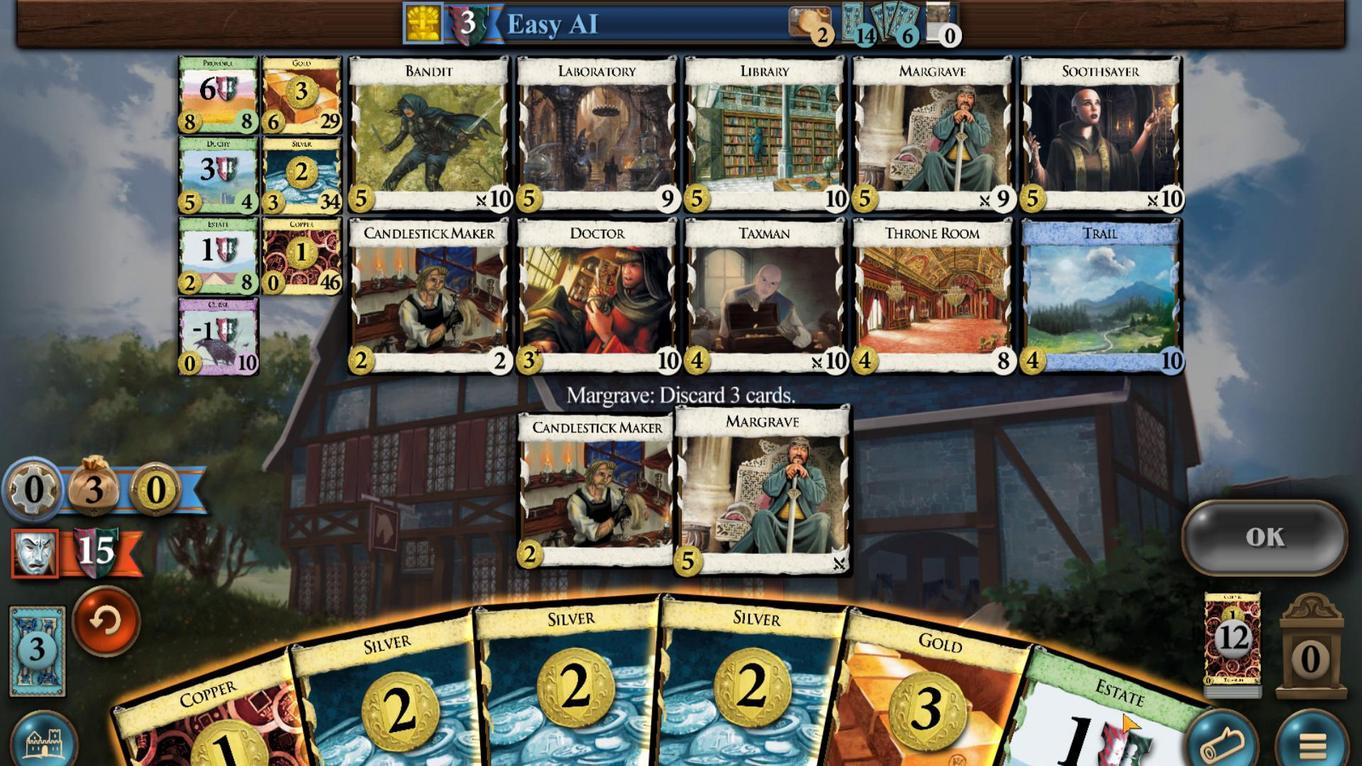 
Action: Mouse moved to (969, 484)
Screenshot: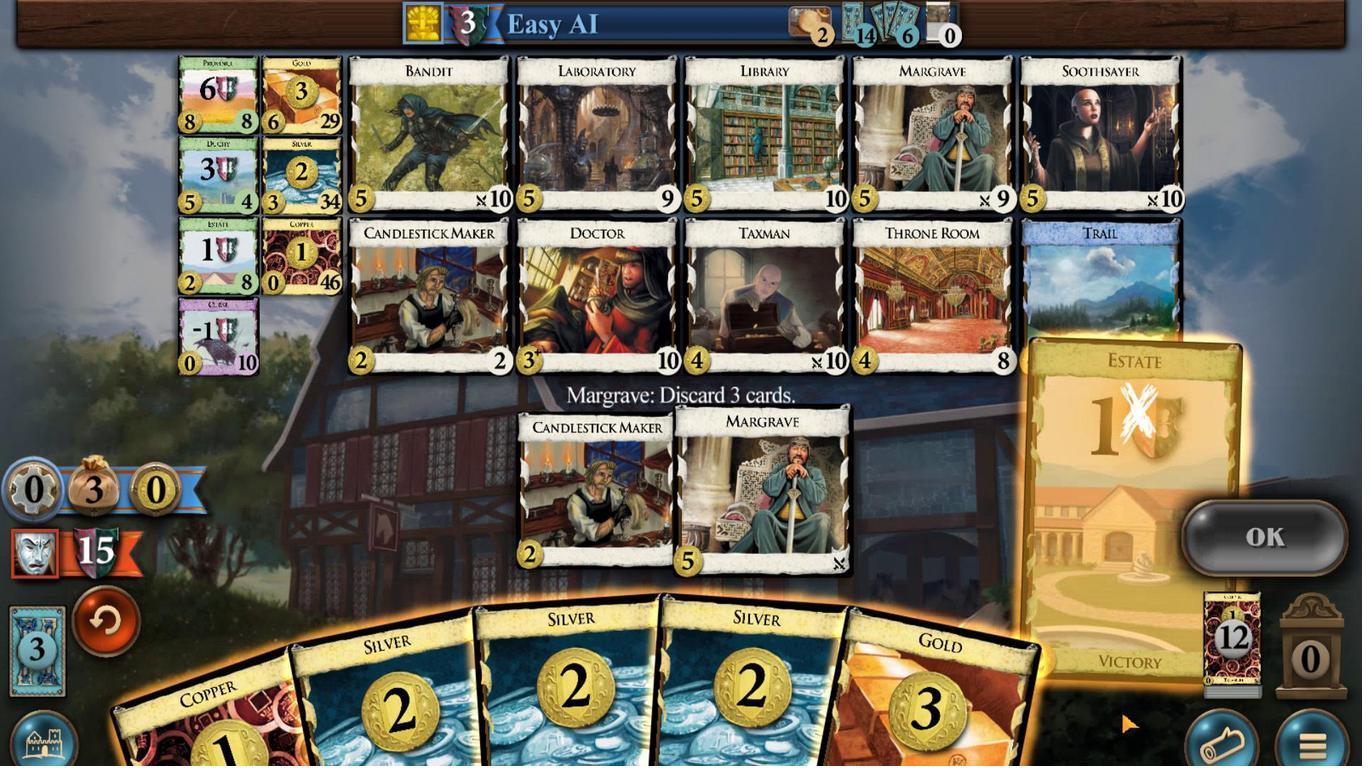 
Action: Mouse scrolled (969, 484) with delta (0, 0)
Screenshot: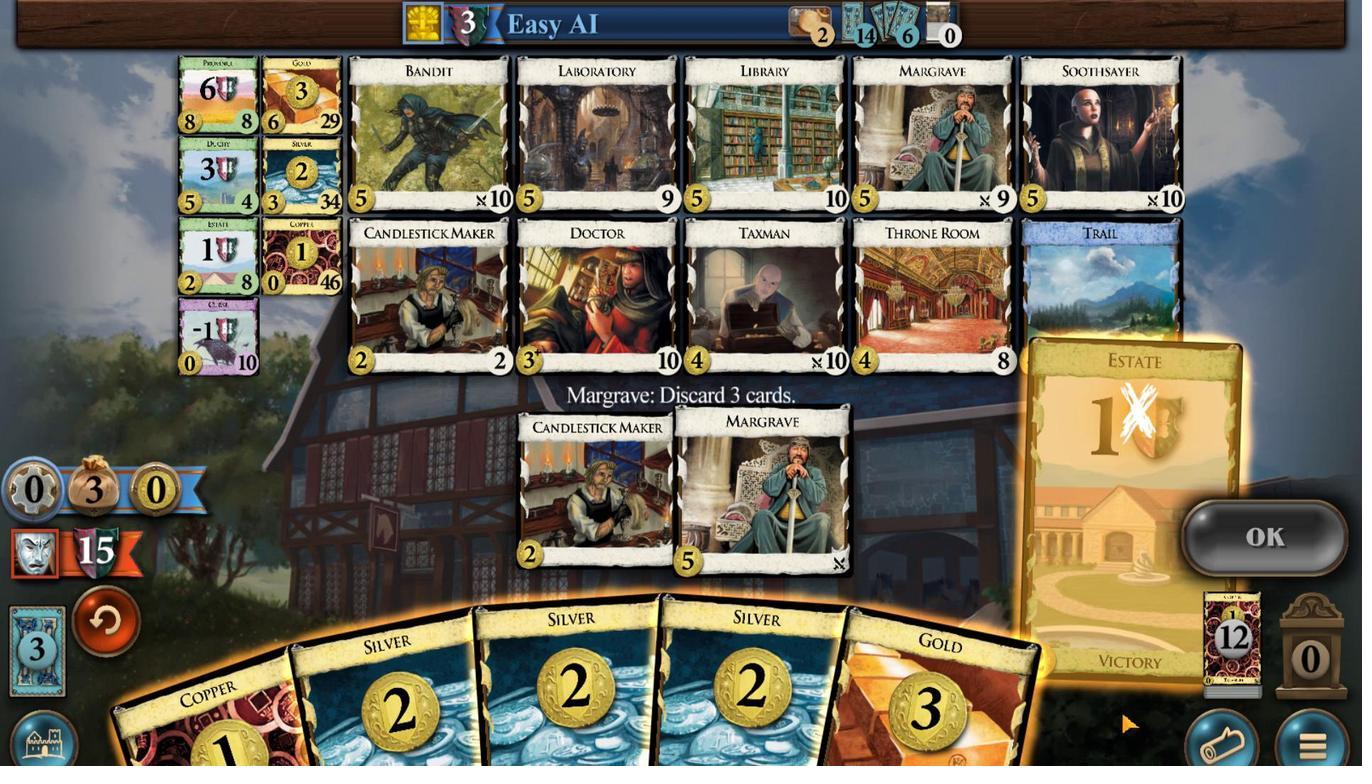 
Action: Mouse moved to (667, 483)
Screenshot: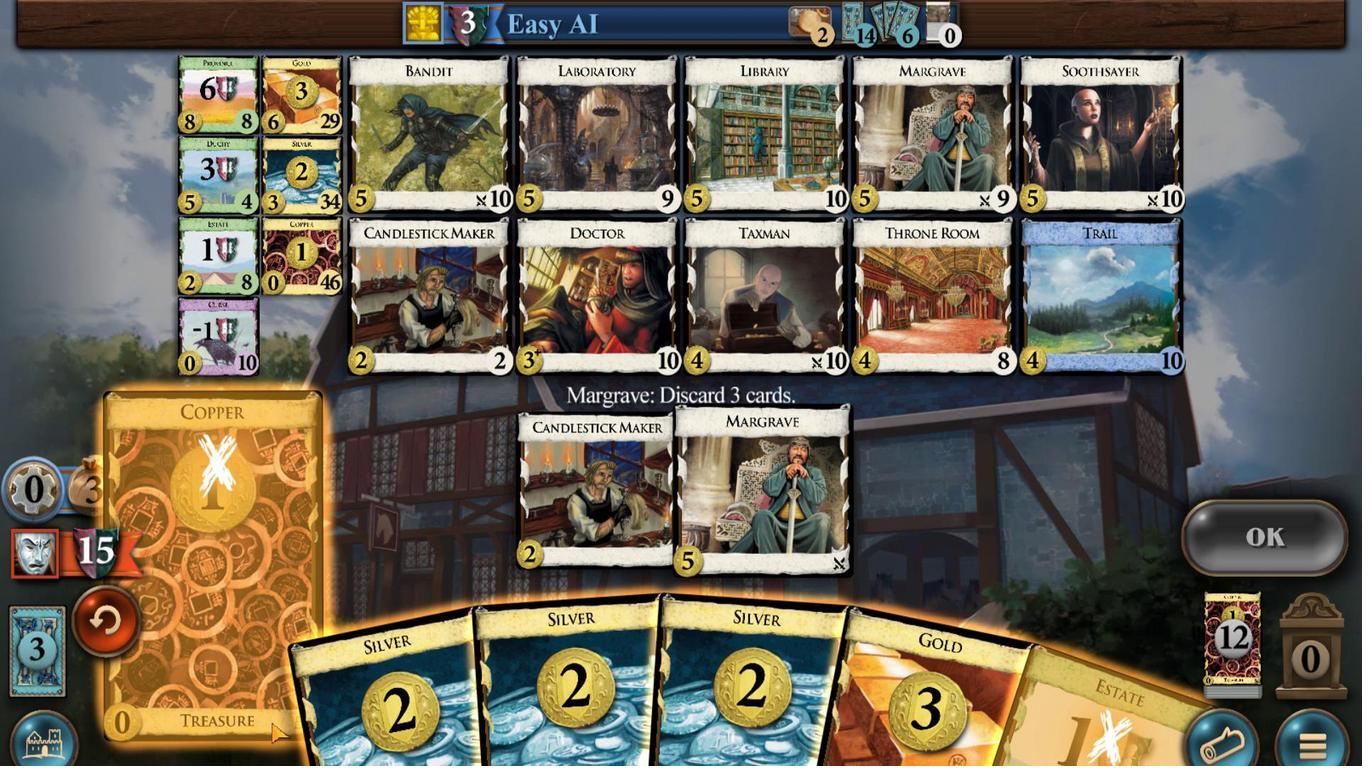 
Action: Mouse scrolled (667, 483) with delta (0, 0)
Screenshot: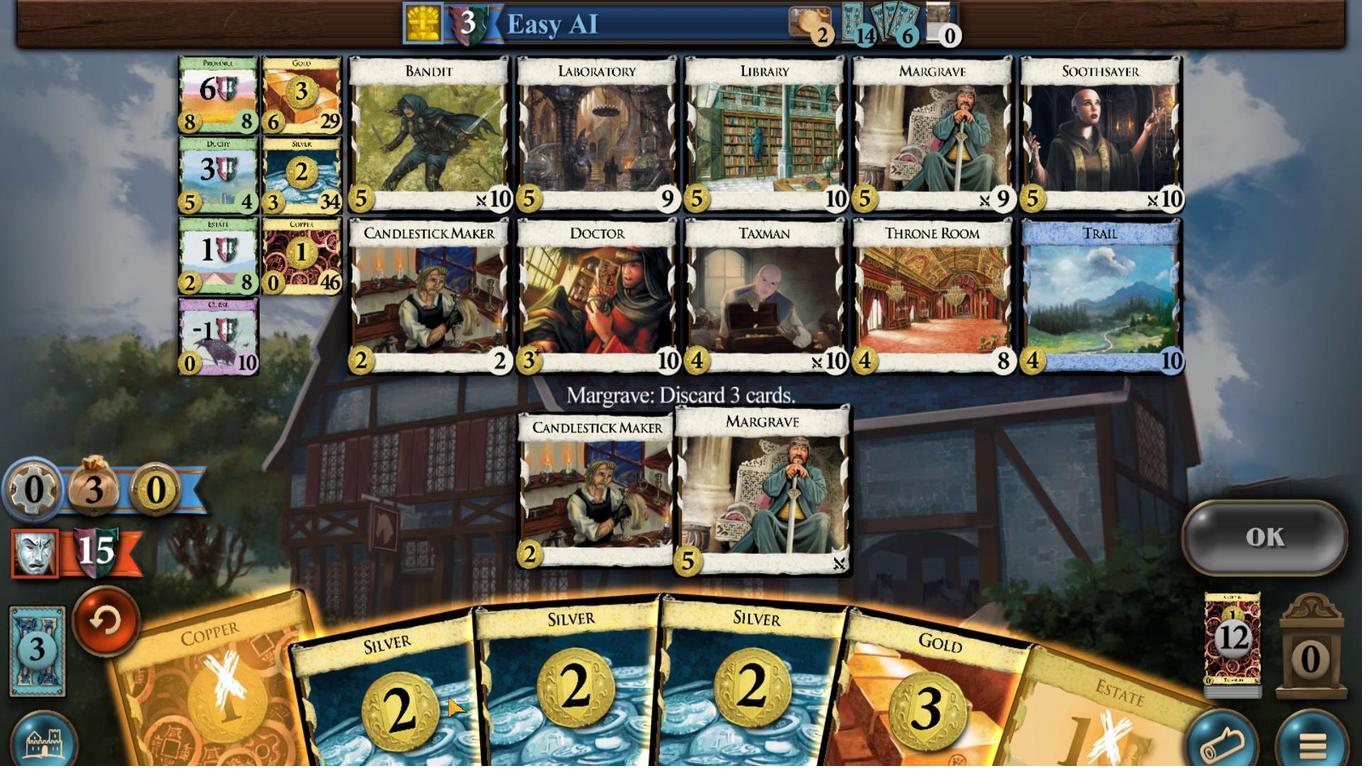 
Action: Mouse moved to (843, 485)
Screenshot: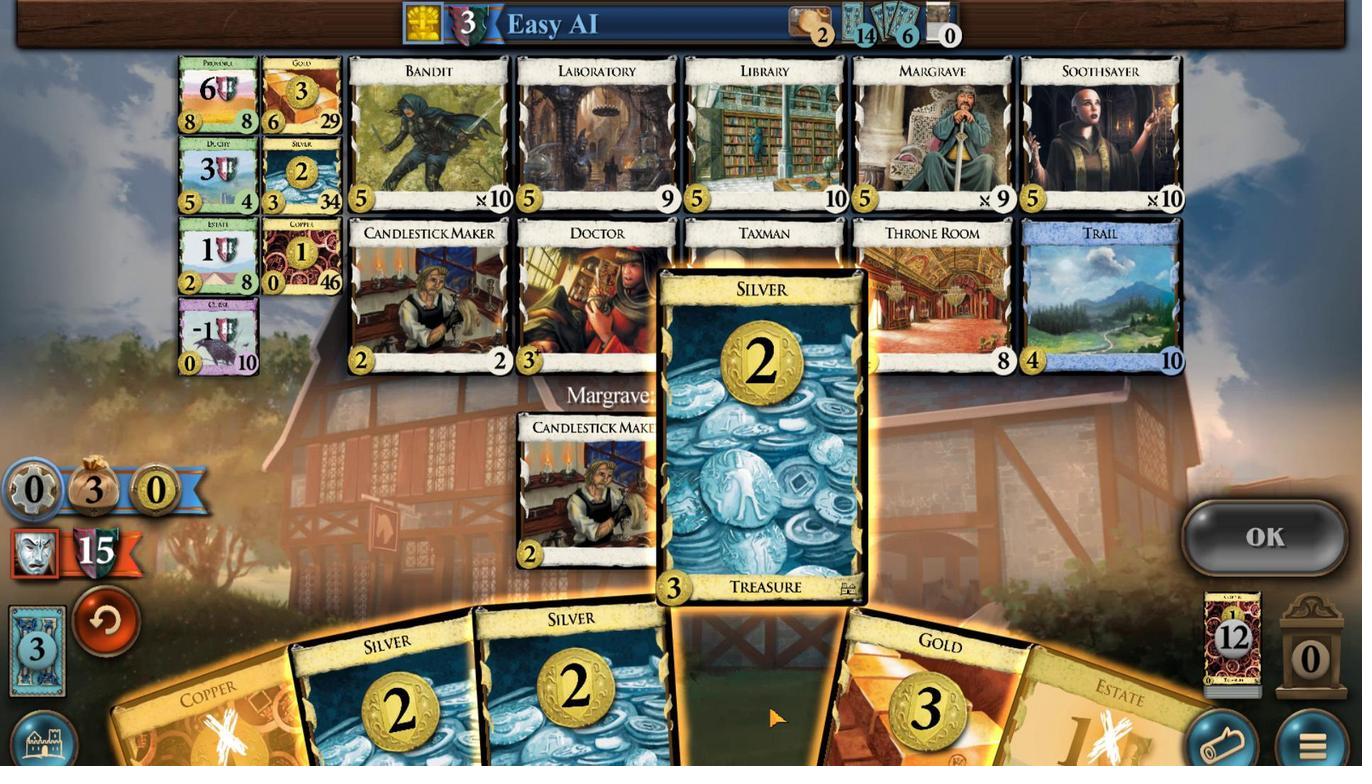 
Action: Mouse scrolled (843, 485) with delta (0, 0)
Screenshot: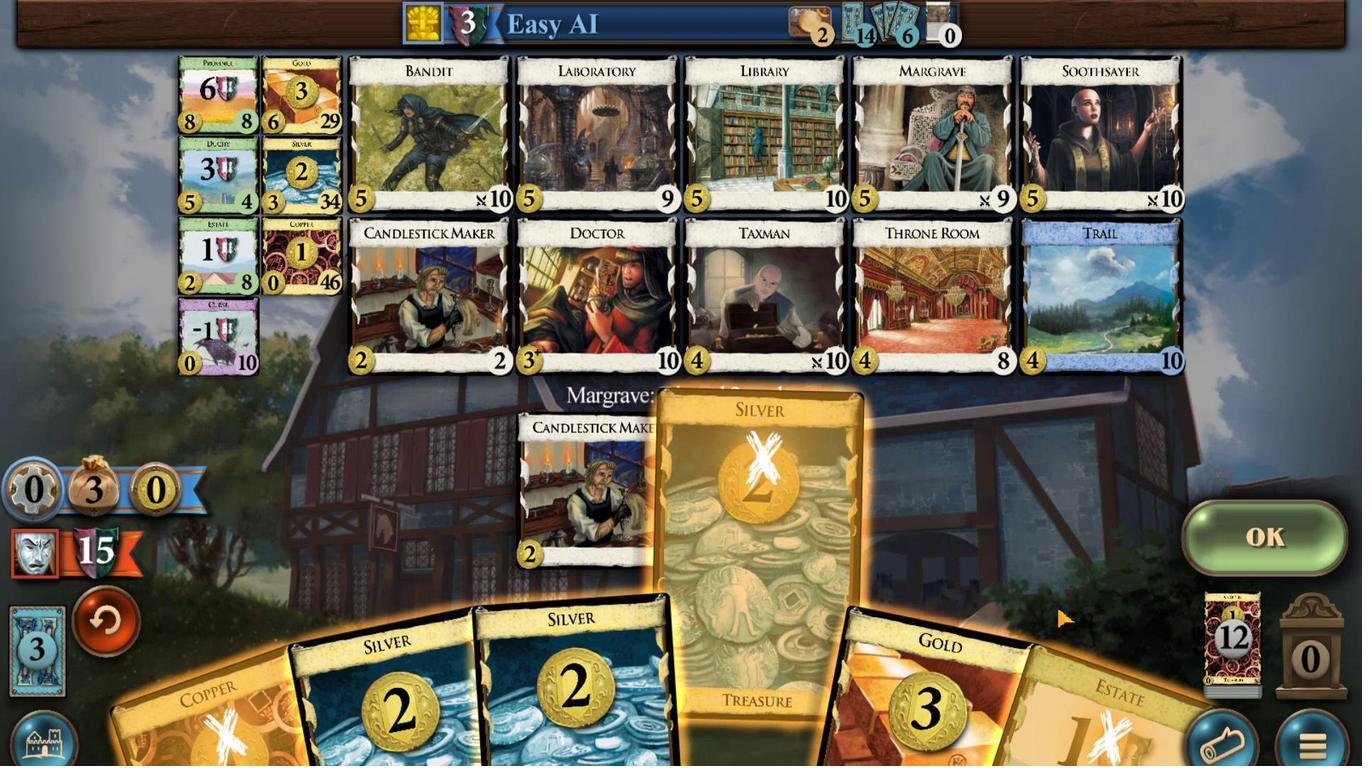 
Action: Mouse moved to (1004, 496)
Screenshot: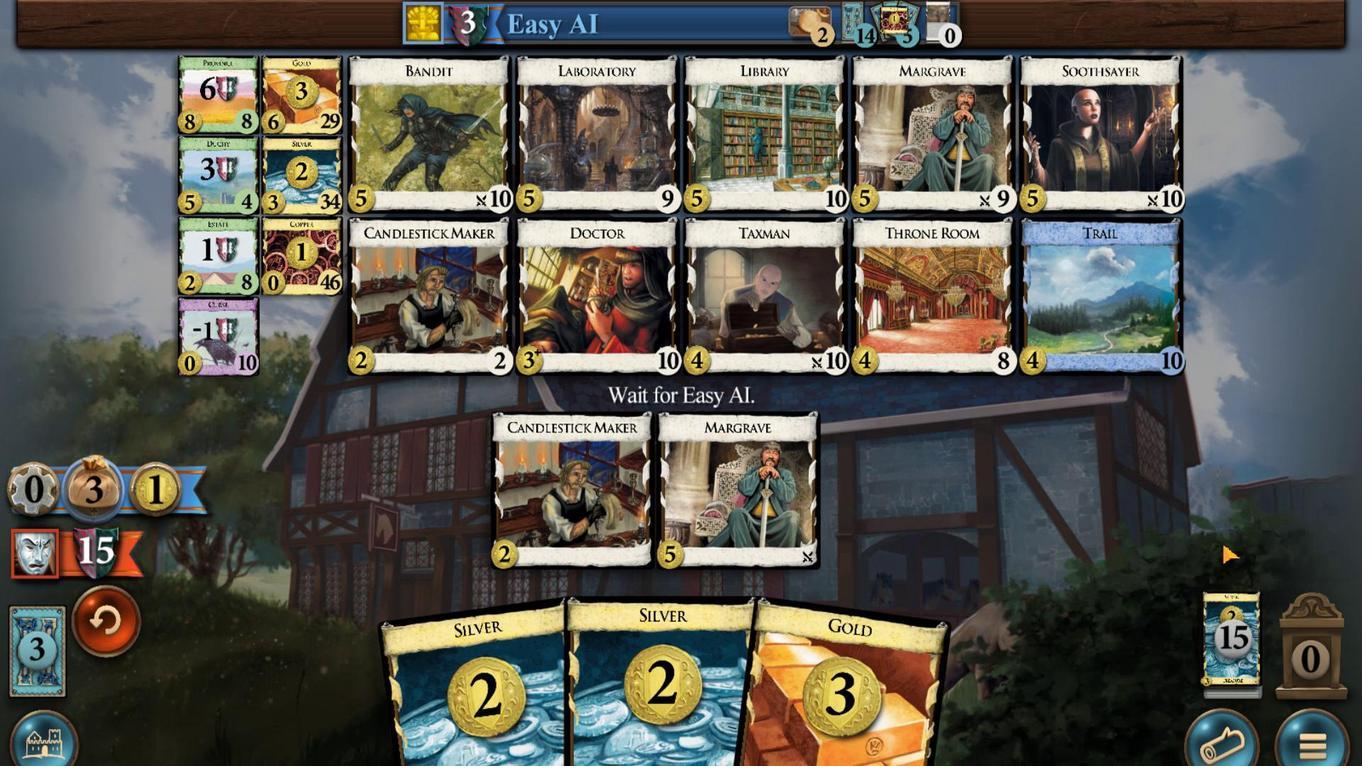 
Action: Mouse pressed left at (1004, 496)
Screenshot: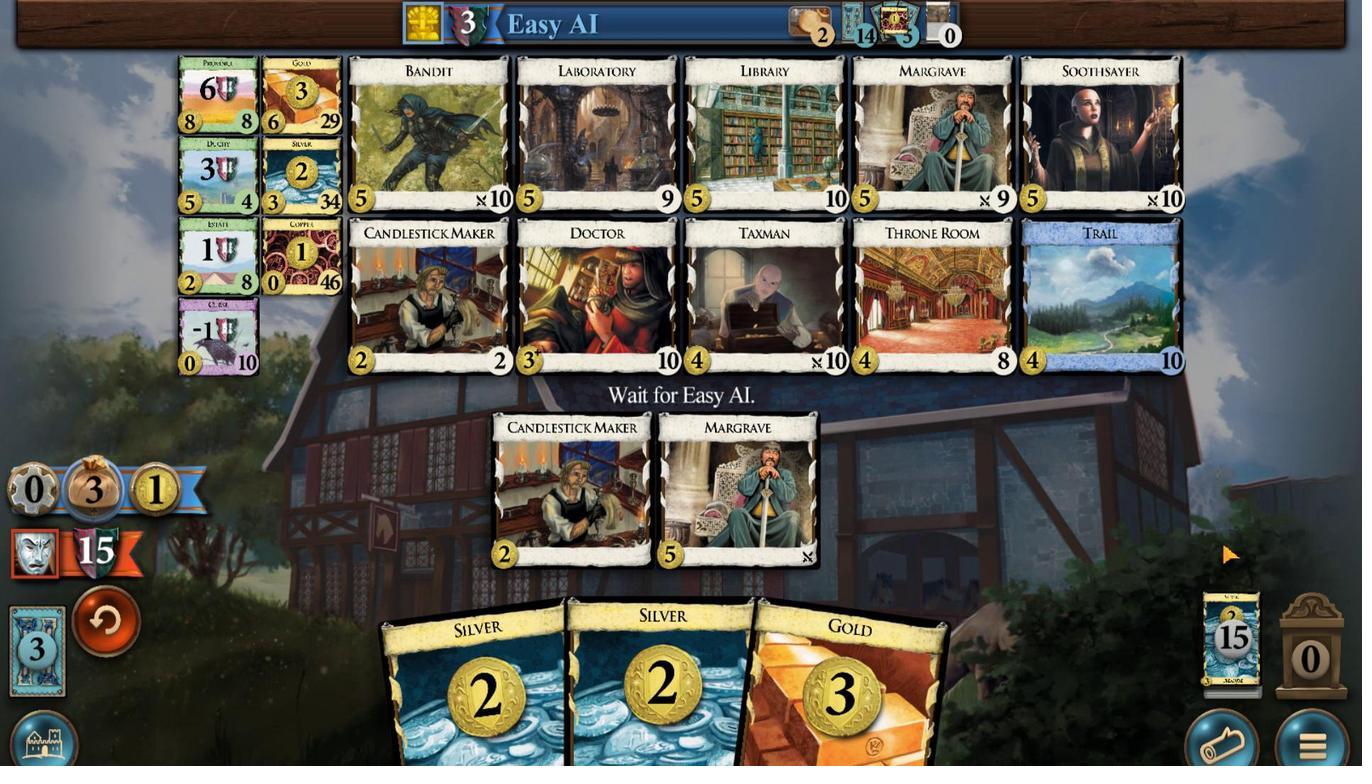 
Action: Mouse moved to (886, 488)
Screenshot: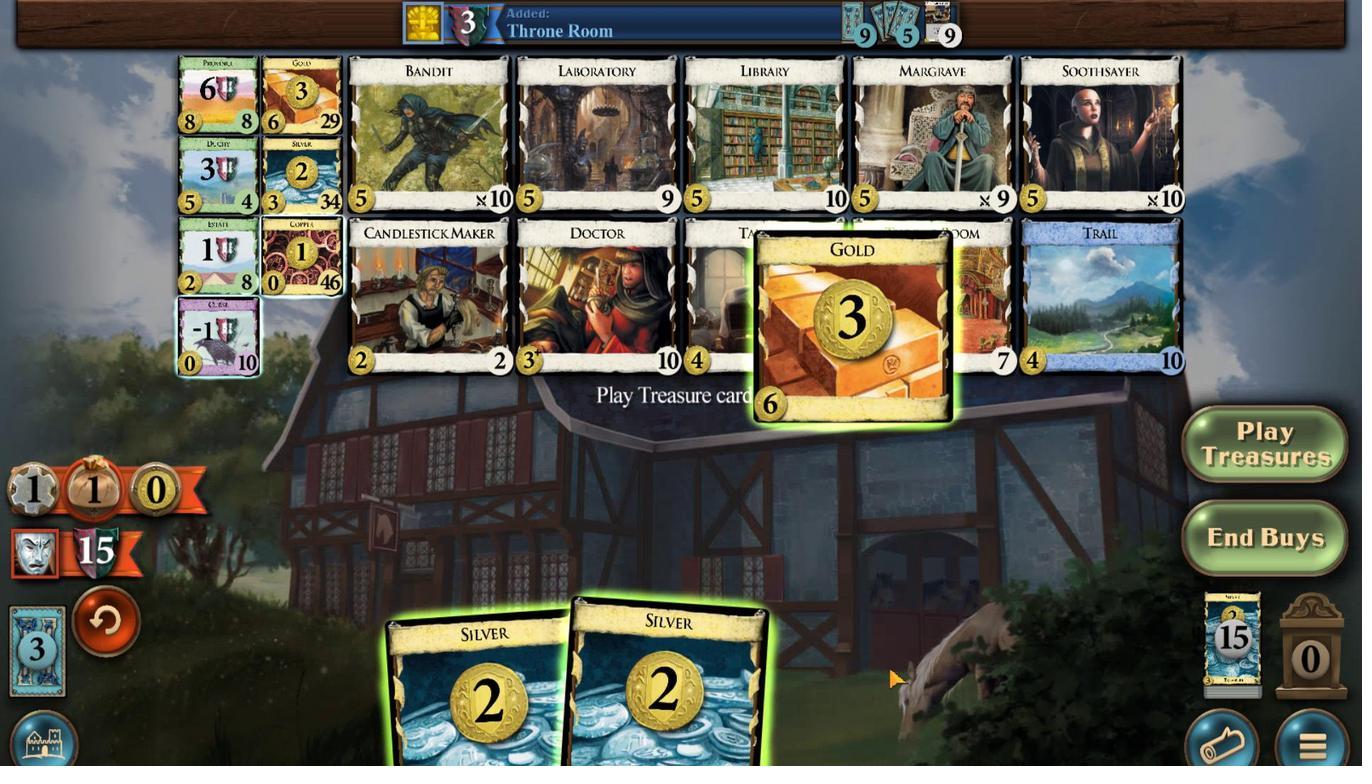 
Action: Mouse scrolled (886, 488) with delta (0, 0)
Screenshot: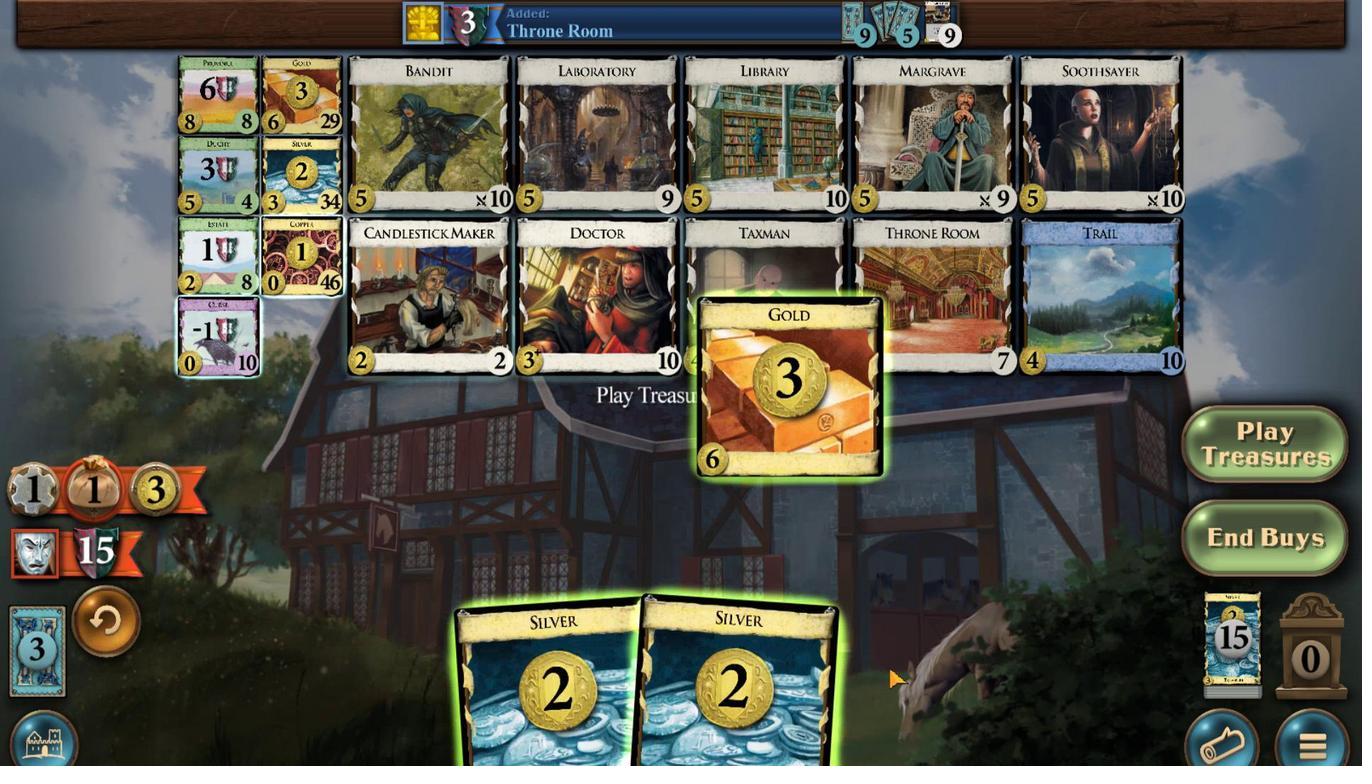 
Action: Mouse scrolled (886, 488) with delta (0, 0)
Screenshot: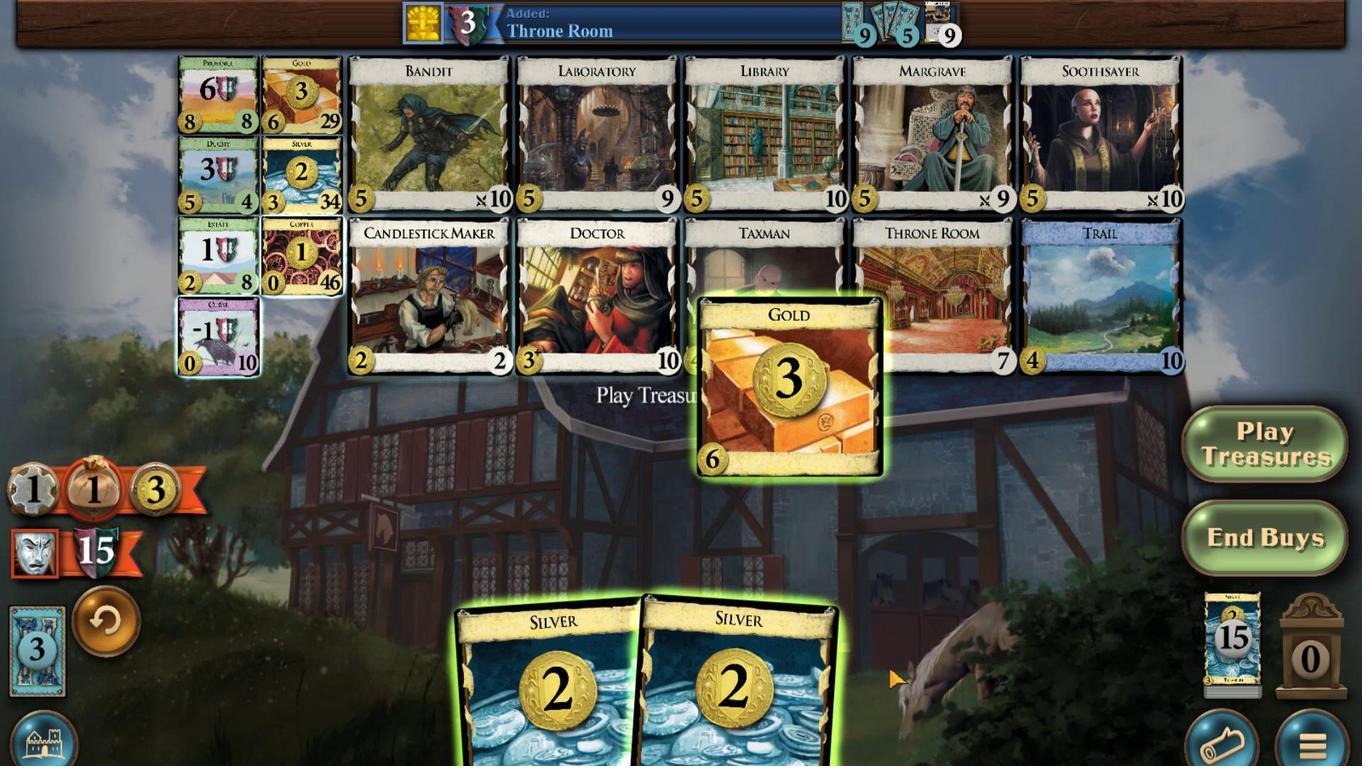 
Action: Mouse moved to (833, 486)
Screenshot: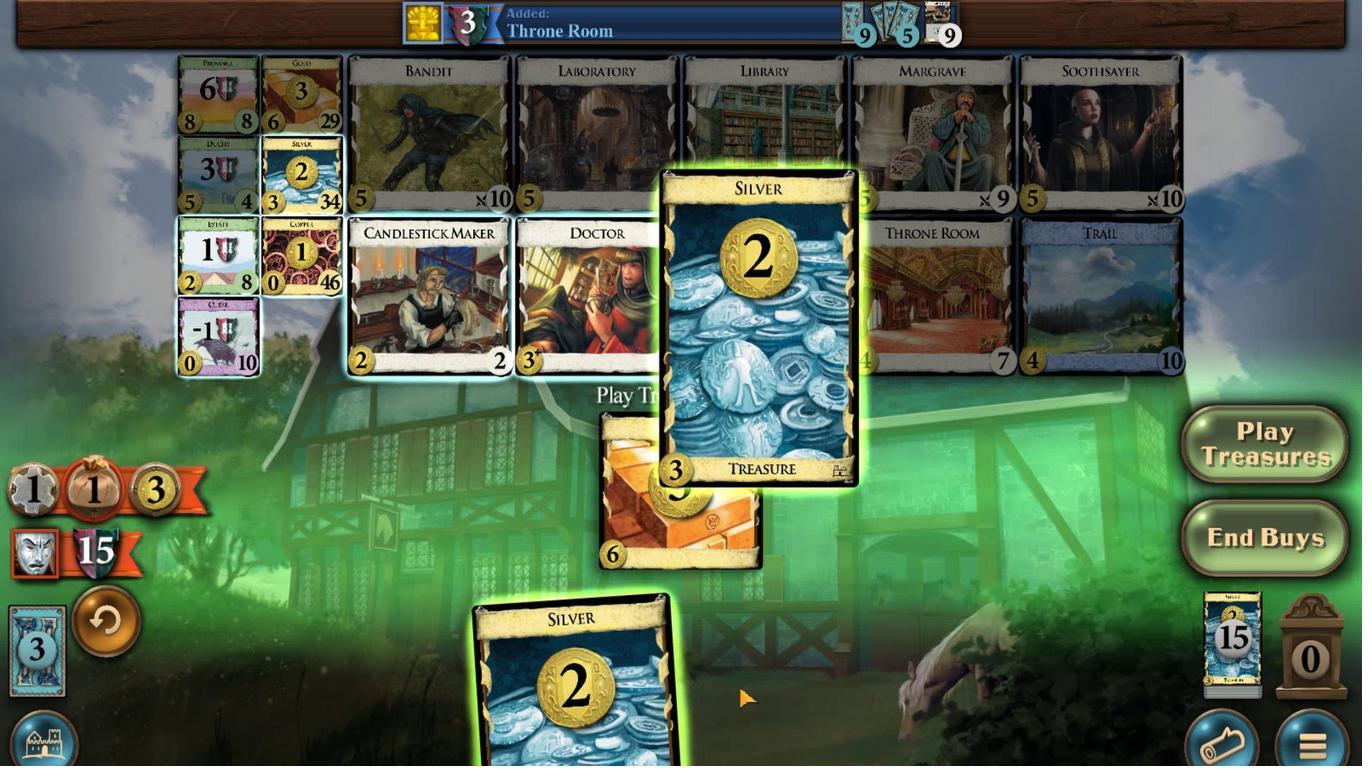 
Action: Mouse scrolled (833, 486) with delta (0, 0)
Screenshot: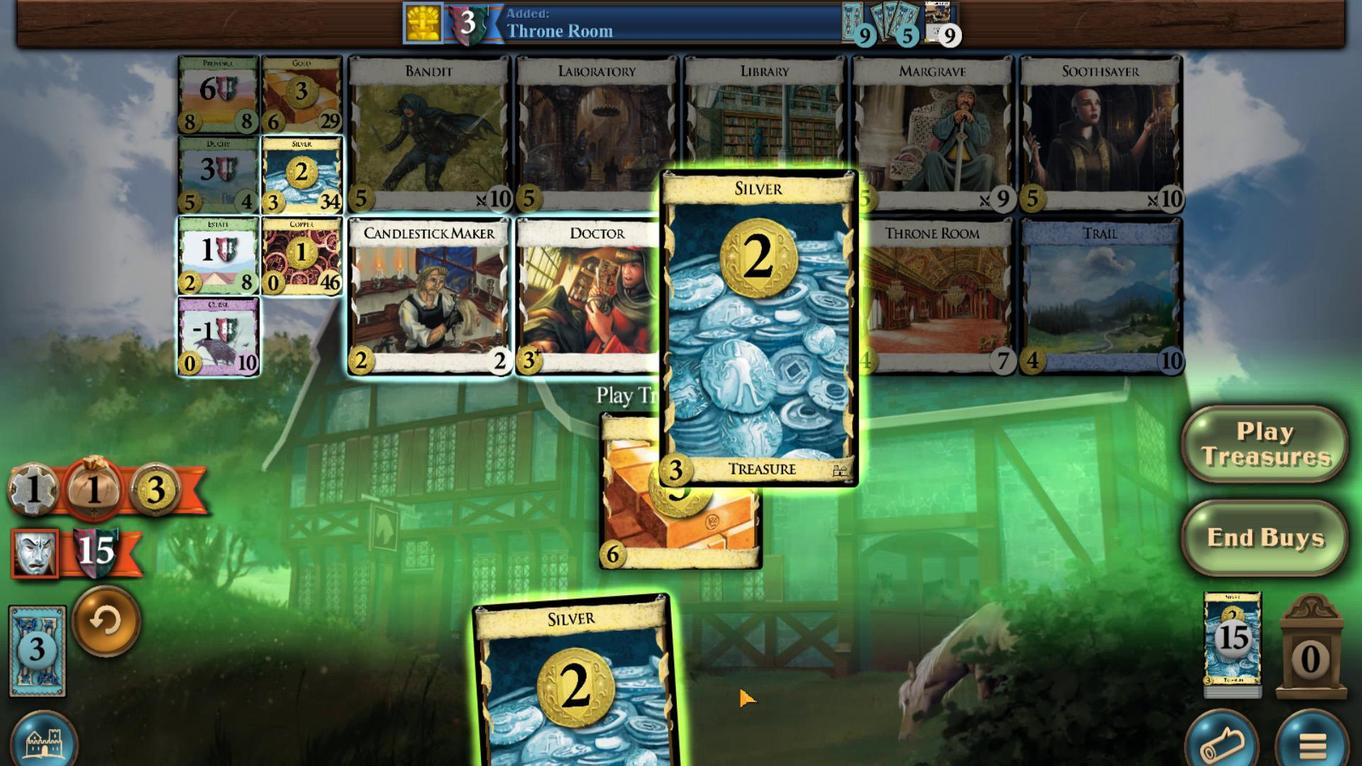 
Action: Mouse scrolled (833, 486) with delta (0, 0)
Screenshot: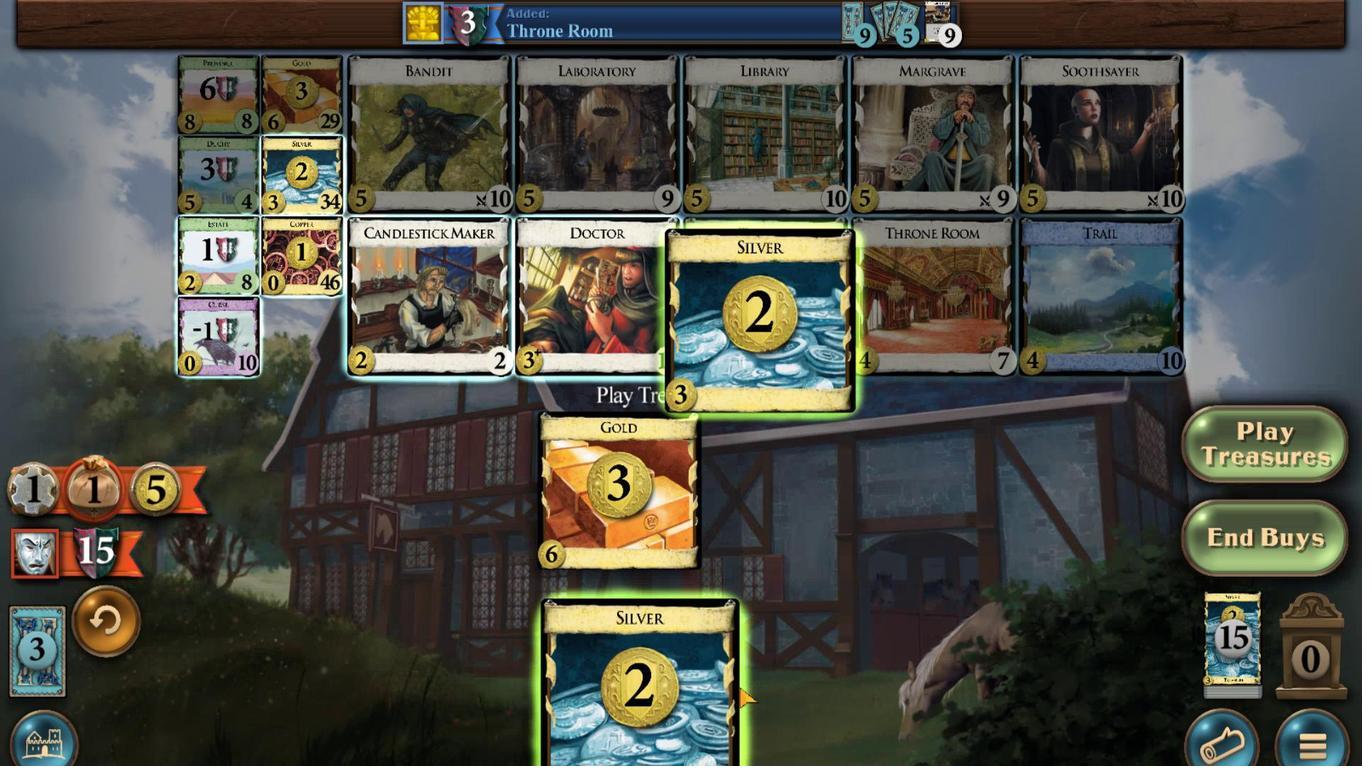 
Action: Mouse scrolled (833, 486) with delta (0, 0)
Screenshot: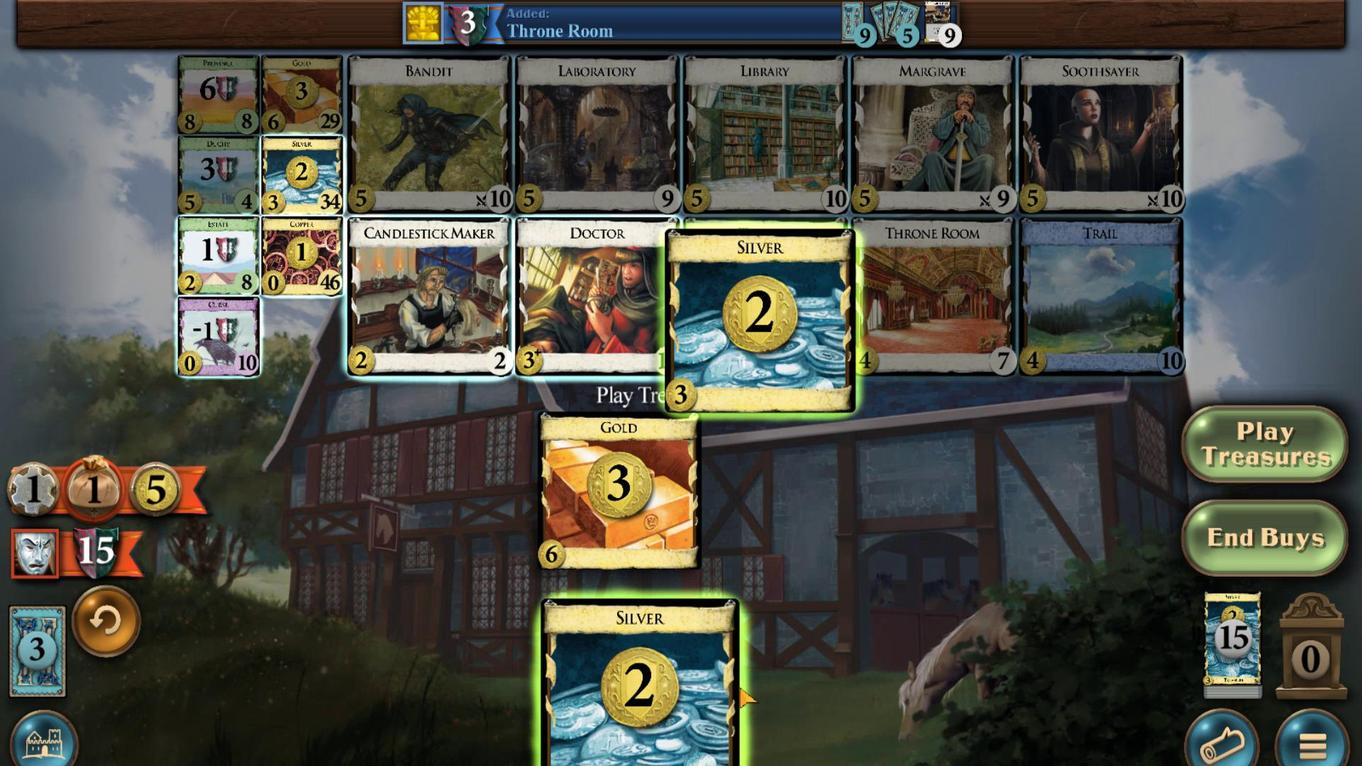 
Action: Mouse moved to (800, 484)
Screenshot: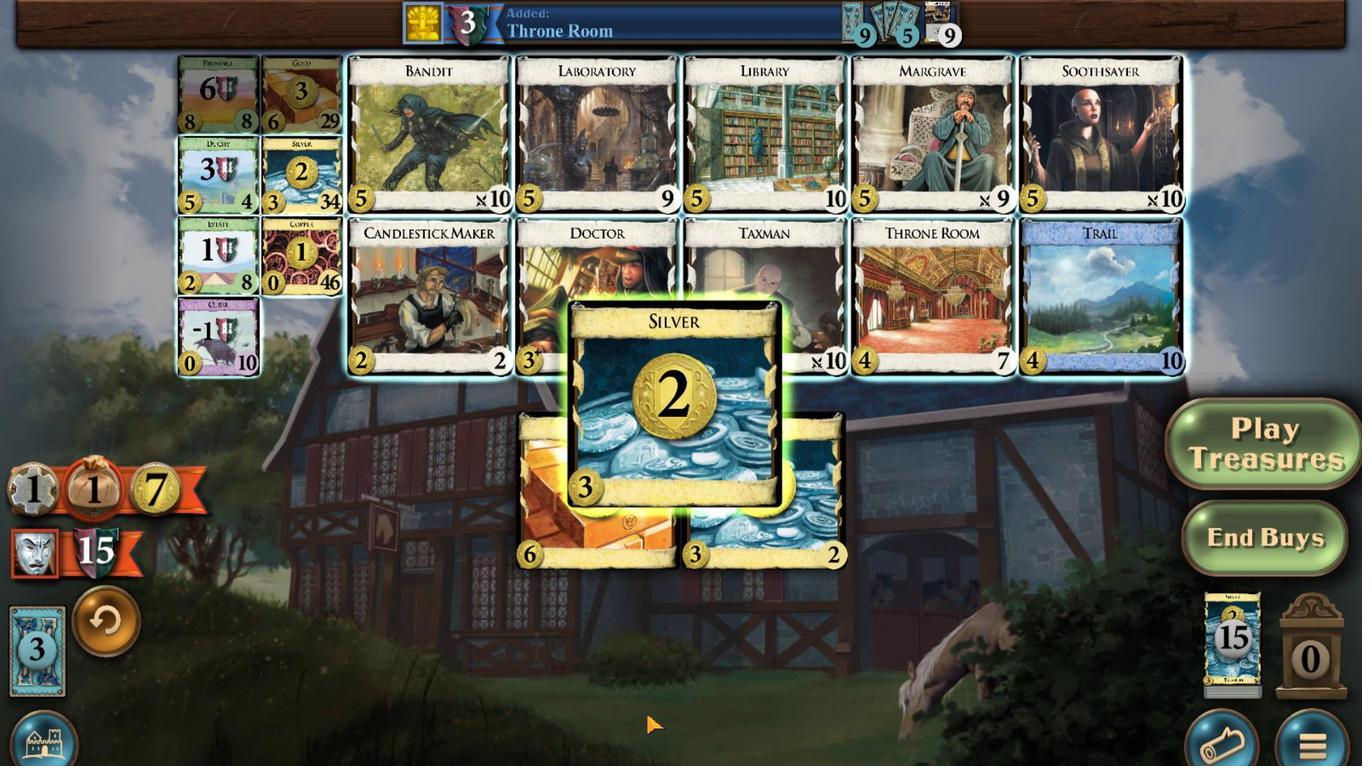 
Action: Mouse scrolled (800, 484) with delta (0, 0)
Screenshot: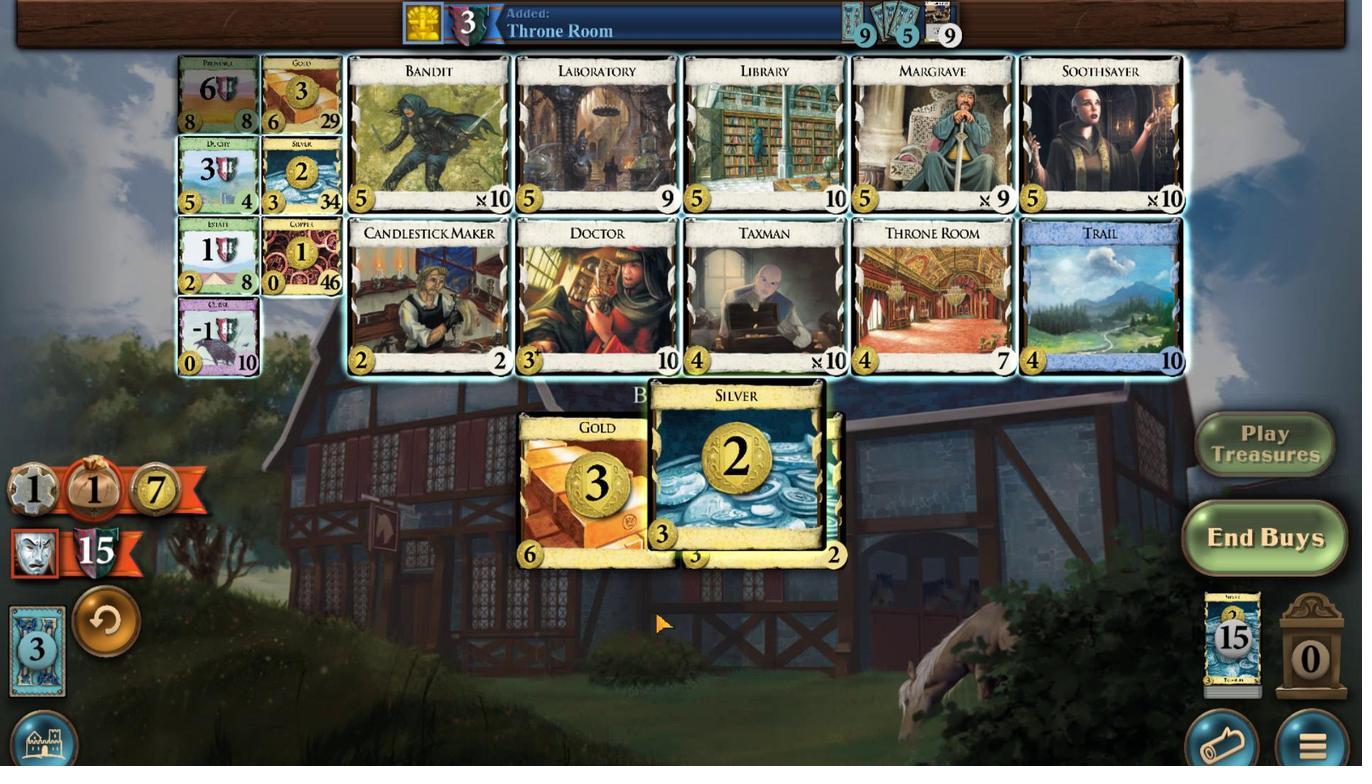 
Action: Mouse moved to (681, 527)
Screenshot: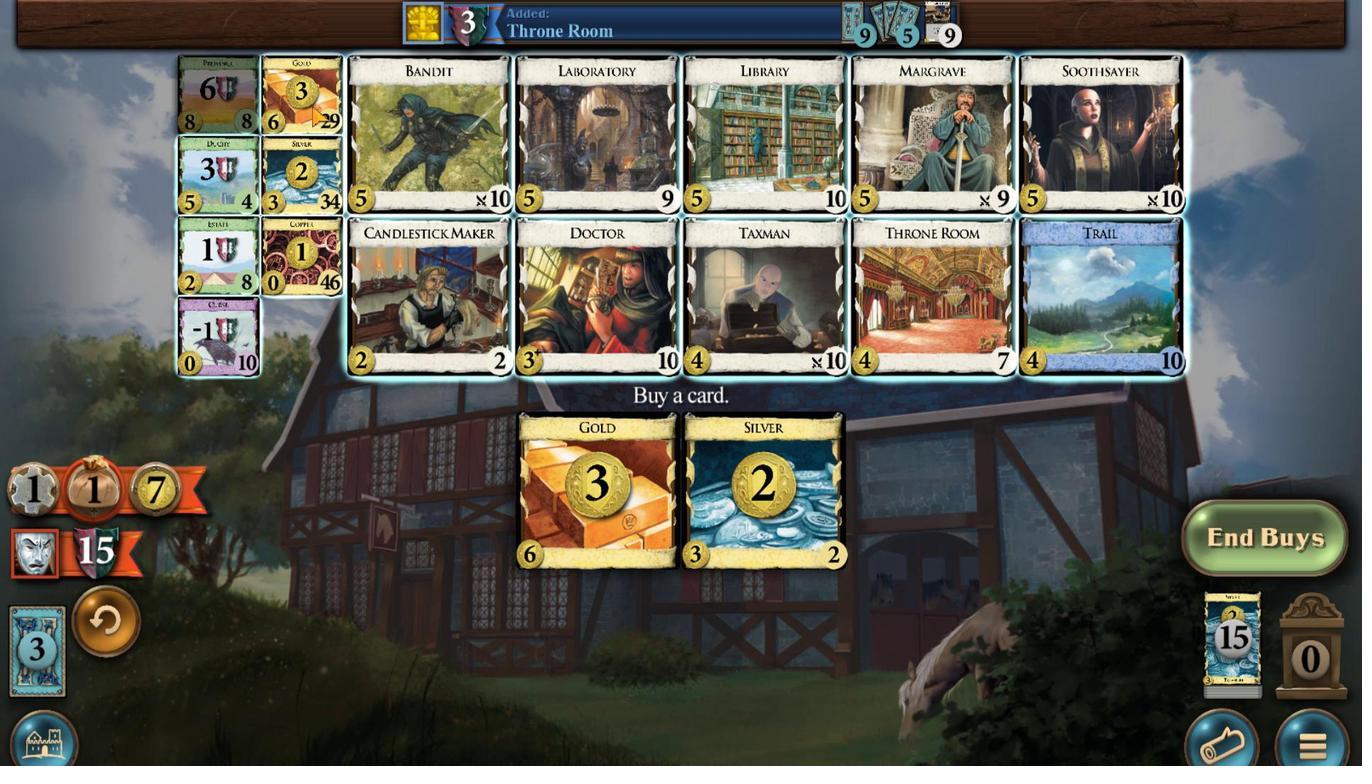 
Action: Mouse pressed left at (681, 527)
Screenshot: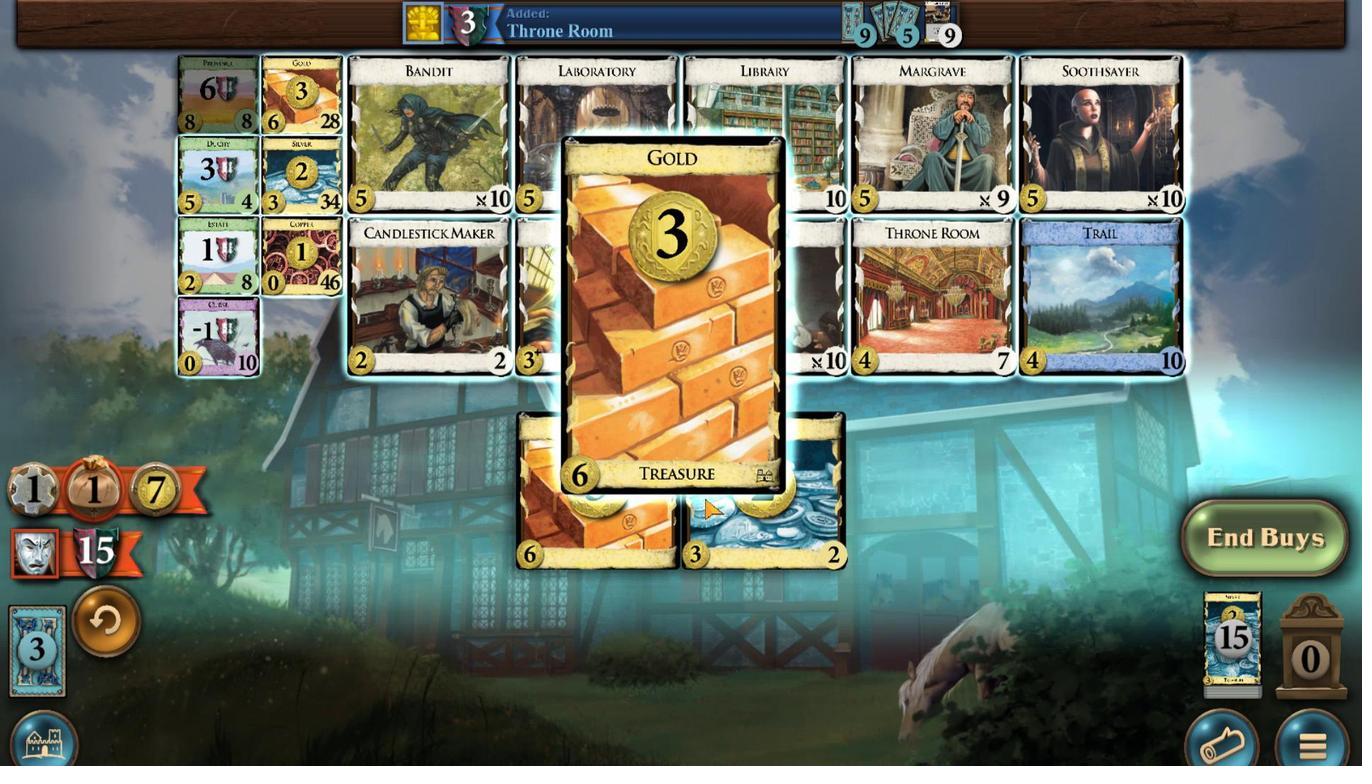 
Action: Mouse moved to (858, 491)
Screenshot: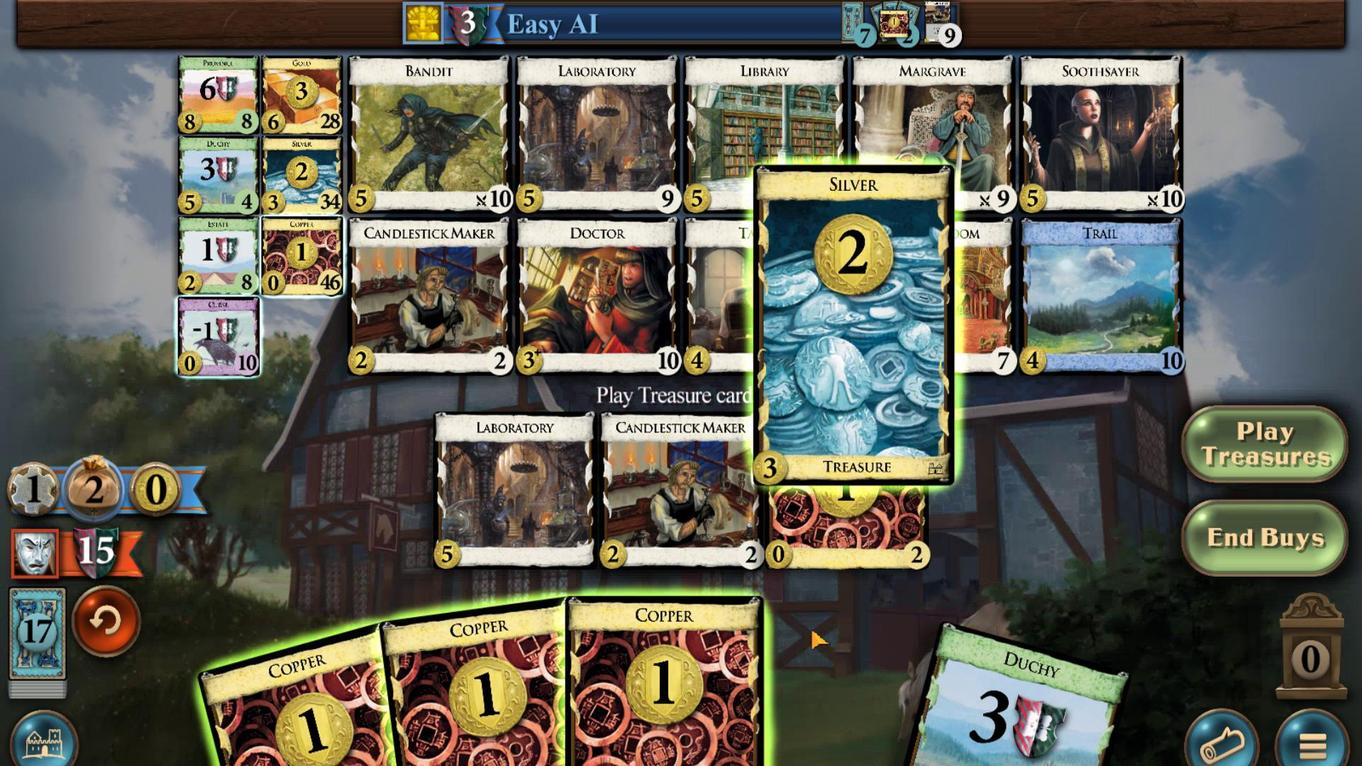 
Action: Mouse scrolled (858, 491) with delta (0, 0)
Screenshot: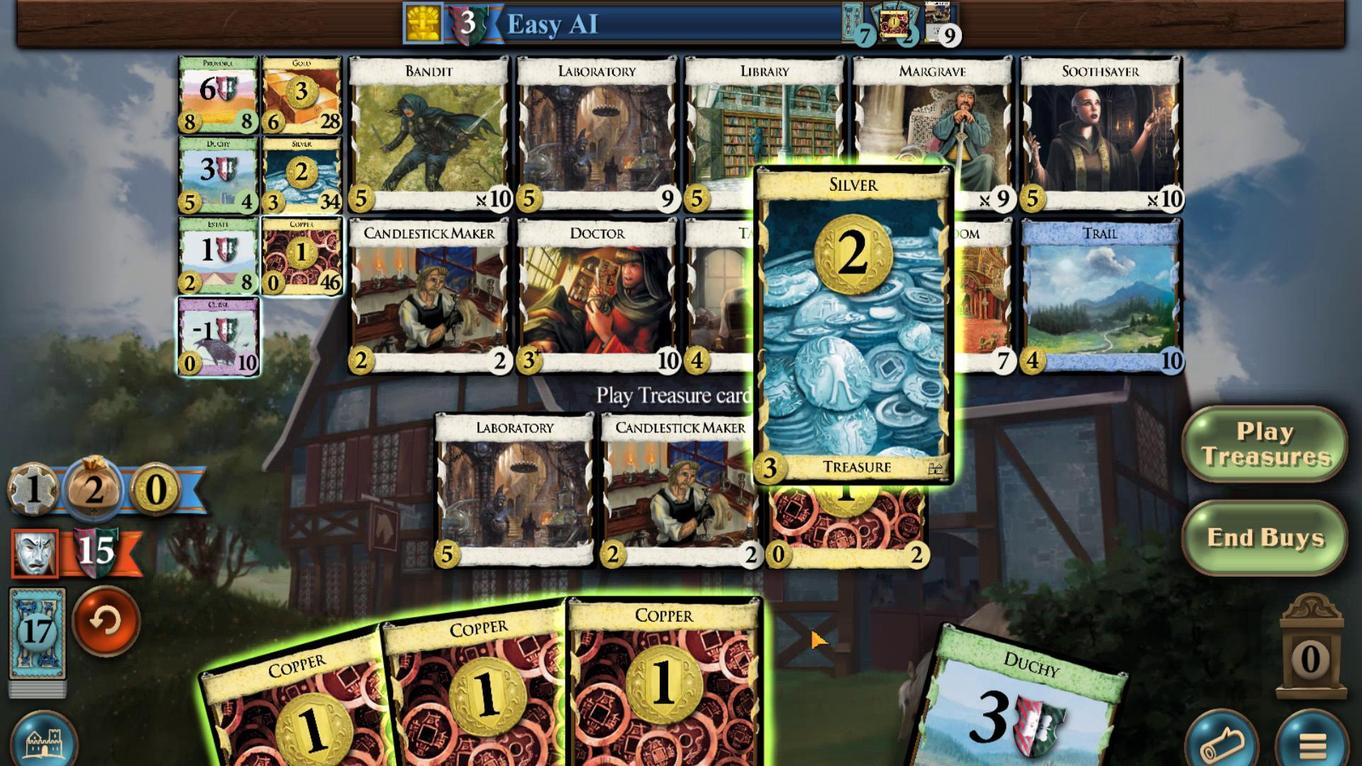 
Action: Mouse scrolled (858, 491) with delta (0, 0)
Screenshot: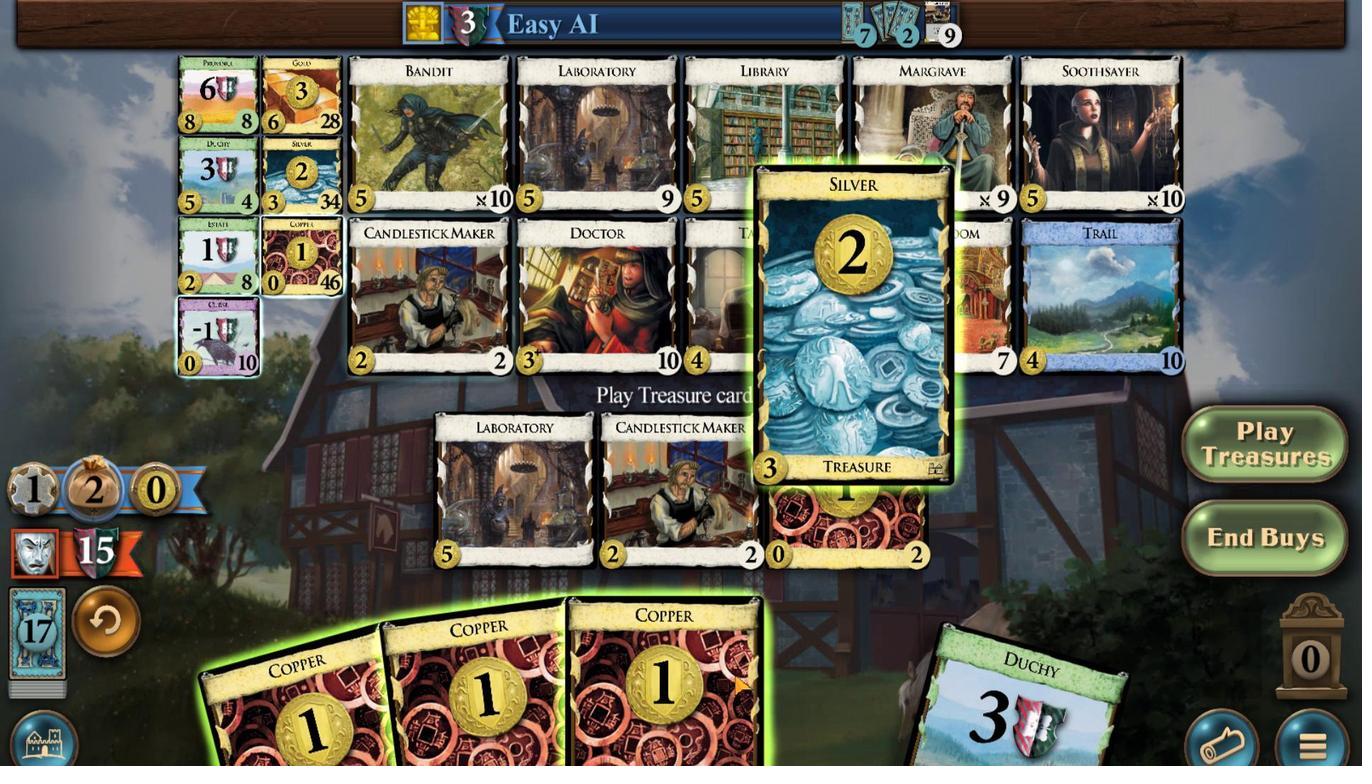 
Action: Mouse moved to (825, 487)
Screenshot: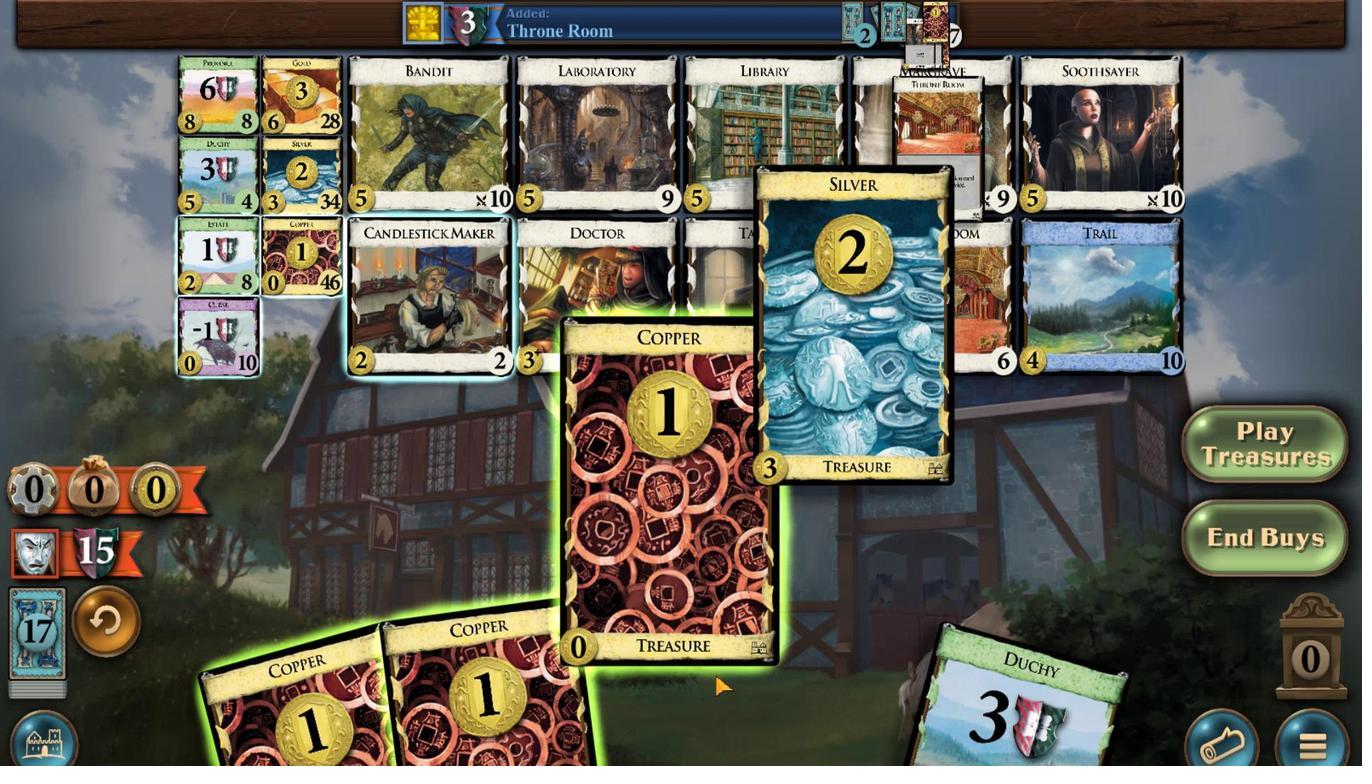 
Action: Mouse scrolled (825, 487) with delta (0, 0)
Screenshot: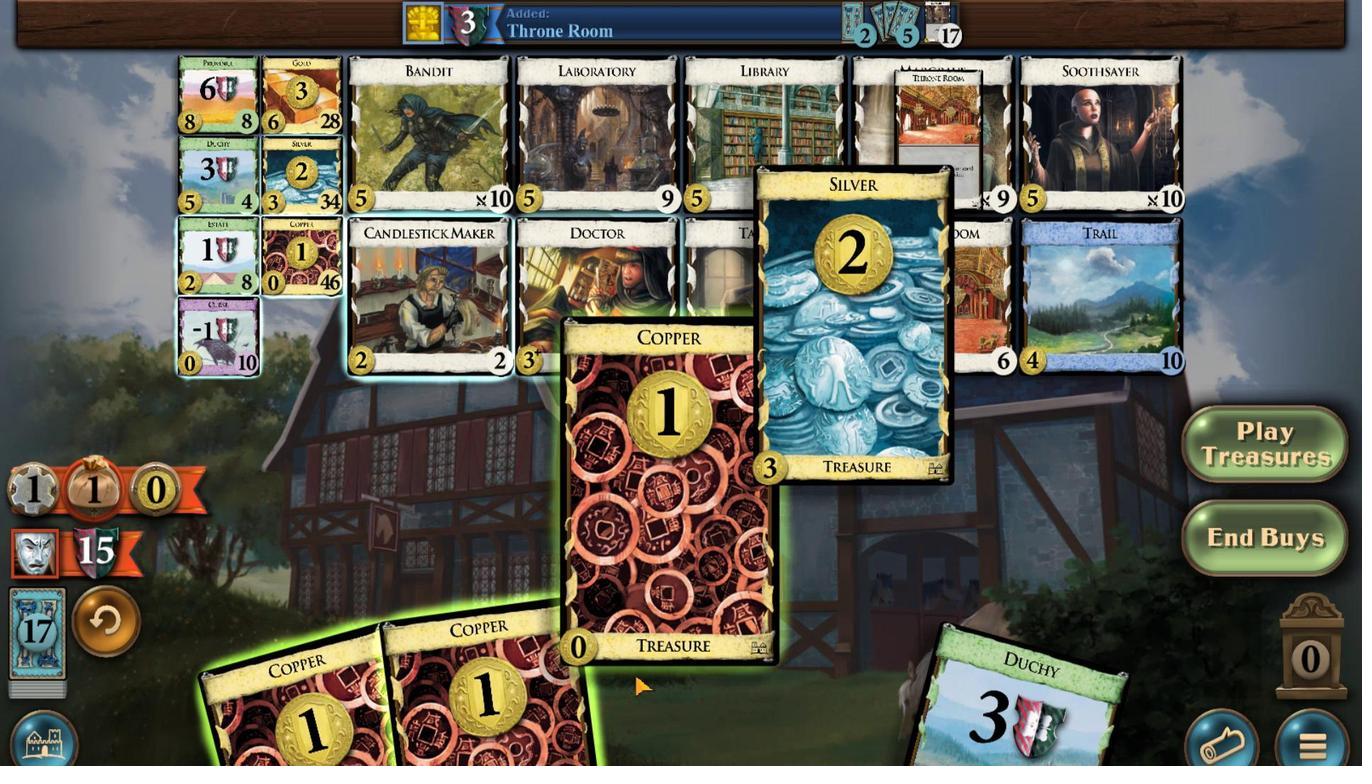 
Action: Mouse moved to (756, 486)
Screenshot: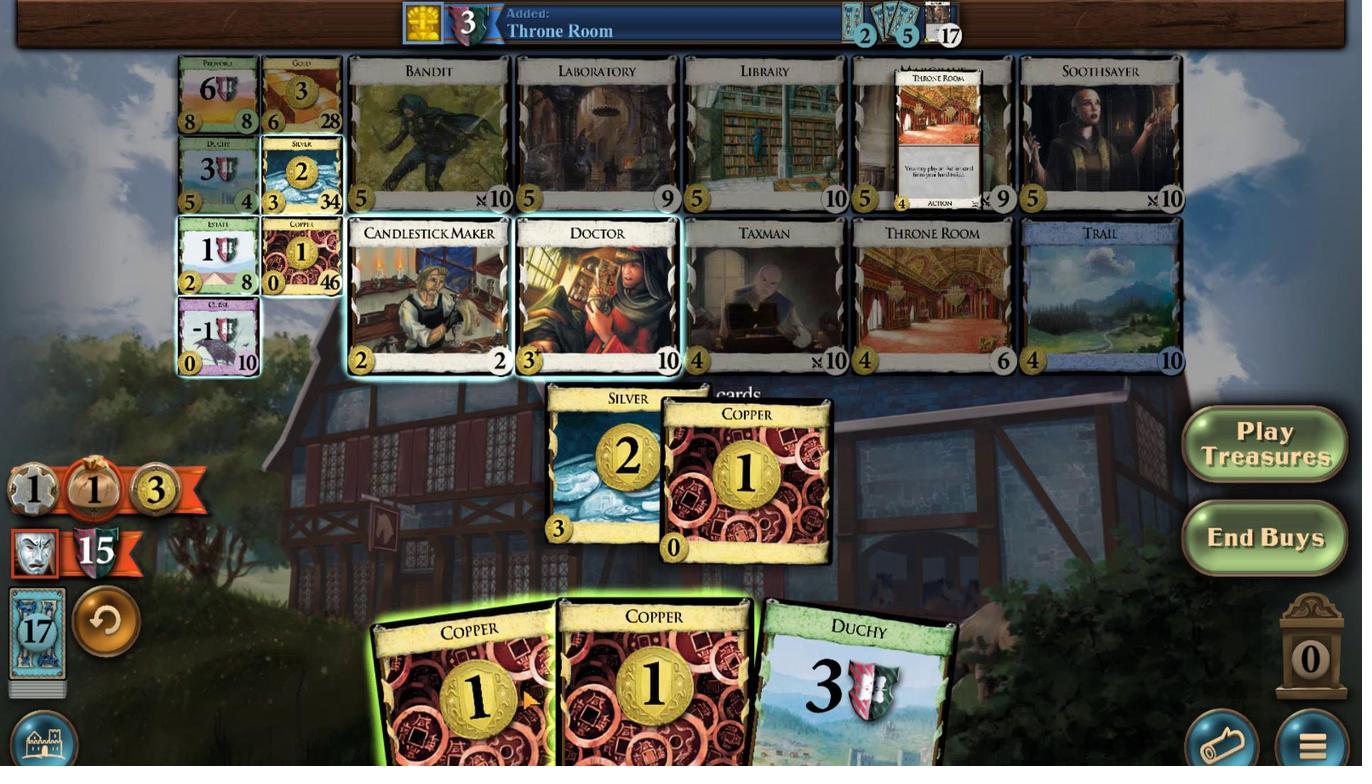 
Action: Mouse scrolled (756, 486) with delta (0, 0)
Screenshot: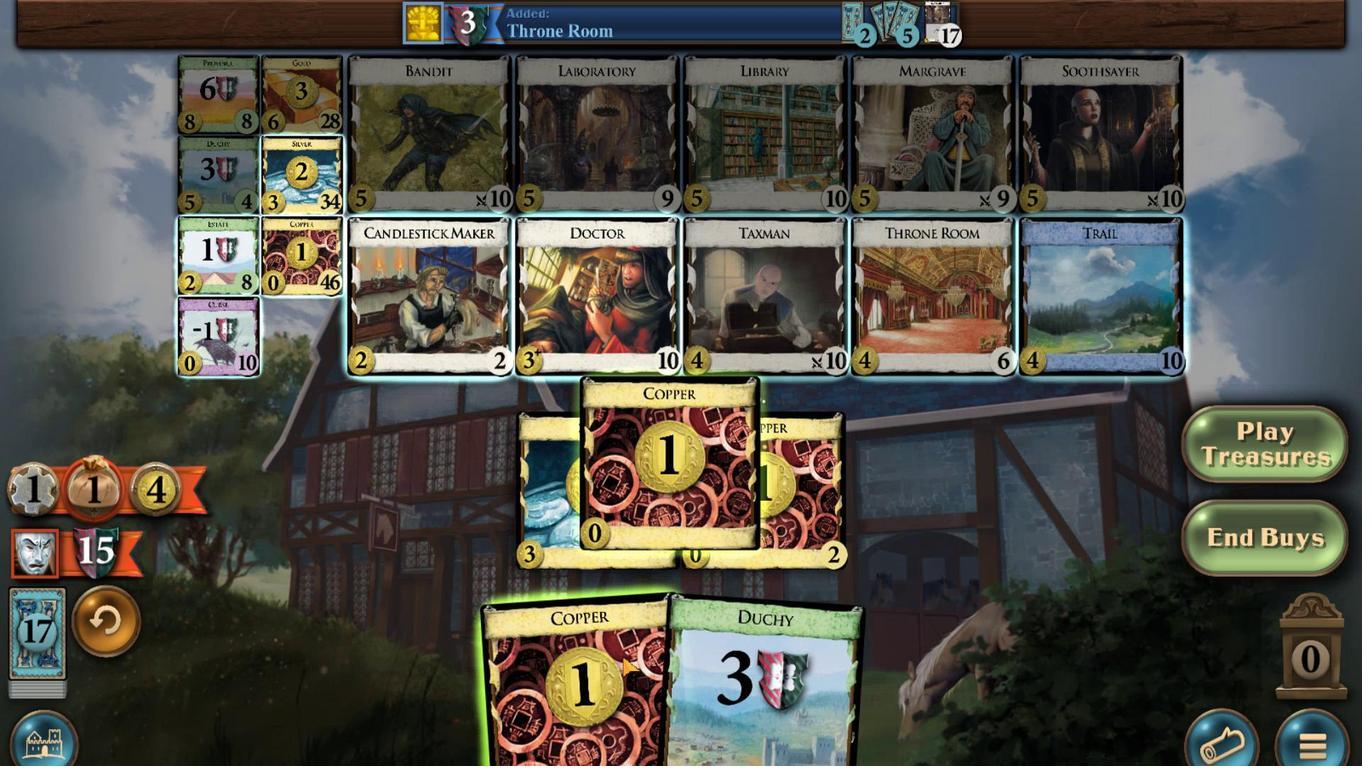 
Action: Mouse moved to (773, 488)
Screenshot: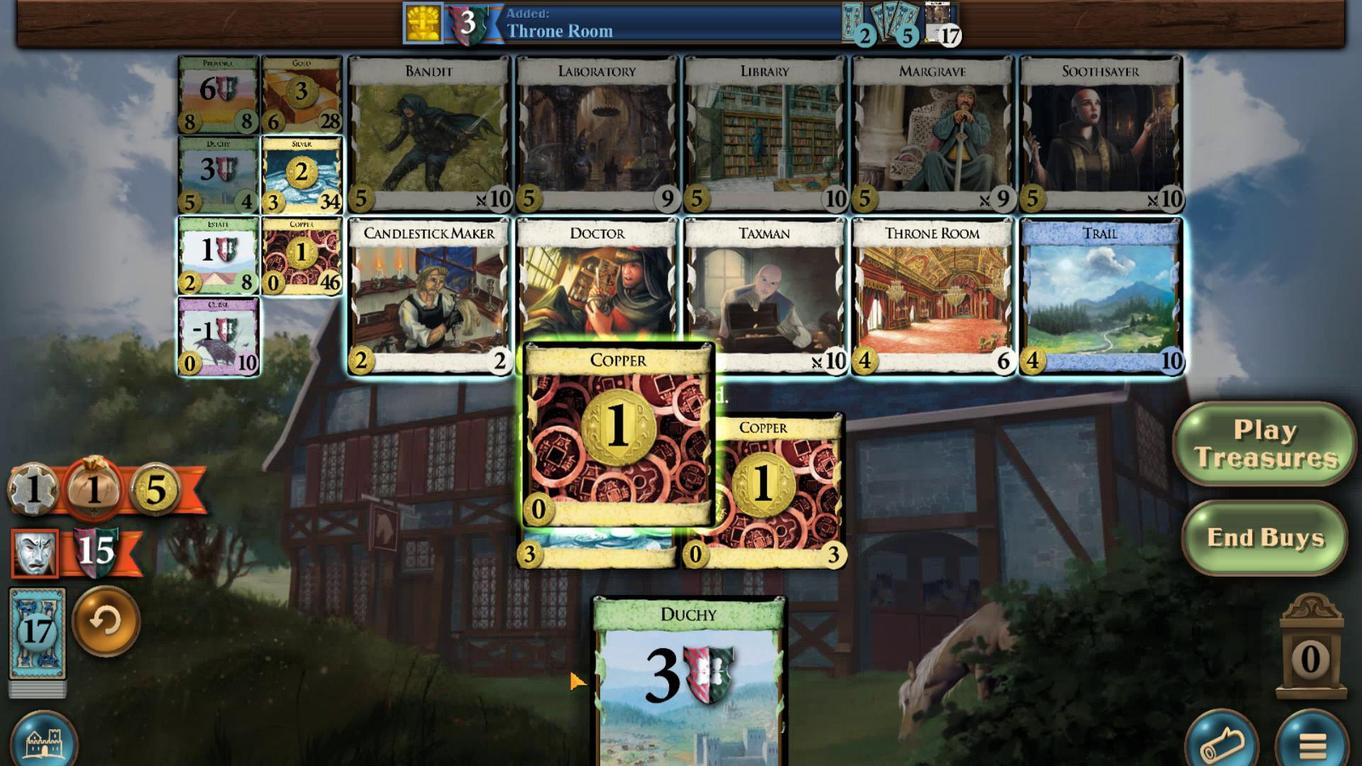
Action: Mouse scrolled (773, 488) with delta (0, 0)
Screenshot: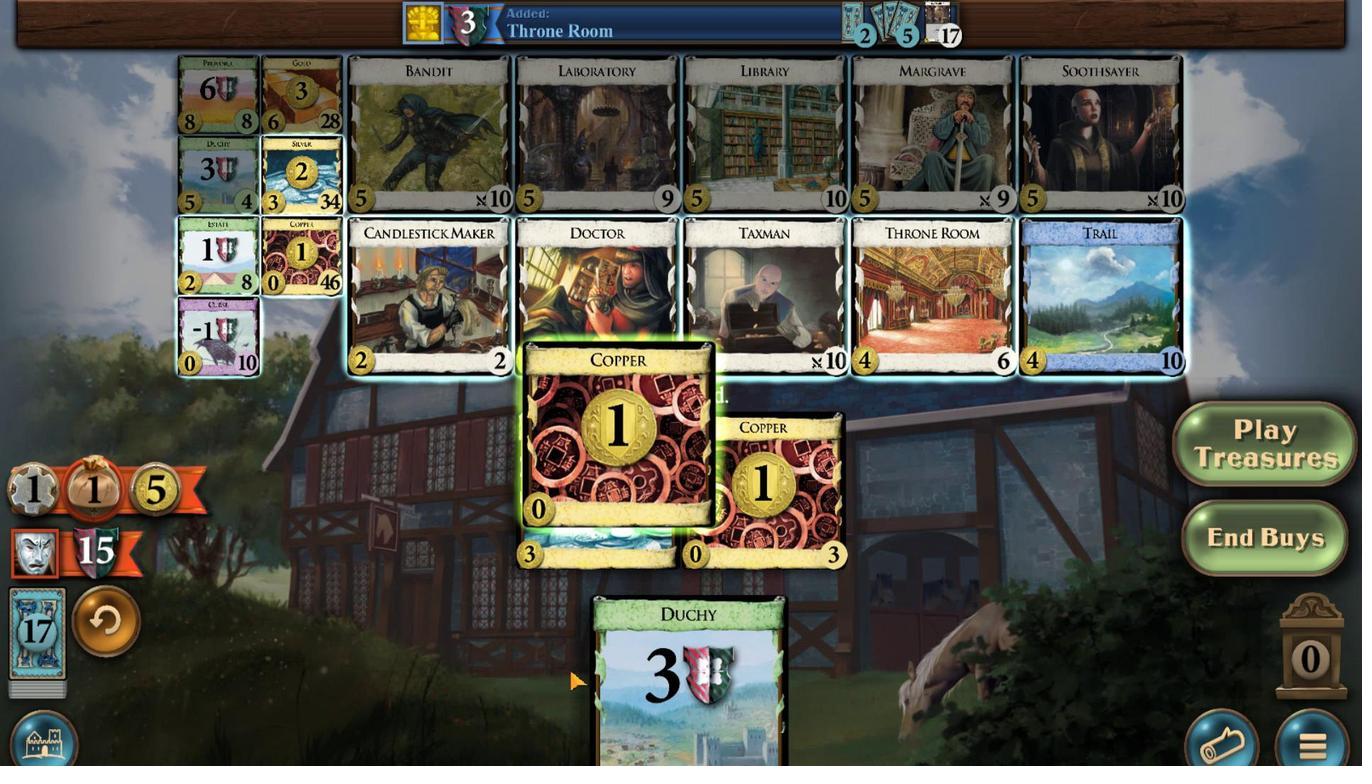 
Action: Mouse moved to (653, 524)
Screenshot: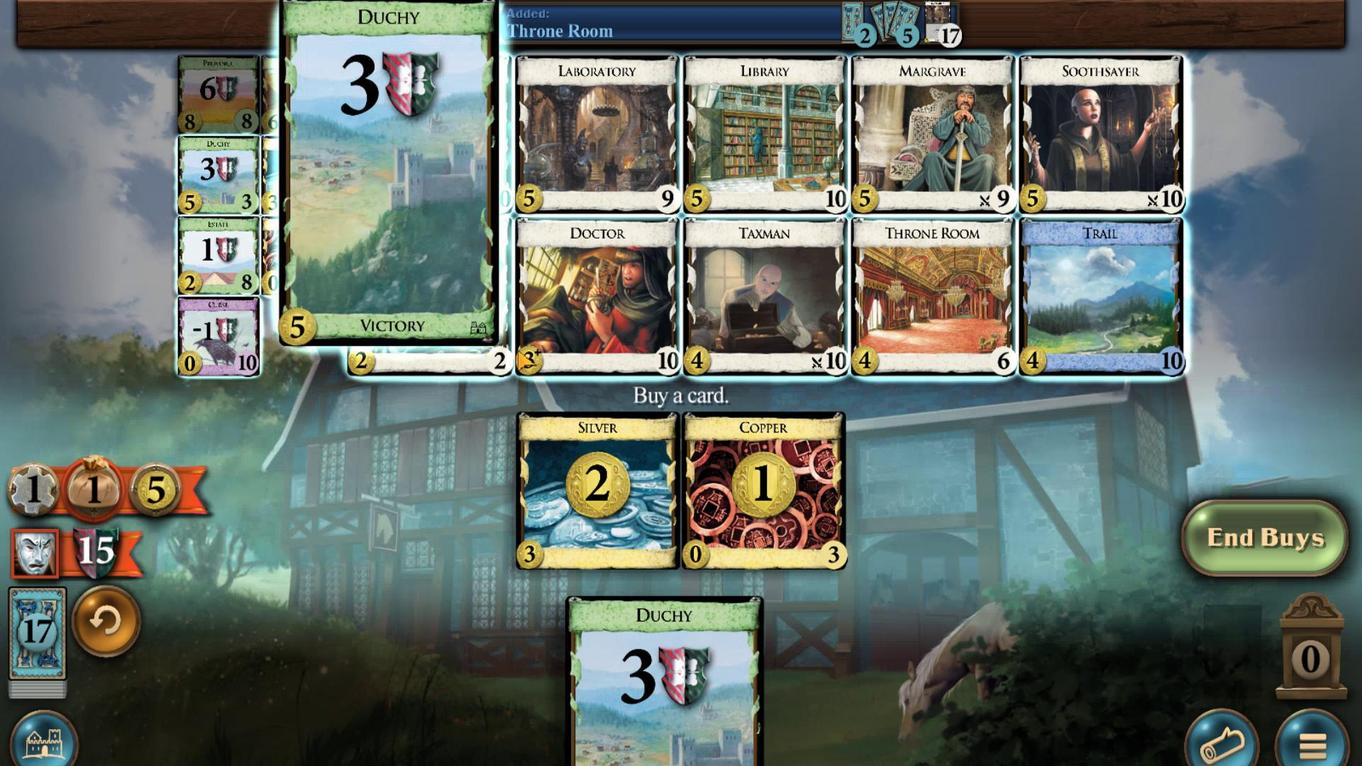
Action: Mouse pressed left at (653, 524)
Screenshot: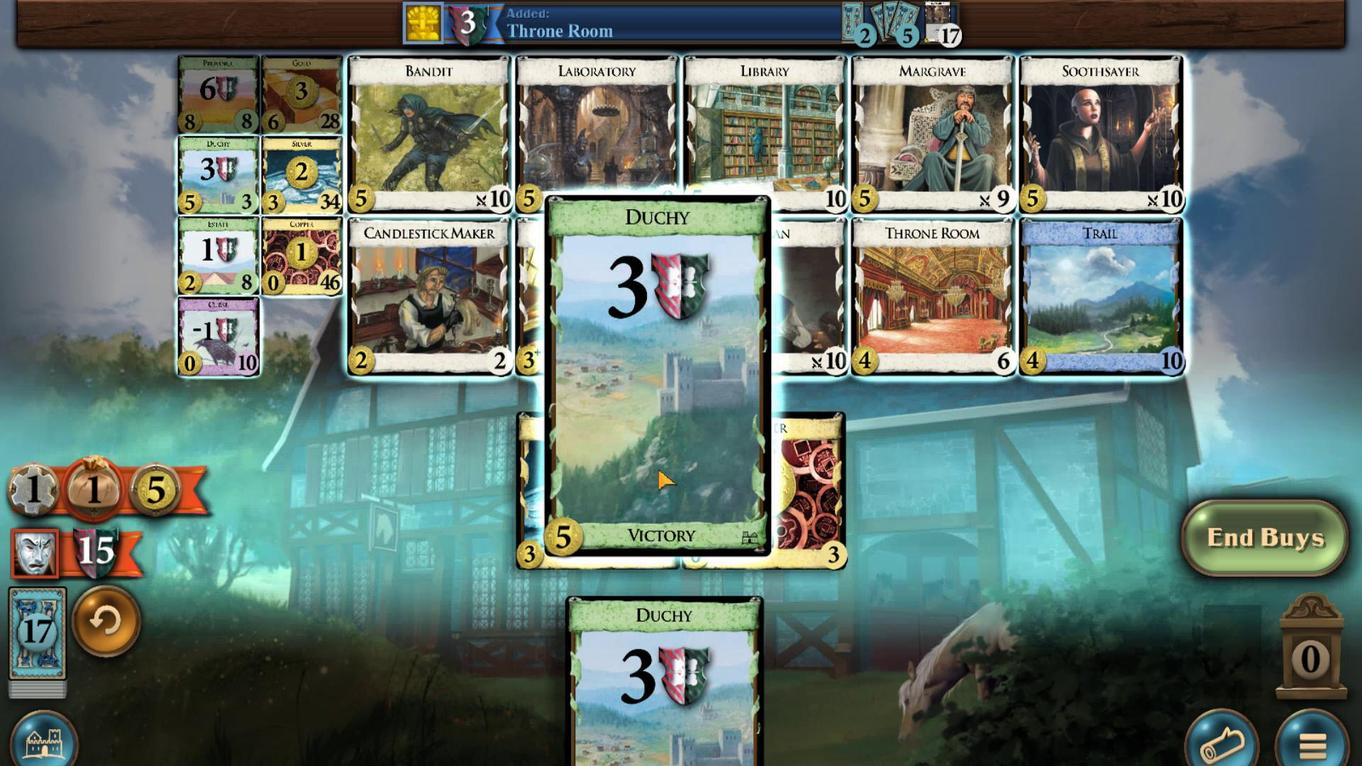 
Action: Mouse moved to (811, 489)
Screenshot: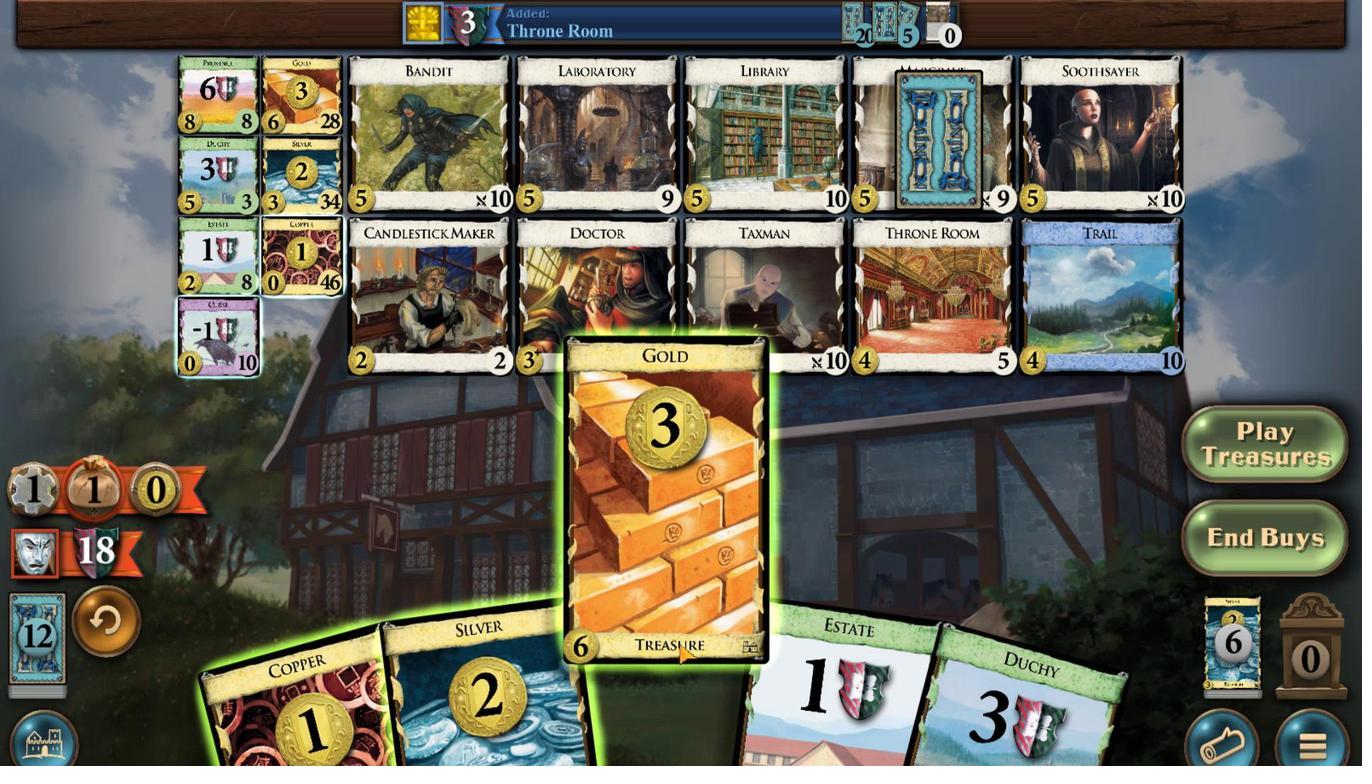 
Action: Mouse scrolled (811, 489) with delta (0, 0)
Screenshot: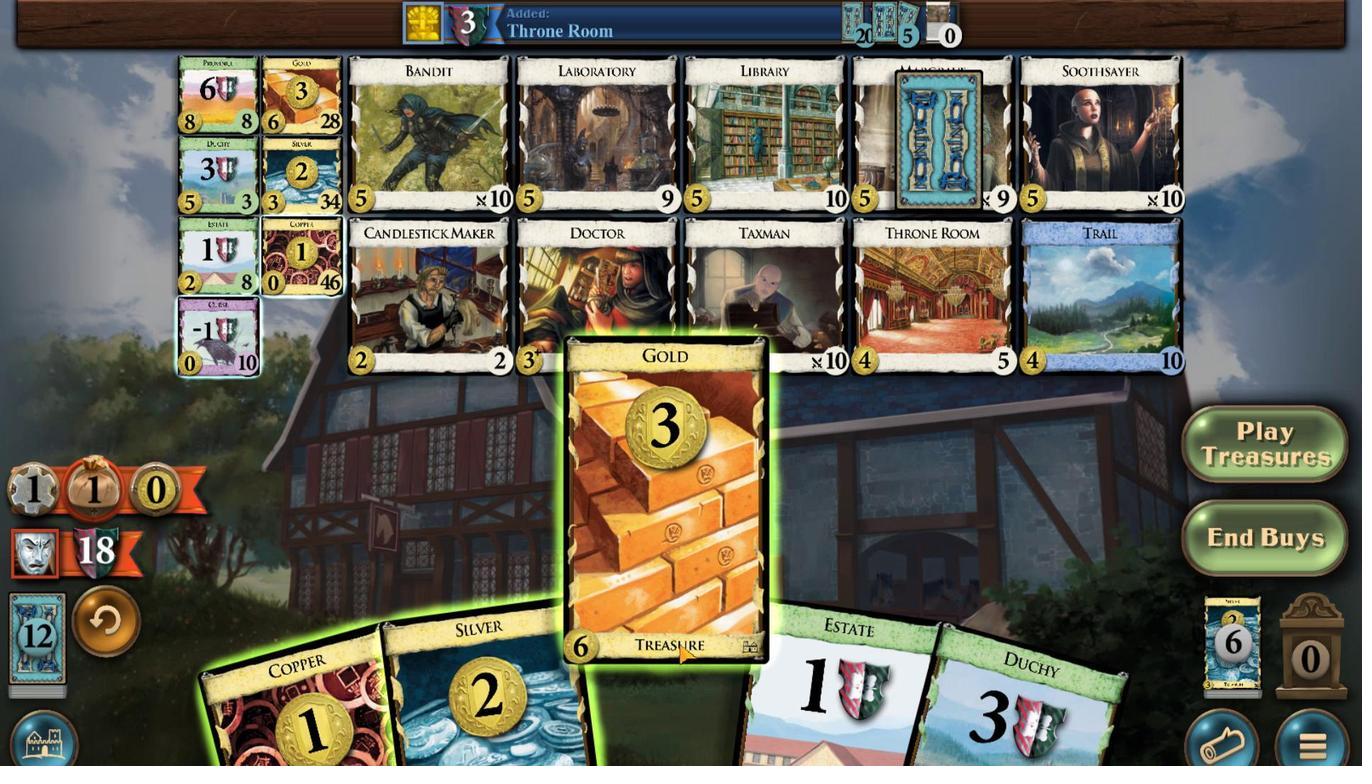 
Action: Mouse moved to (775, 488)
Screenshot: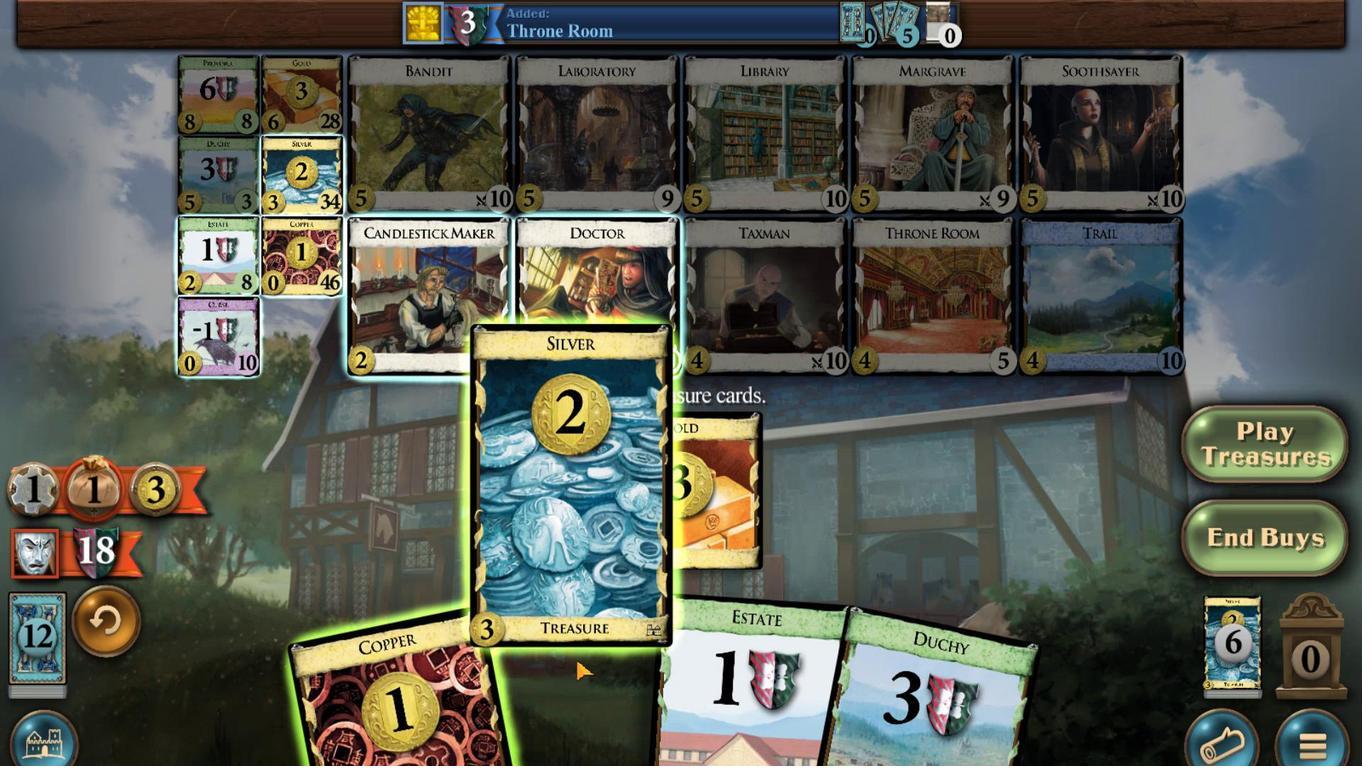 
Action: Mouse scrolled (775, 488) with delta (0, 0)
Screenshot: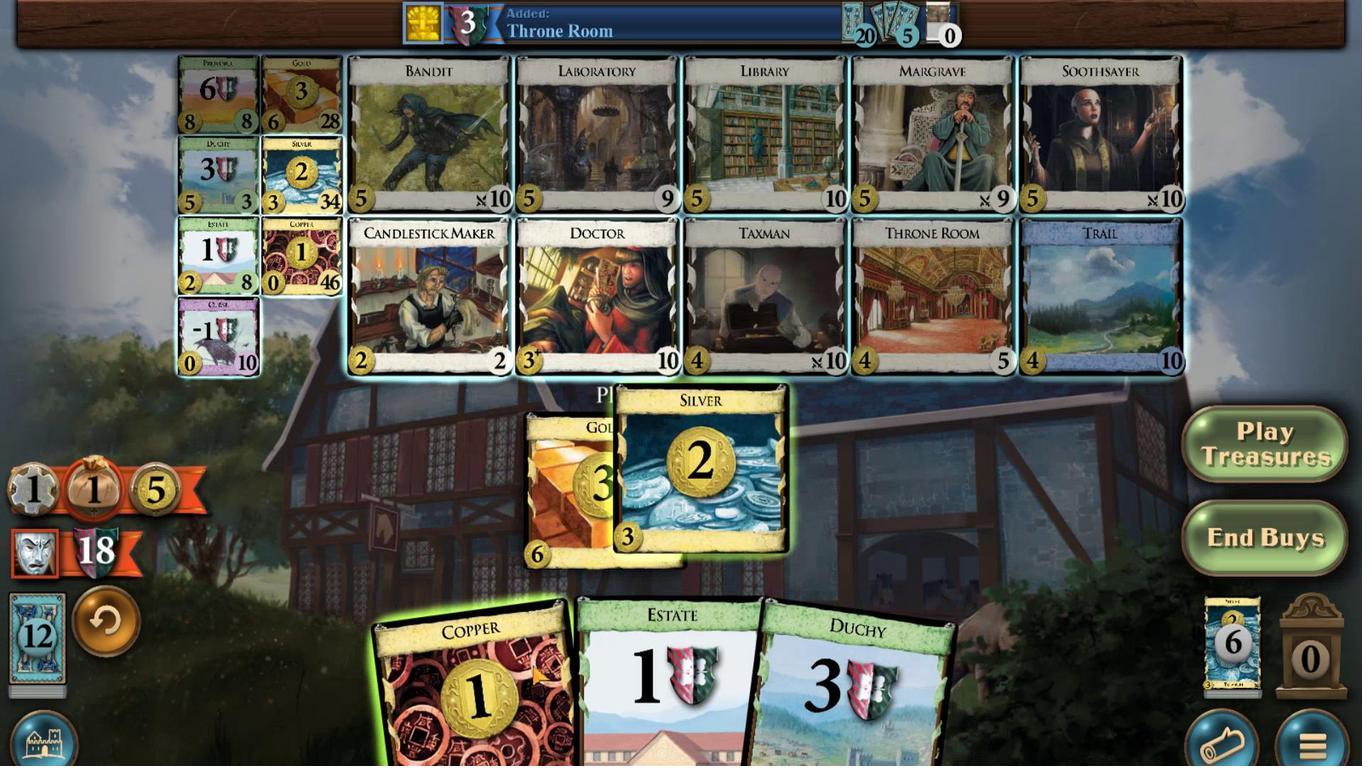 
Action: Mouse moved to (751, 487)
Screenshot: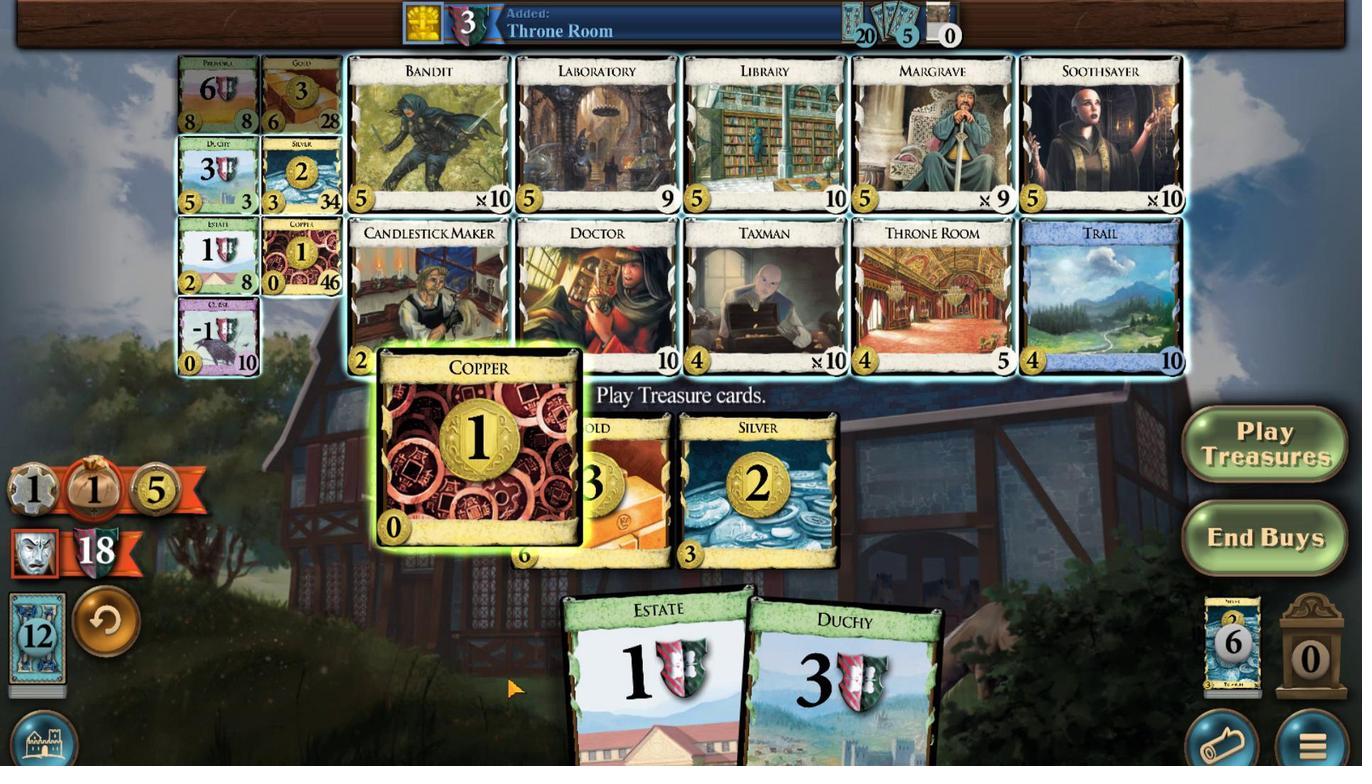 
Action: Mouse scrolled (751, 487) with delta (0, 0)
Screenshot: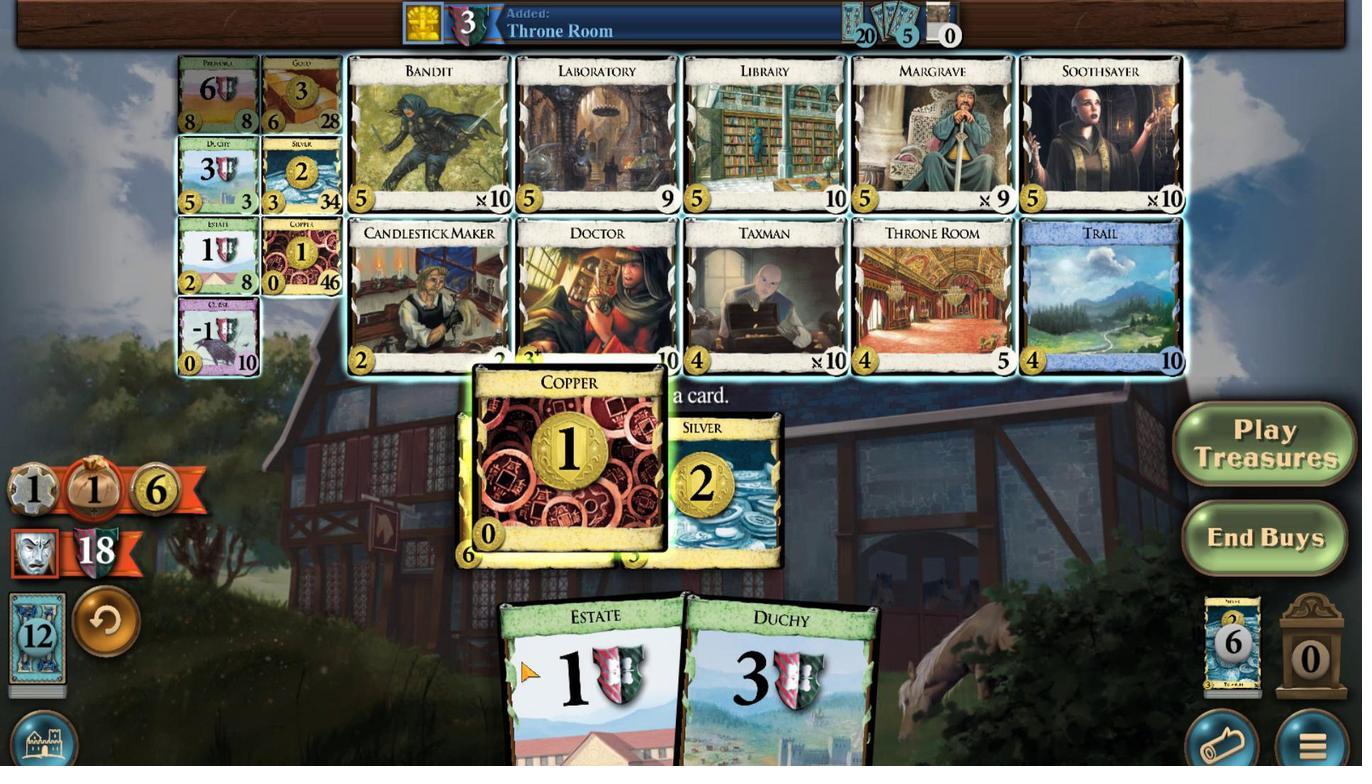 
Action: Mouse moved to (650, 522)
Screenshot: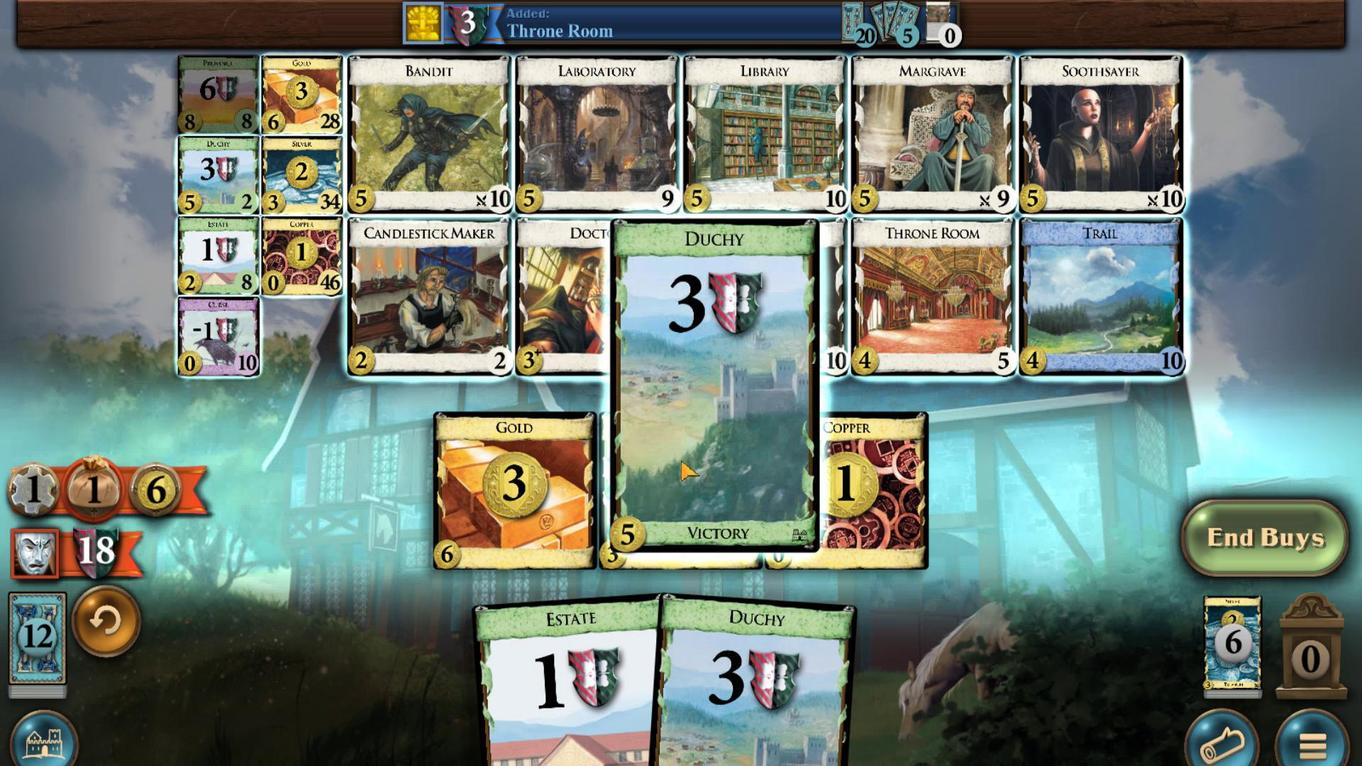 
Action: Mouse pressed left at (650, 522)
Screenshot: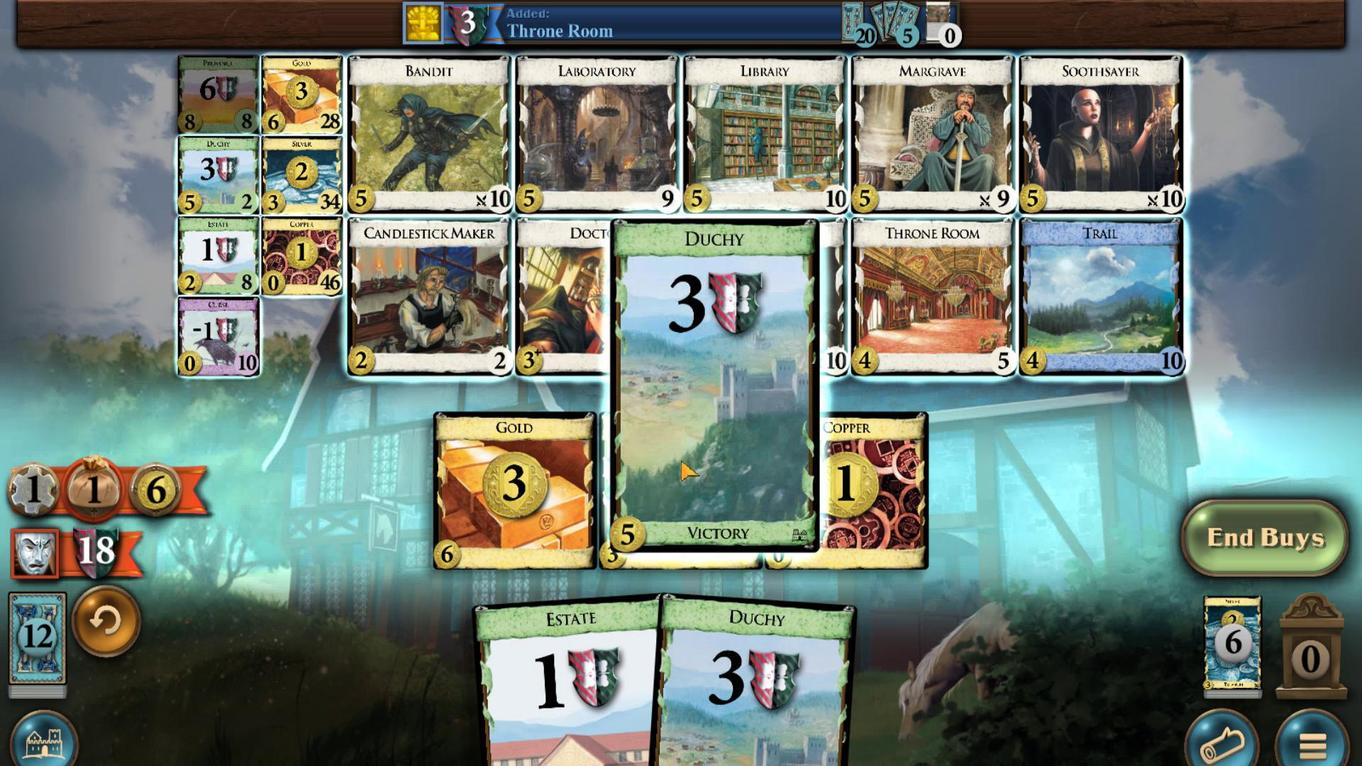 
Action: Mouse moved to (797, 488)
Screenshot: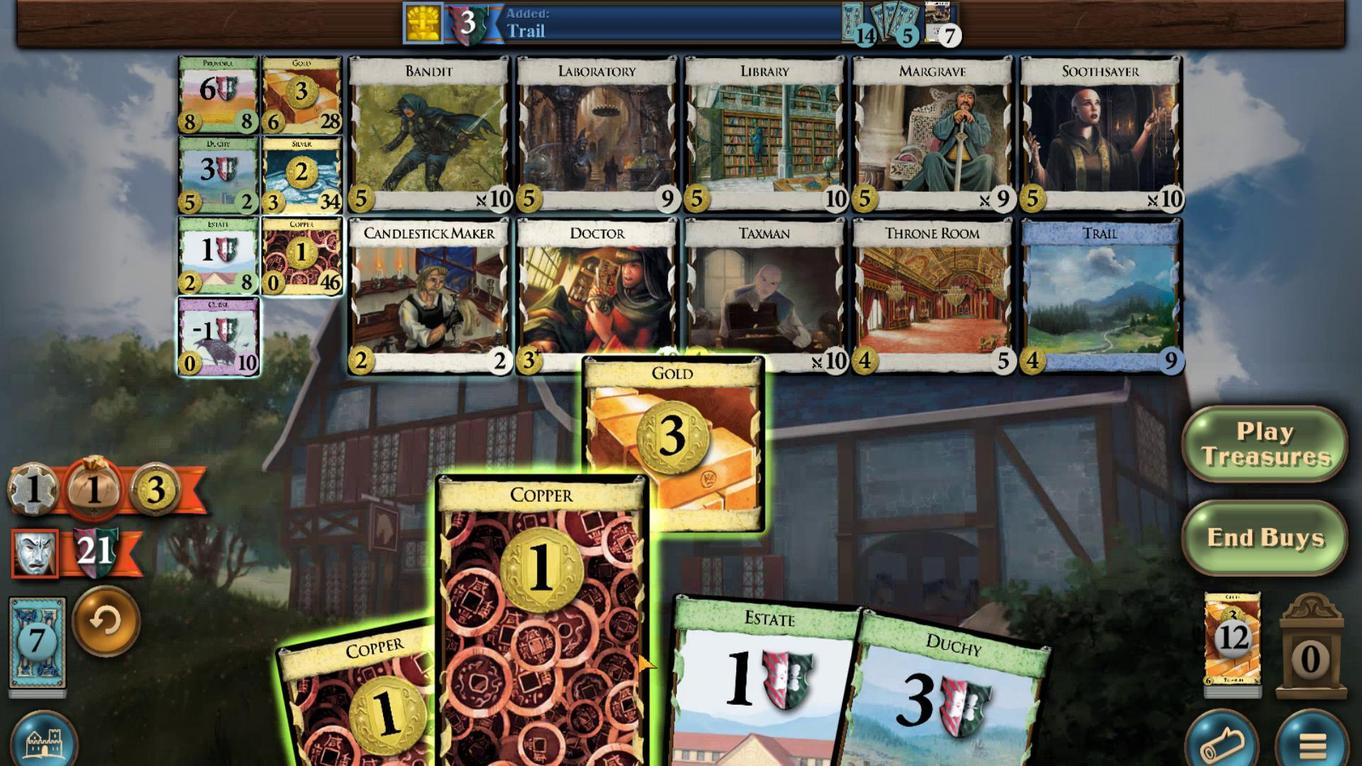 
Action: Mouse scrolled (797, 488) with delta (0, 0)
Screenshot: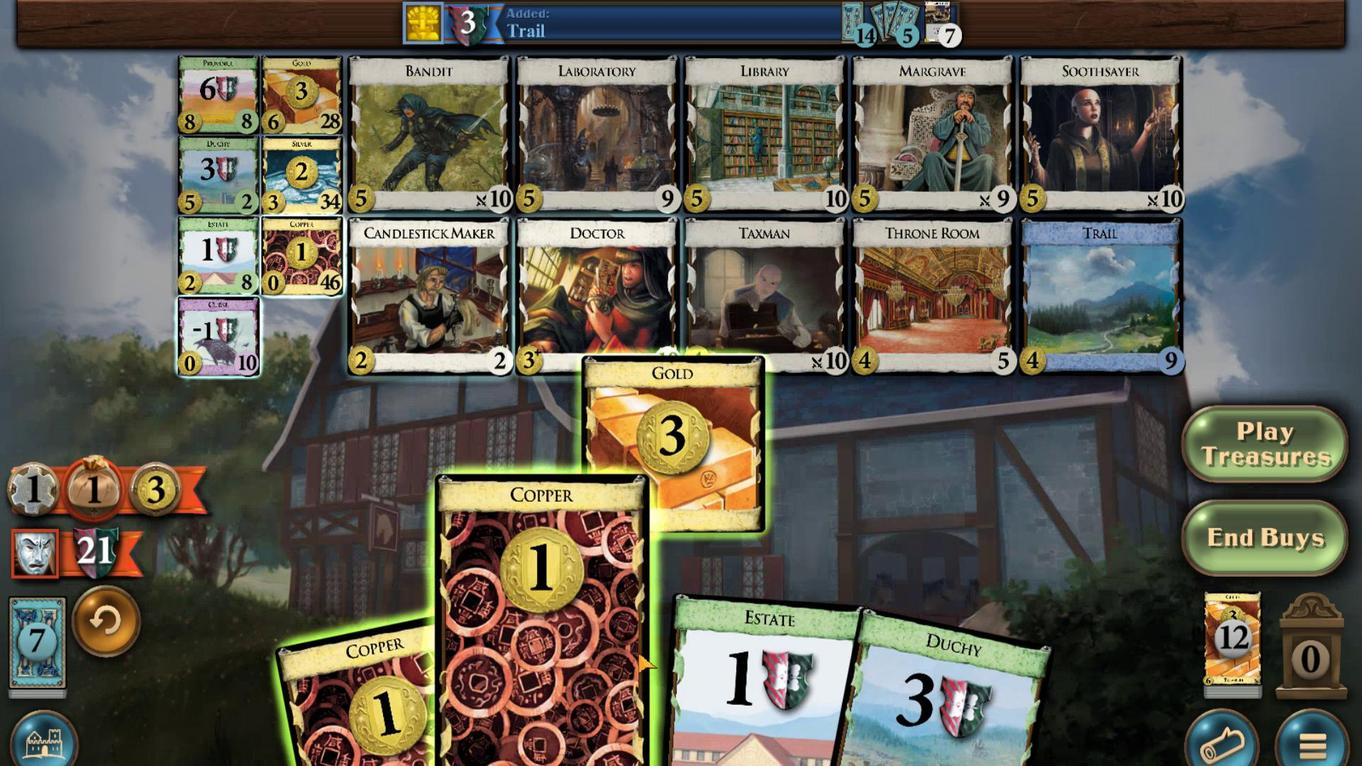 
Action: Mouse scrolled (797, 488) with delta (0, 0)
Screenshot: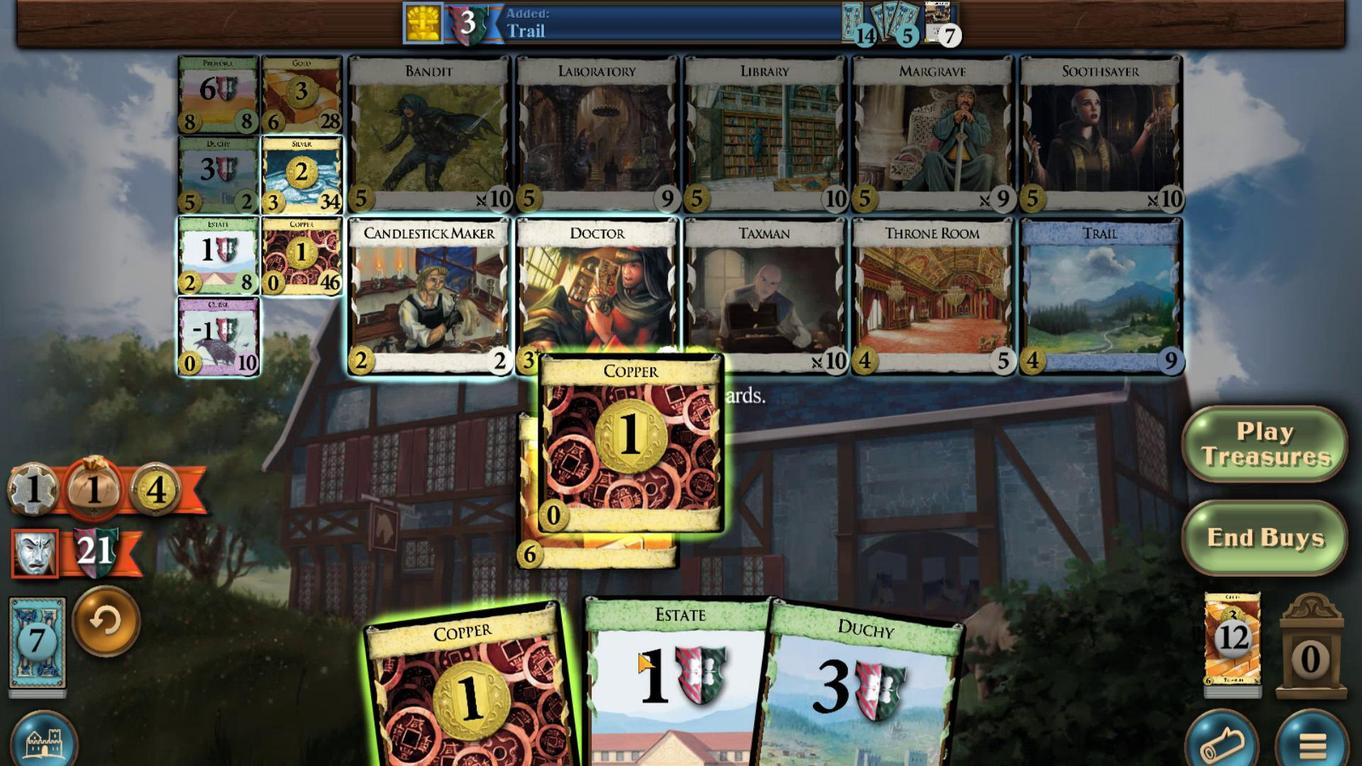 
Action: Mouse moved to (749, 486)
Screenshot: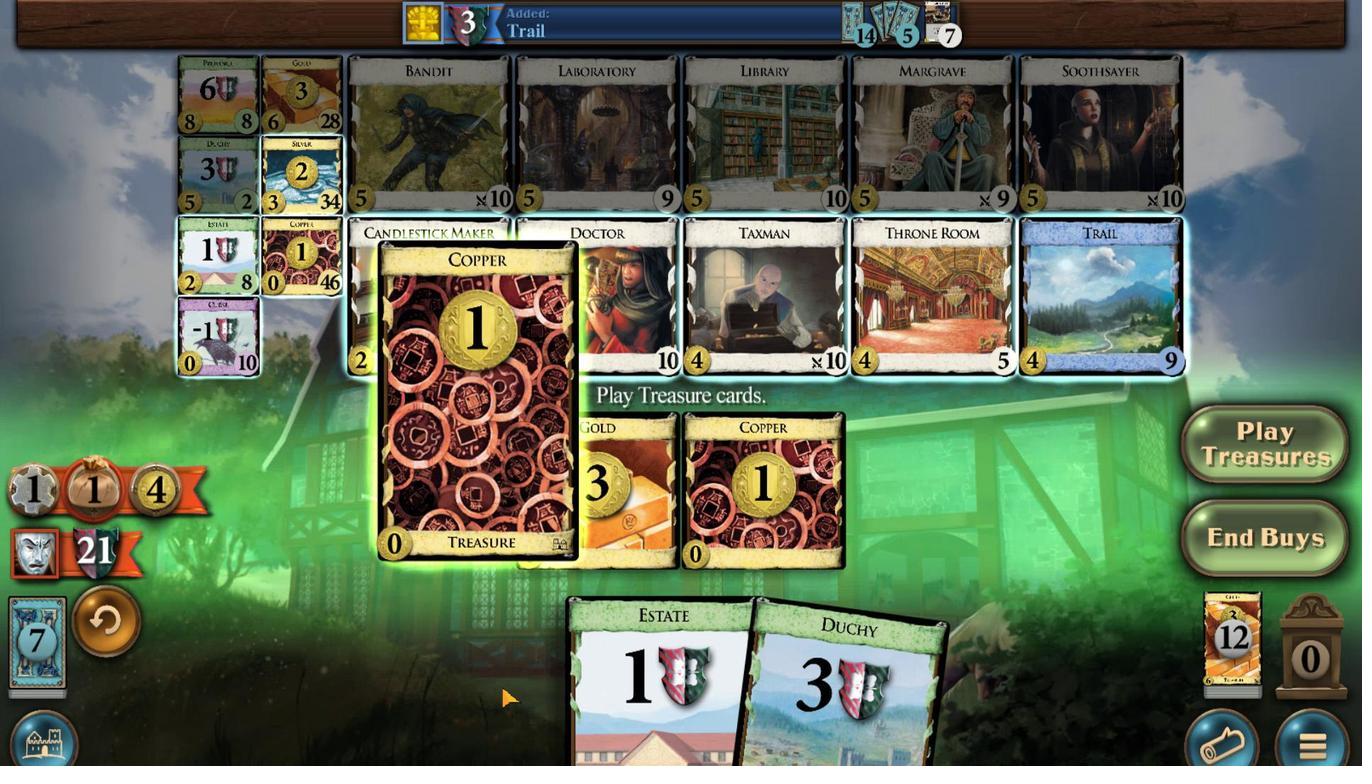 
Action: Mouse scrolled (749, 486) with delta (0, 0)
Screenshot: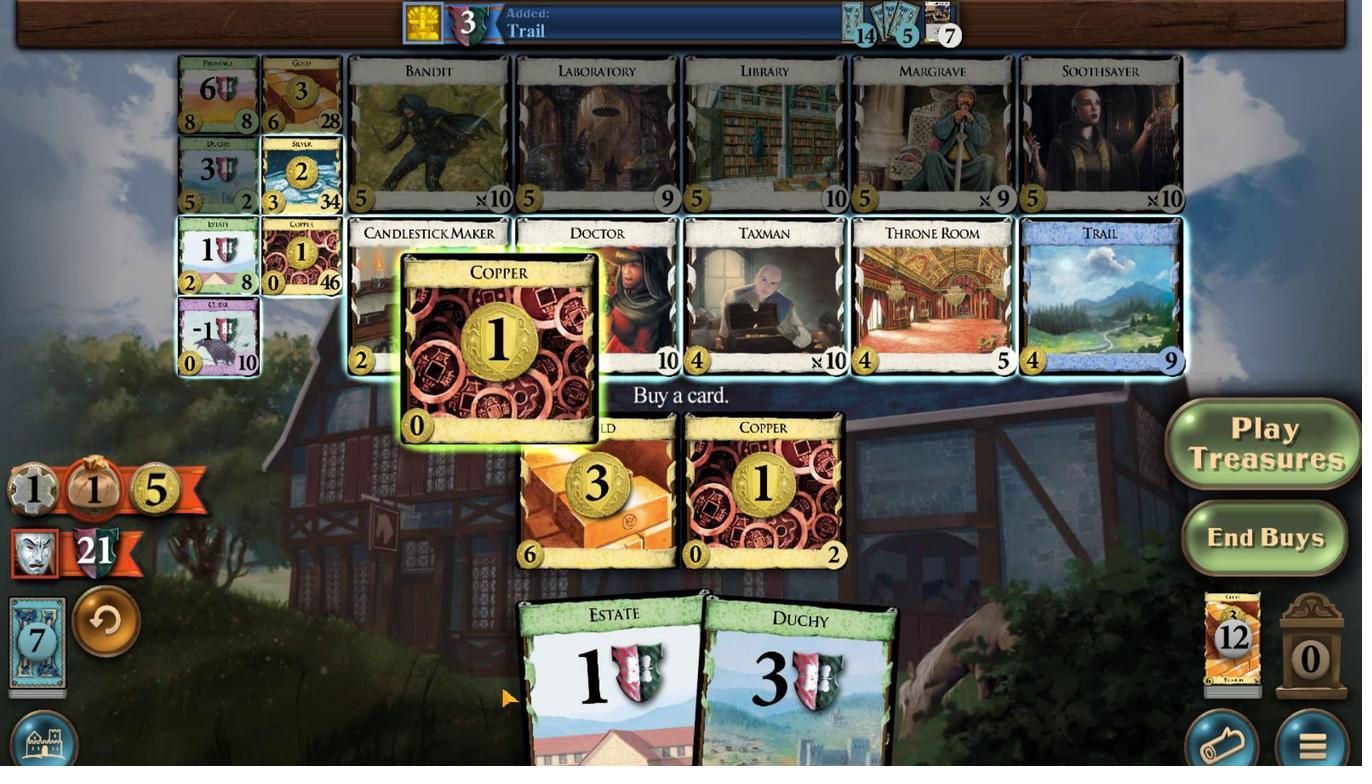 
Action: Mouse scrolled (749, 486) with delta (0, 0)
Screenshot: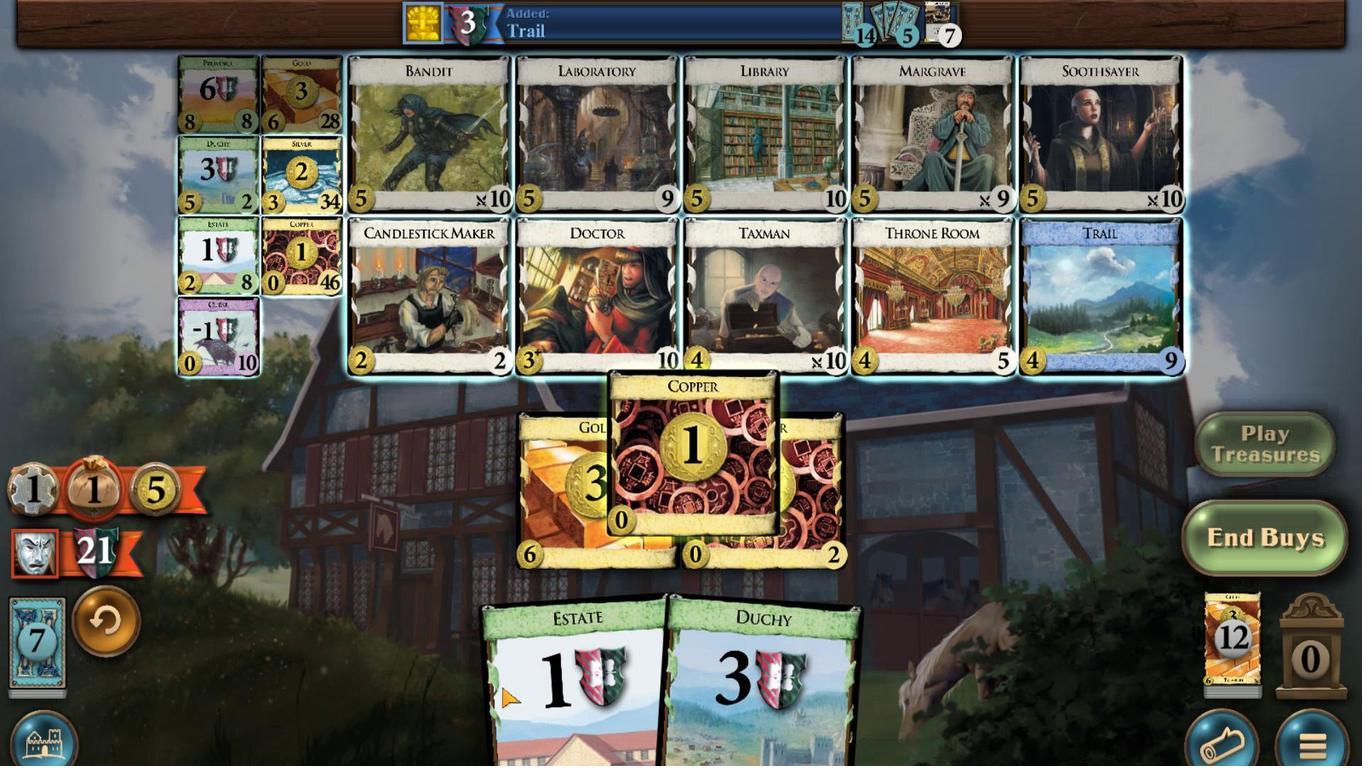 
Action: Mouse moved to (953, 524)
Screenshot: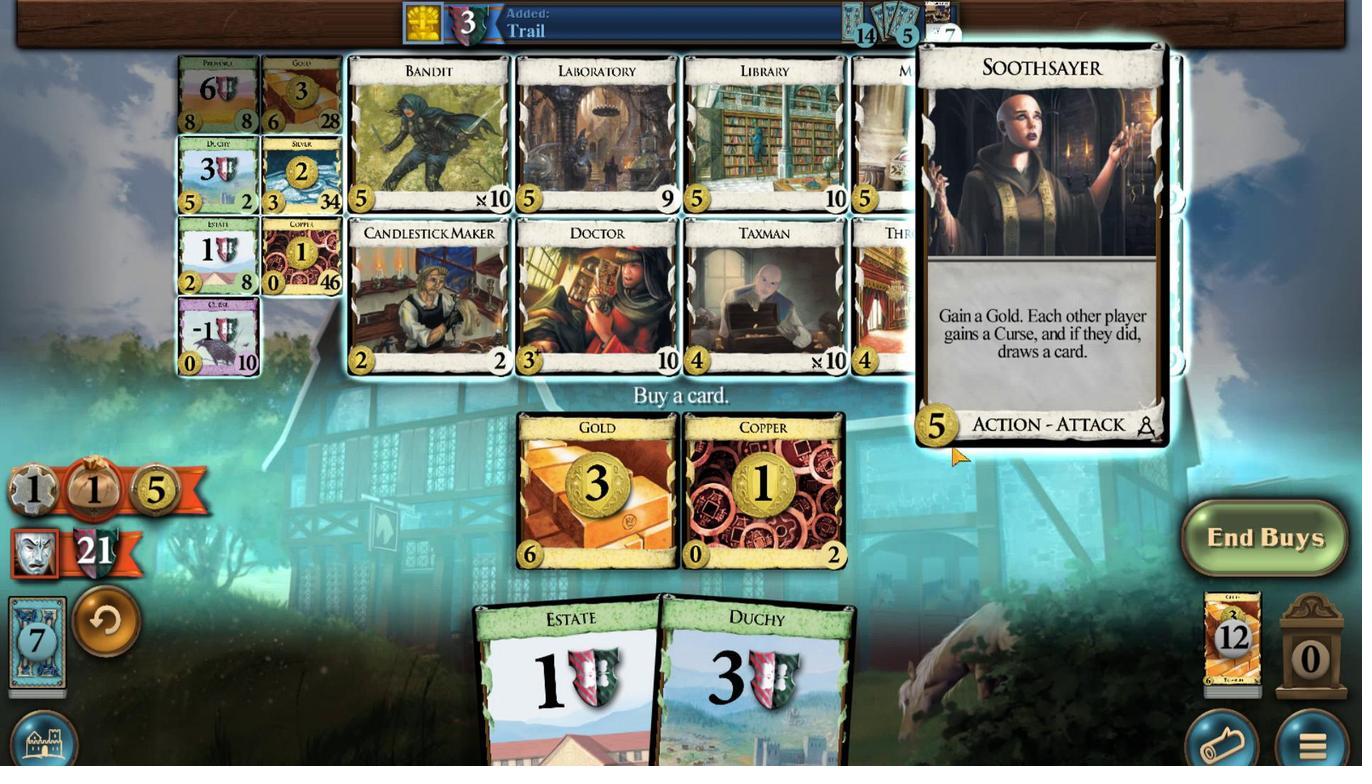 
Action: Mouse pressed left at (953, 524)
Screenshot: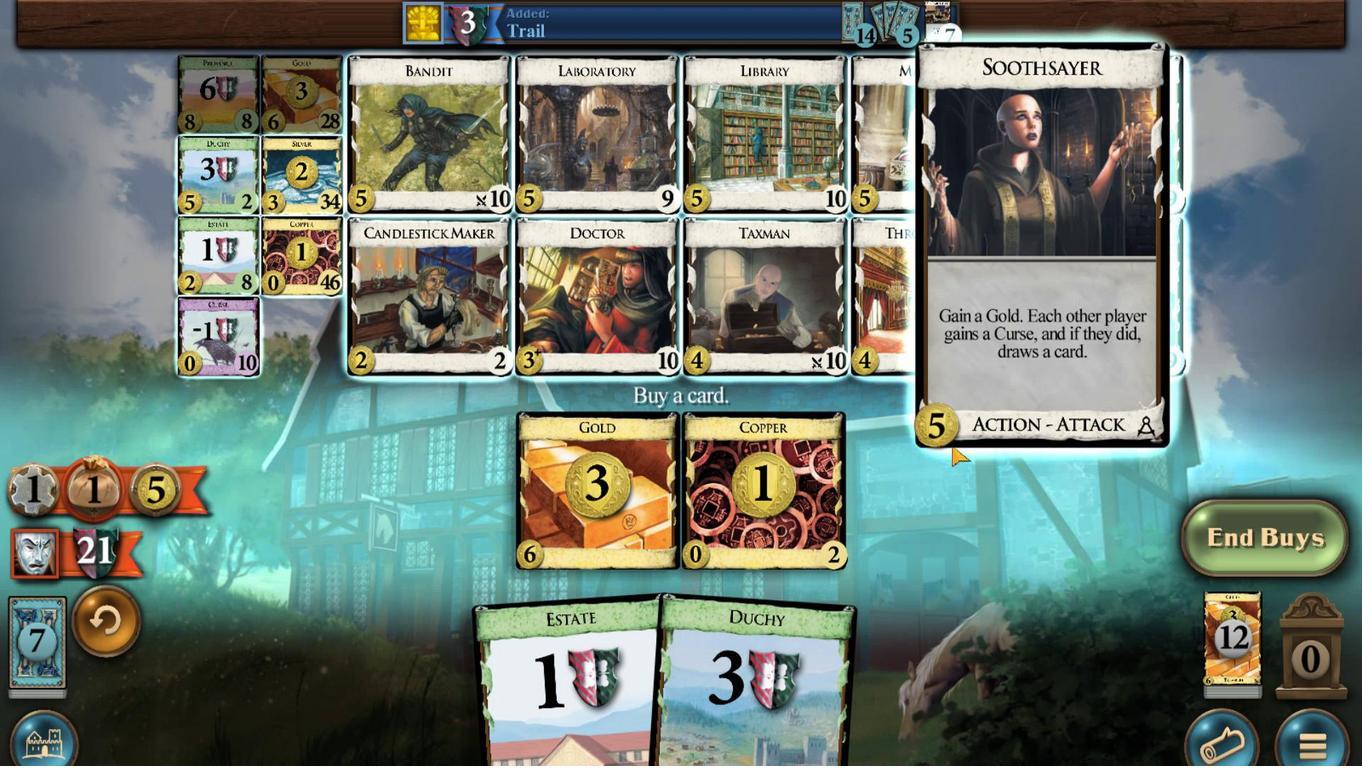 
Action: Mouse moved to (901, 515)
Screenshot: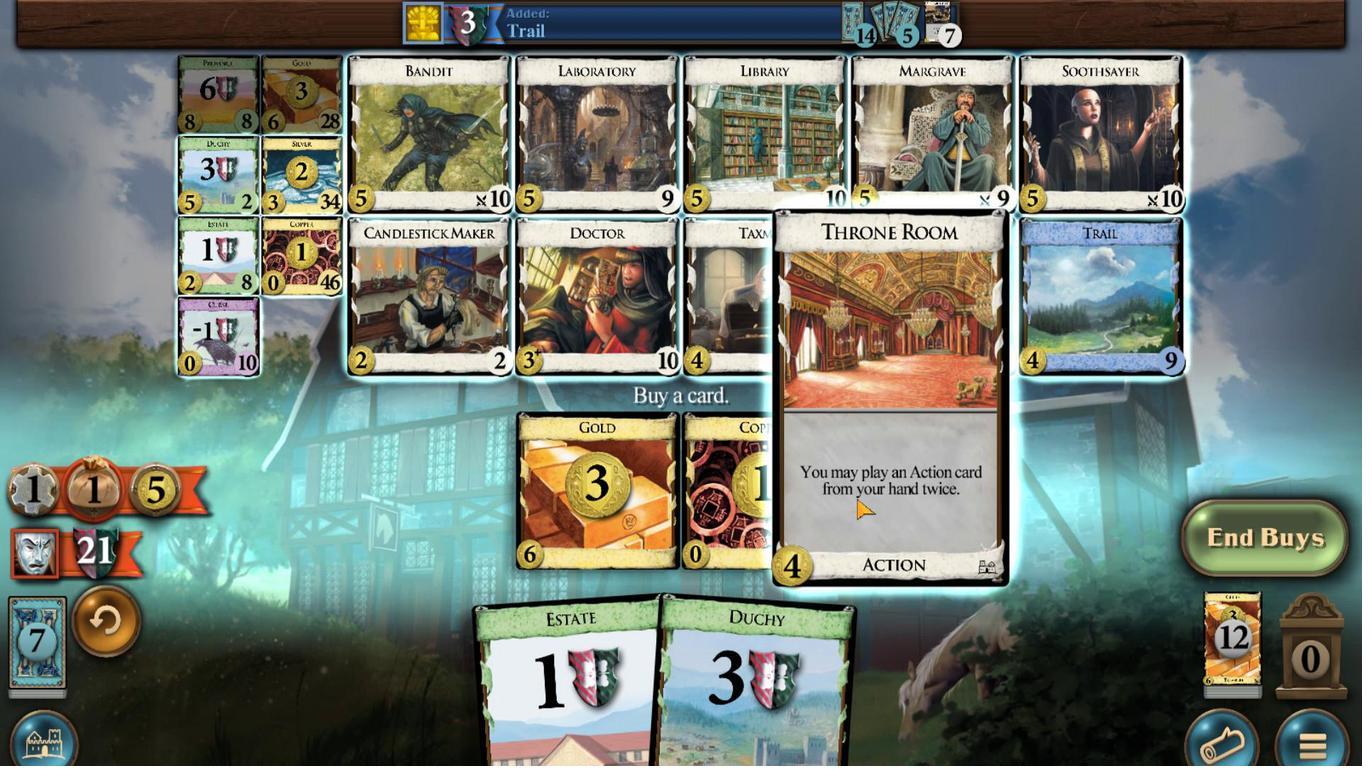 
Action: Mouse pressed left at (901, 515)
Screenshot: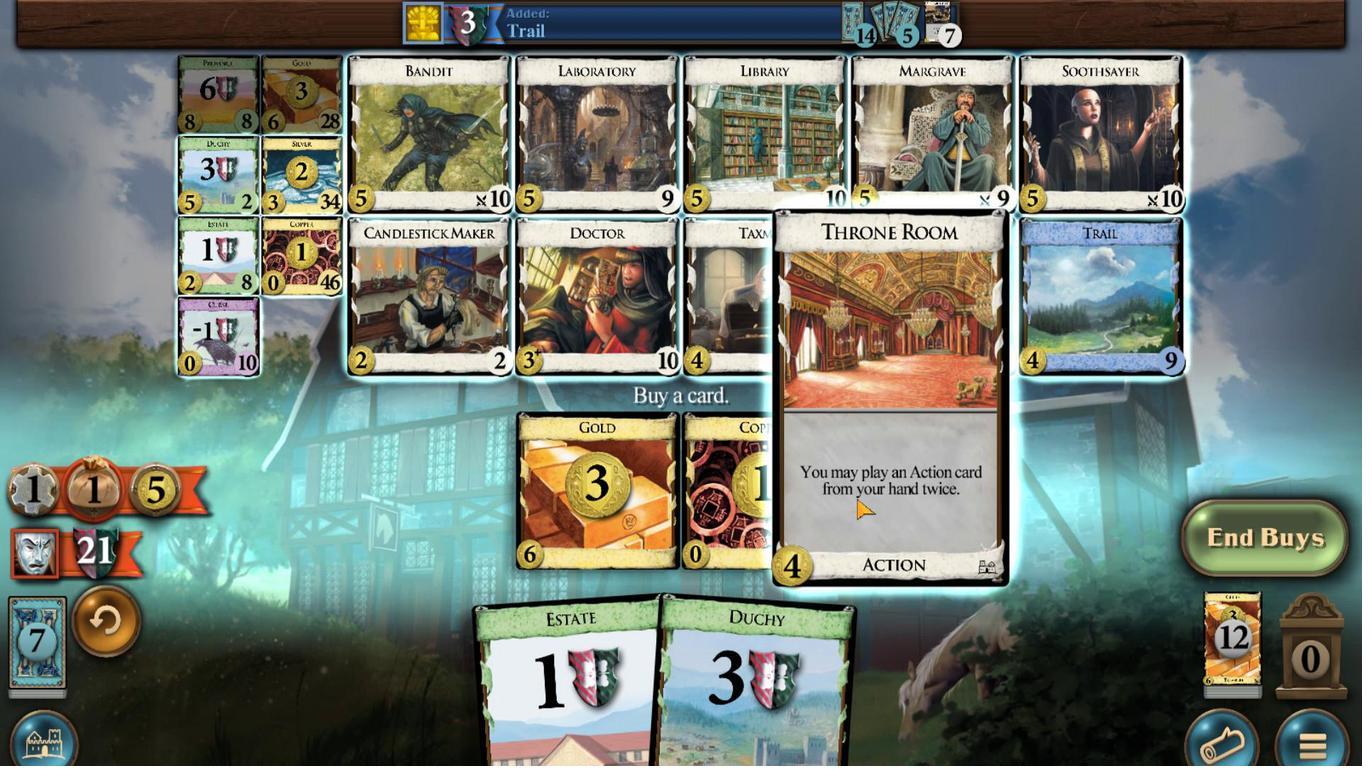 
Action: Mouse moved to (734, 488)
Screenshot: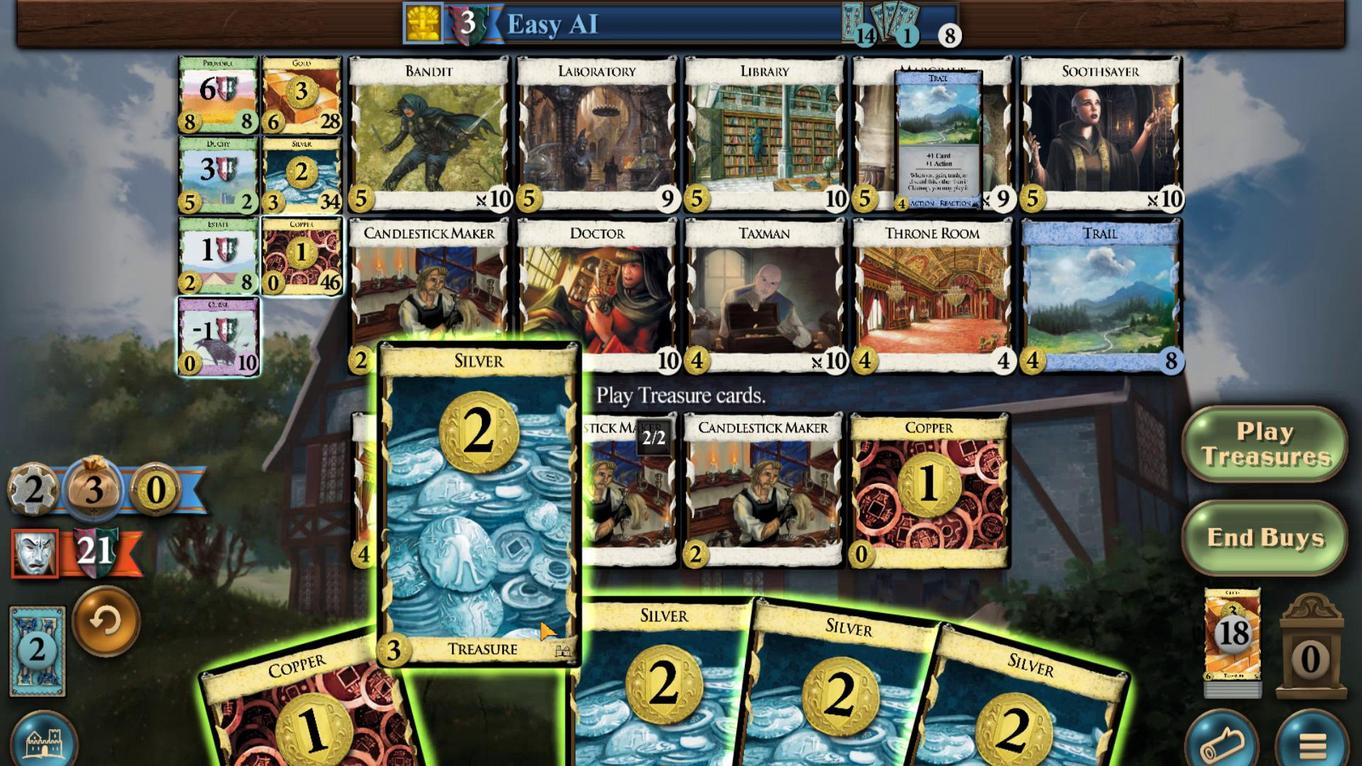 
Action: Mouse scrolled (734, 488) with delta (0, 0)
Screenshot: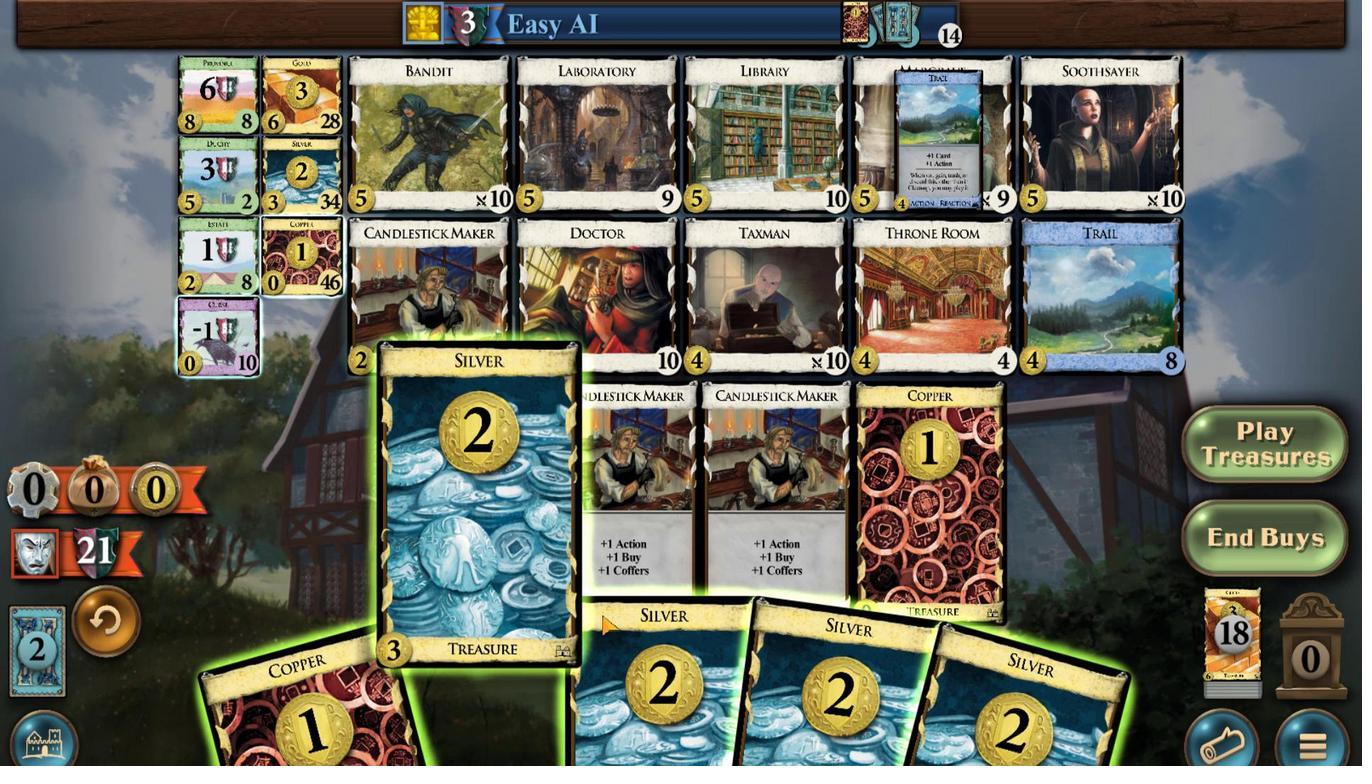 
Action: Mouse moved to (787, 491)
Screenshot: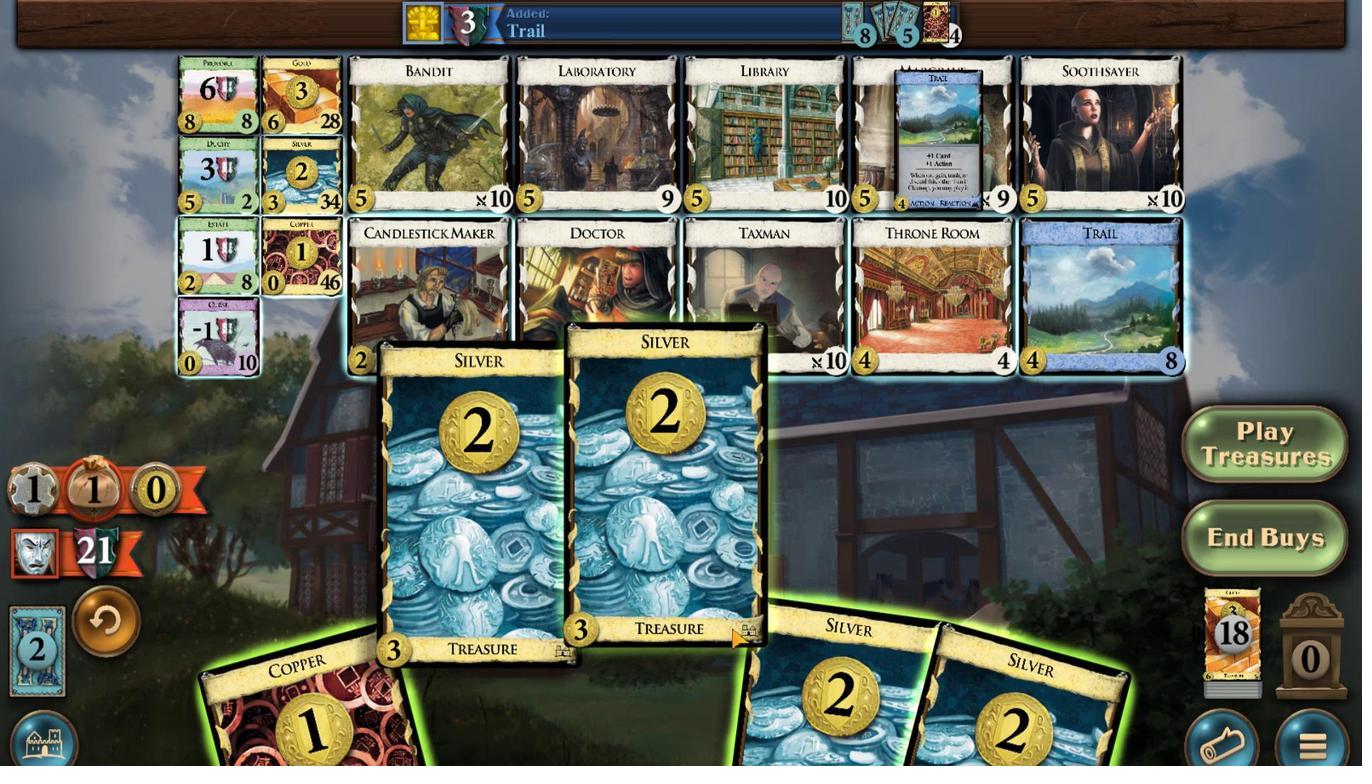 
Action: Mouse scrolled (787, 491) with delta (0, 0)
Screenshot: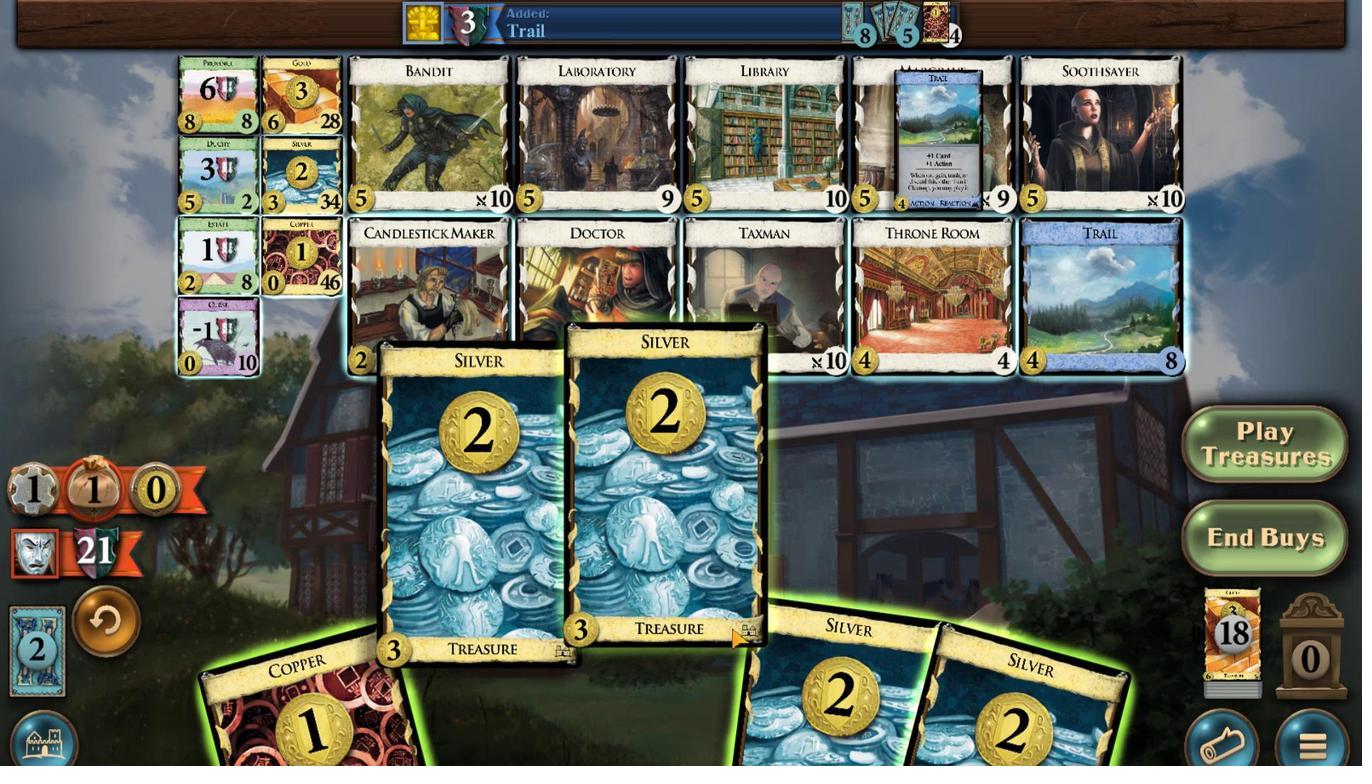 
Action: Mouse moved to (837, 490)
Screenshot: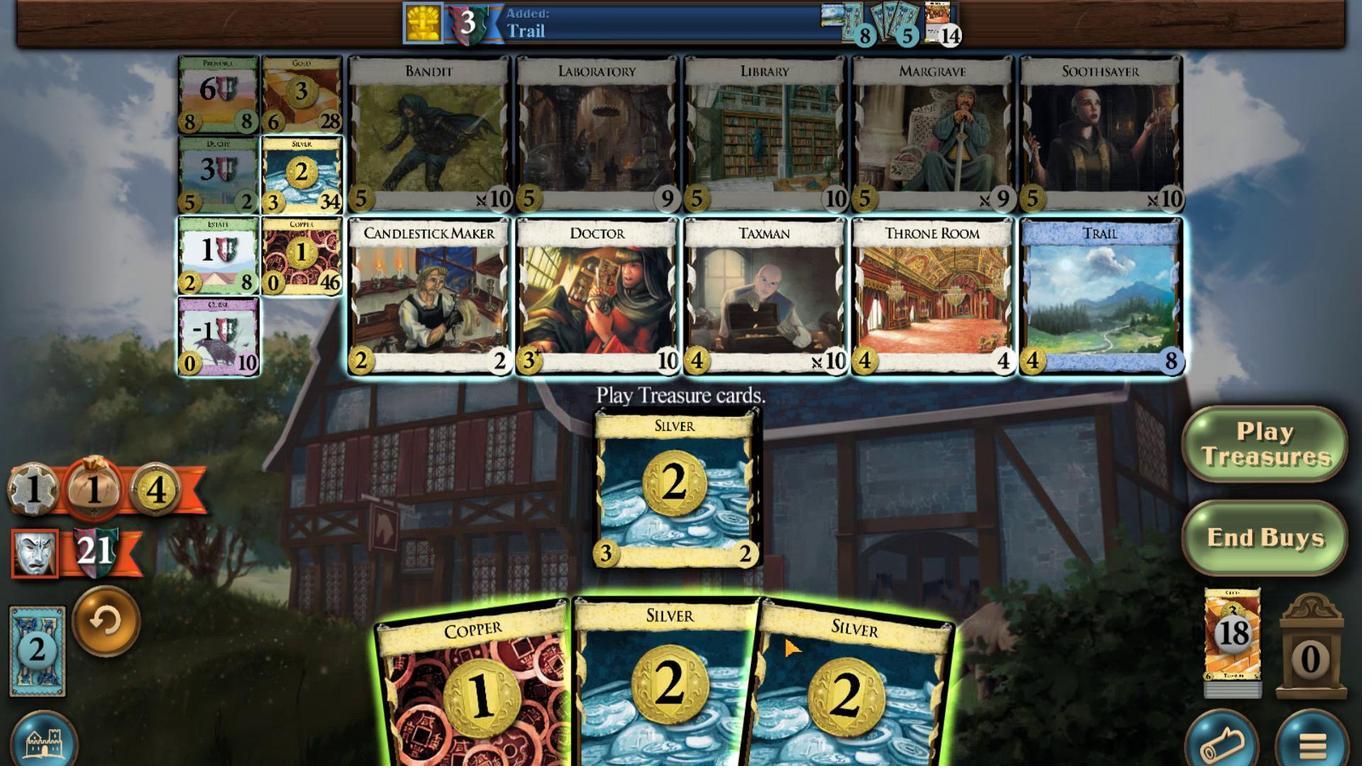
Action: Mouse scrolled (837, 491) with delta (0, 0)
Screenshot: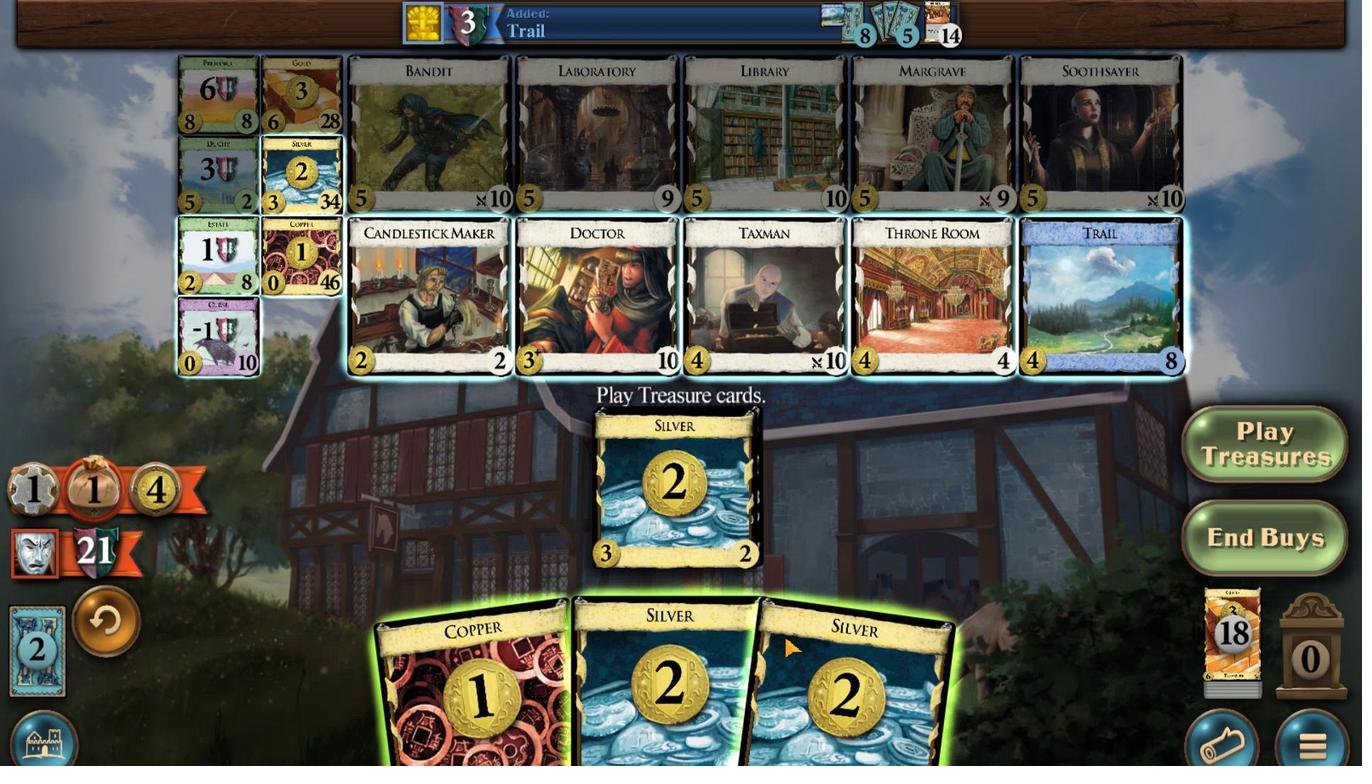 
Action: Mouse moved to (849, 490)
Screenshot: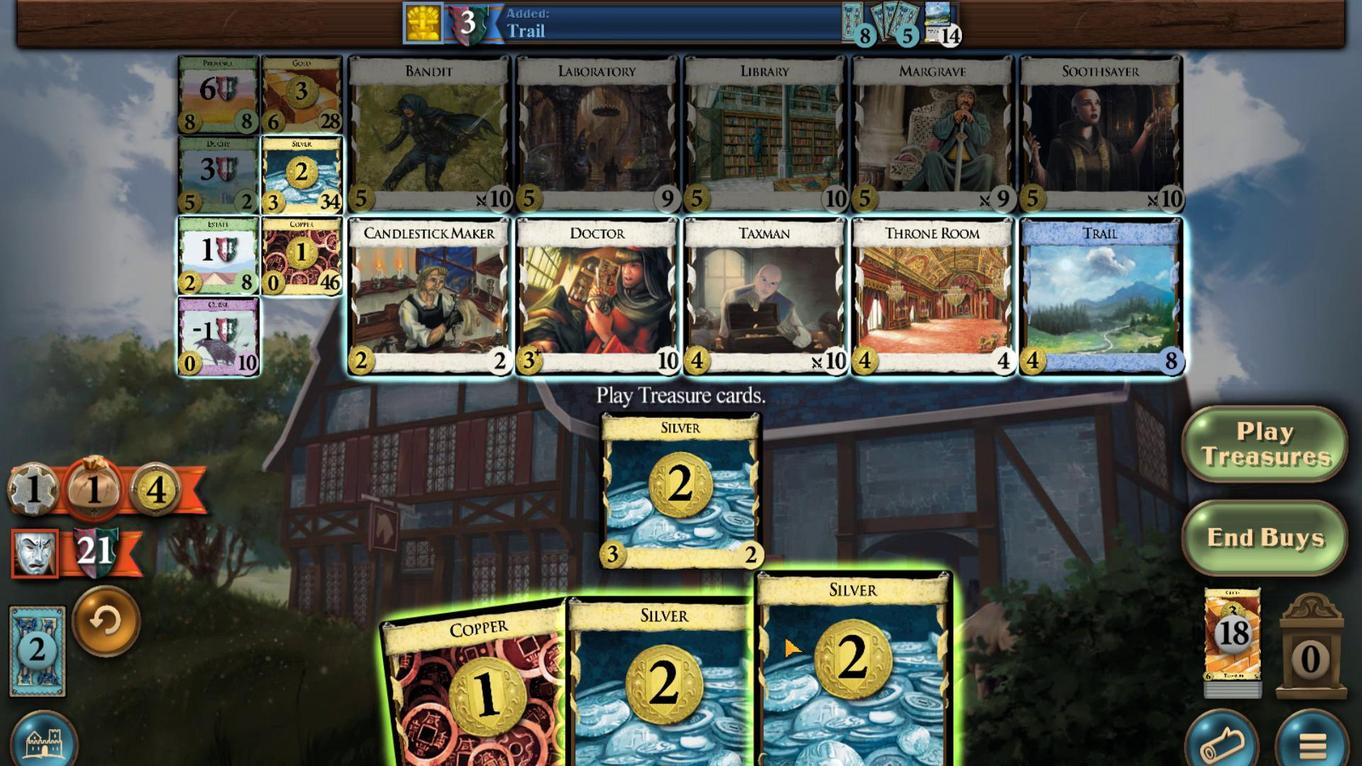 
Action: Mouse scrolled (849, 490) with delta (0, 0)
Screenshot: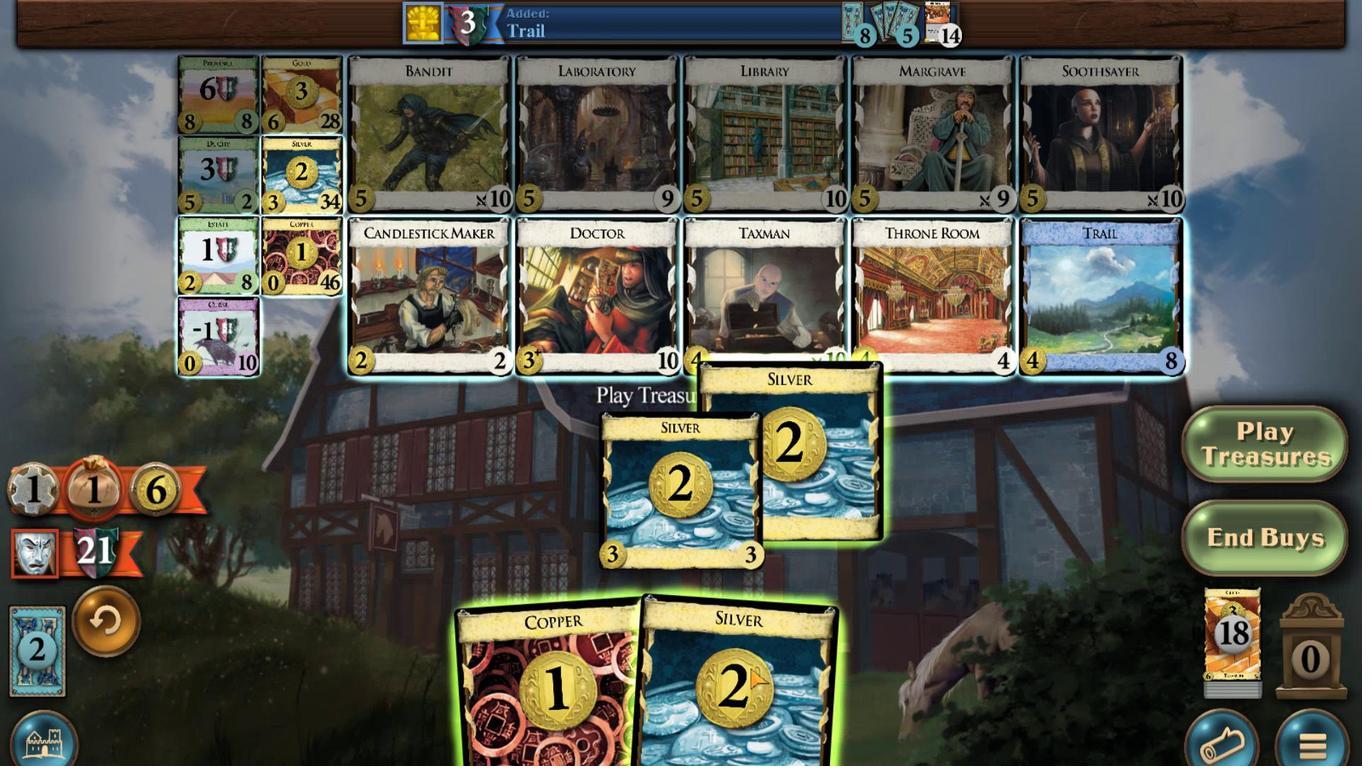 
Action: Mouse moved to (808, 487)
Screenshot: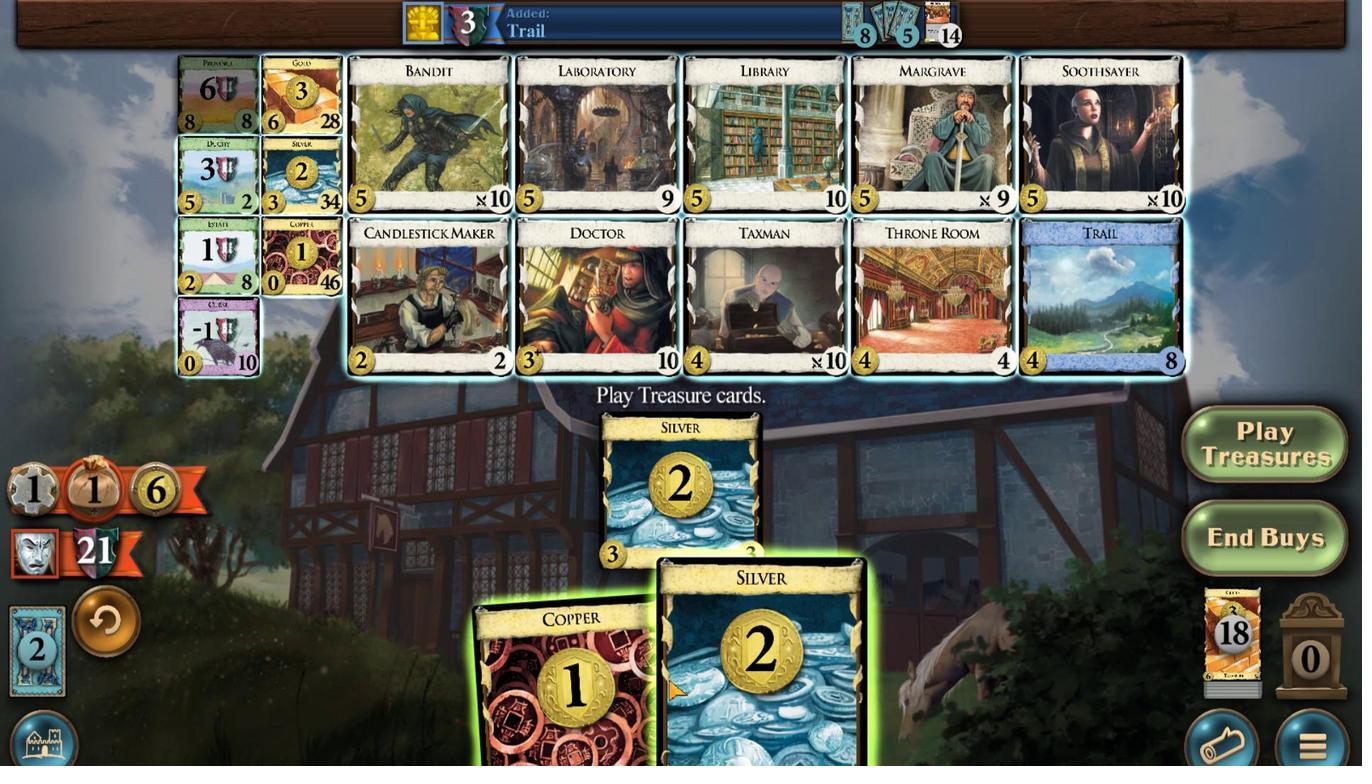 
Action: Mouse scrolled (808, 487) with delta (0, 0)
Screenshot: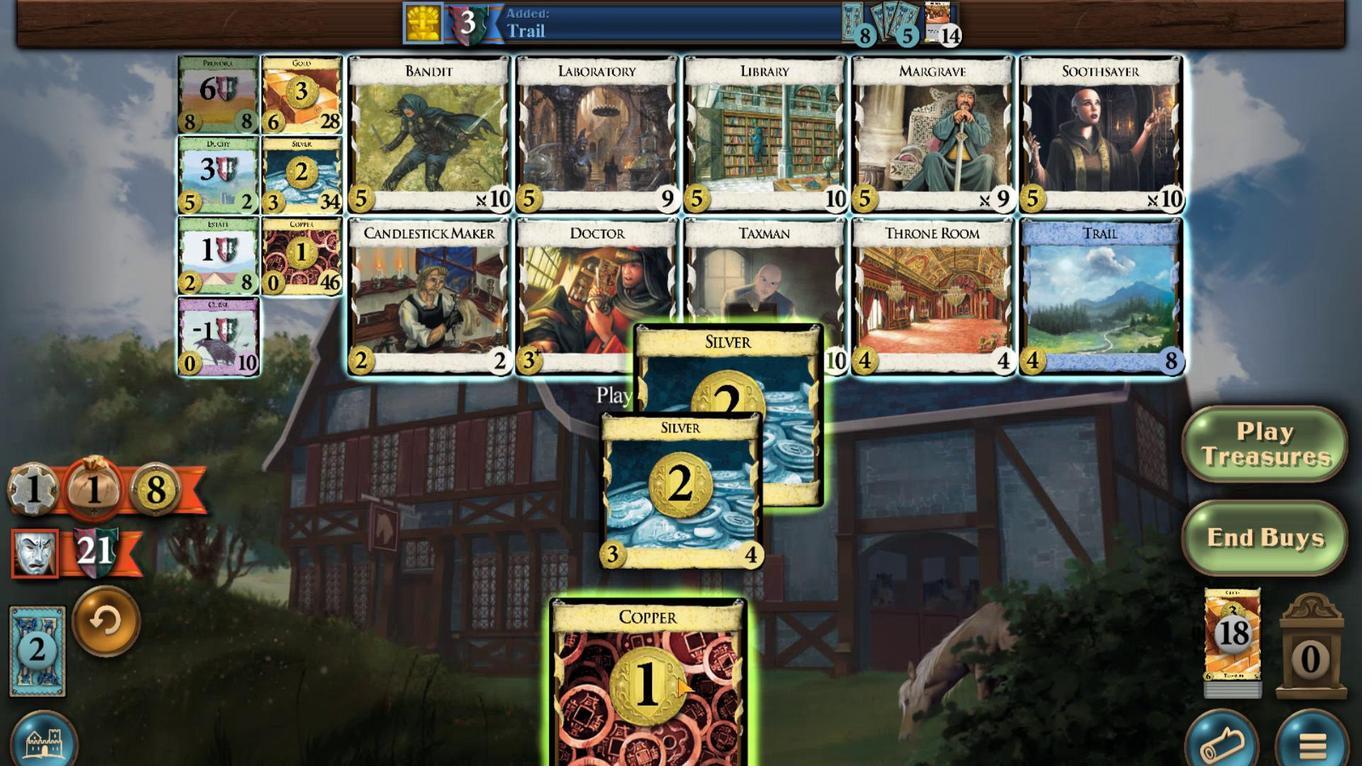 
Action: Mouse moved to (642, 528)
Screenshot: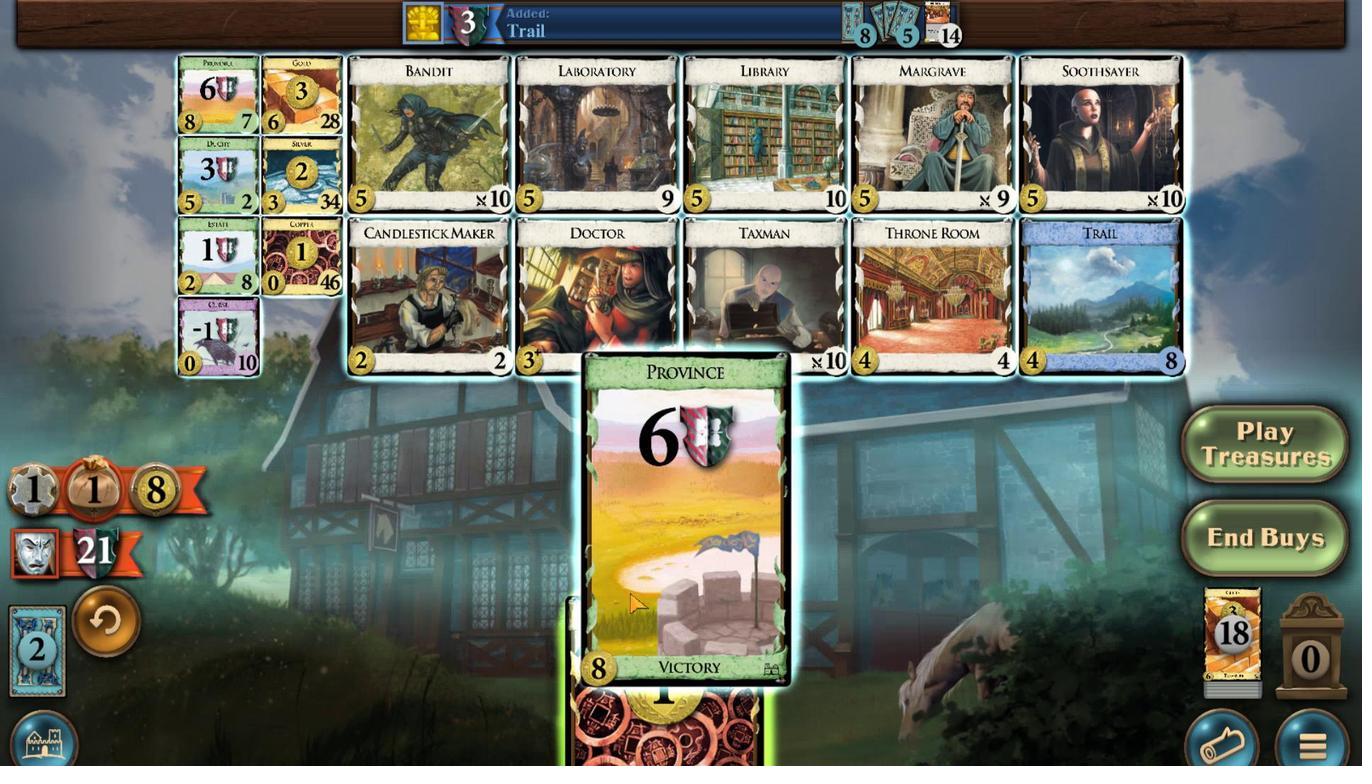 
Action: Mouse pressed left at (642, 528)
Screenshot: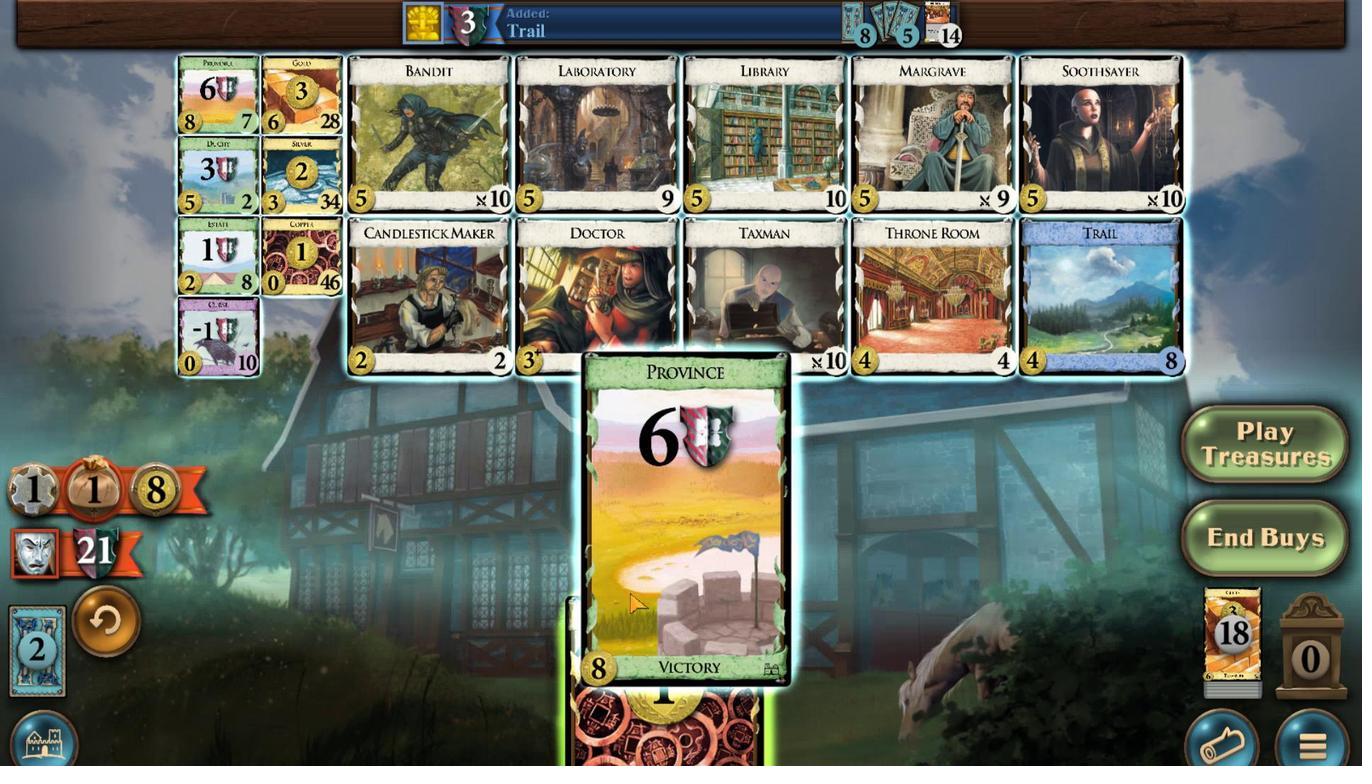 
Action: Mouse moved to (731, 488)
Screenshot: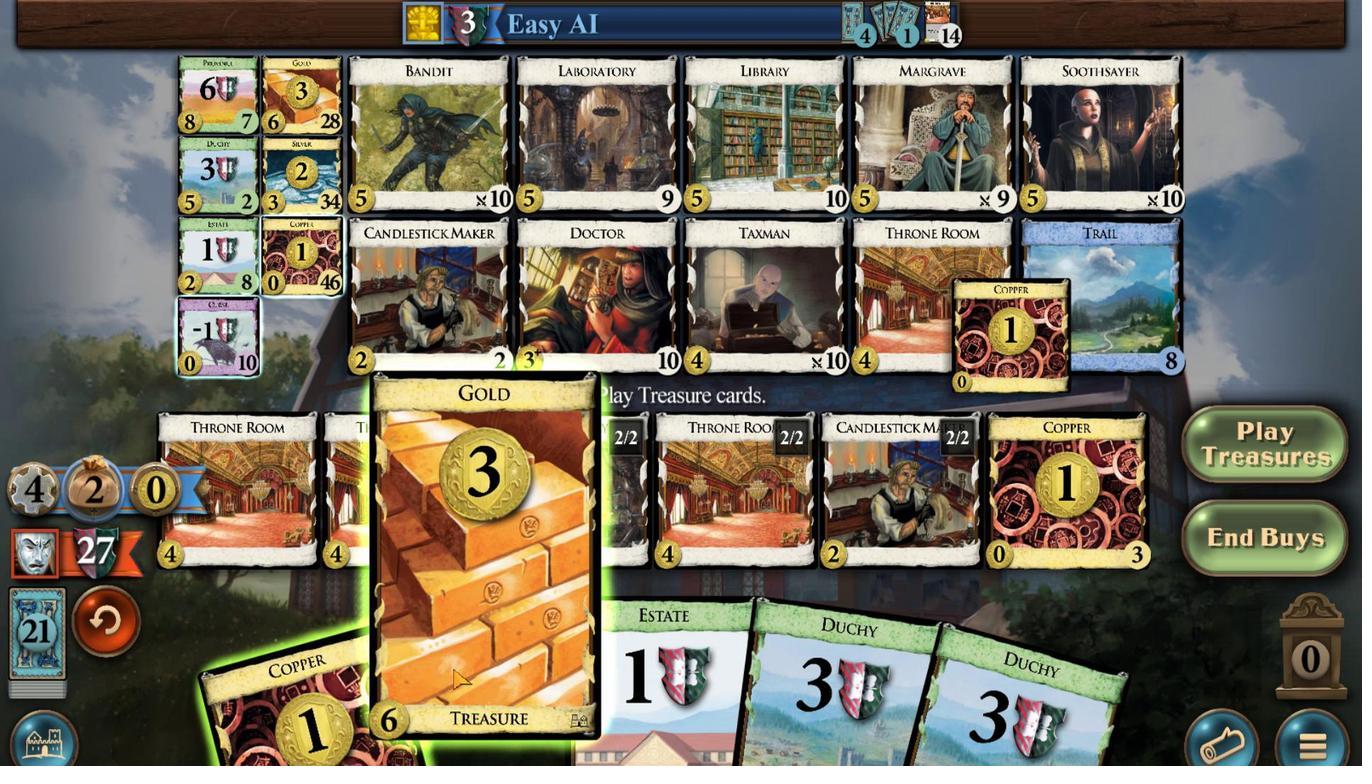 
Action: Mouse scrolled (731, 488) with delta (0, 0)
Screenshot: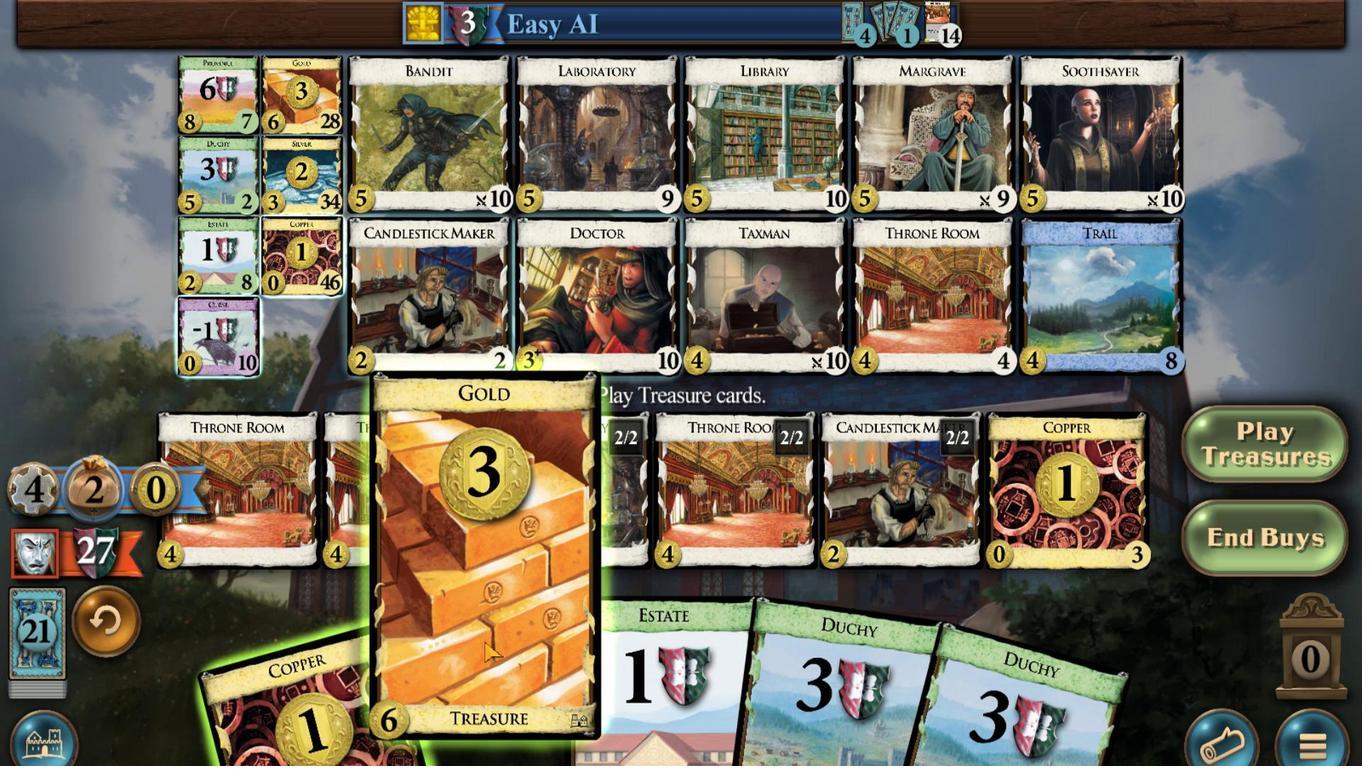 
Action: Mouse moved to (716, 486)
Screenshot: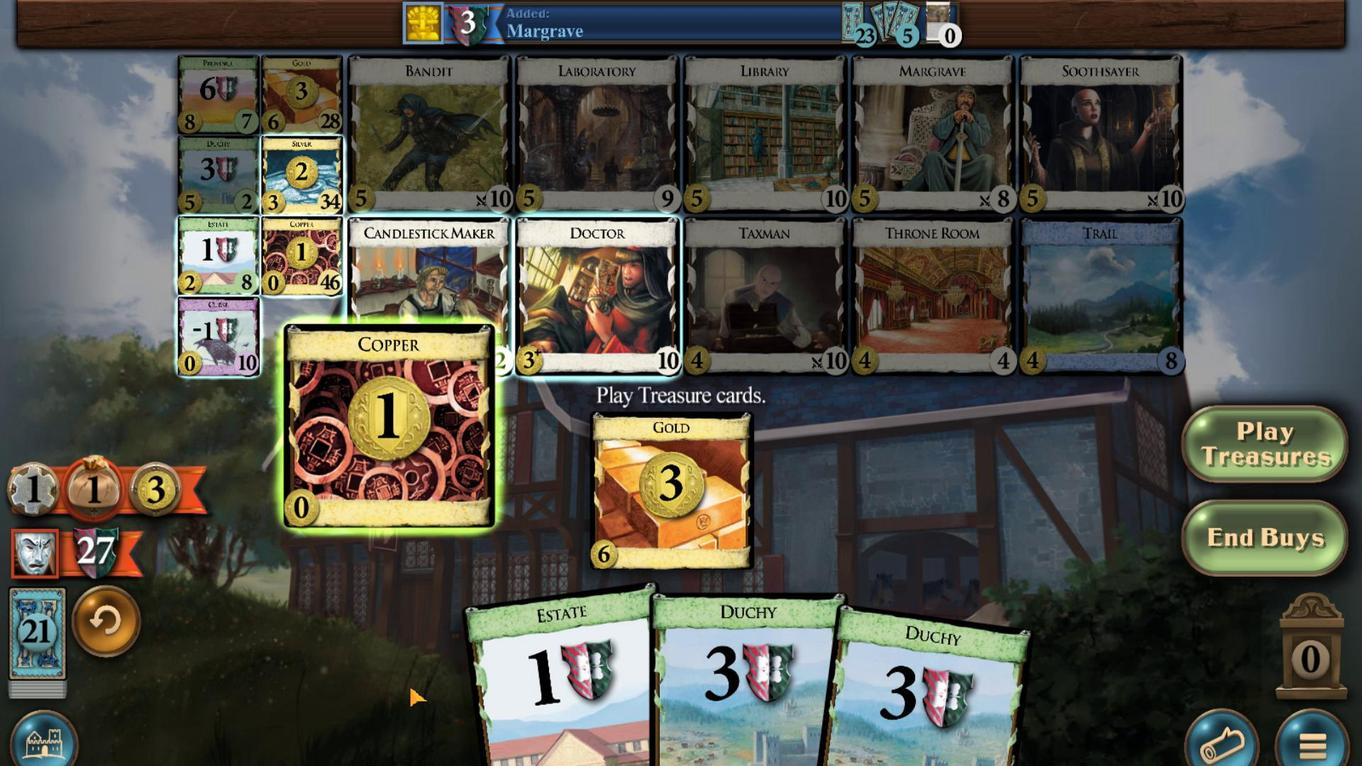 
Action: Mouse scrolled (716, 486) with delta (0, 0)
Screenshot: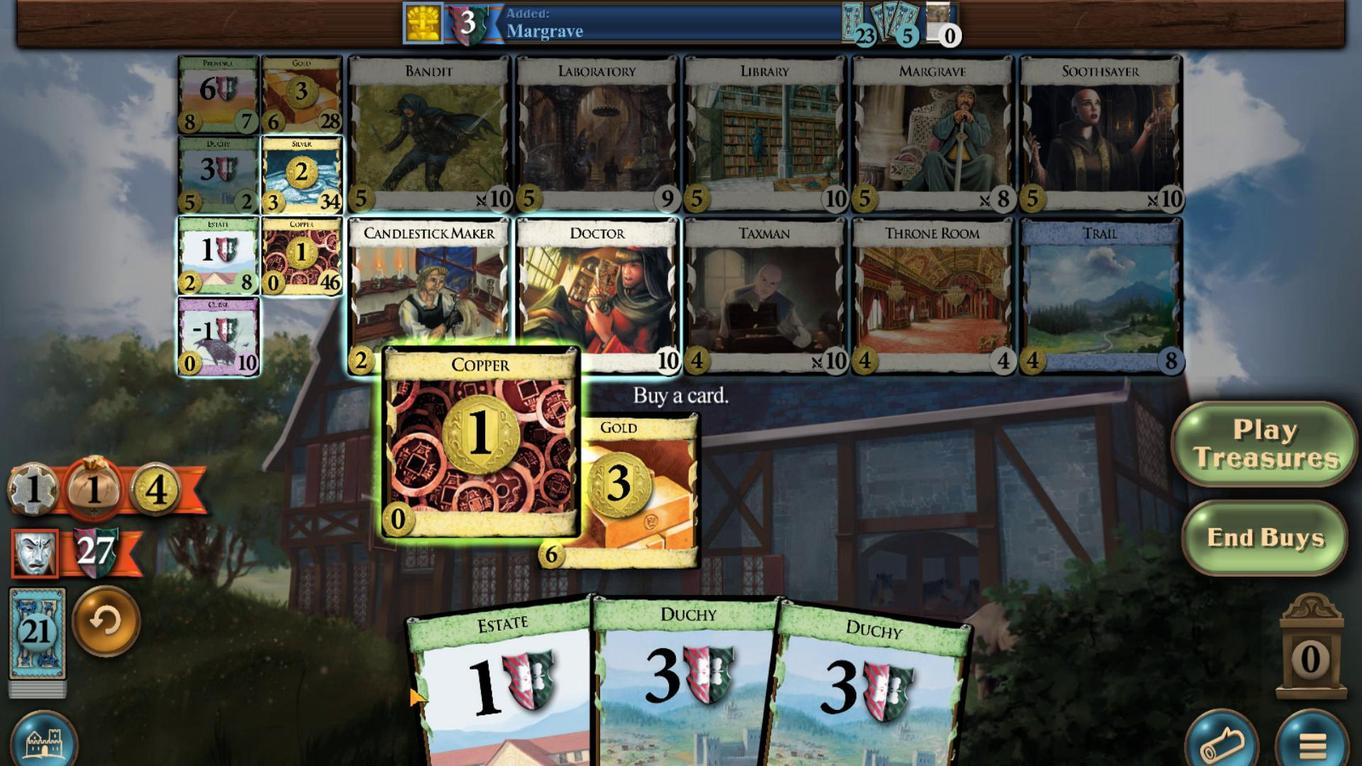 
Action: Mouse moved to (674, 522)
Screenshot: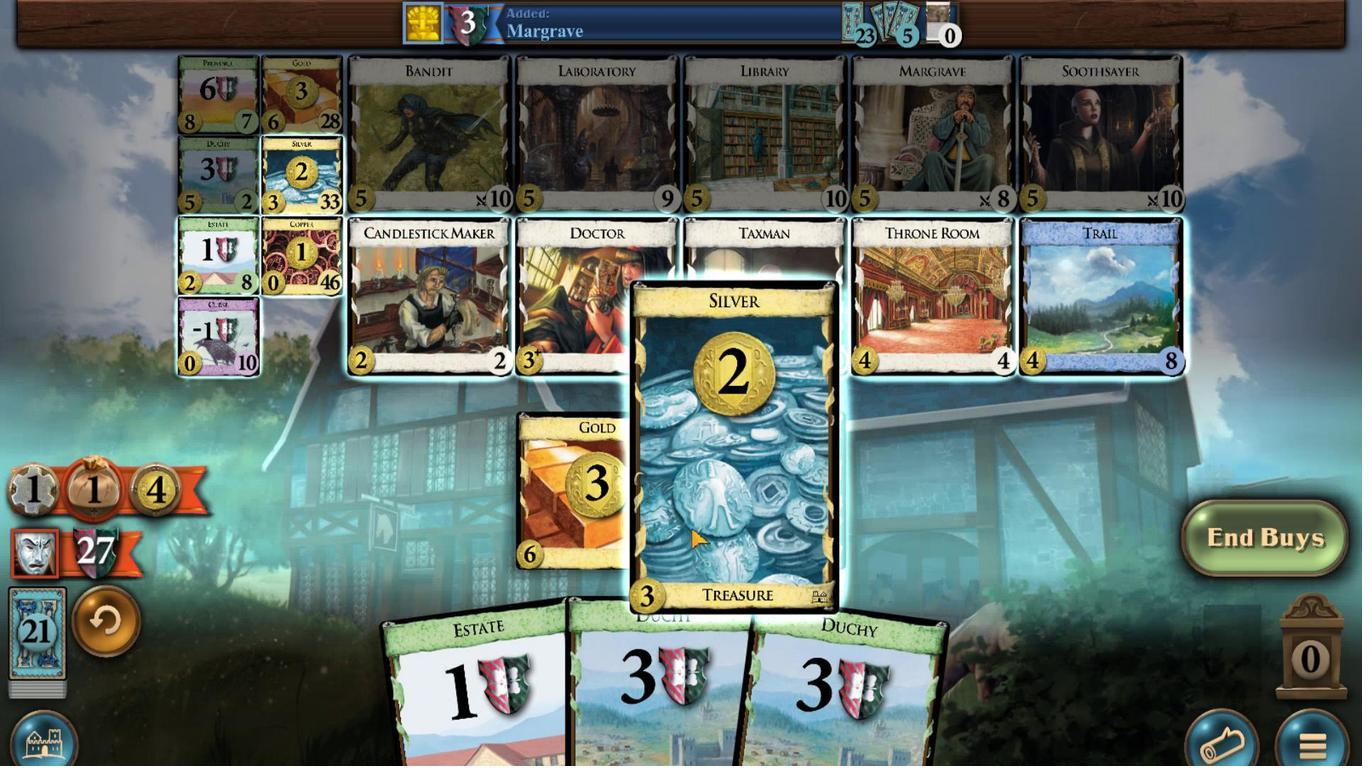 
Action: Mouse pressed left at (674, 522)
Screenshot: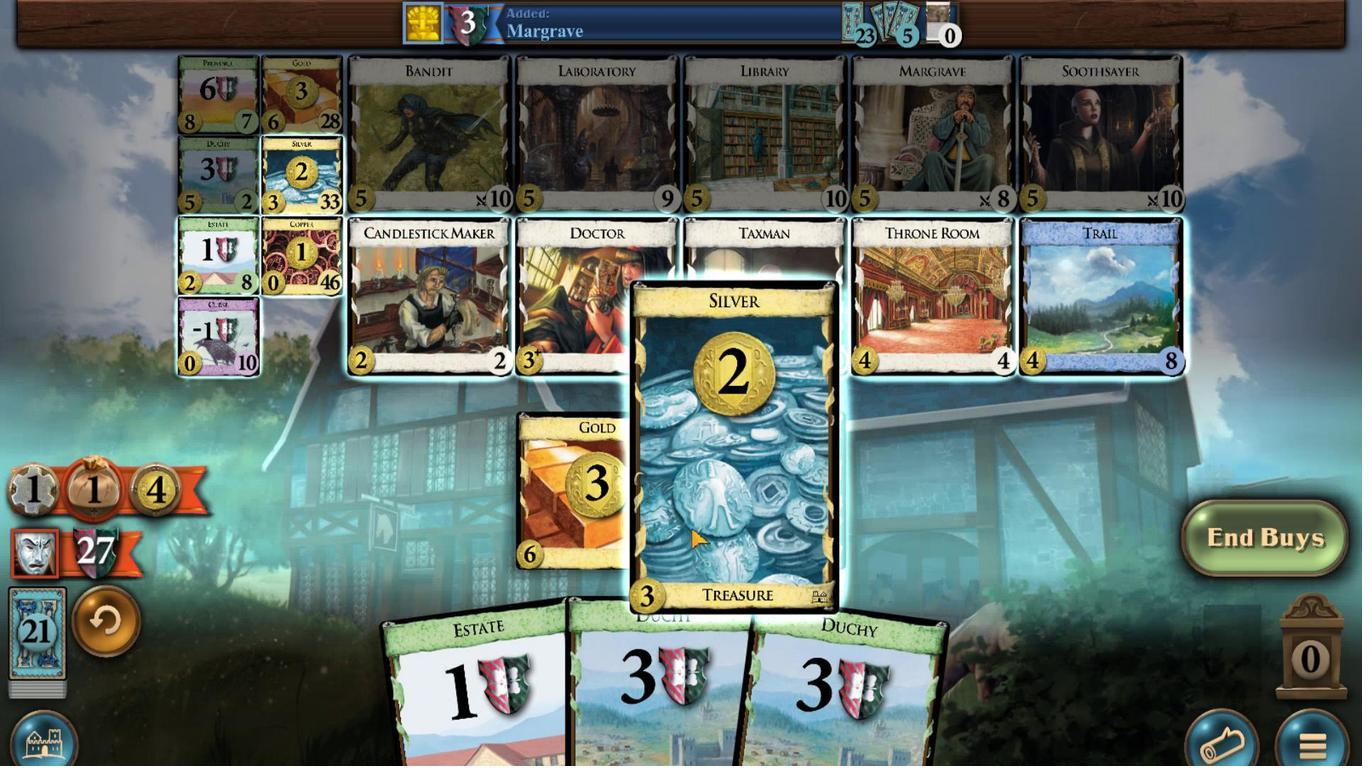 
Action: Mouse moved to (856, 488)
Screenshot: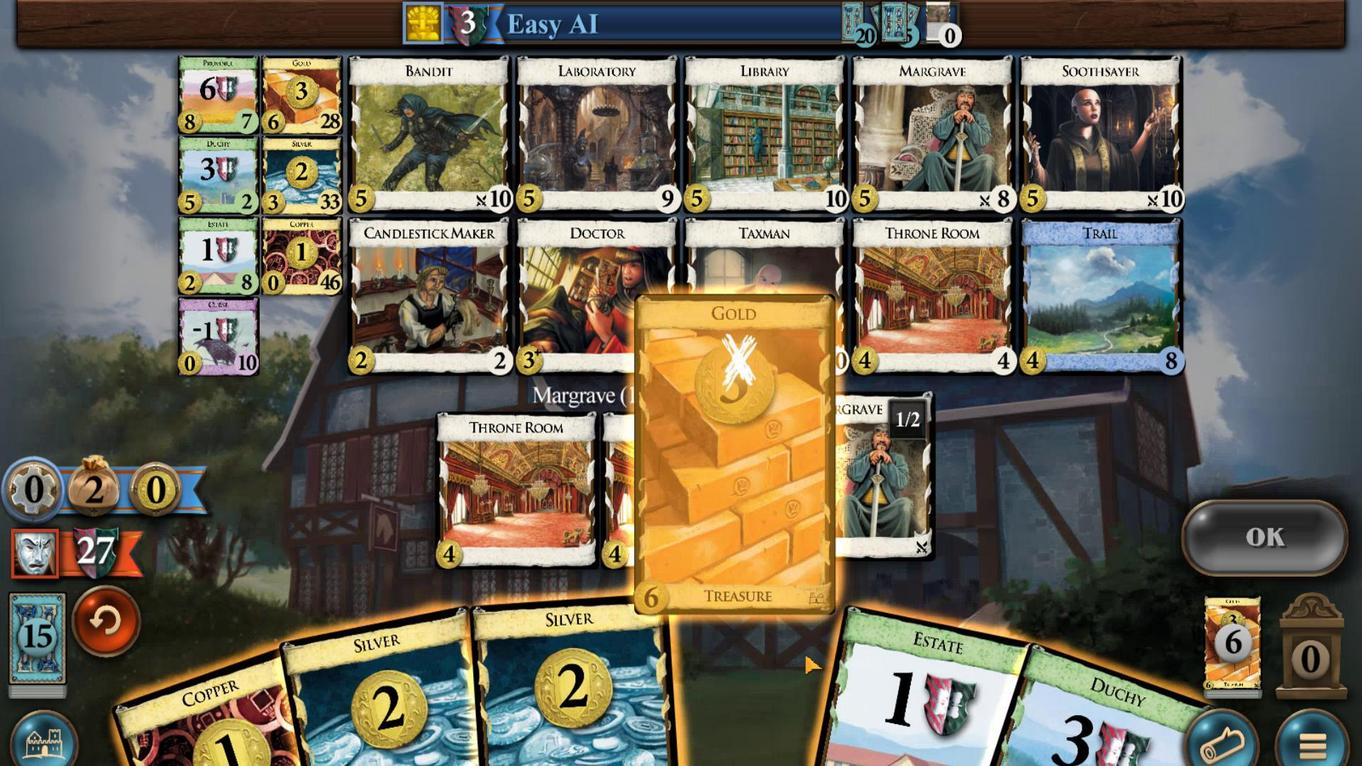 
Action: Mouse scrolled (856, 488) with delta (0, 0)
Screenshot: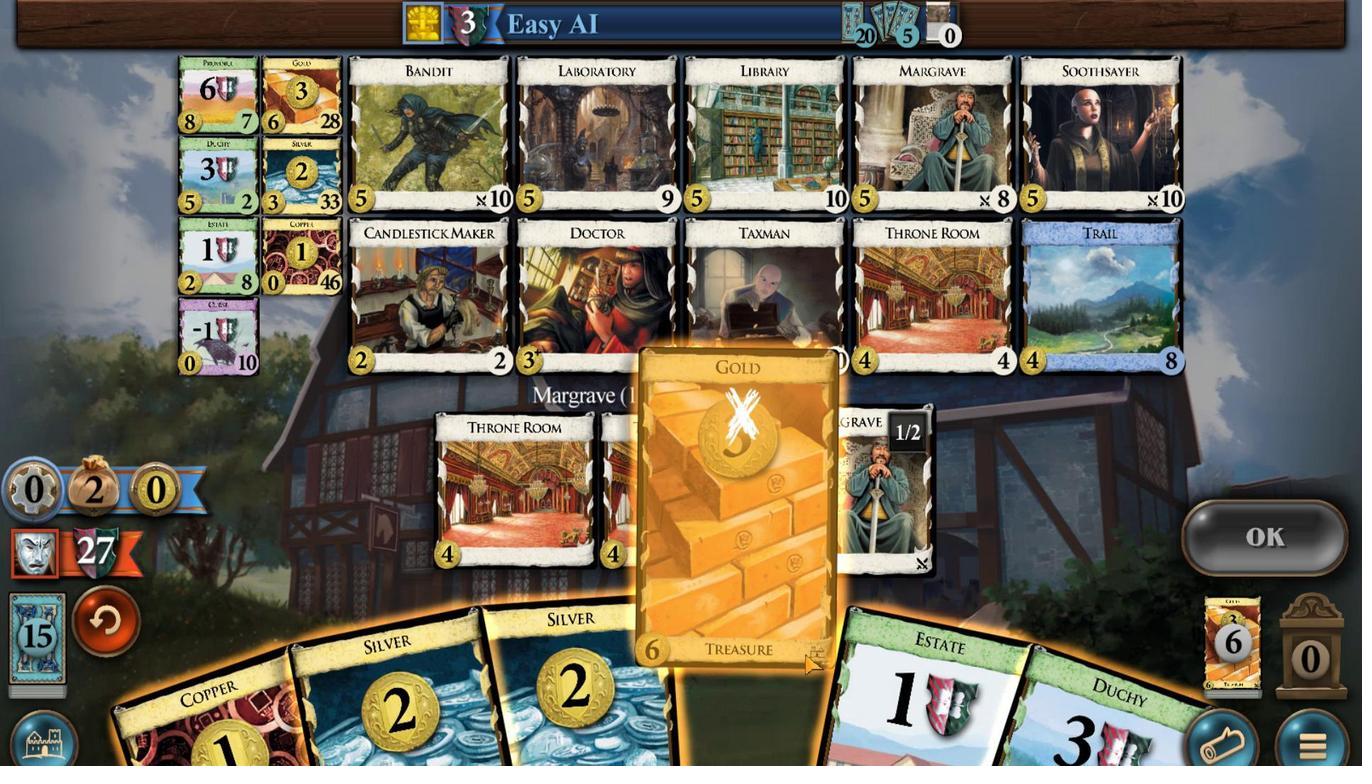 
Action: Mouse moved to (855, 488)
Screenshot: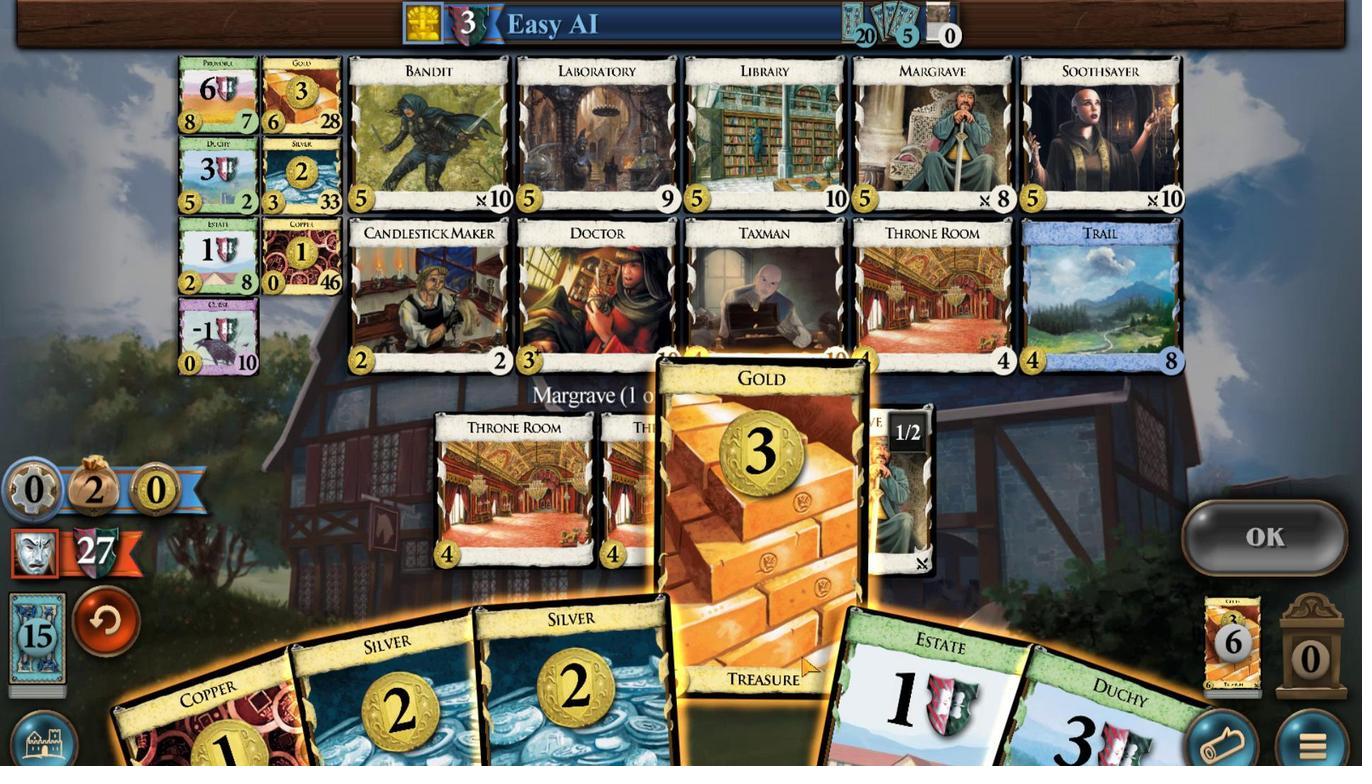 
Action: Mouse scrolled (855, 488) with delta (0, 0)
Screenshot: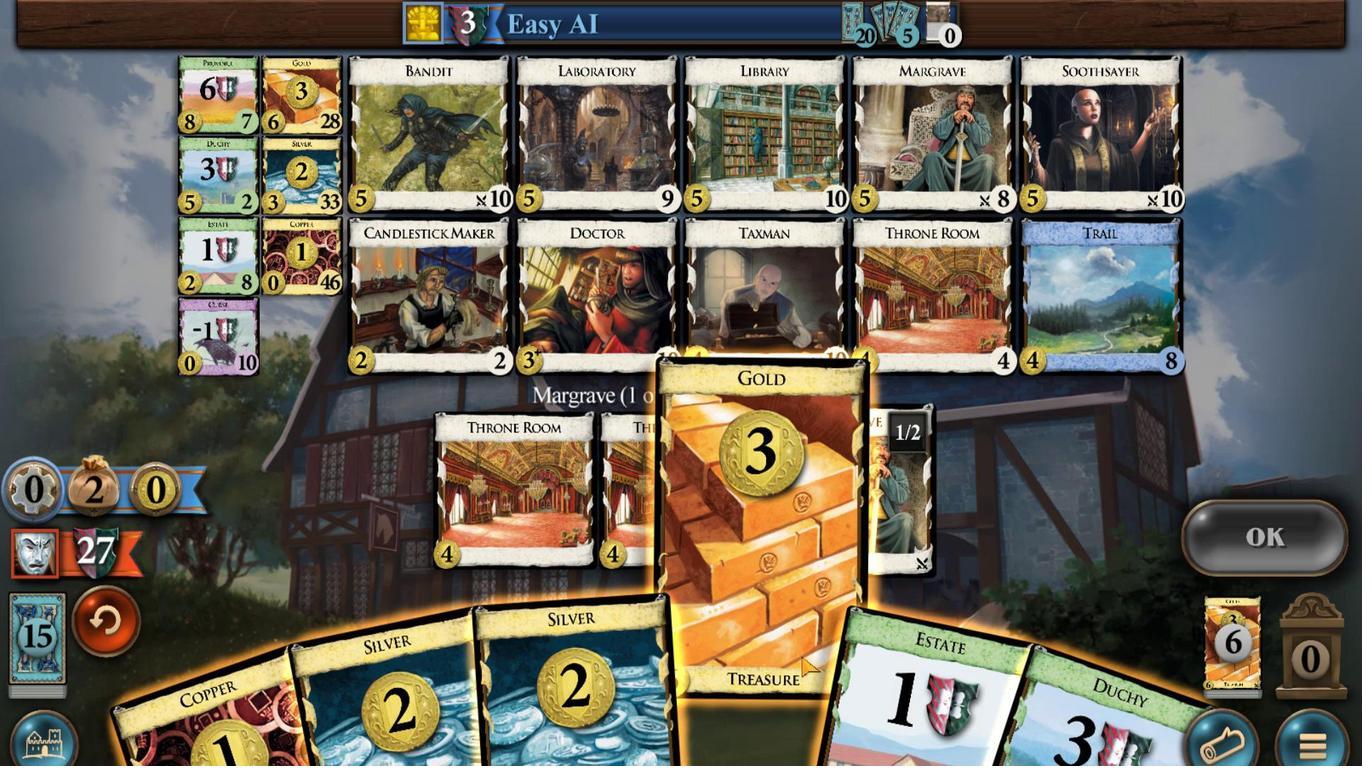 
Action: Mouse moved to (901, 488)
Screenshot: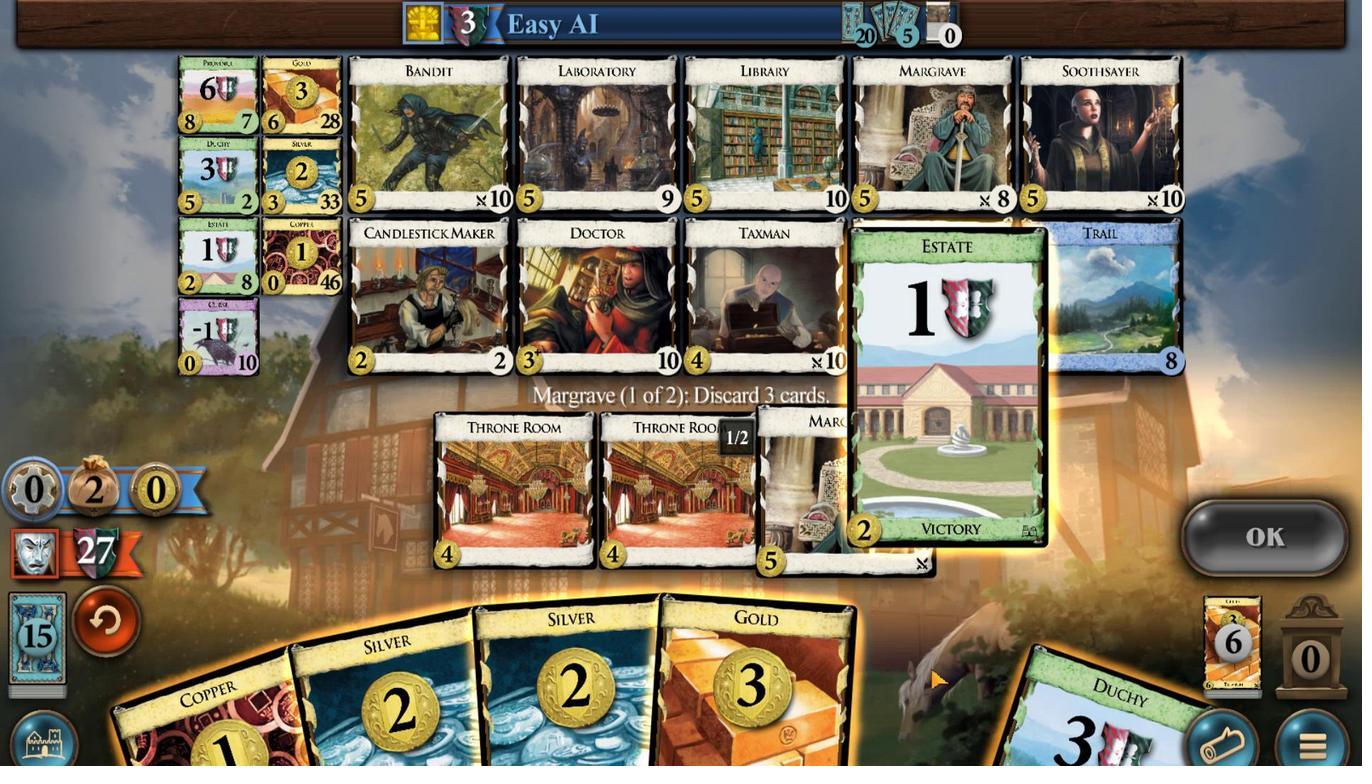 
Action: Mouse scrolled (901, 488) with delta (0, 0)
Screenshot: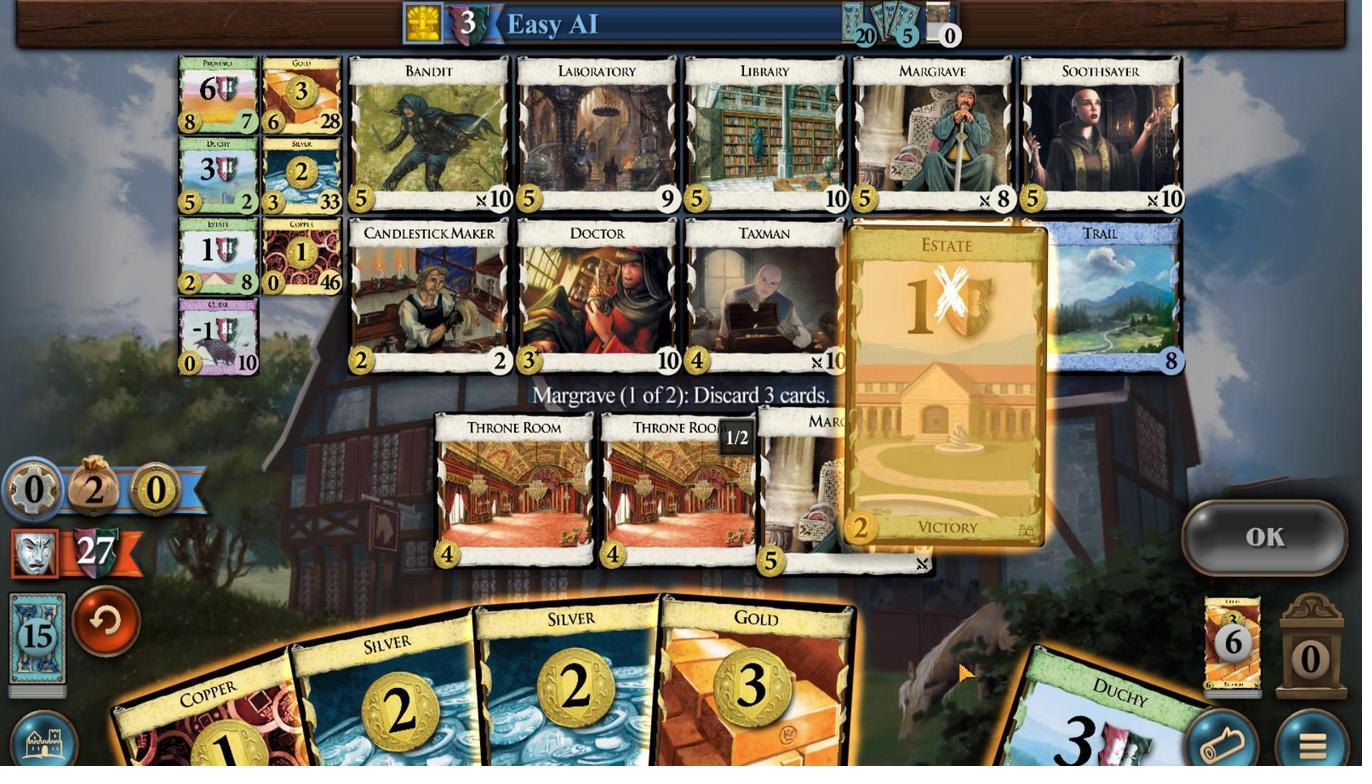 
Action: Mouse scrolled (901, 488) with delta (0, 0)
Screenshot: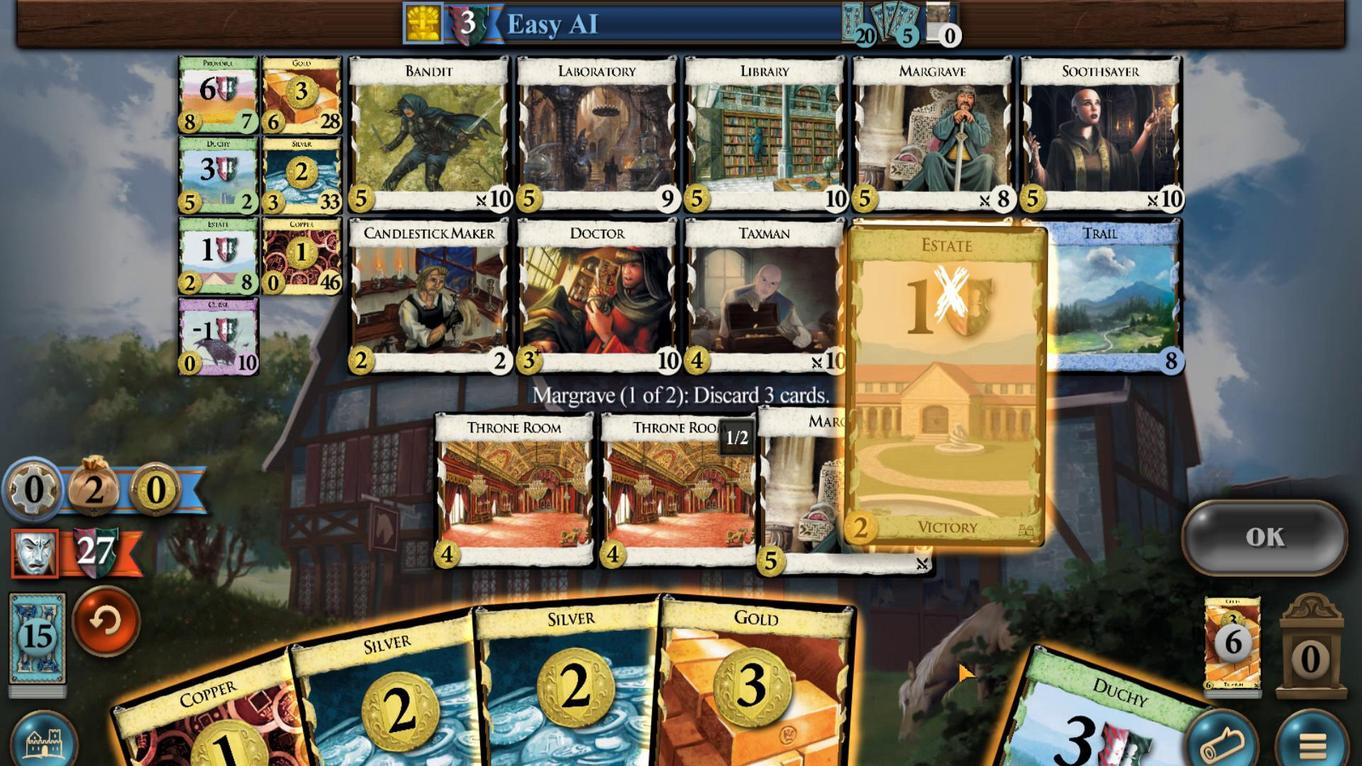 
Action: Mouse moved to (938, 486)
Screenshot: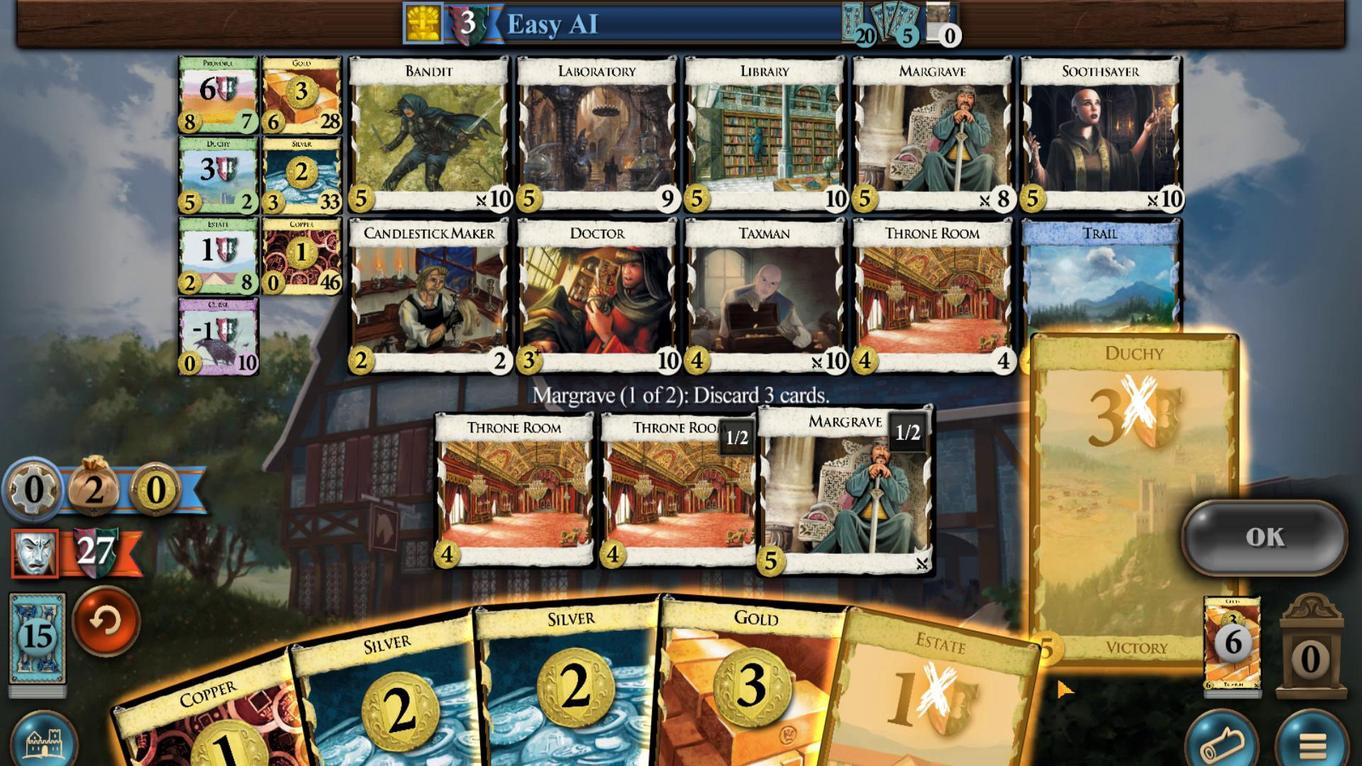 
Action: Mouse scrolled (938, 486) with delta (0, 0)
Screenshot: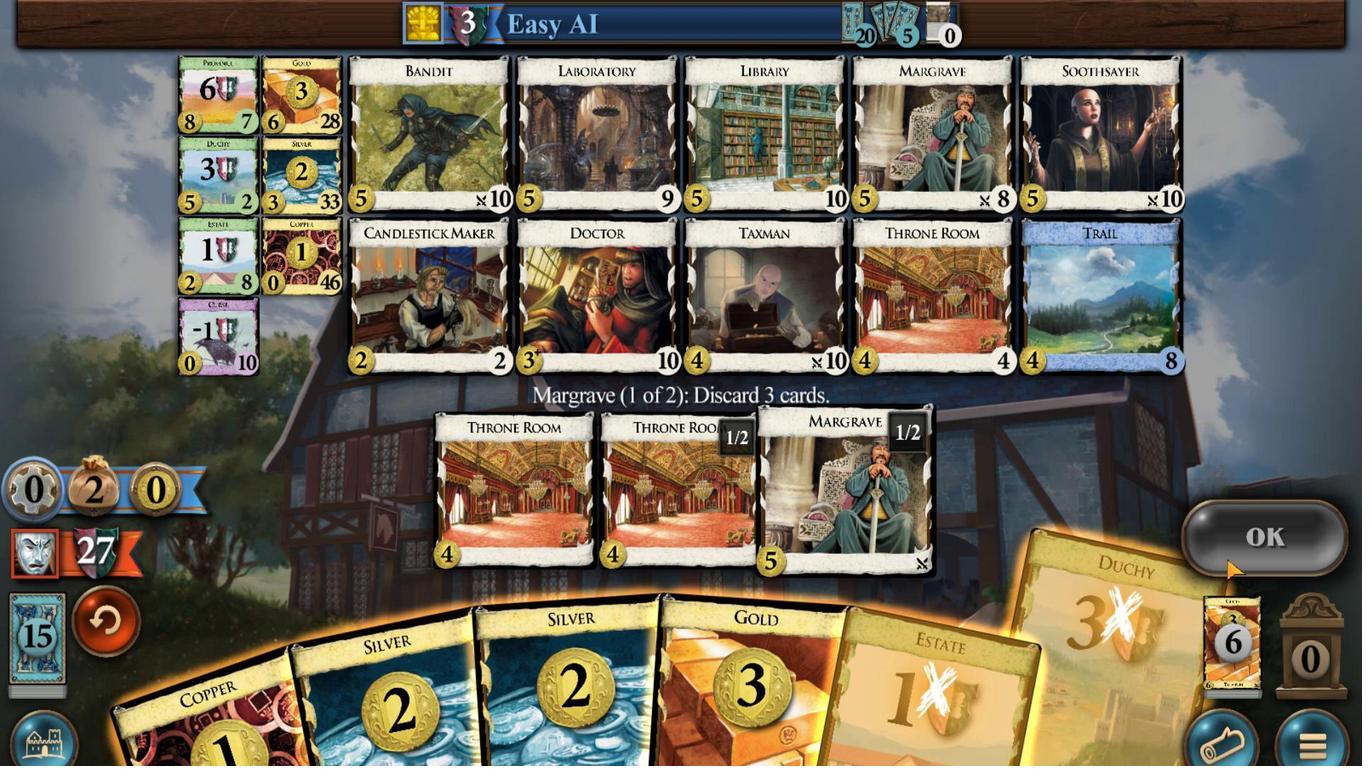 
Action: Mouse moved to (659, 483)
Screenshot: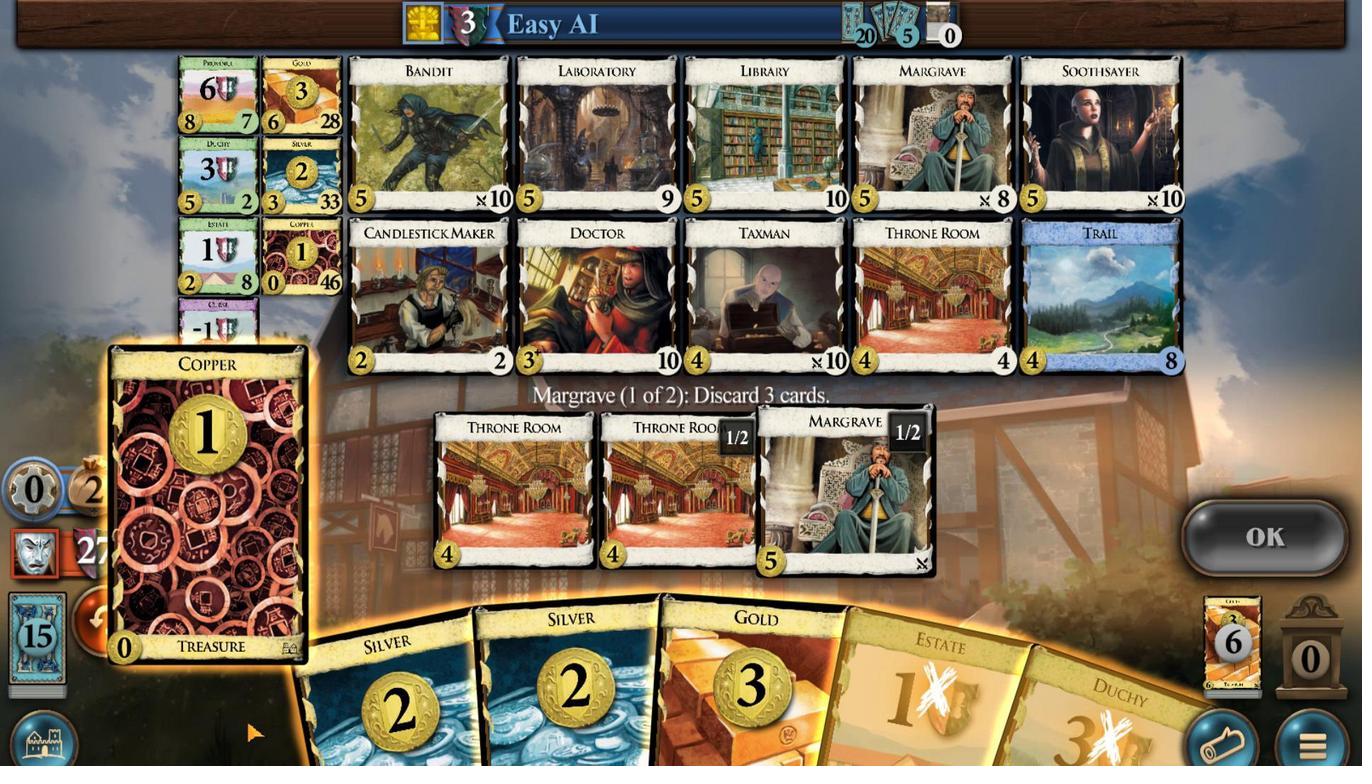 
Action: Mouse scrolled (659, 484) with delta (0, 0)
Screenshot: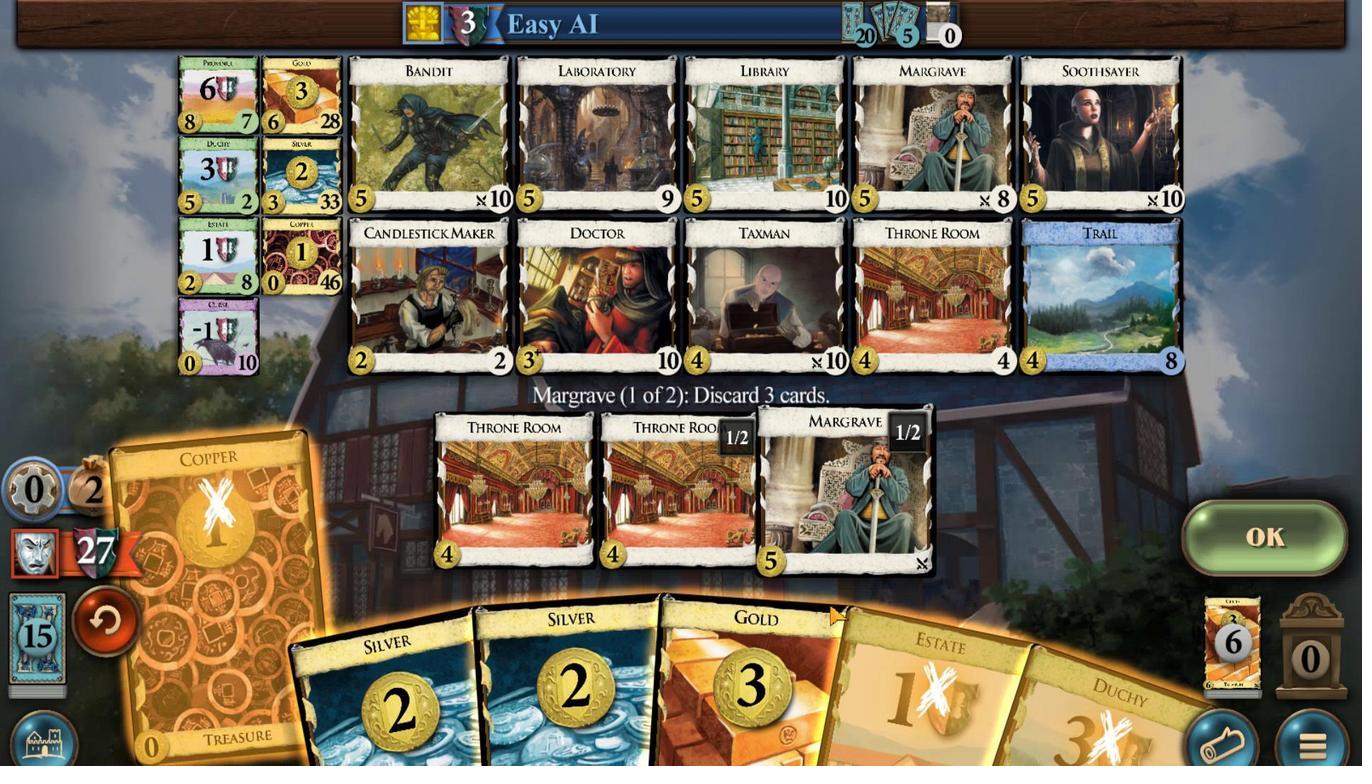 
Action: Mouse scrolled (659, 484) with delta (0, 0)
Screenshot: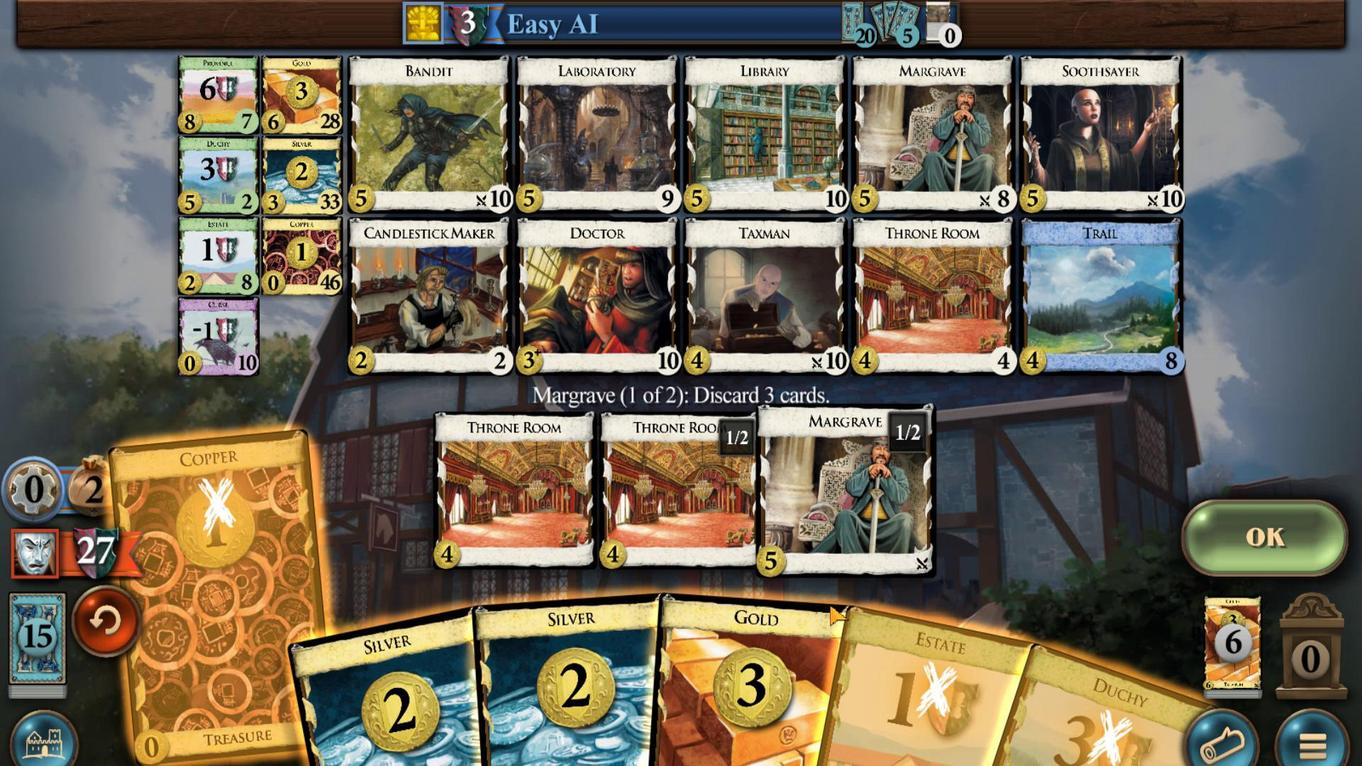 
Action: Mouse moved to (1036, 496)
Screenshot: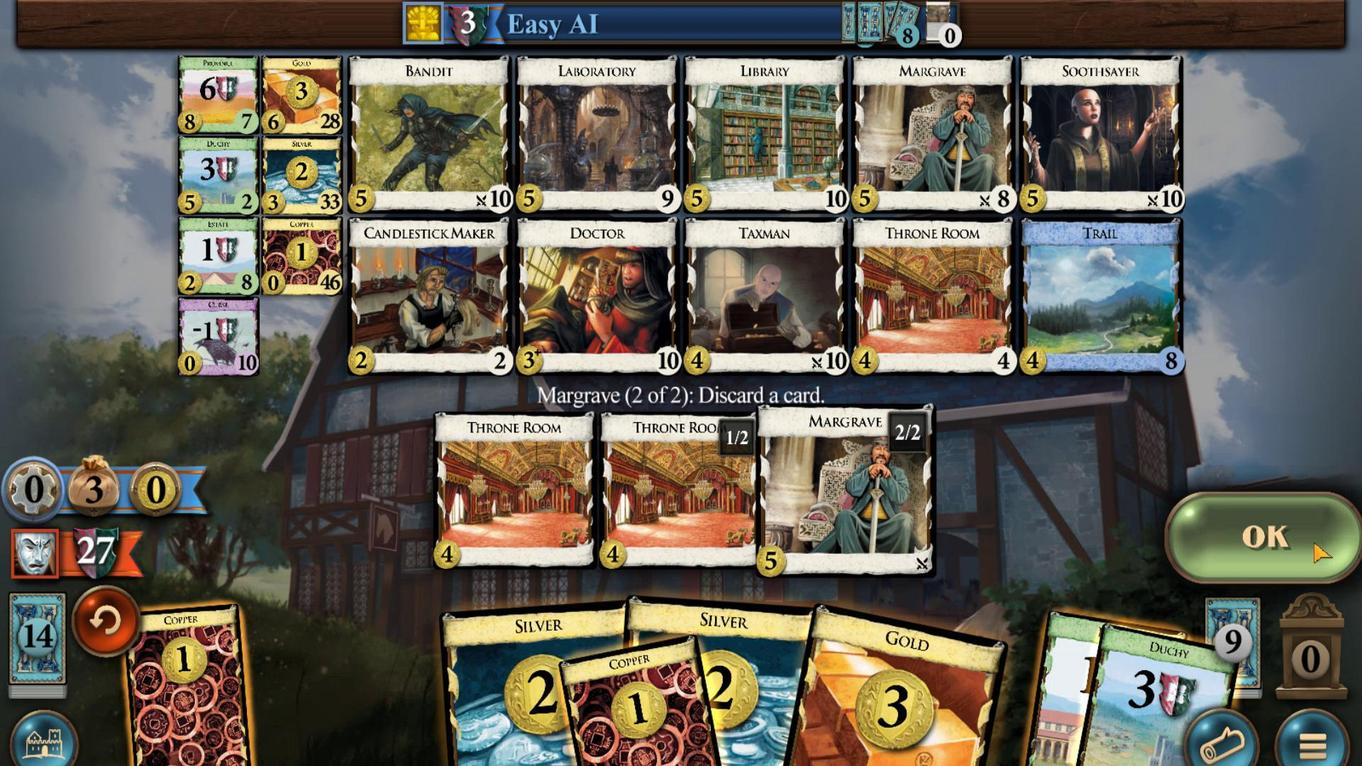 
Action: Mouse pressed left at (1036, 496)
Screenshot: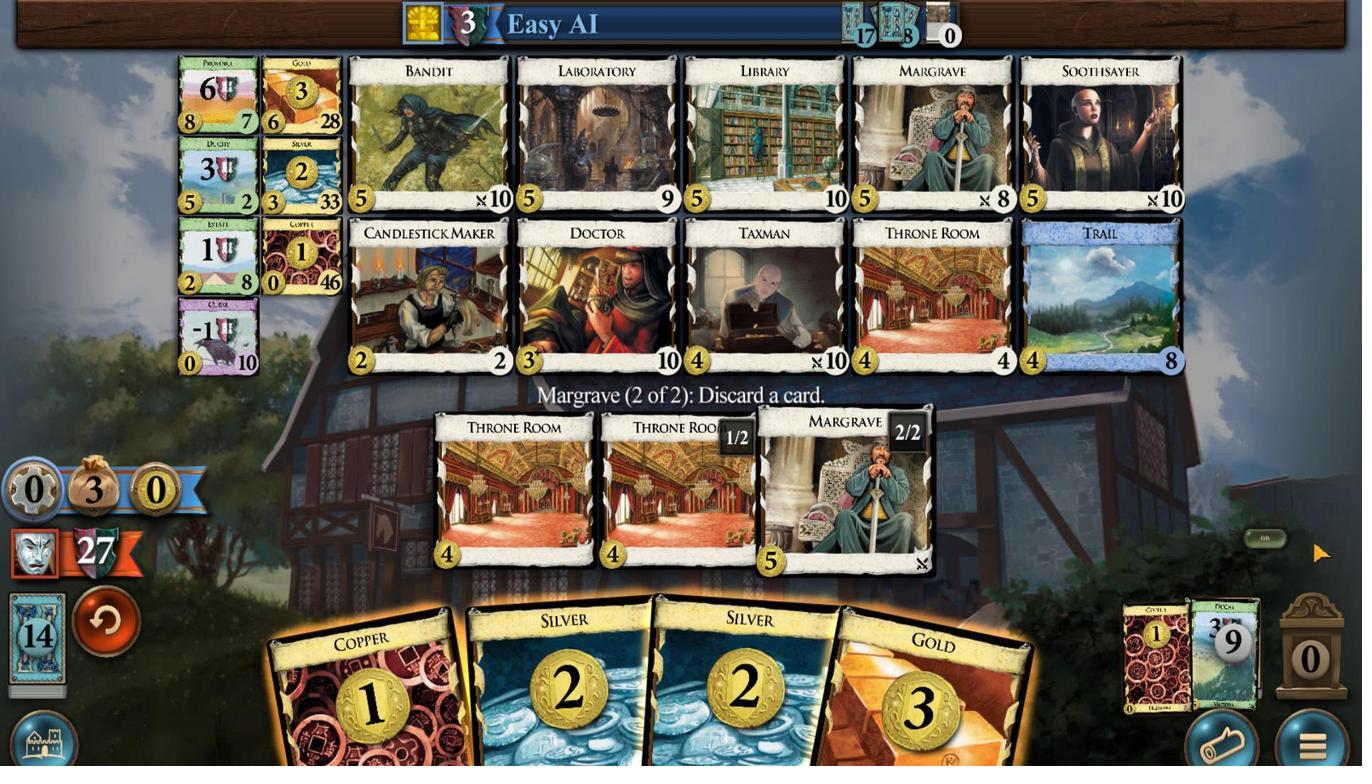 
Action: Mouse moved to (703, 486)
Screenshot: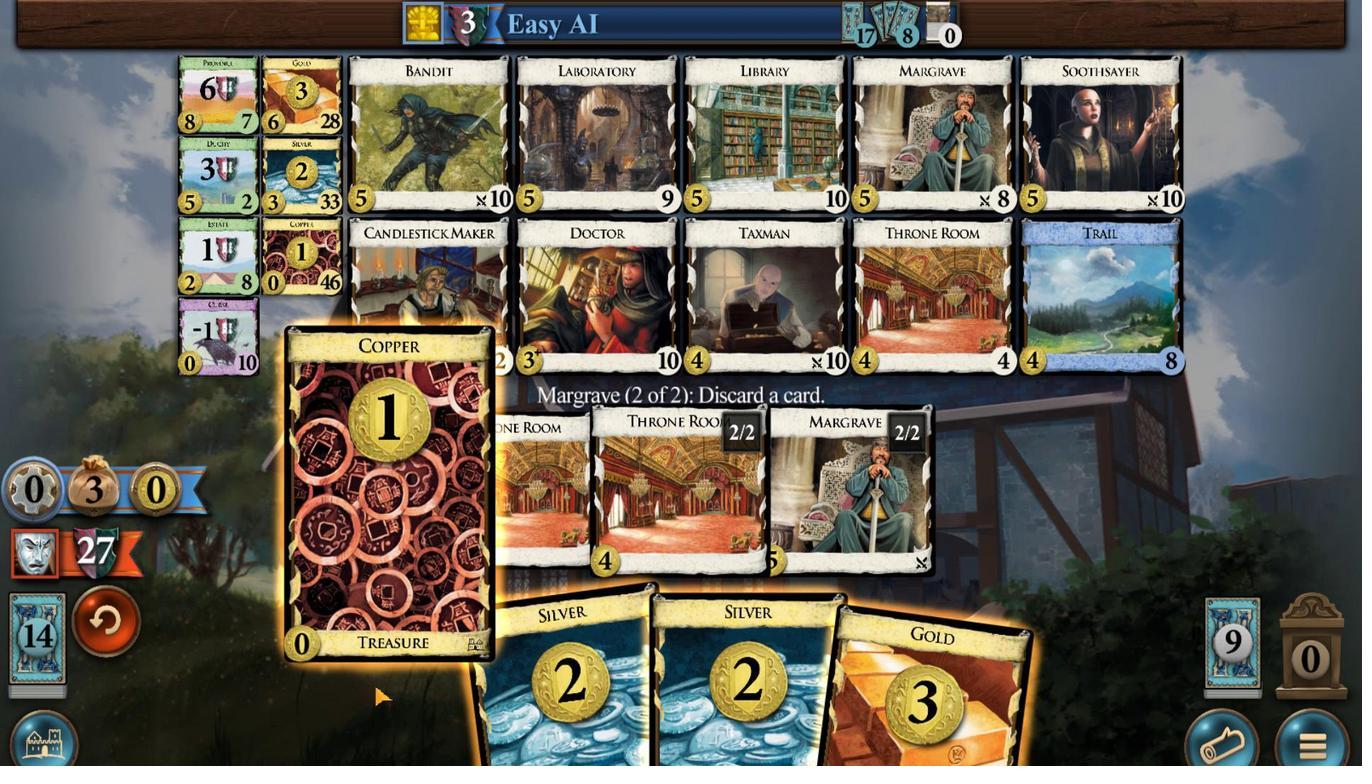 
Action: Mouse scrolled (703, 486) with delta (0, 0)
Screenshot: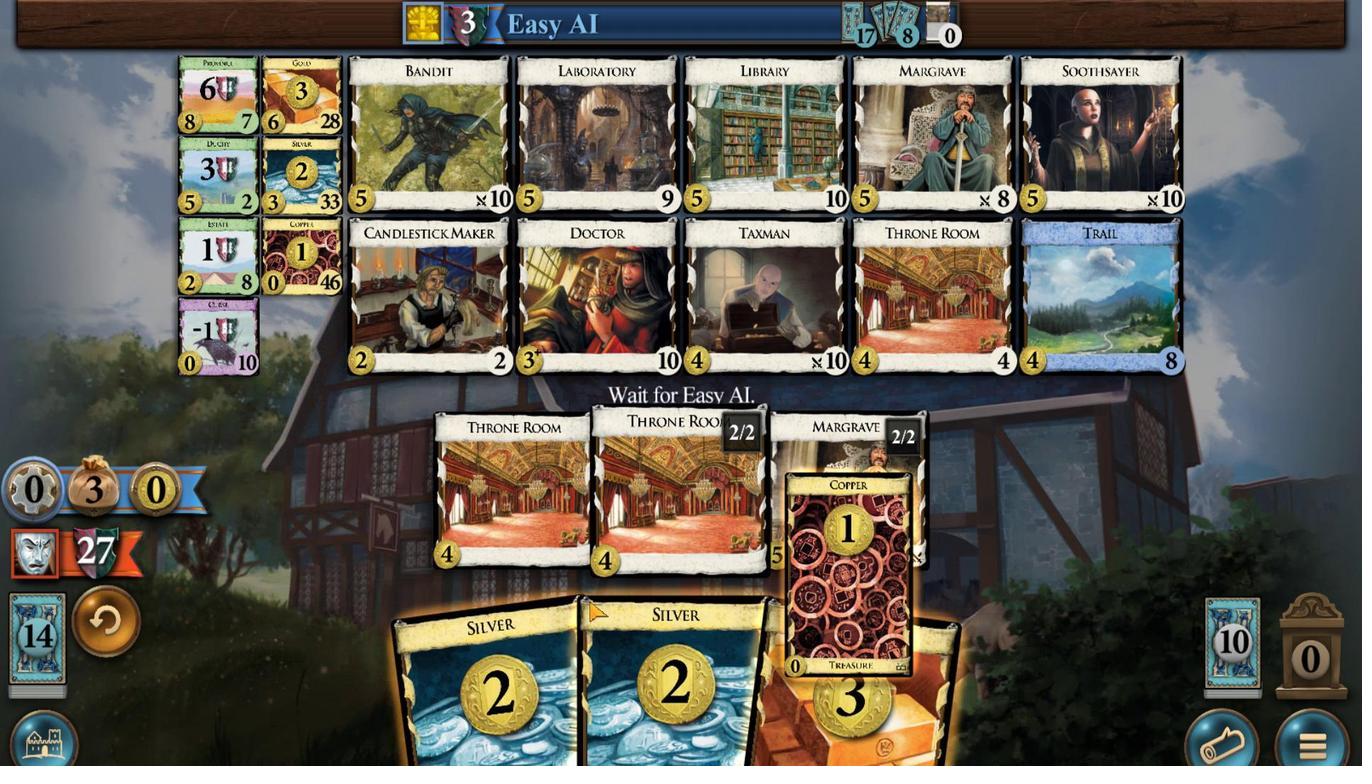 
Action: Mouse moved to (740, 486)
Screenshot: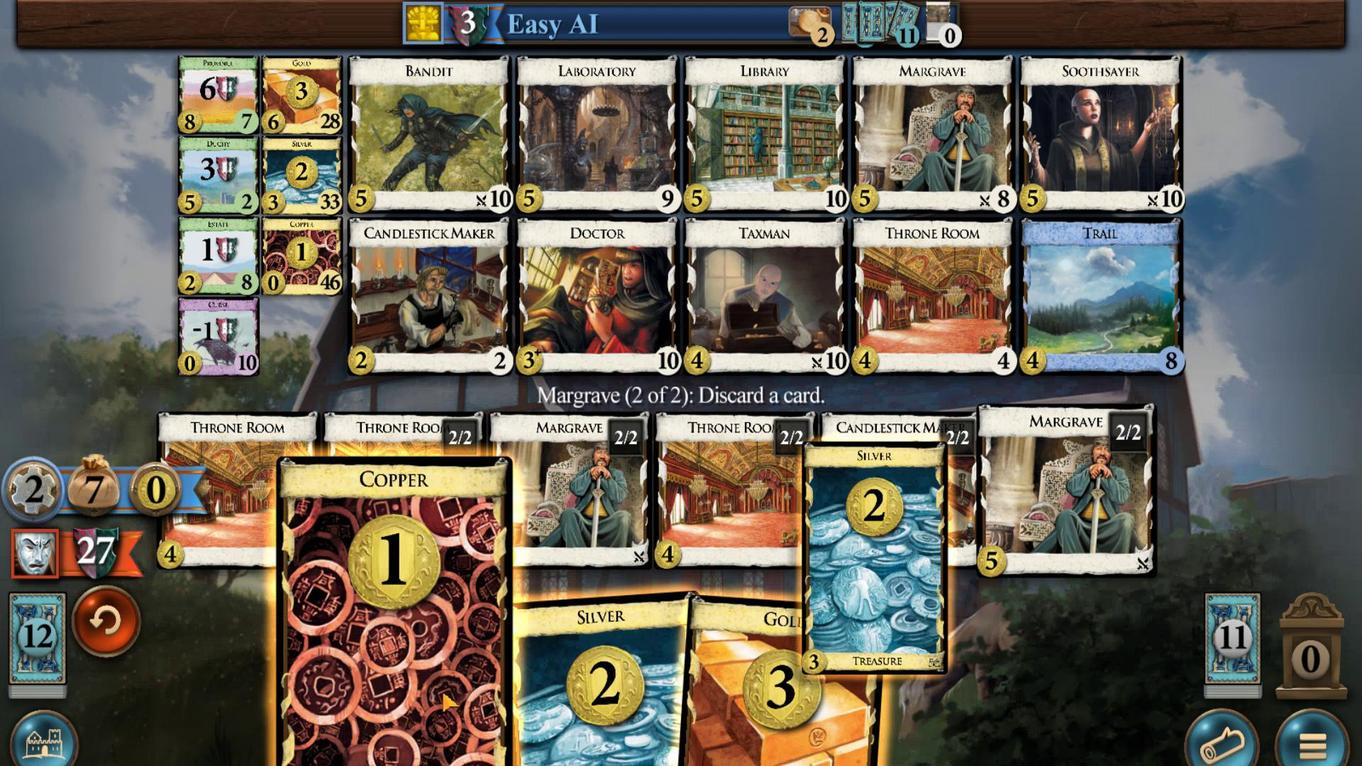 
Action: Mouse scrolled (740, 486) with delta (0, 0)
Screenshot: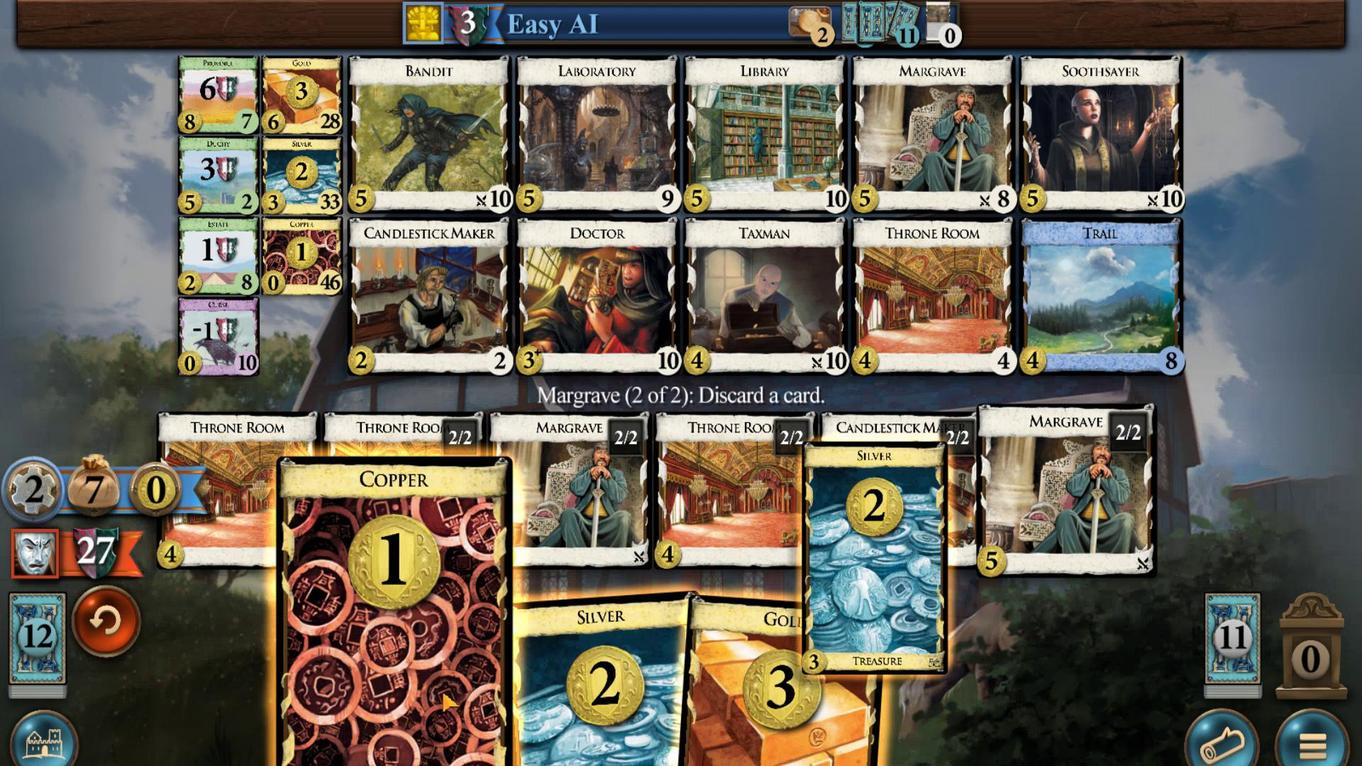 
Action: Mouse moved to (728, 486)
Screenshot: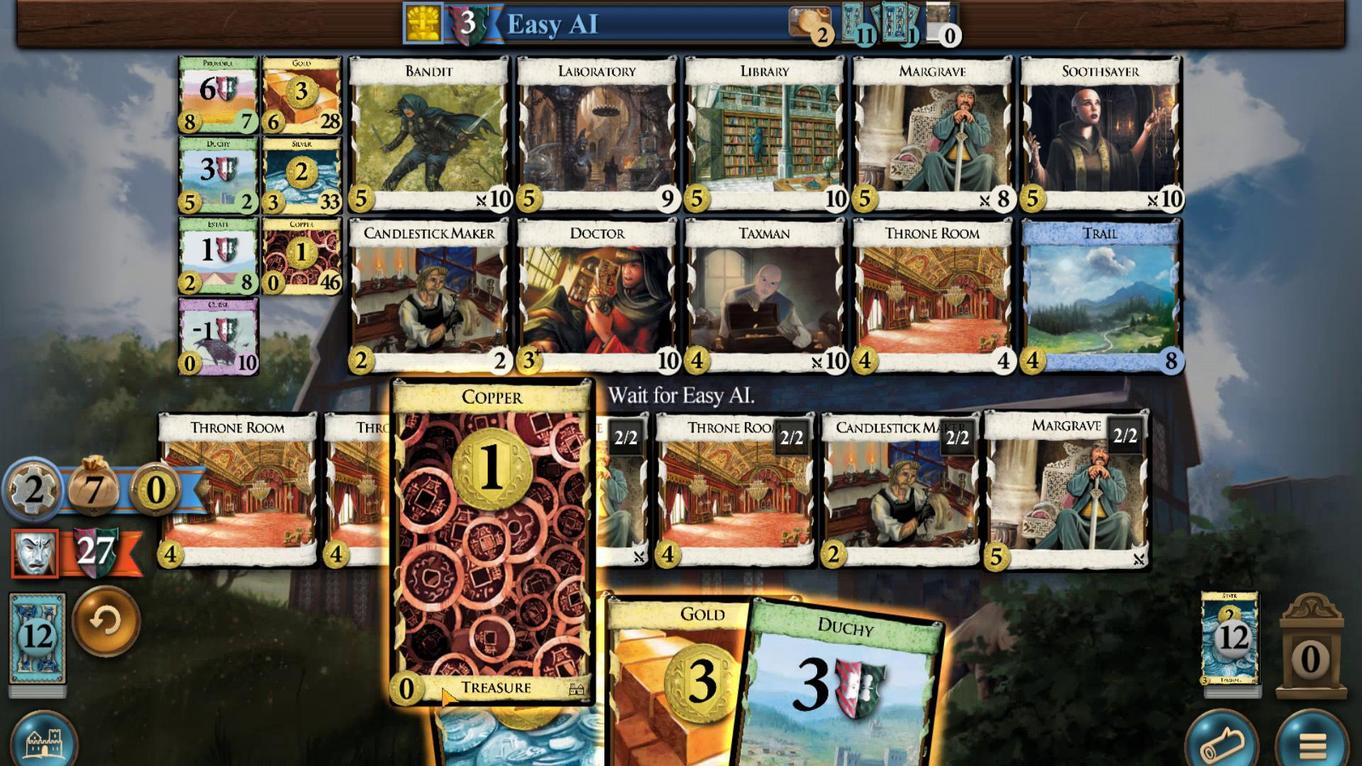 
Action: Mouse scrolled (728, 486) with delta (0, 0)
Screenshot: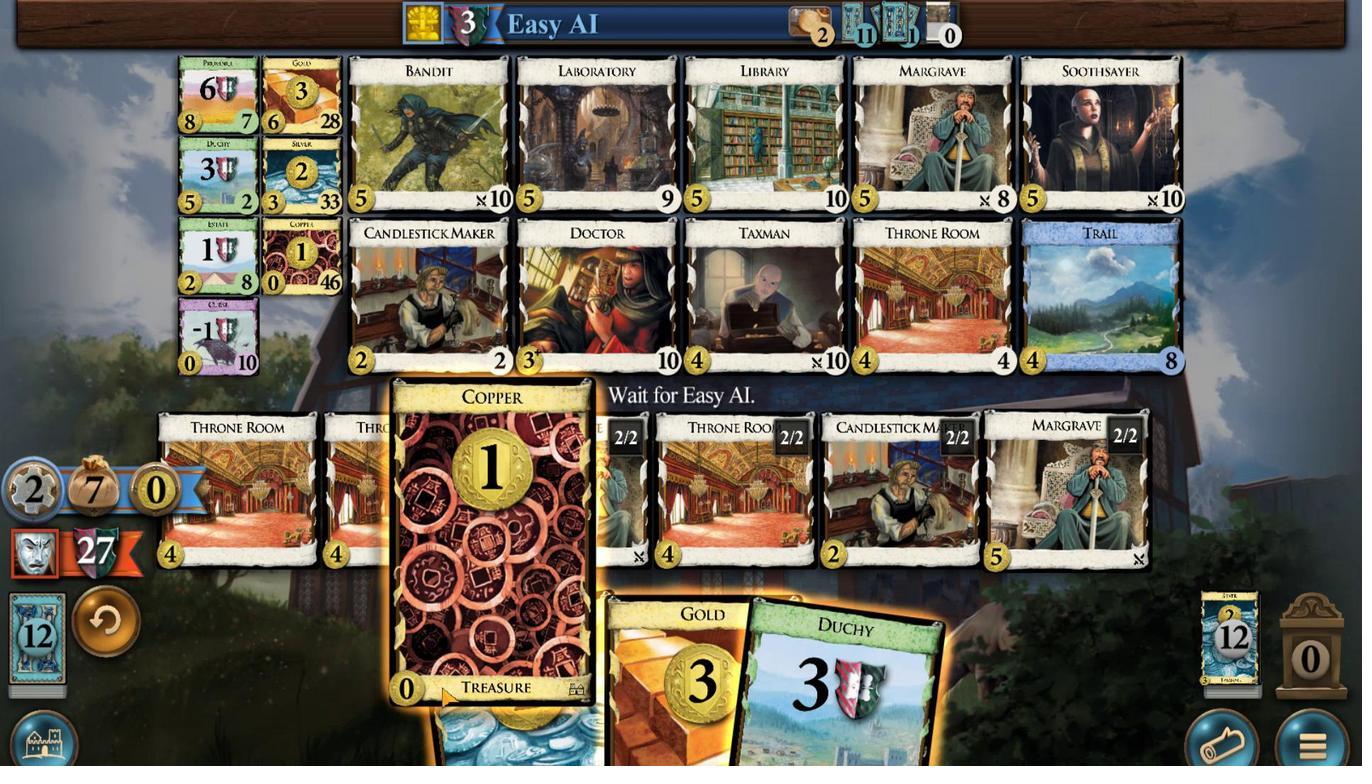 
Action: Mouse moved to (813, 488)
Screenshot: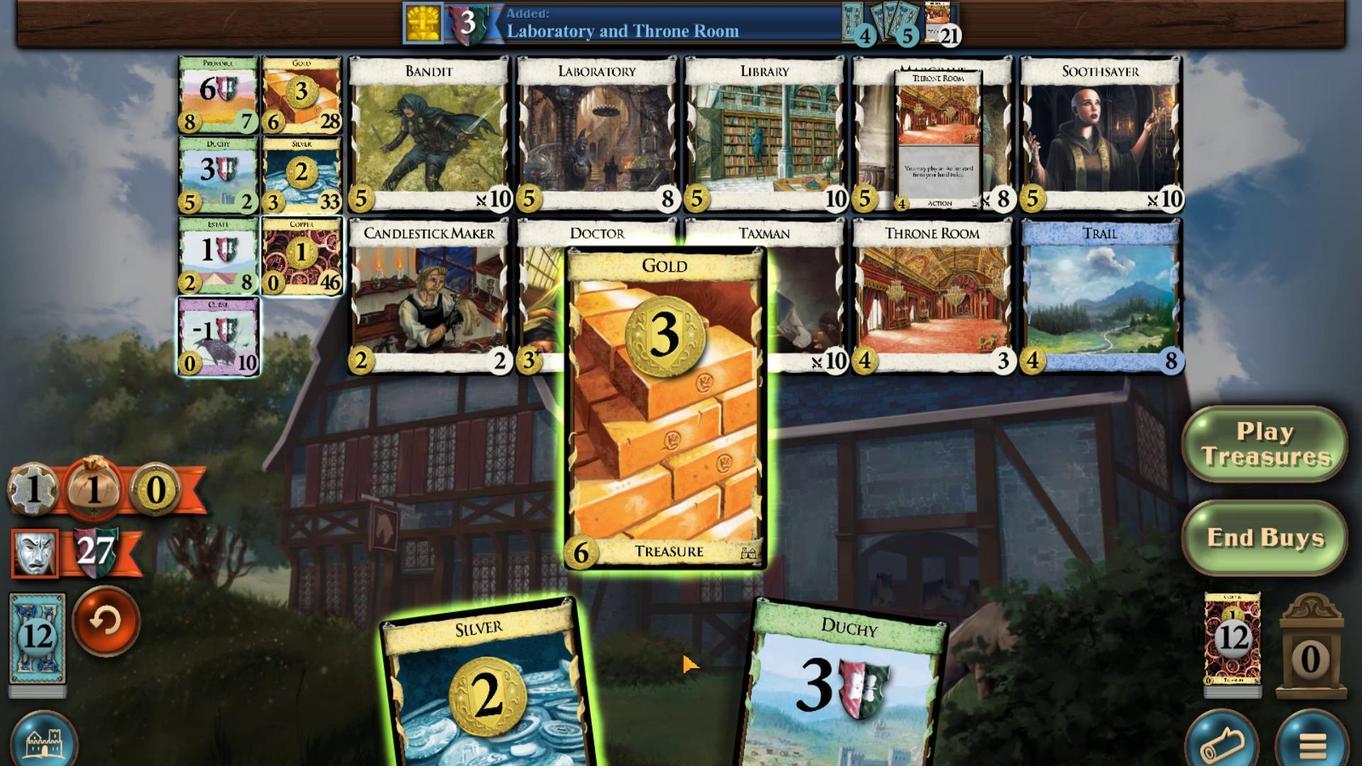 
Action: Mouse scrolled (813, 488) with delta (0, 0)
Screenshot: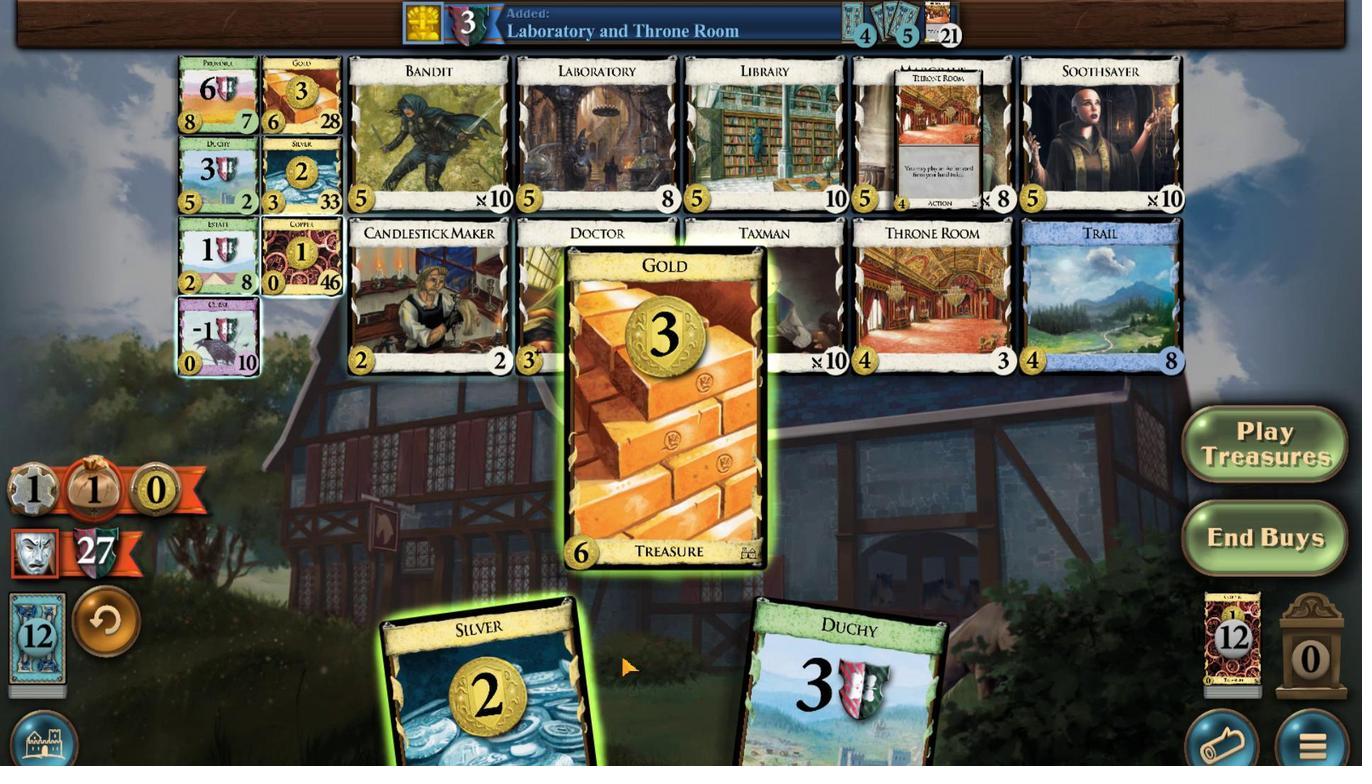 
Action: Mouse scrolled (813, 488) with delta (0, 0)
Screenshot: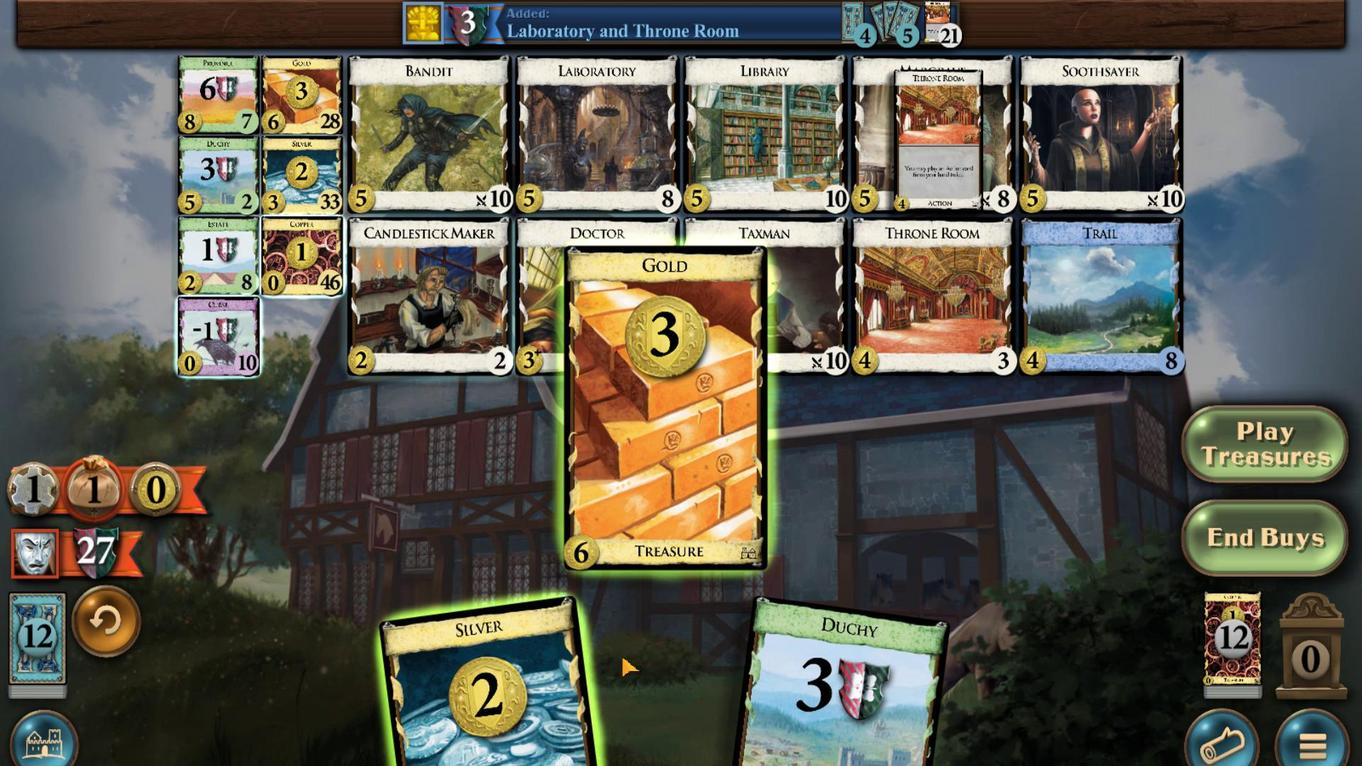 
Action: Mouse moved to (766, 487)
Screenshot: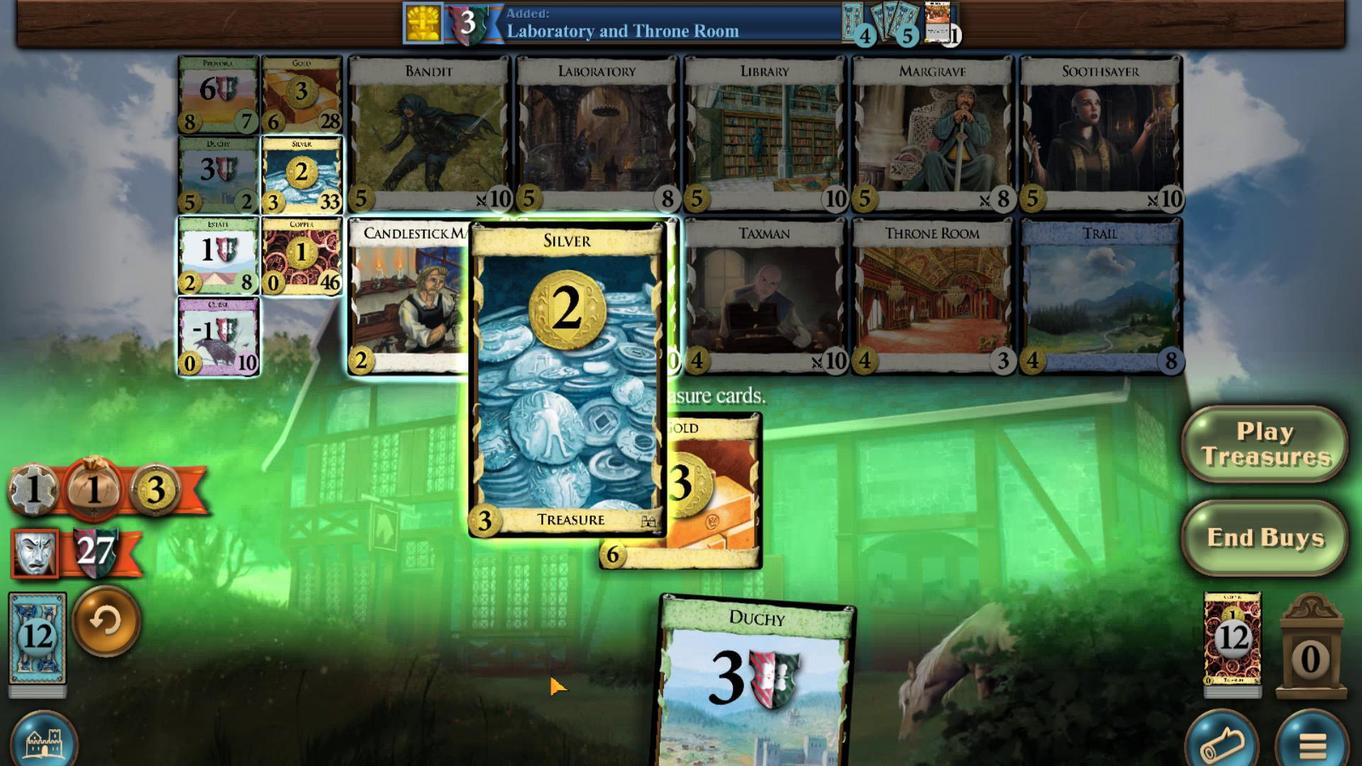 
Action: Mouse scrolled (766, 487) with delta (0, 0)
Screenshot: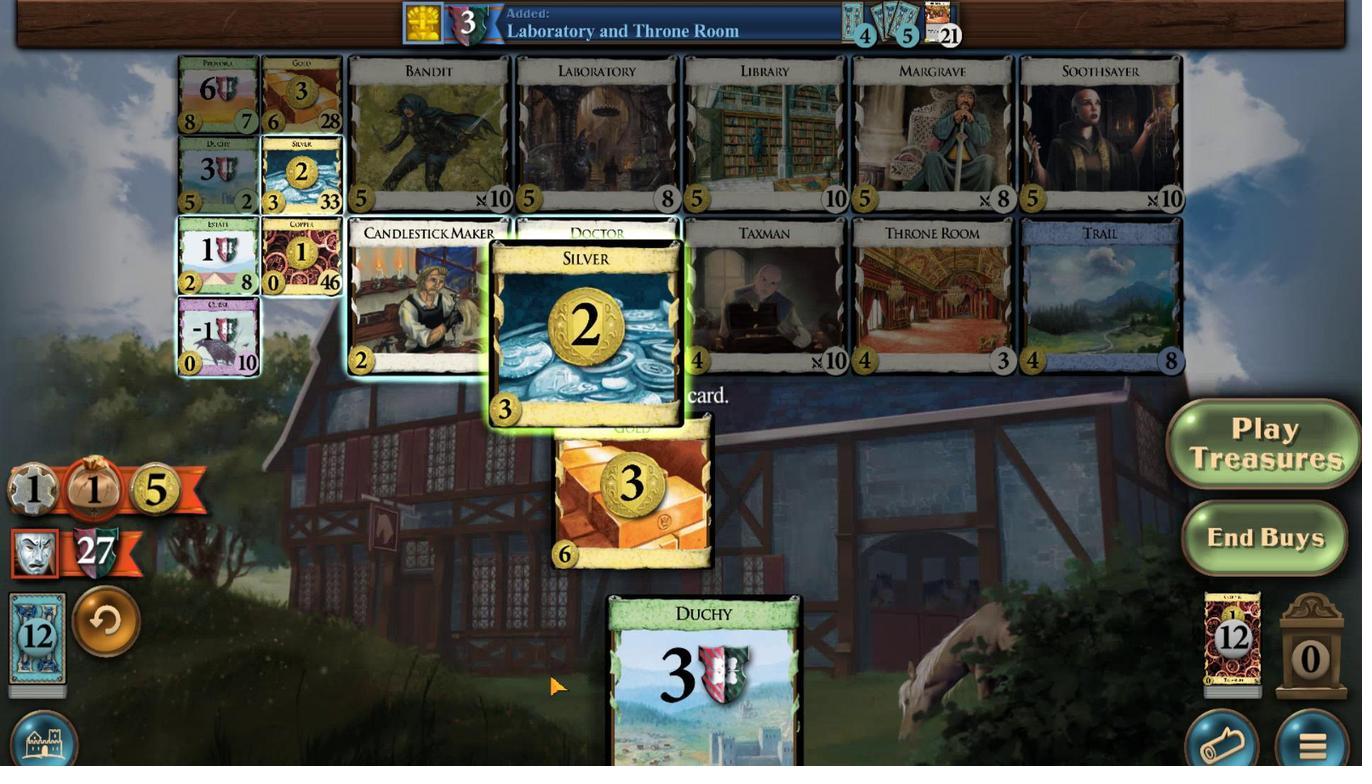 
Action: Mouse scrolled (766, 487) with delta (0, 0)
Screenshot: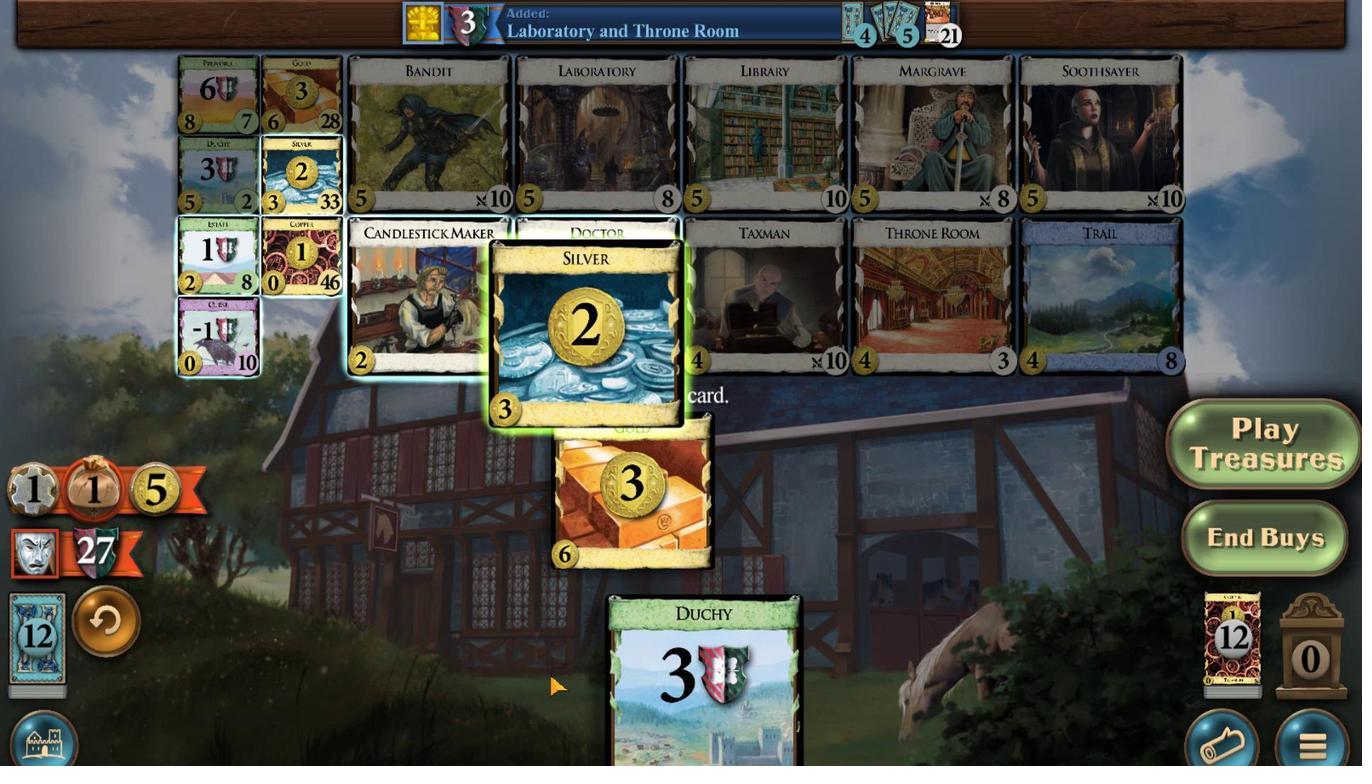 
Action: Mouse moved to (652, 522)
Screenshot: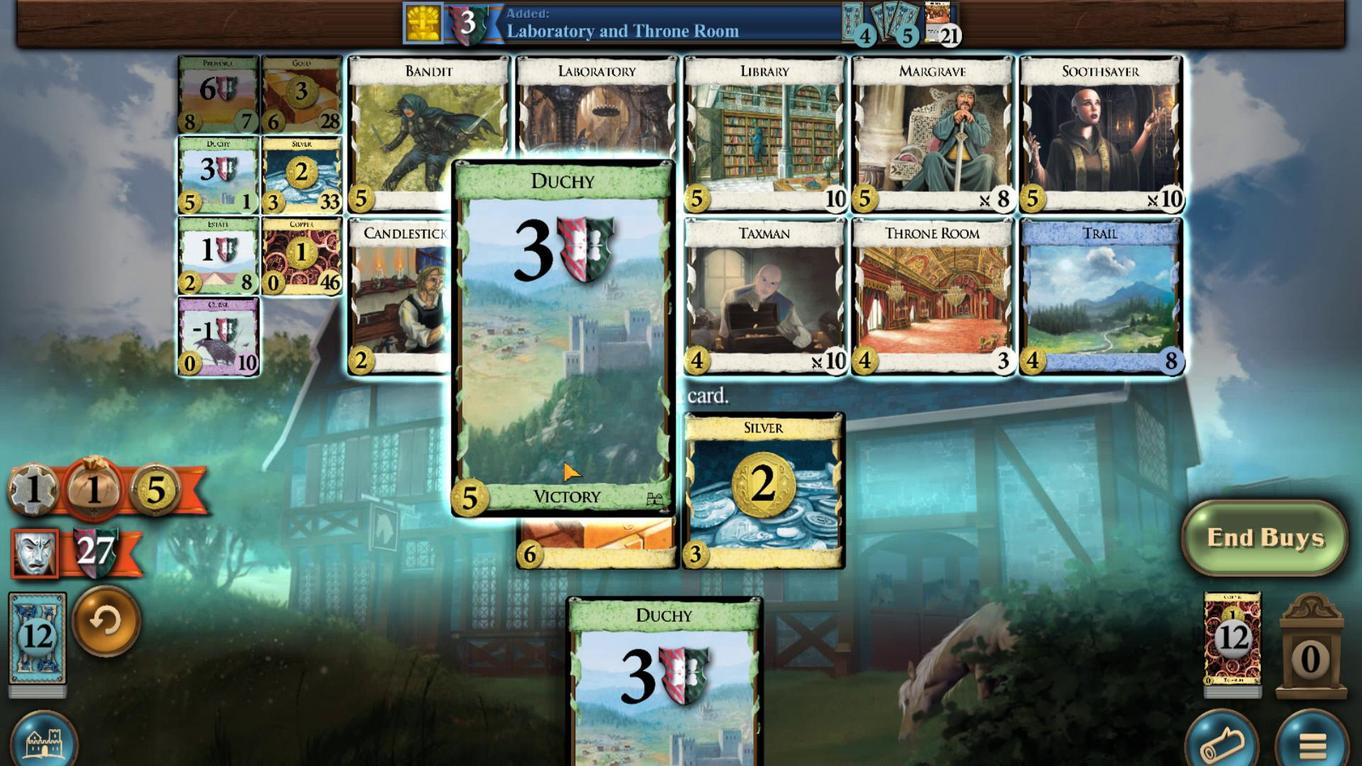 
Action: Mouse pressed left at (652, 522)
Screenshot: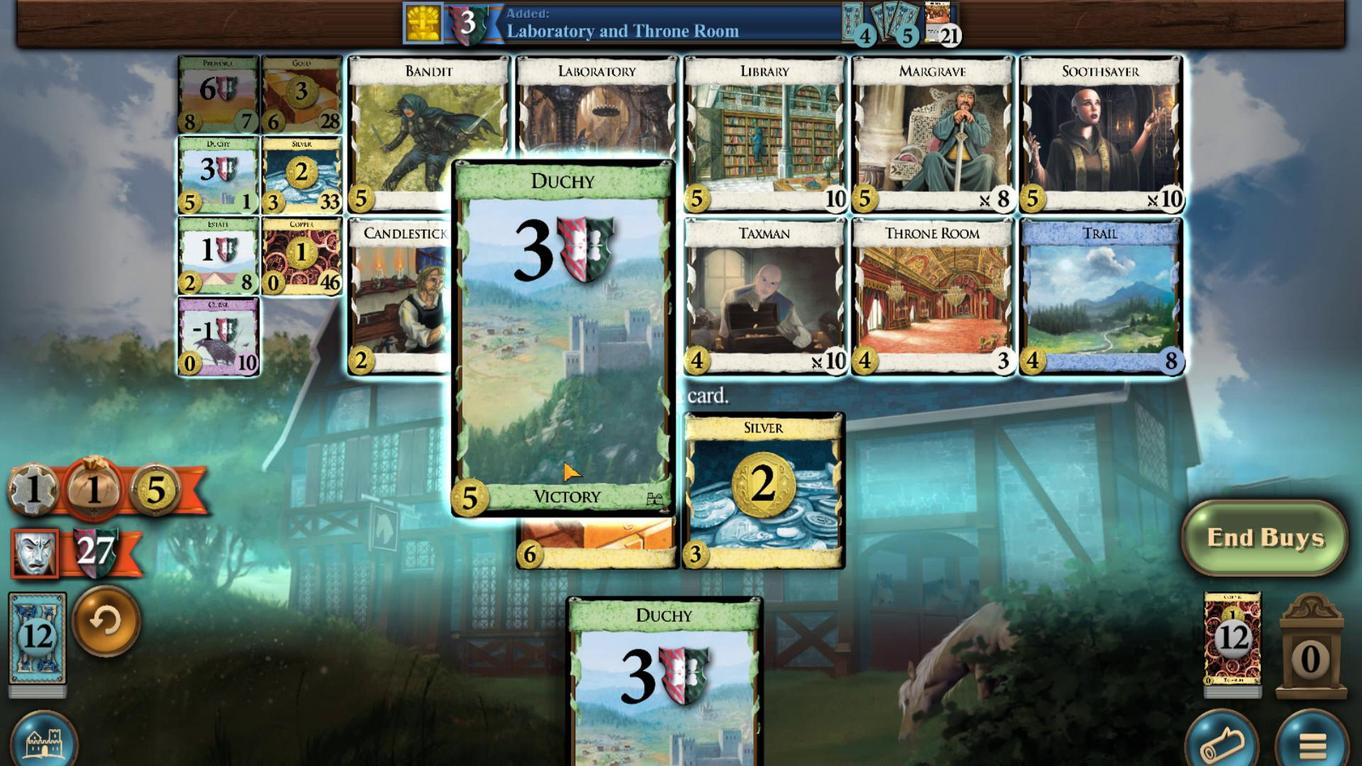 
Action: Mouse moved to (692, 486)
Screenshot: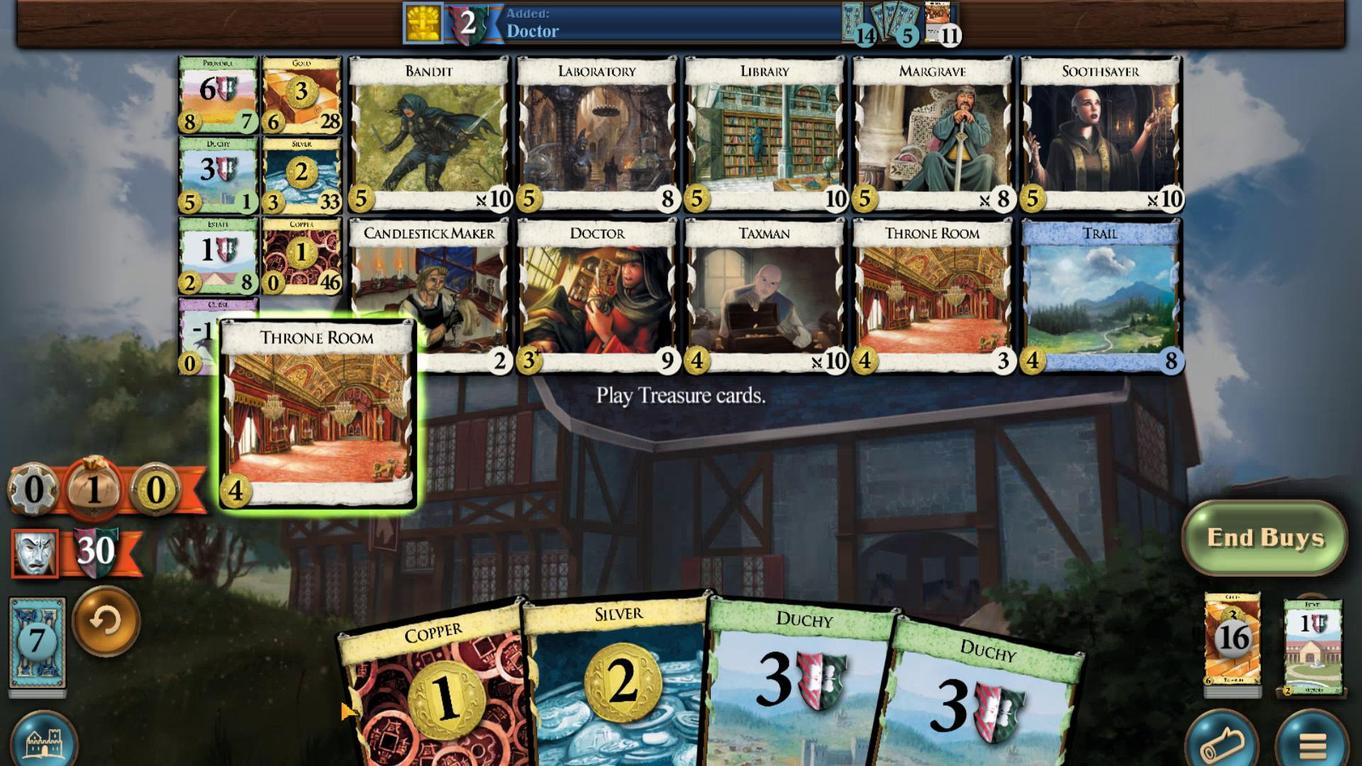 
Action: Mouse scrolled (692, 486) with delta (0, 0)
Screenshot: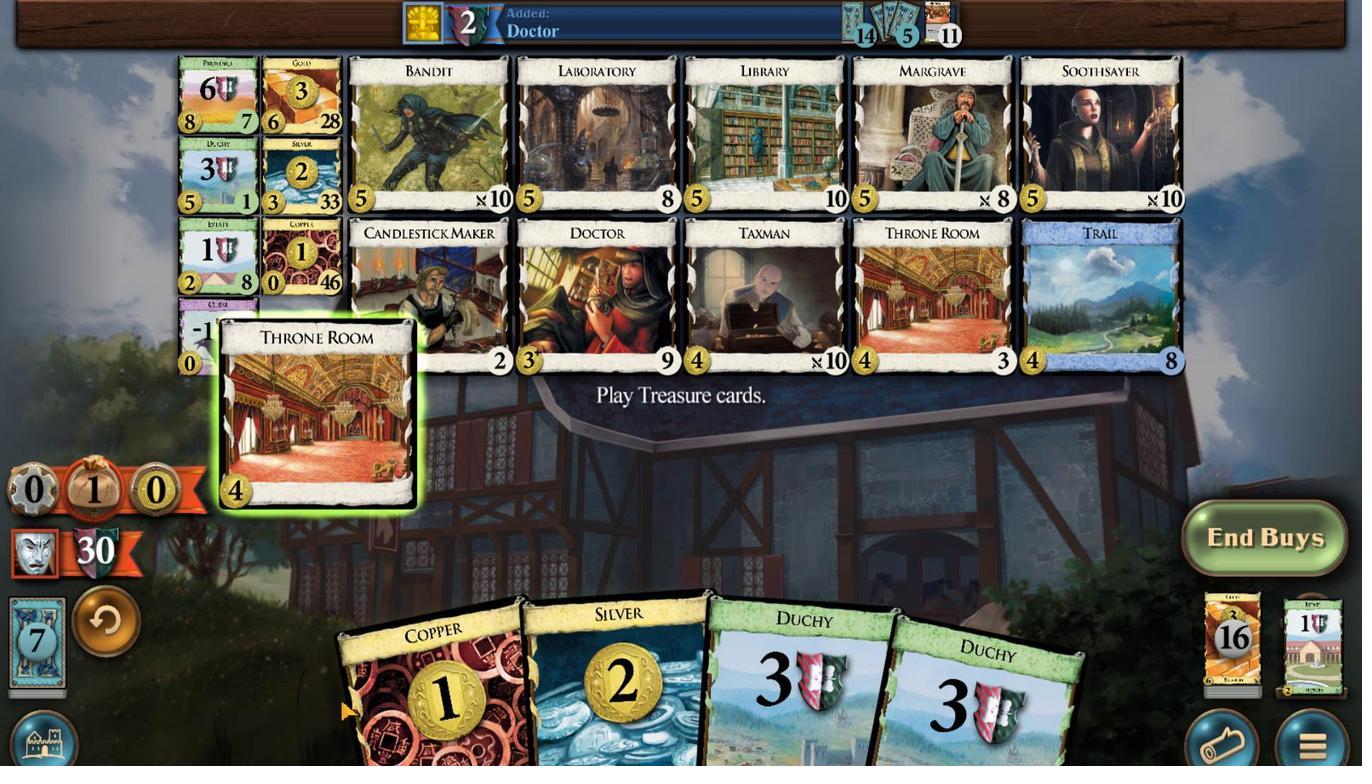 
Action: Mouse scrolled (692, 486) with delta (0, 0)
Screenshot: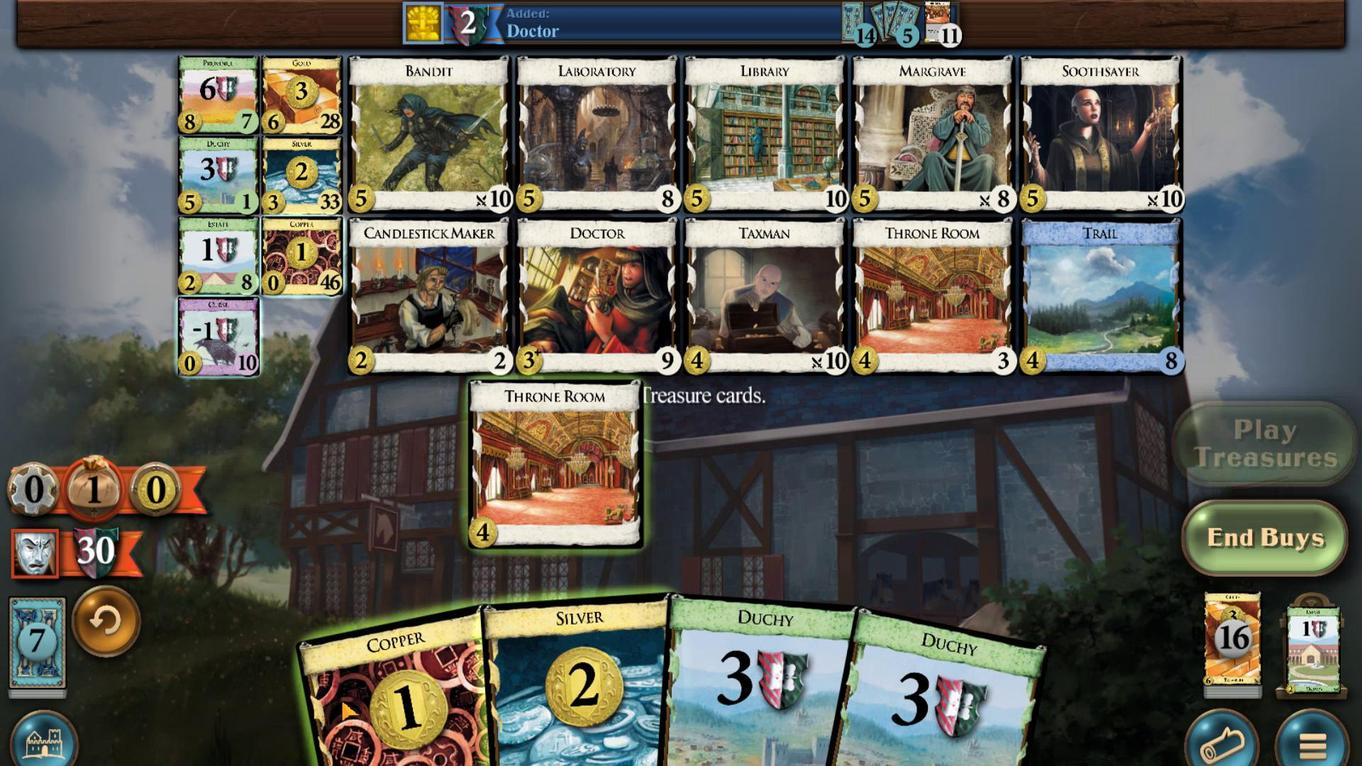
Action: Mouse moved to (770, 487)
Screenshot: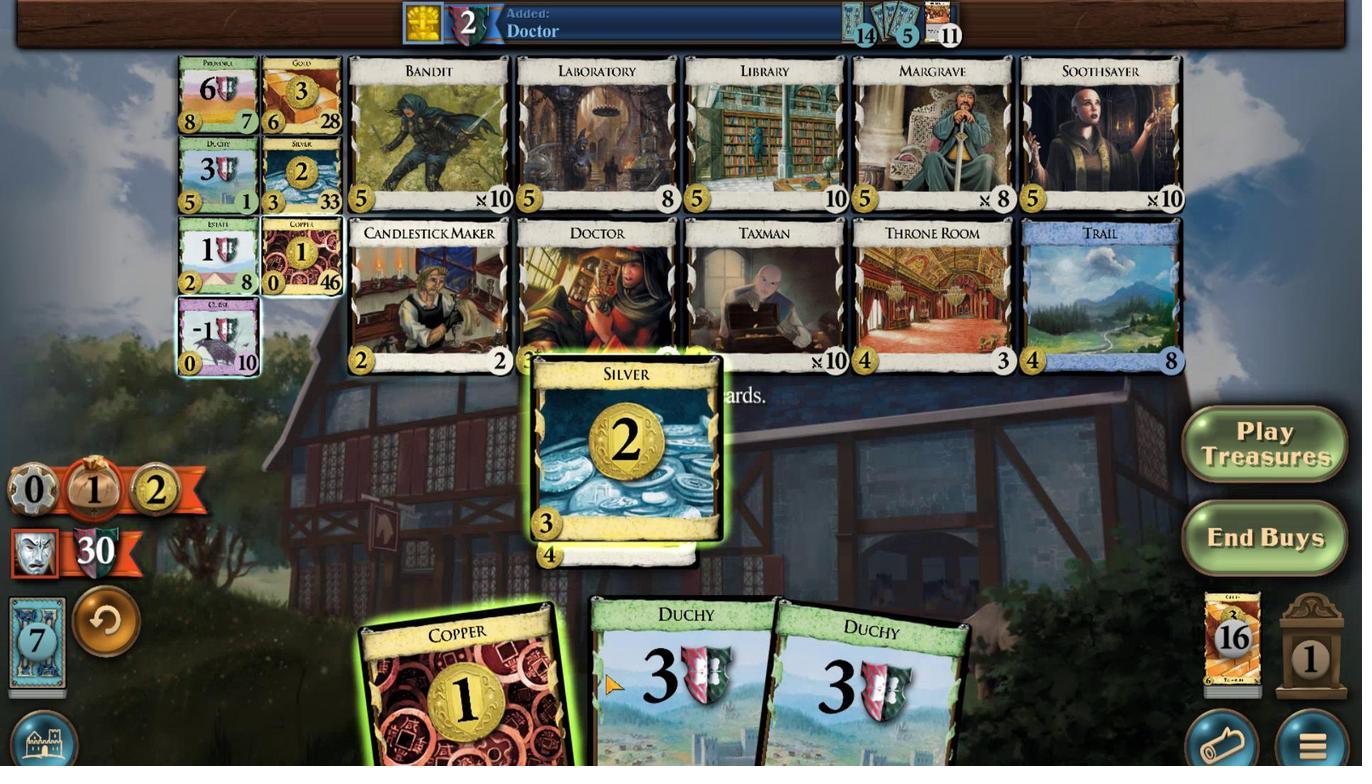 
Action: Mouse scrolled (770, 487) with delta (0, 0)
Screenshot: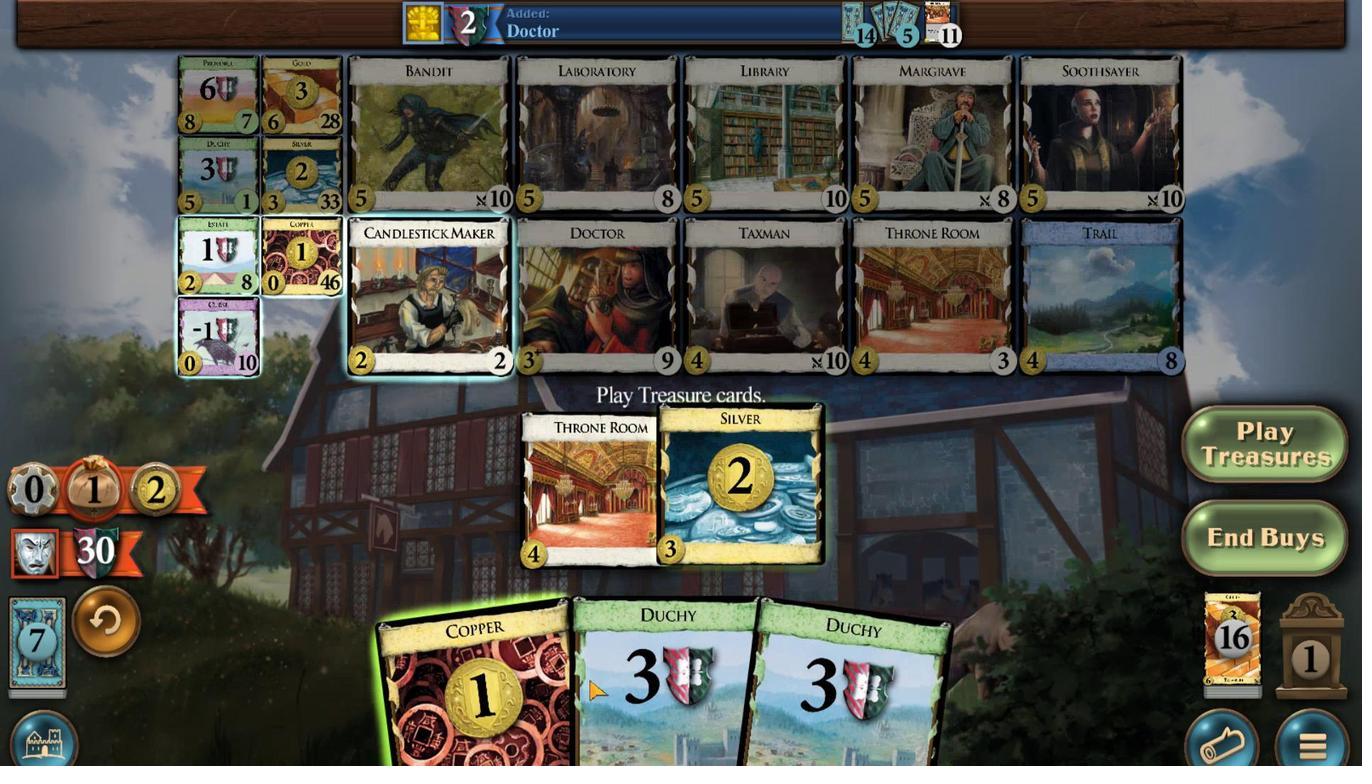 
Action: Mouse moved to (763, 486)
Screenshot: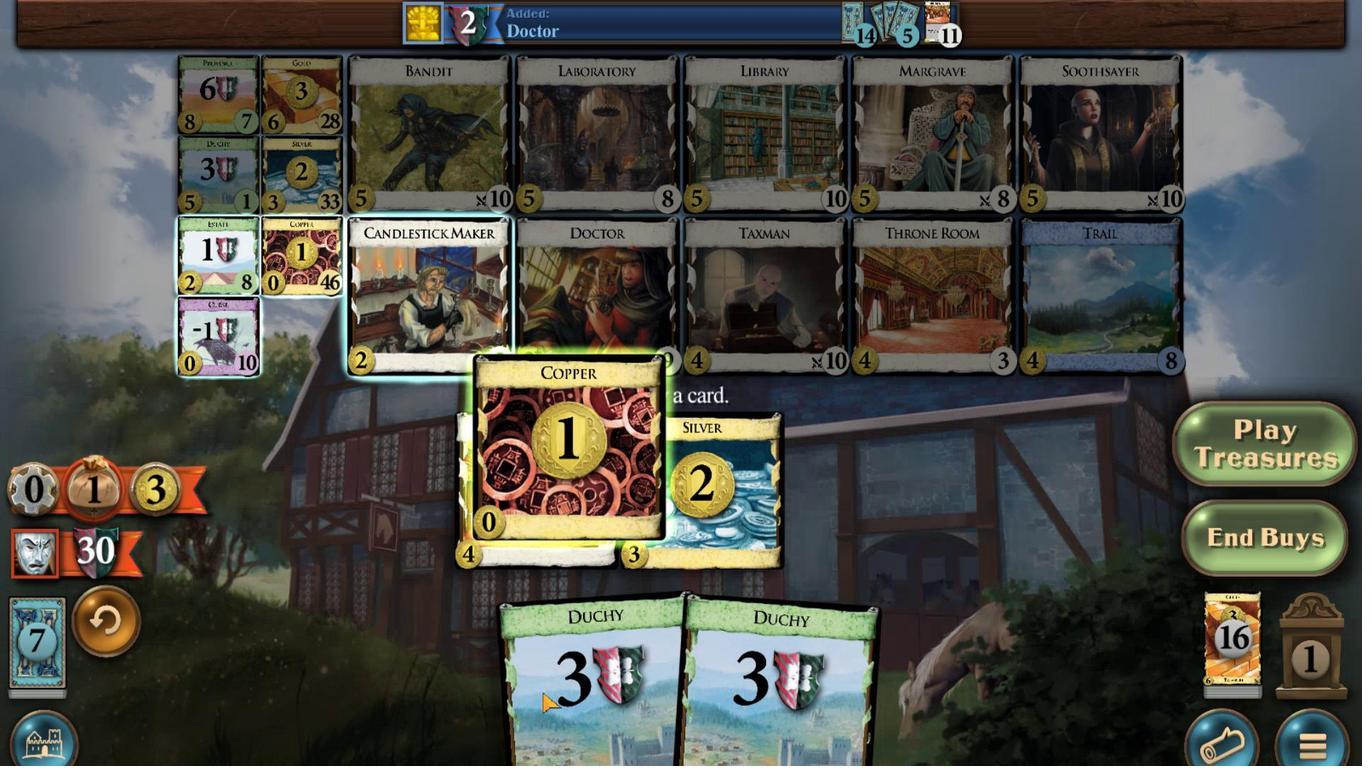 
Action: Mouse scrolled (763, 486) with delta (0, 0)
Screenshot: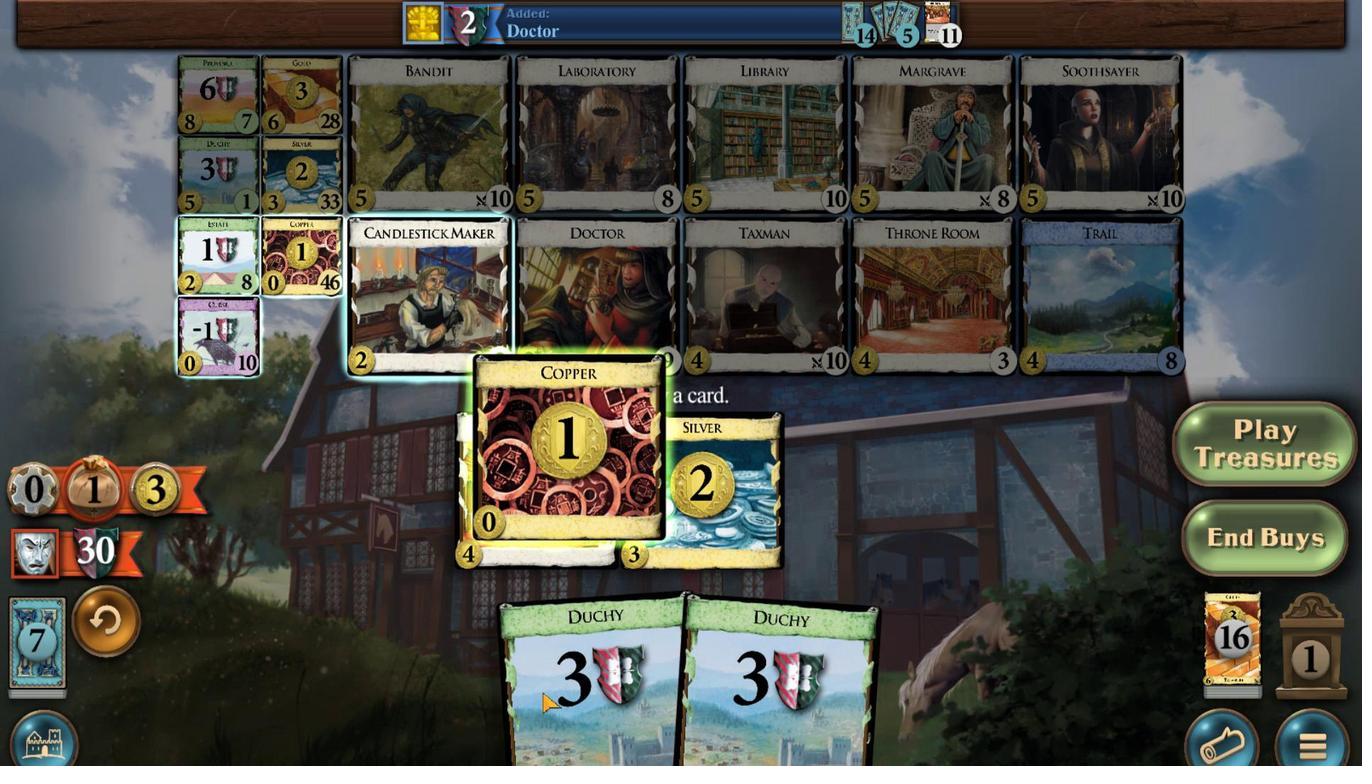 
Action: Mouse moved to (673, 522)
Screenshot: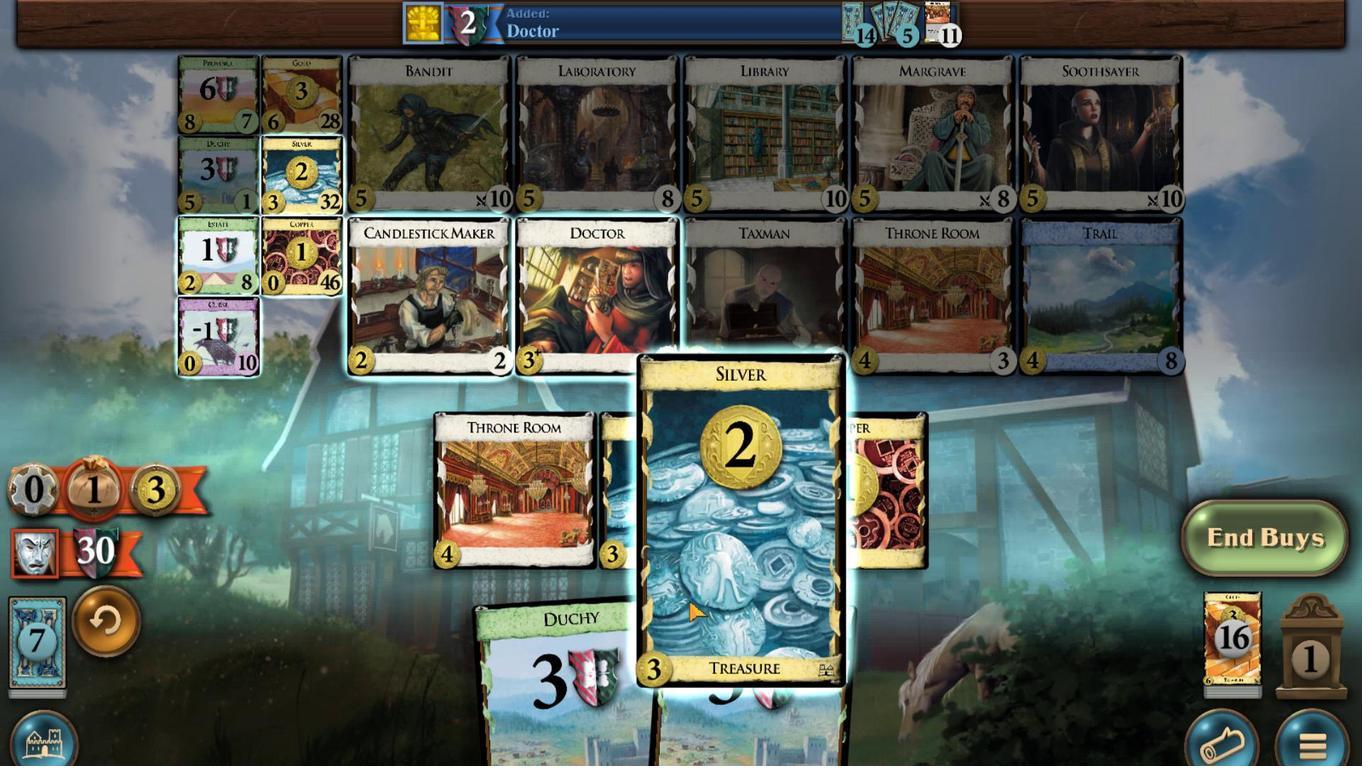 
Action: Mouse pressed left at (673, 522)
Screenshot: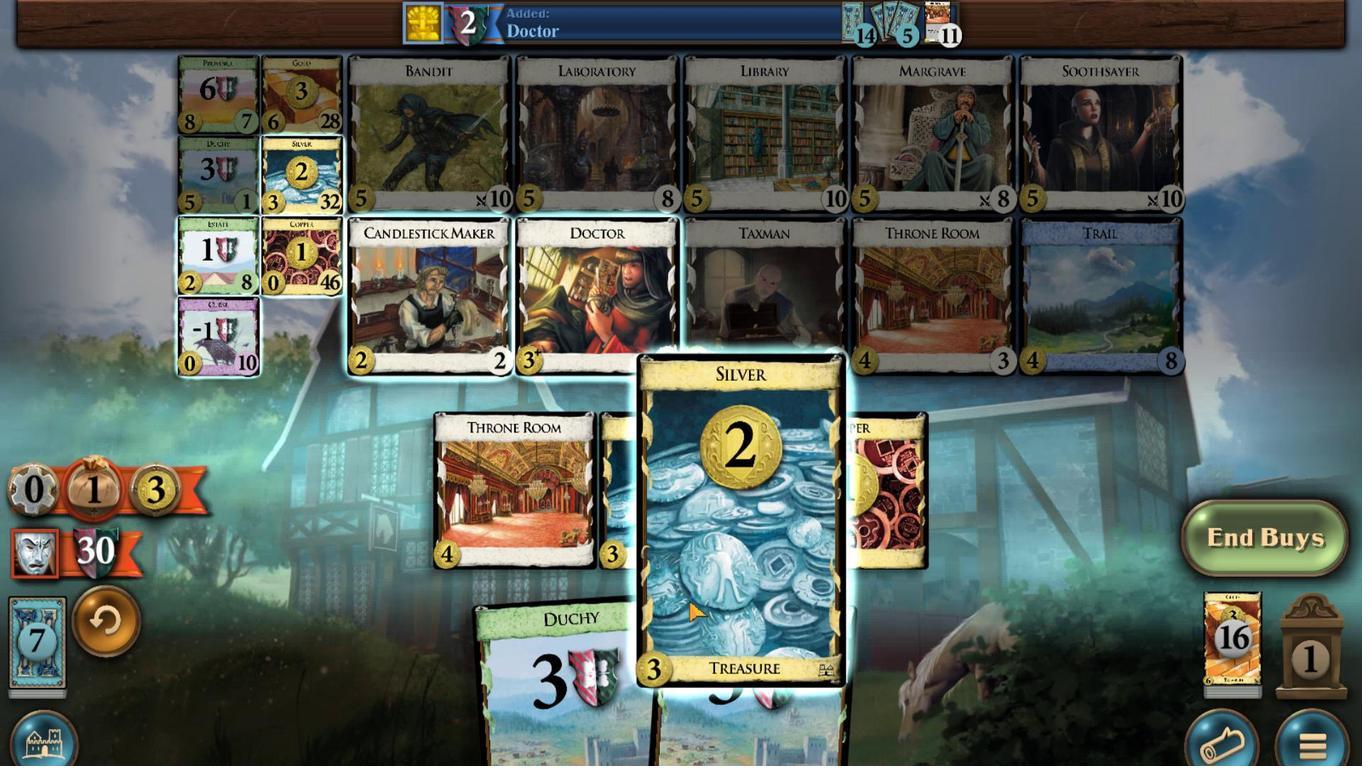 
Action: Mouse moved to (818, 485)
Screenshot: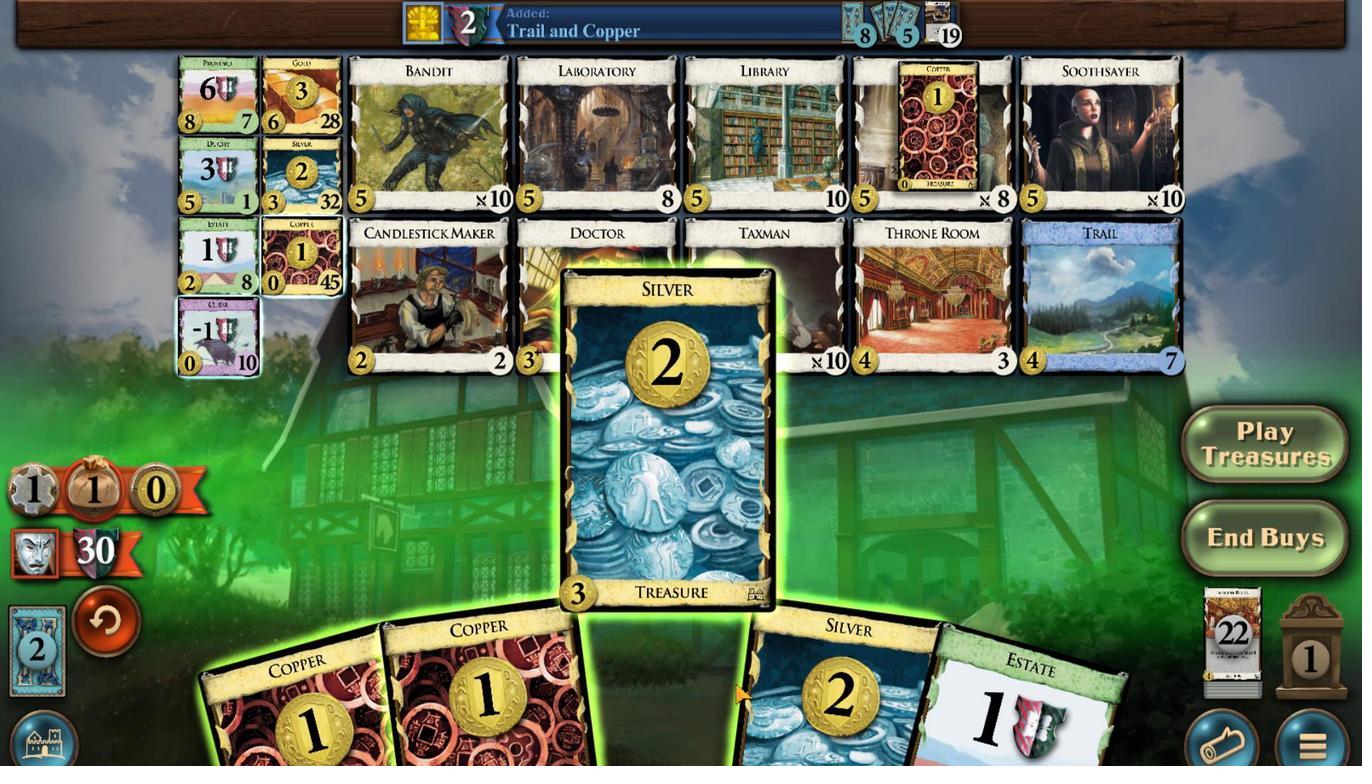 
Action: Mouse scrolled (818, 485) with delta (0, 0)
Screenshot: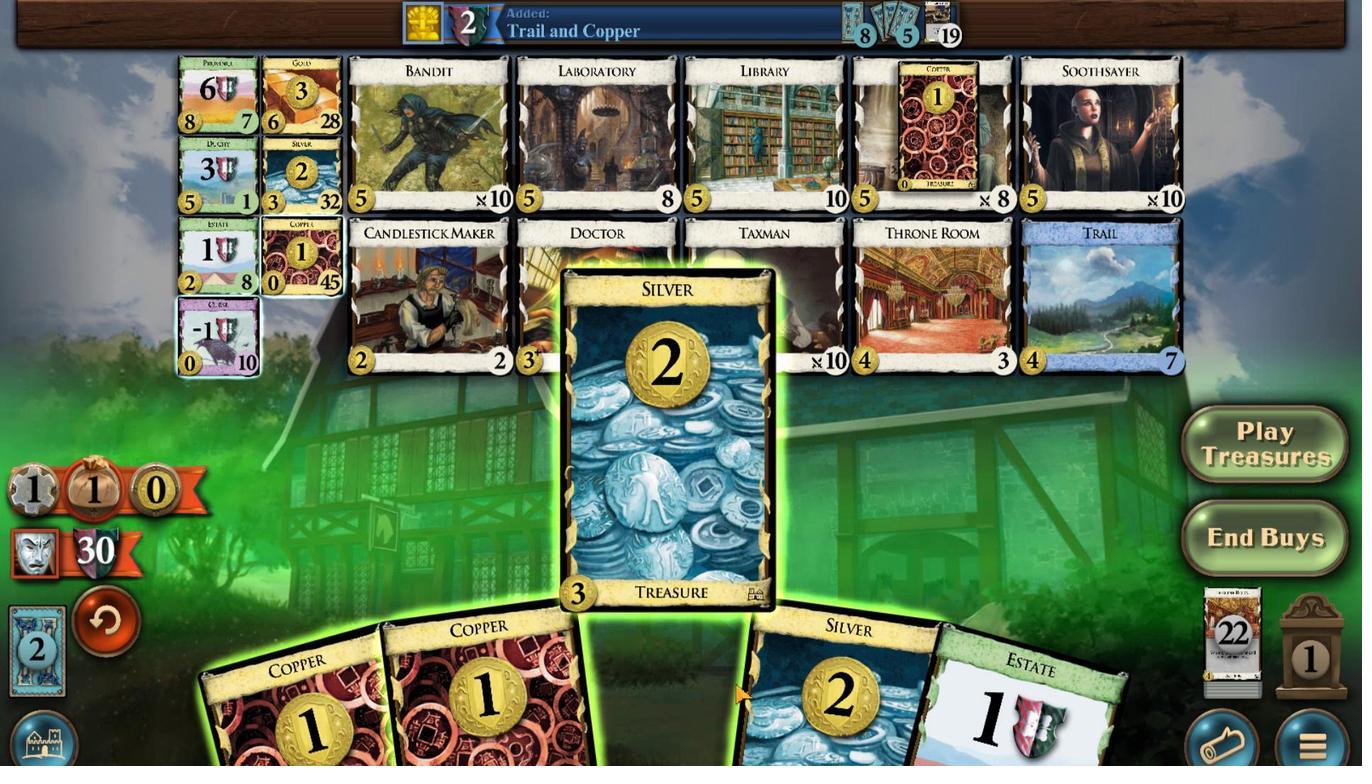 
Action: Mouse moved to (818, 486)
Screenshot: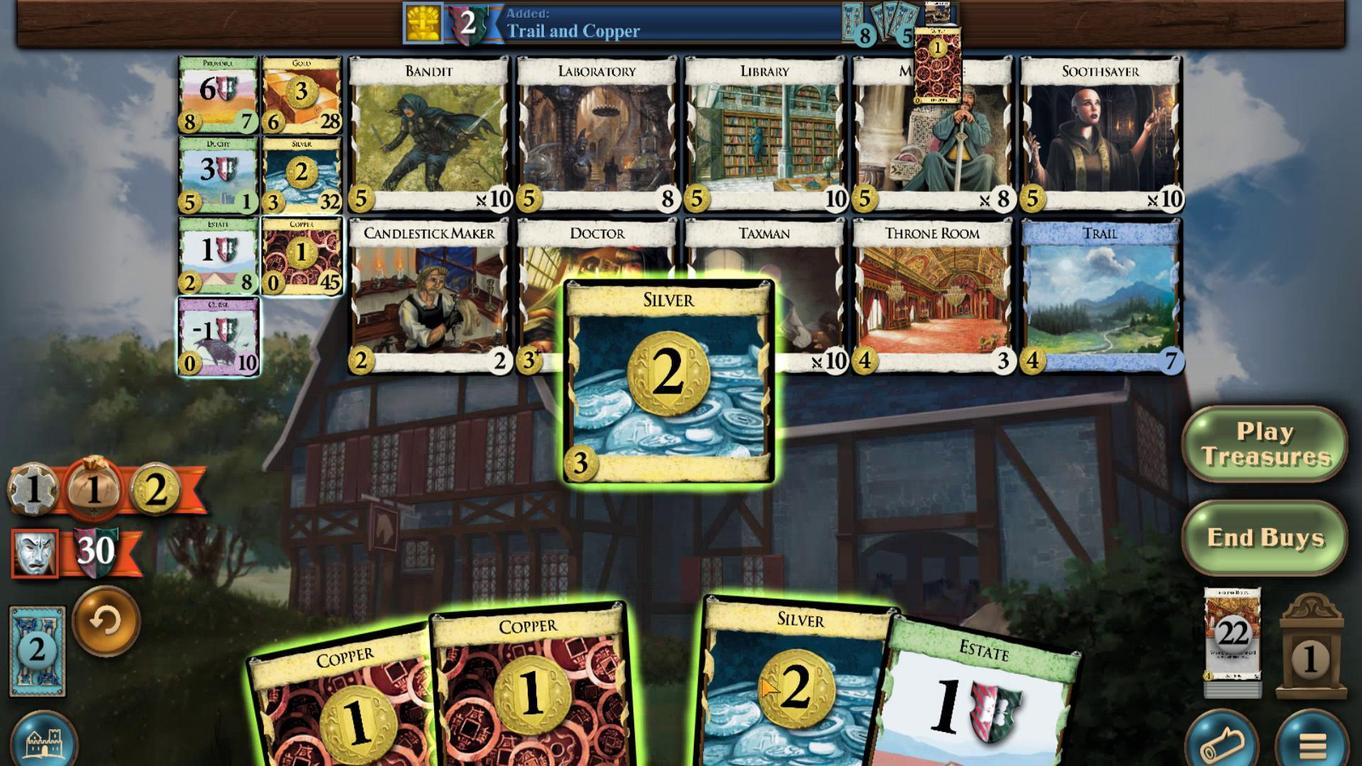 
Action: Mouse scrolled (818, 486) with delta (0, 0)
Screenshot: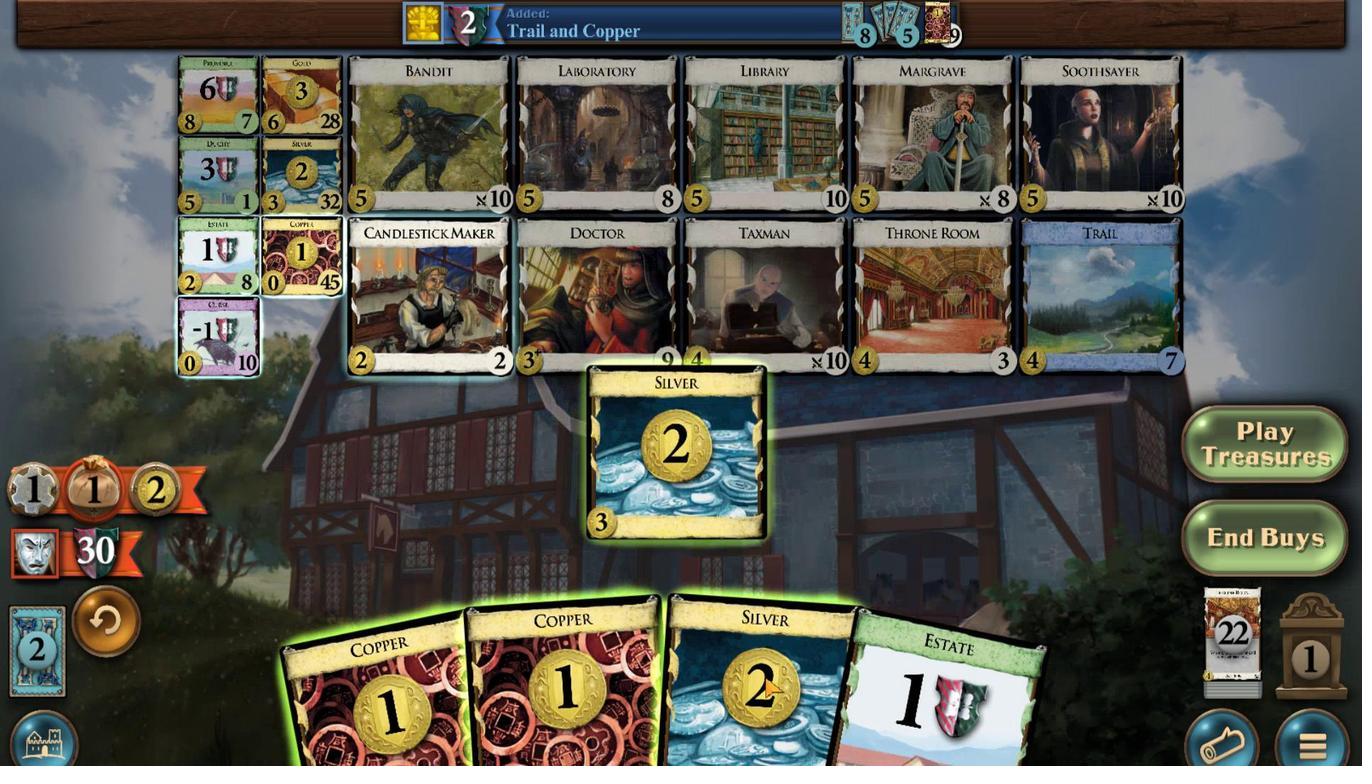 
Action: Mouse moved to (842, 487)
Screenshot: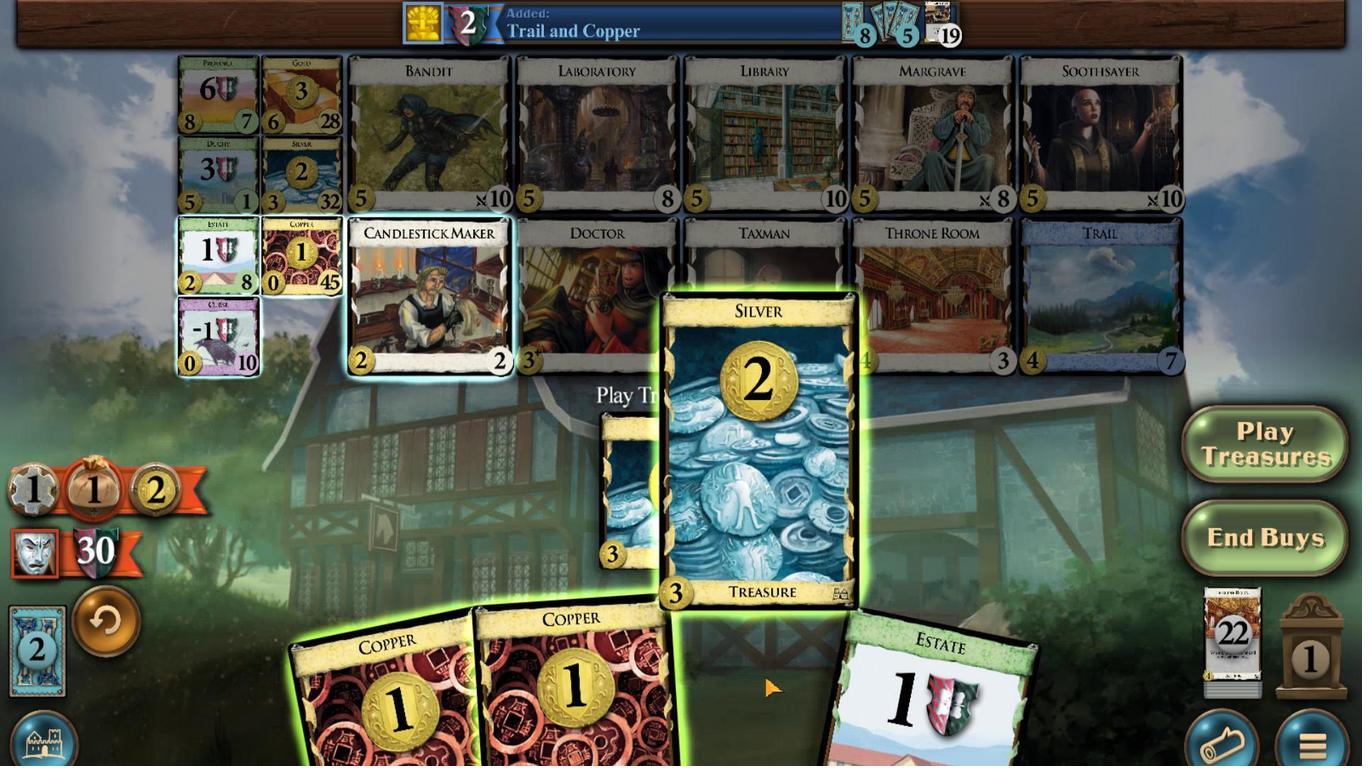 
Action: Mouse scrolled (842, 487) with delta (0, 0)
Screenshot: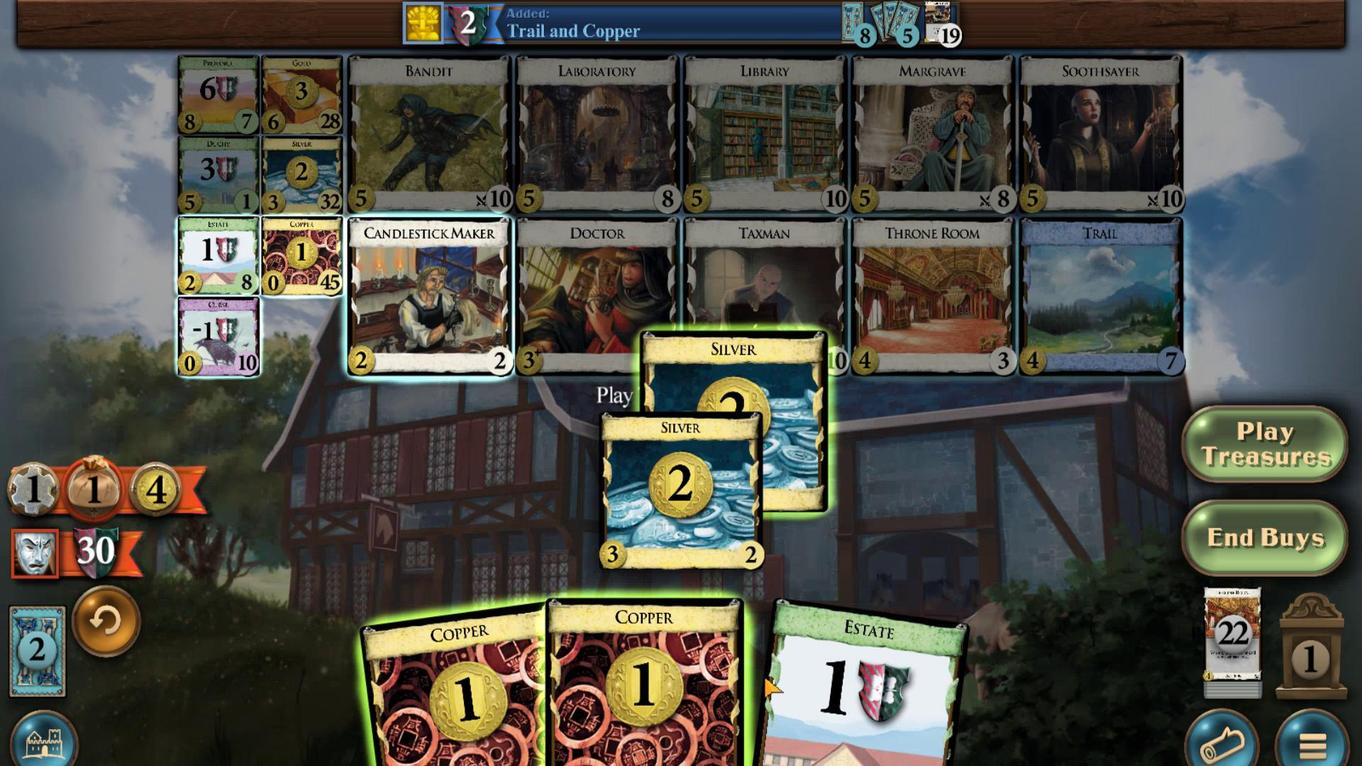 
Action: Mouse moved to (828, 487)
Screenshot: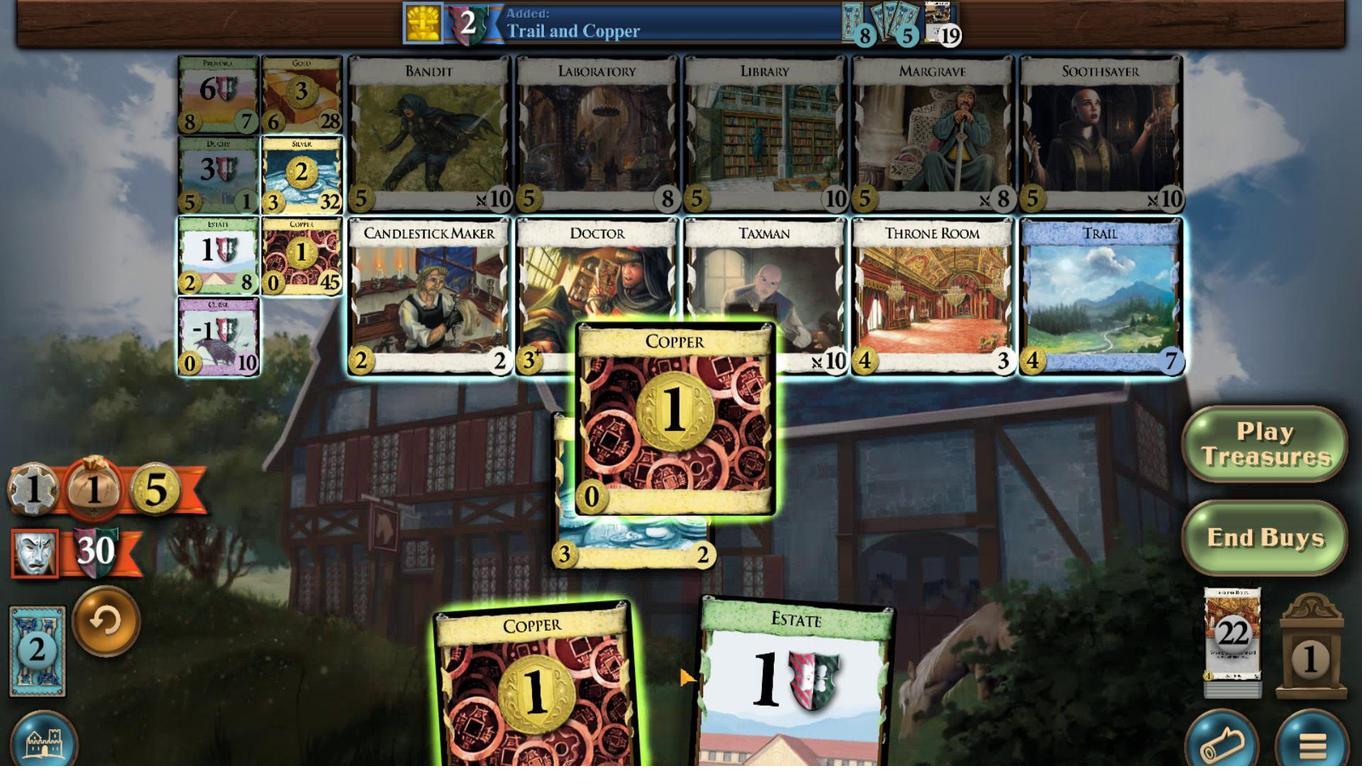 
Action: Mouse scrolled (828, 487) with delta (0, 0)
Screenshot: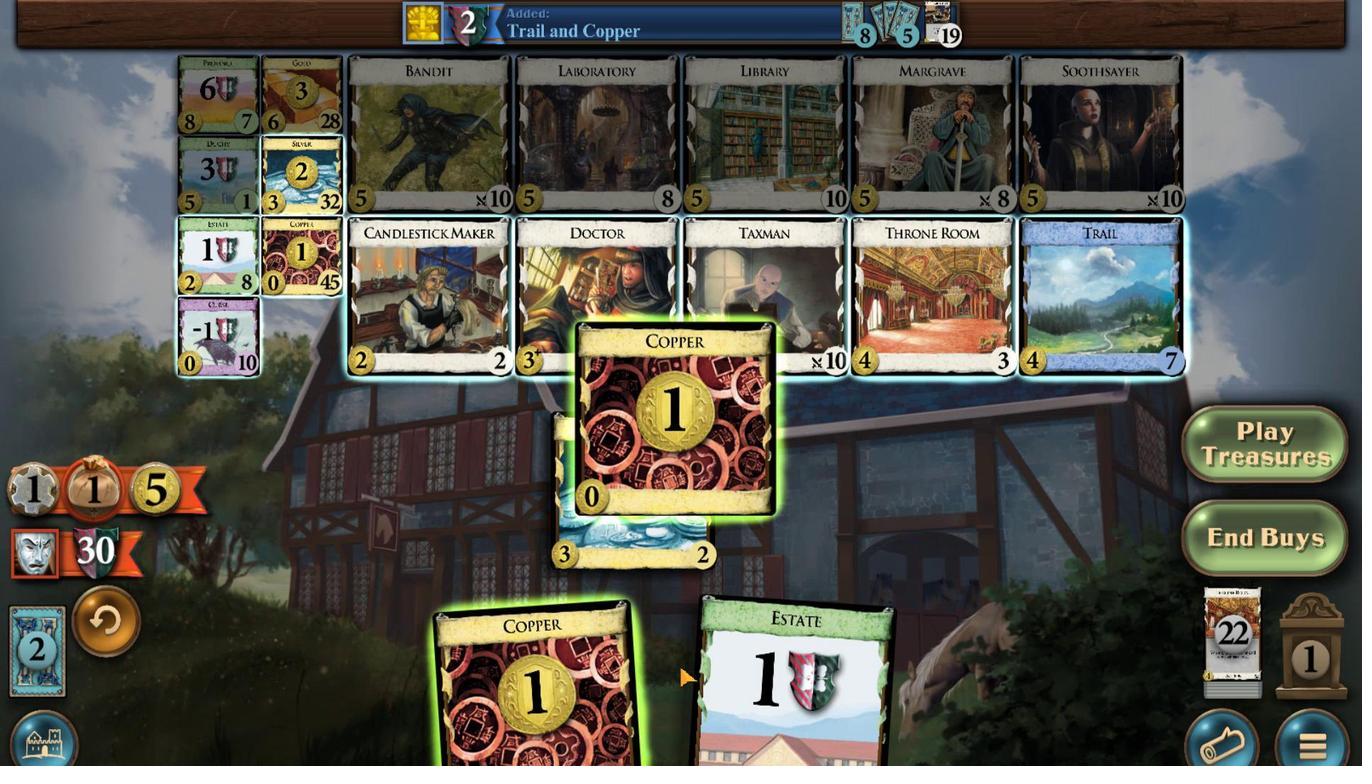 
Action: Mouse moved to (789, 488)
Screenshot: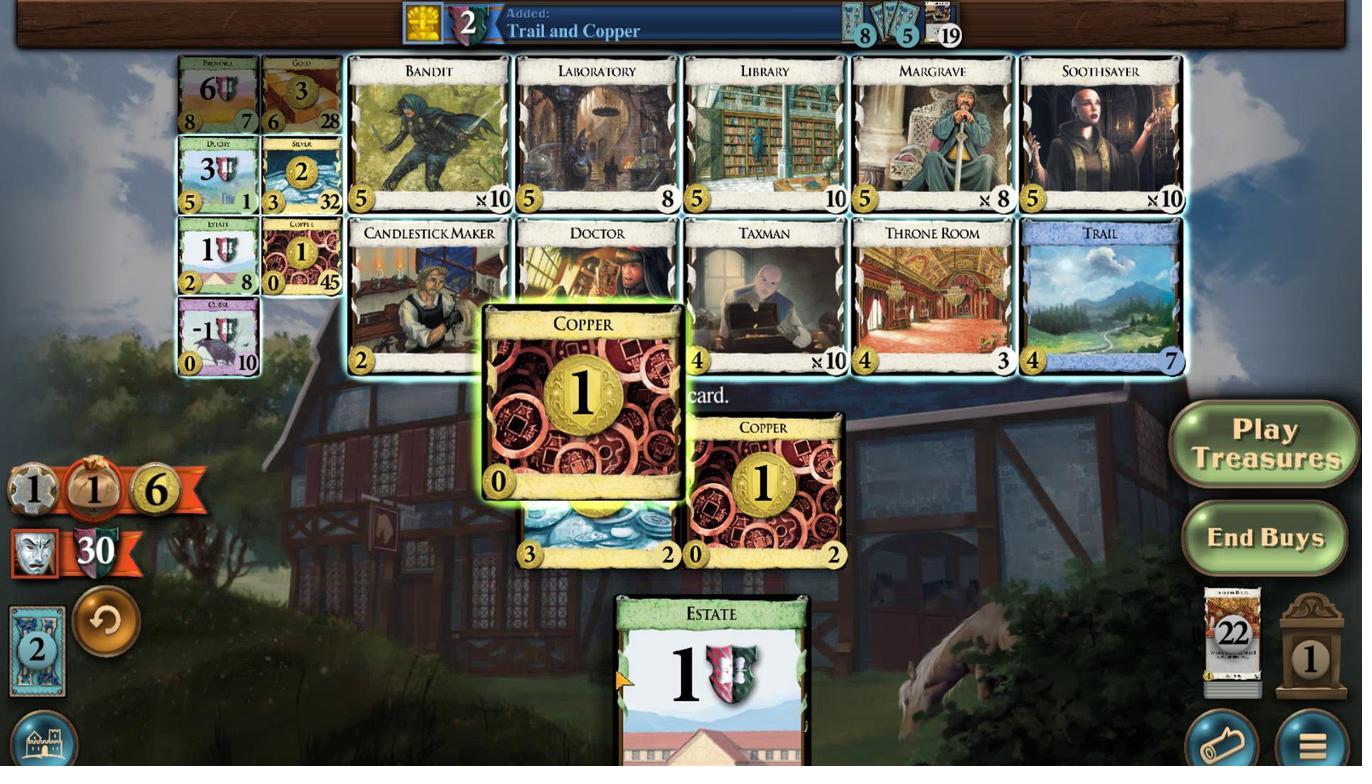 
Action: Mouse scrolled (789, 488) with delta (0, 0)
Screenshot: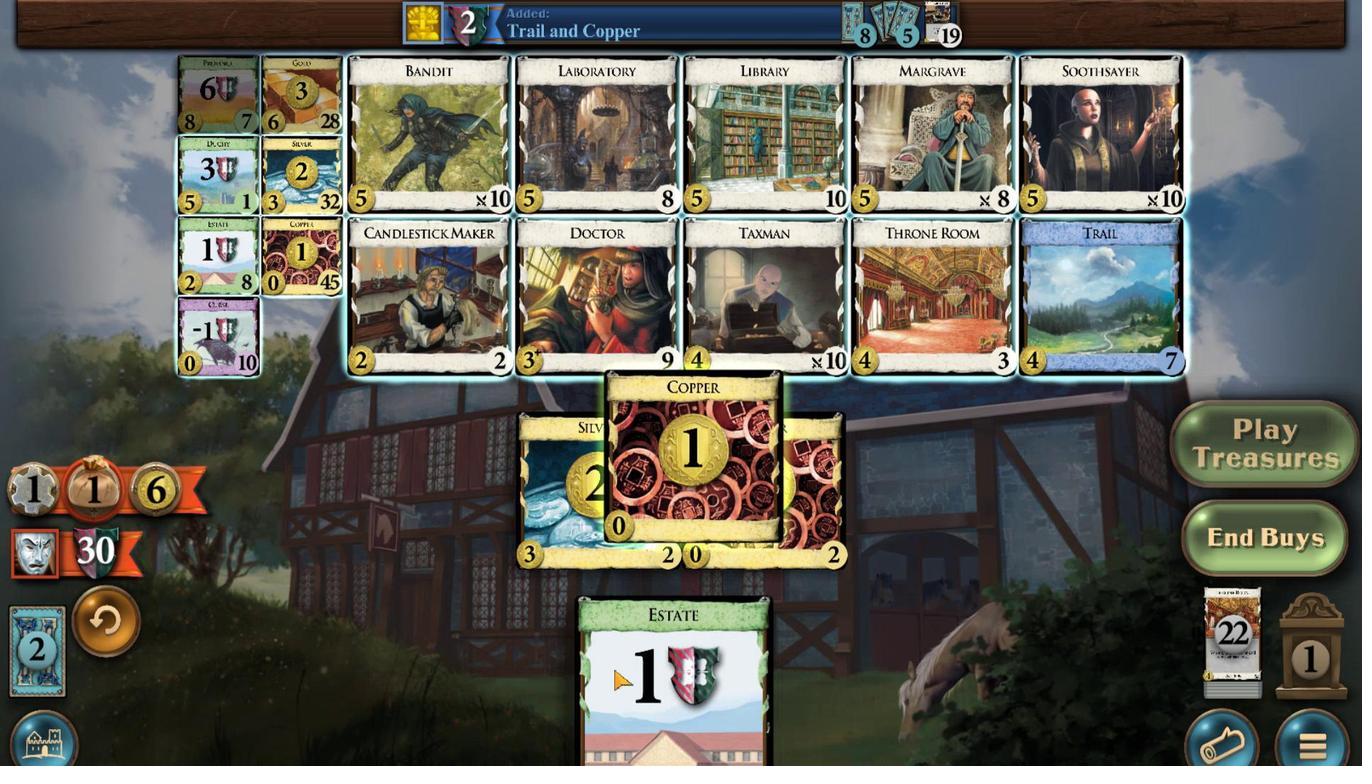 
Action: Mouse moved to (921, 527)
Screenshot: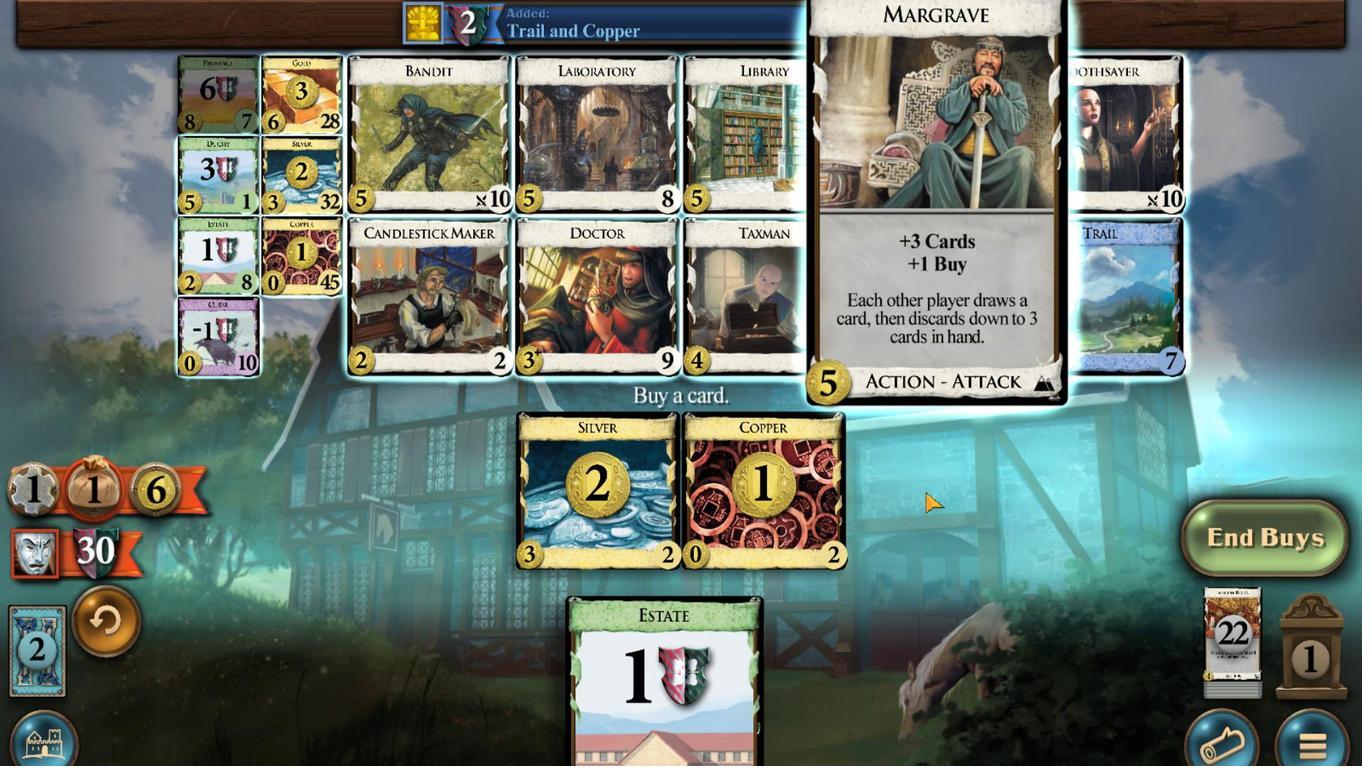
Action: Mouse pressed left at (921, 527)
Screenshot: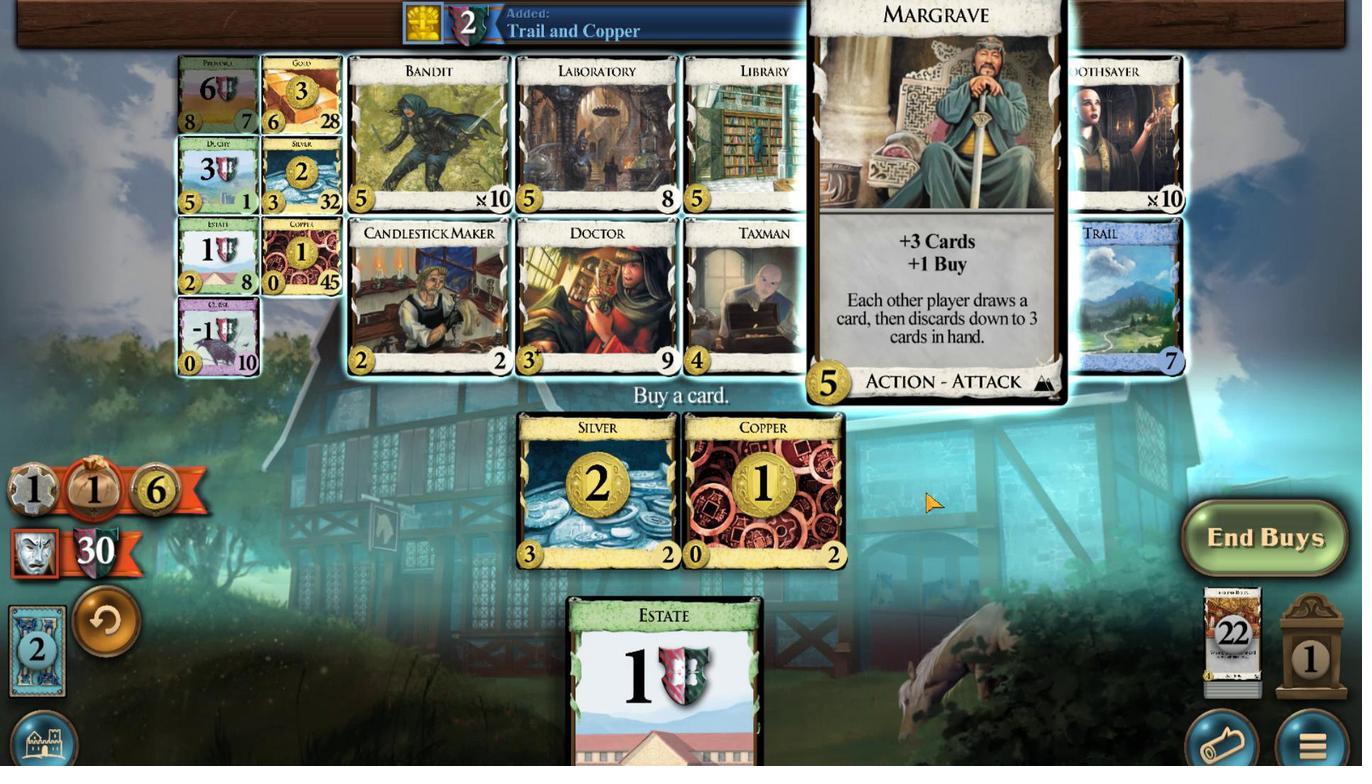 
Action: Mouse moved to (895, 488)
Screenshot: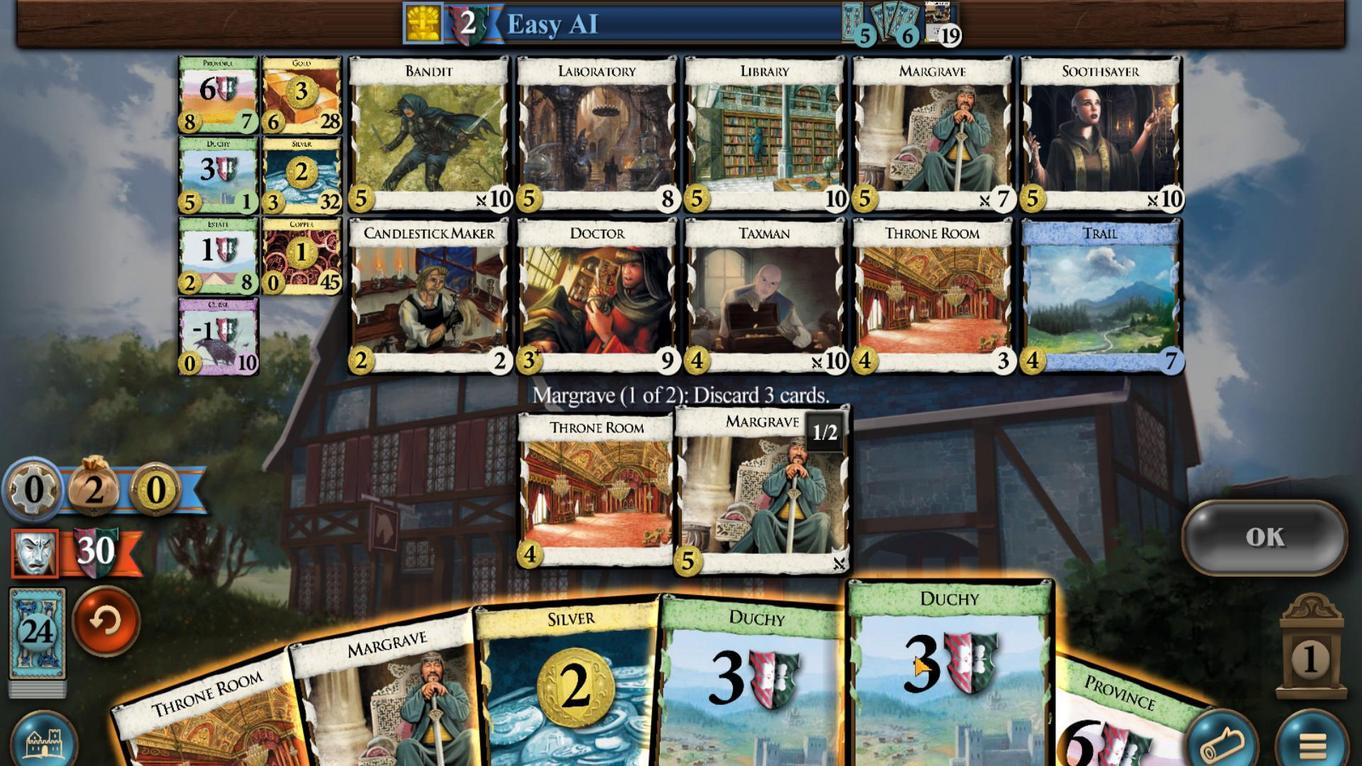 
Action: Mouse scrolled (895, 488) with delta (0, 0)
Screenshot: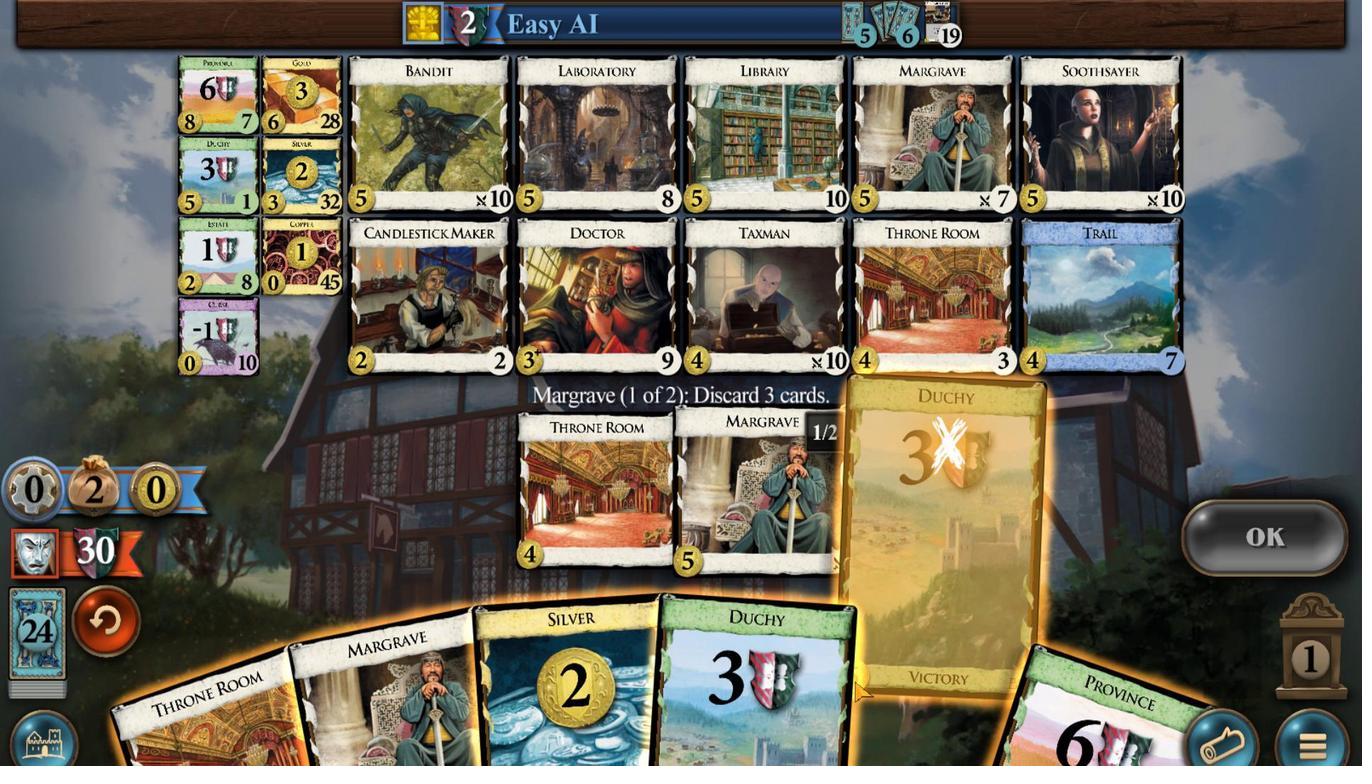 
Action: Mouse moved to (857, 487)
Screenshot: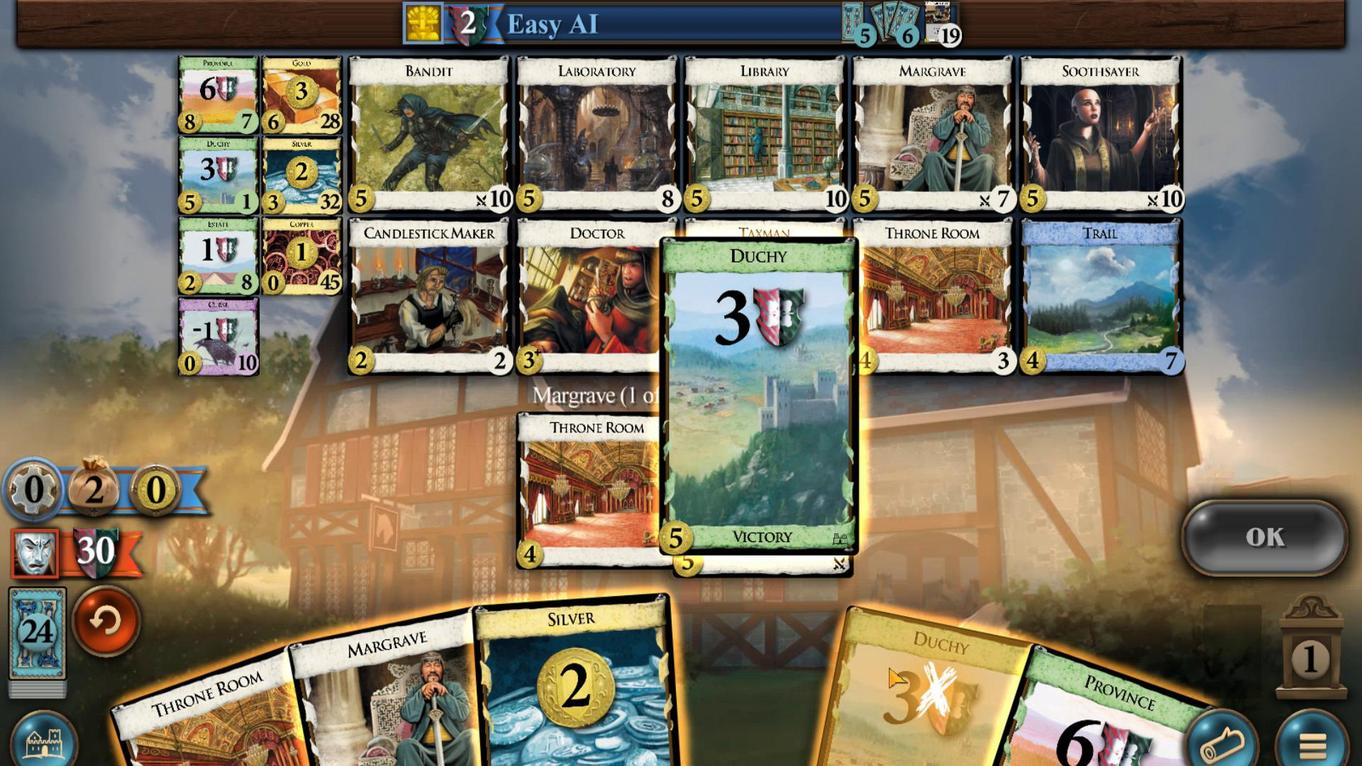 
Action: Mouse scrolled (857, 487) with delta (0, 0)
Screenshot: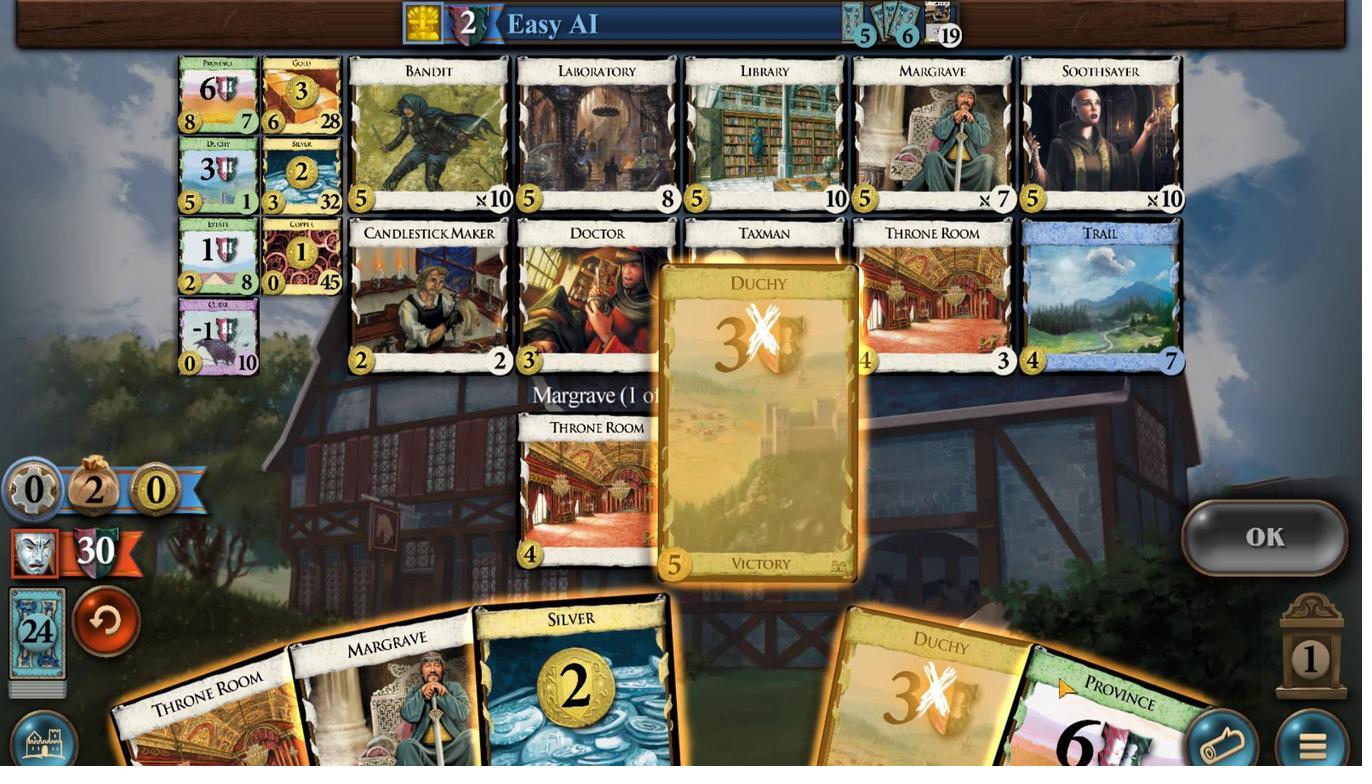 
Action: Mouse scrolled (857, 487) with delta (0, 0)
